 Task: Add a timeline in the project AgileGator for the epic 'IT Incident Management Process Improvement' from 2023/03/20 to 2025/08/26. Add a timeline in the project AgileGator for the epic 'IT Service Request Management Process Improvement' from 2024/01/14 to 2024/07/06. Add a timeline in the project AgileGator for the epic 'IT Service Catalog Management Process Improvement' from 2023/04/12 to 2024/07/05
Action: Mouse moved to (423, 171)
Screenshot: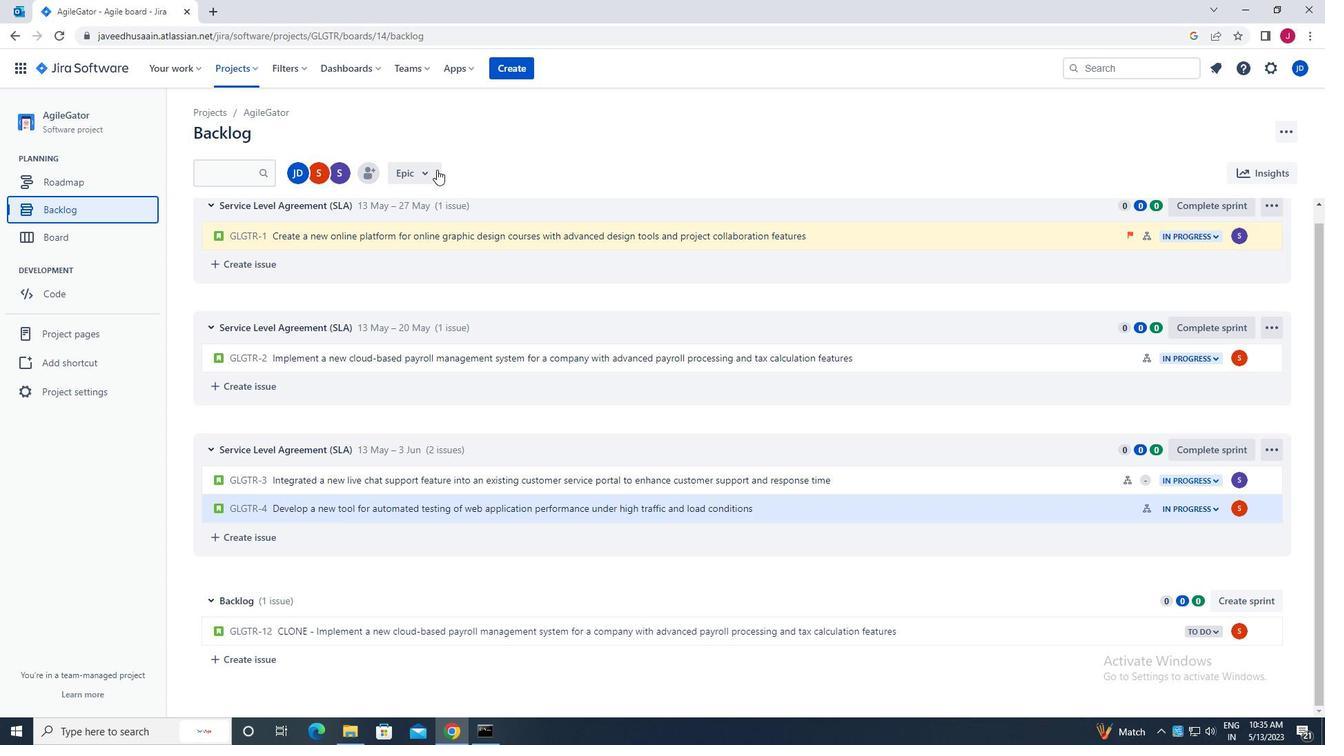 
Action: Mouse pressed left at (423, 171)
Screenshot: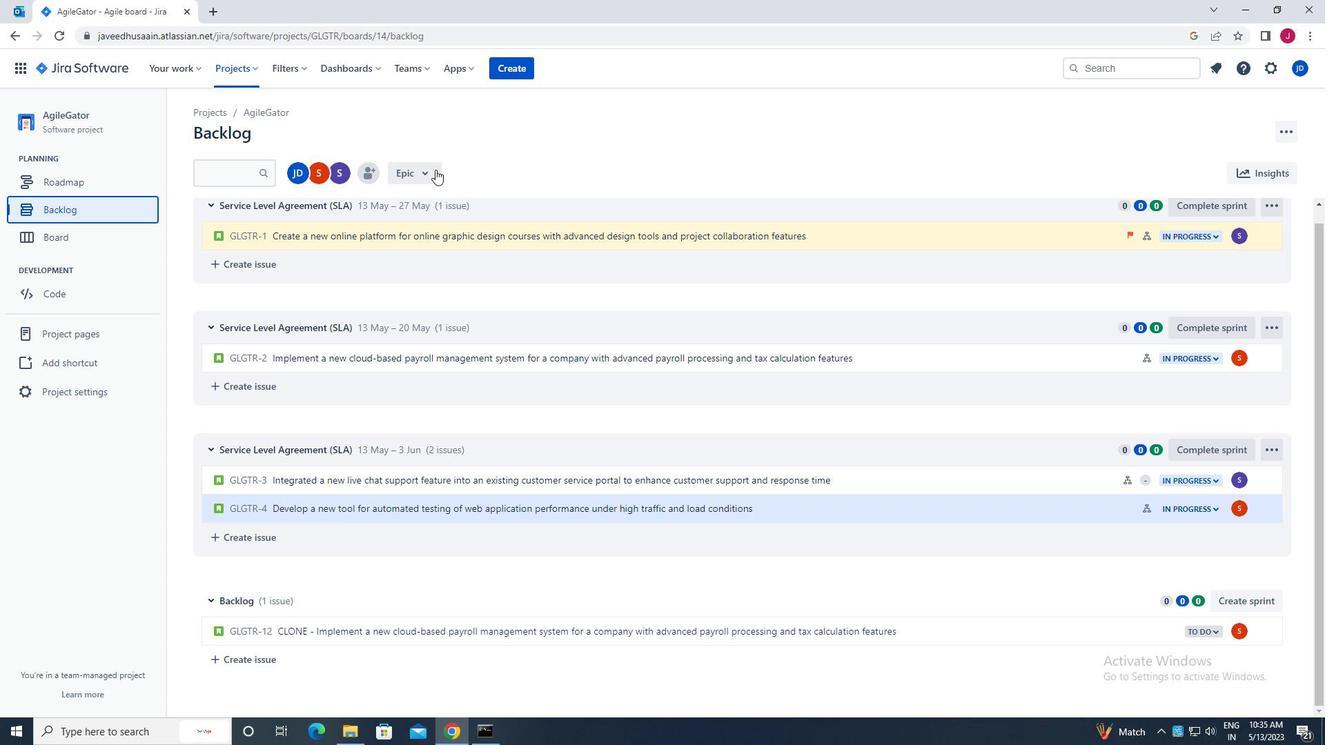 
Action: Mouse moved to (414, 322)
Screenshot: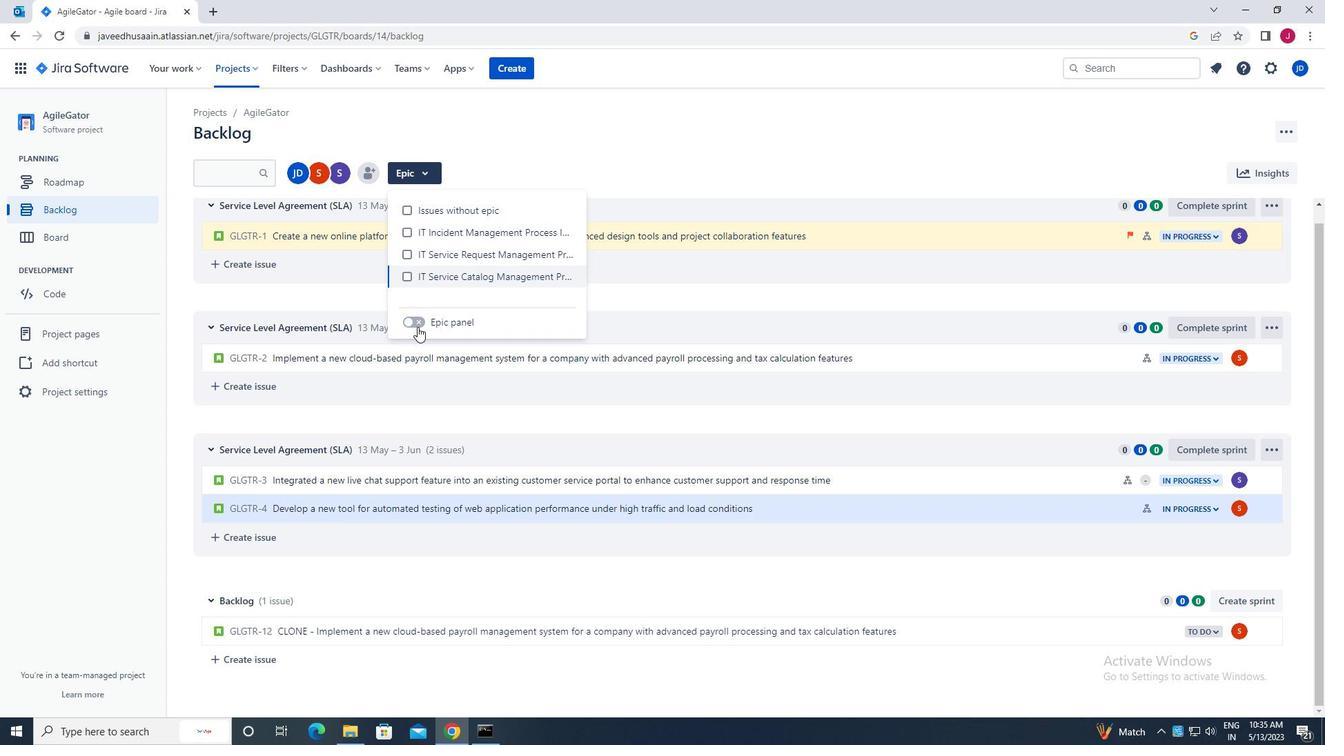 
Action: Mouse pressed left at (414, 322)
Screenshot: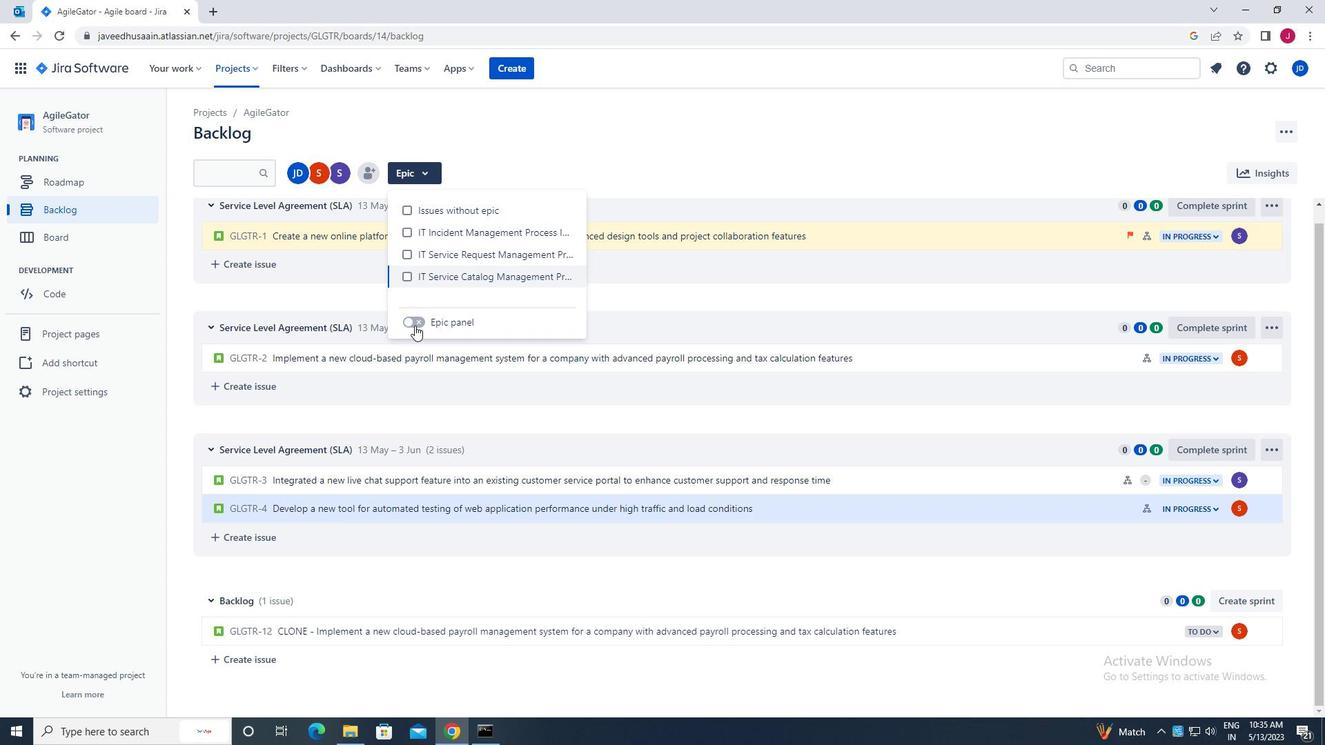 
Action: Mouse moved to (205, 280)
Screenshot: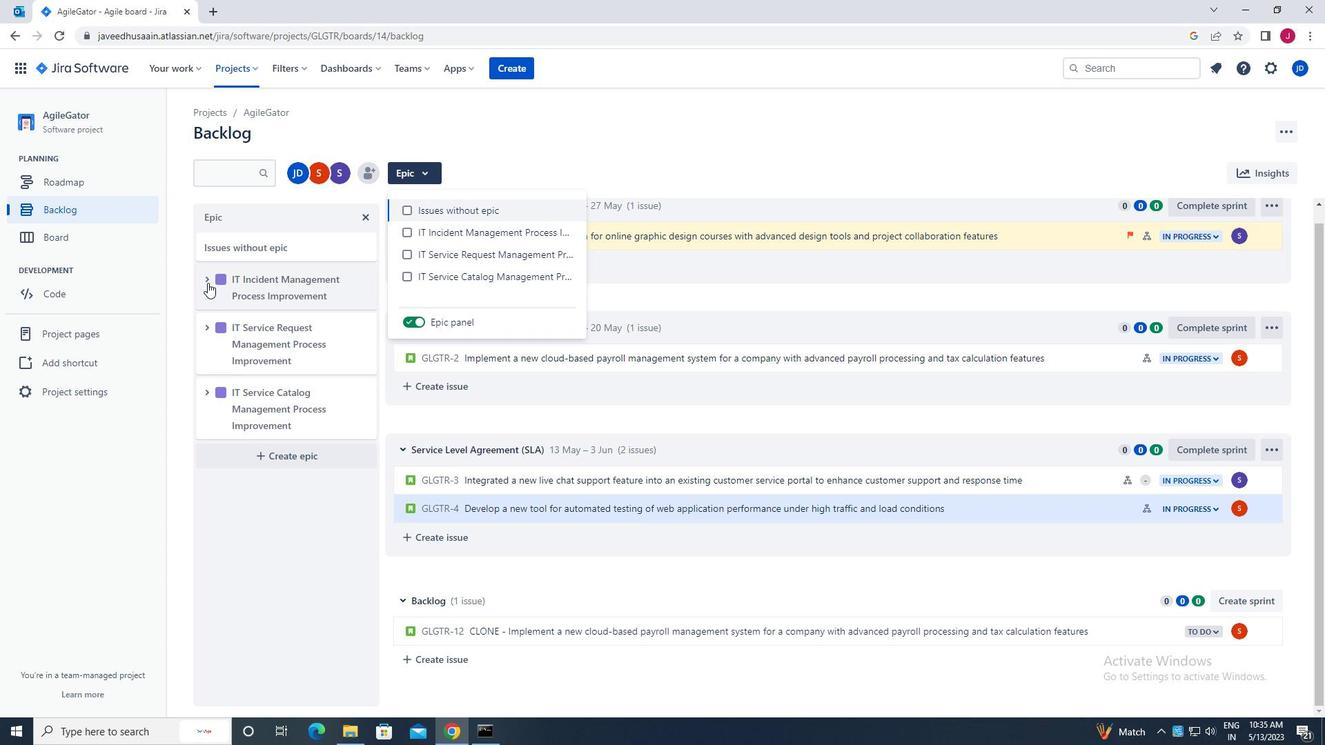 
Action: Mouse pressed left at (205, 280)
Screenshot: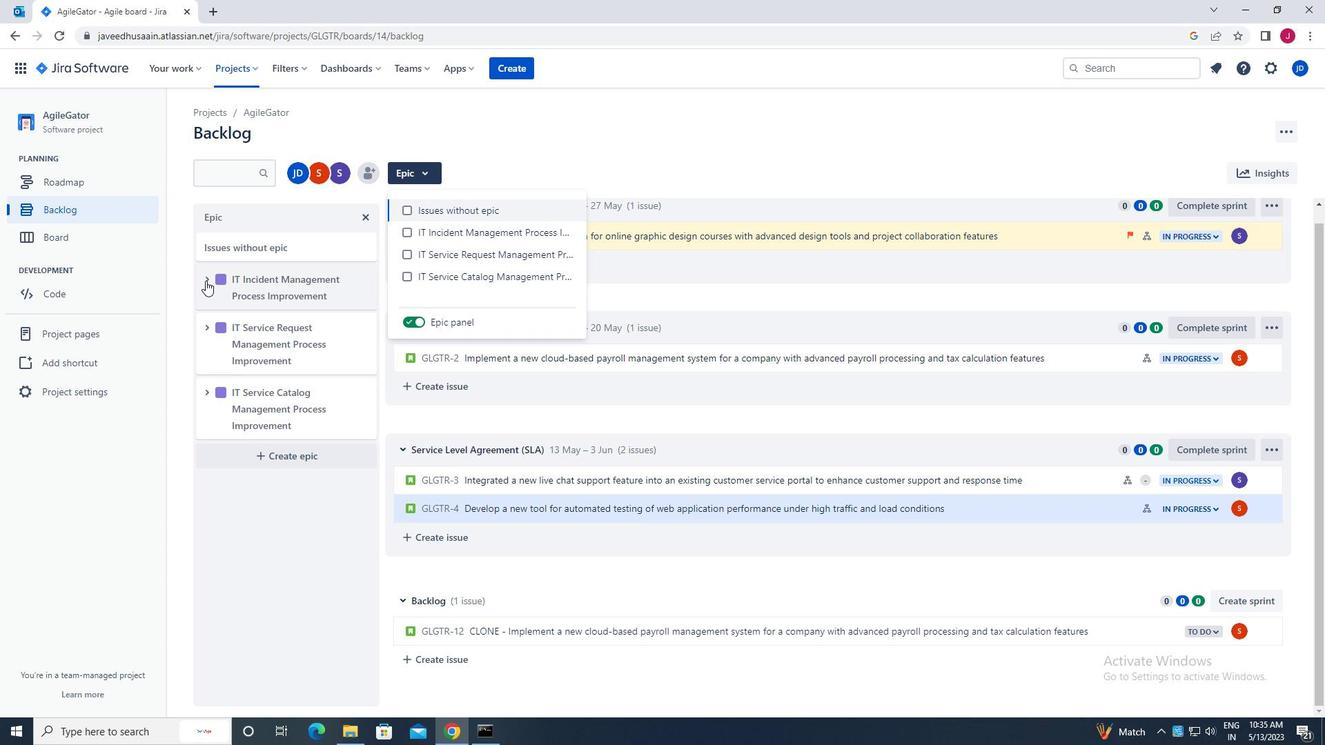 
Action: Mouse moved to (285, 410)
Screenshot: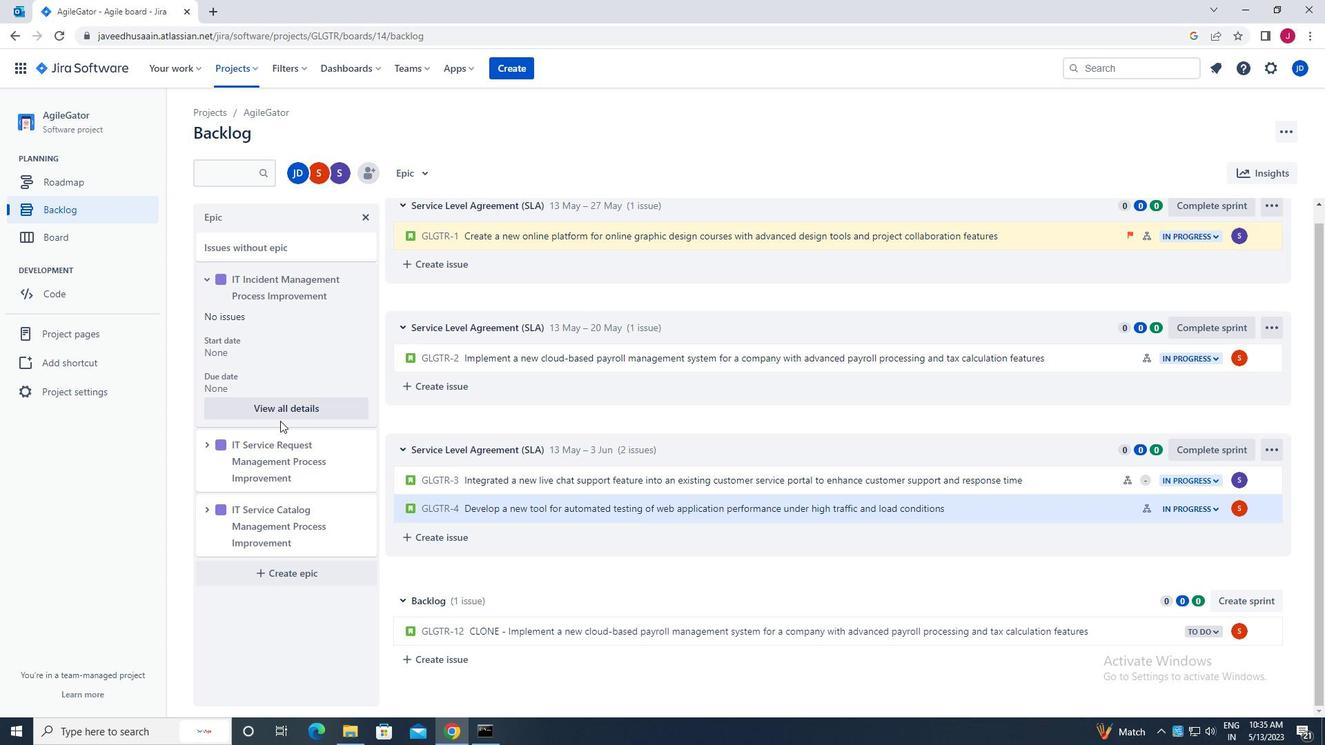
Action: Mouse pressed left at (285, 410)
Screenshot: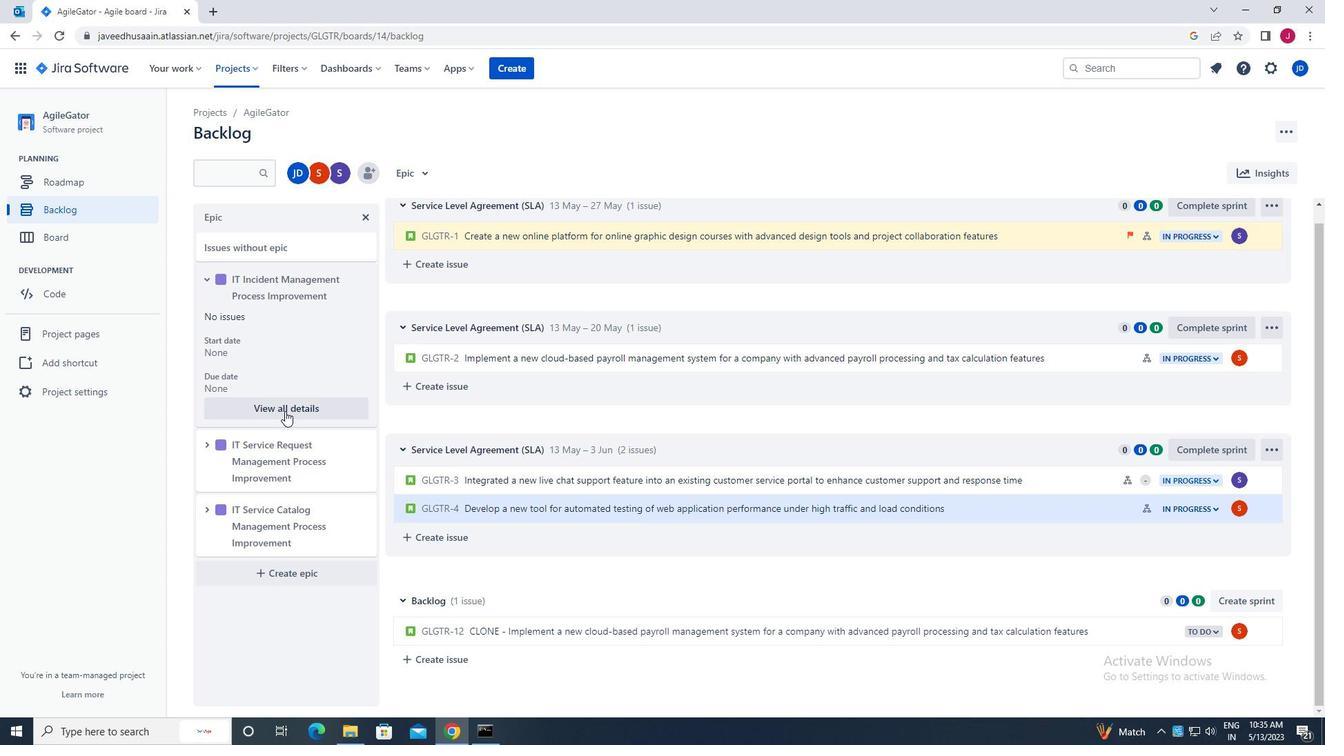 
Action: Mouse moved to (1162, 527)
Screenshot: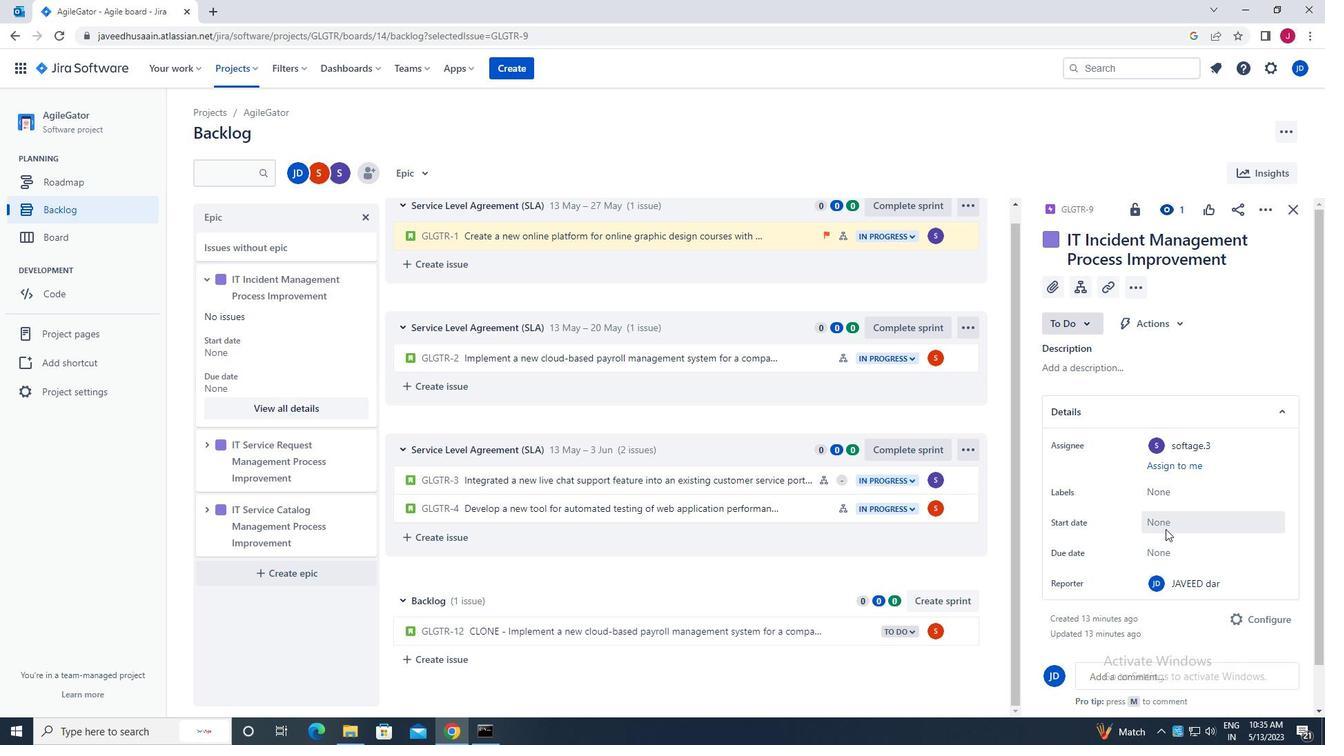 
Action: Mouse pressed left at (1162, 527)
Screenshot: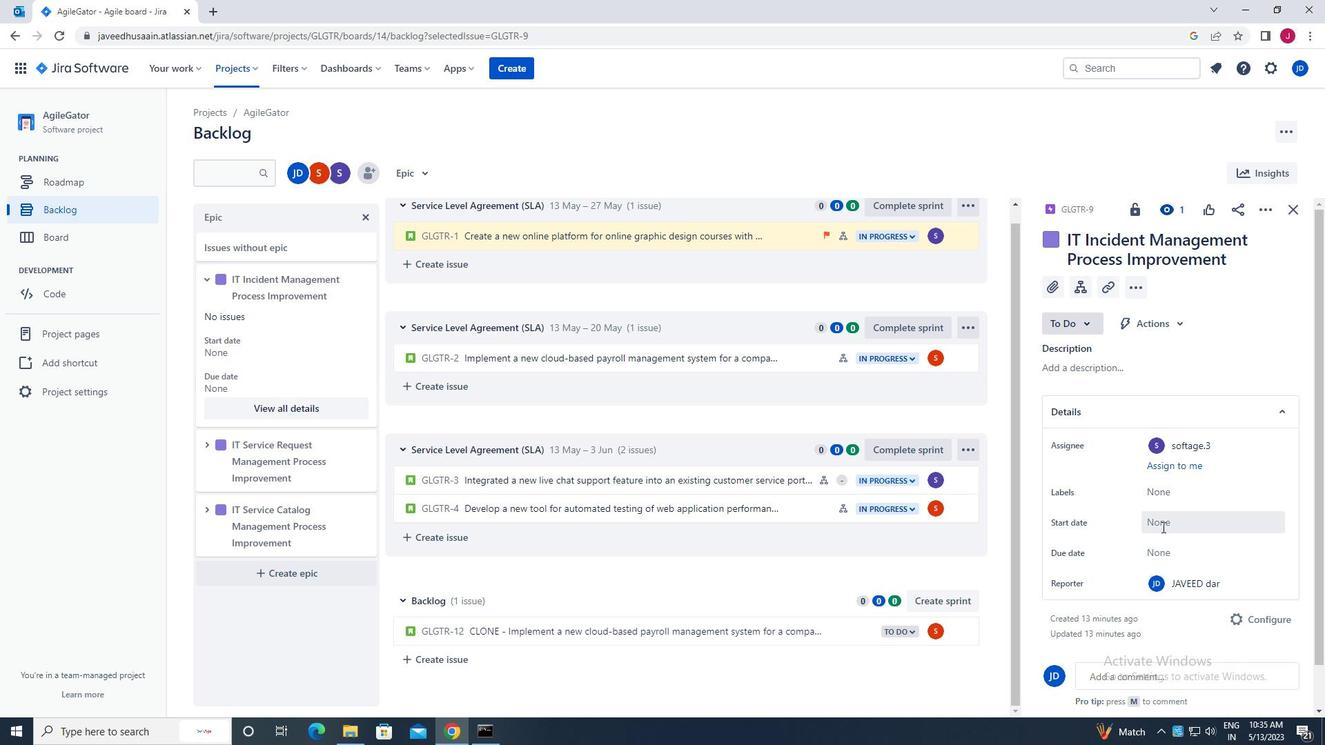 
Action: Mouse moved to (1119, 327)
Screenshot: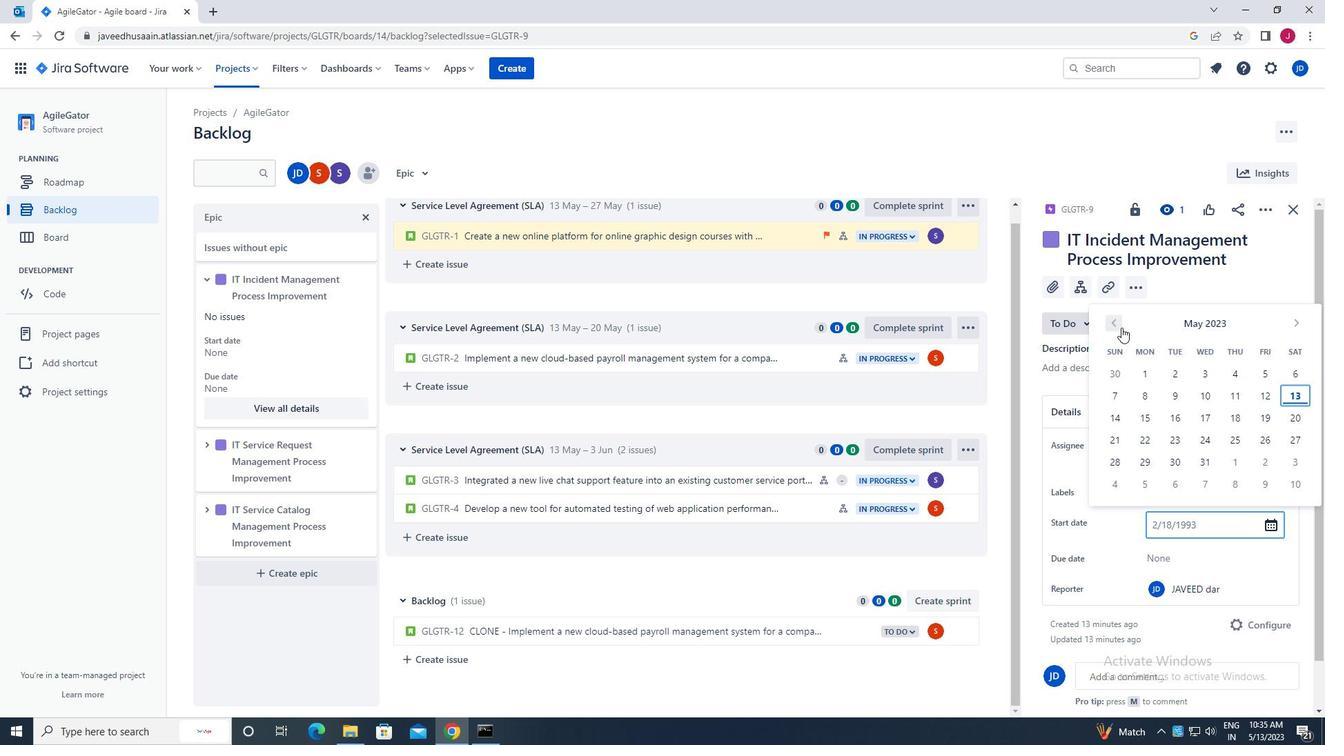 
Action: Mouse pressed left at (1119, 327)
Screenshot: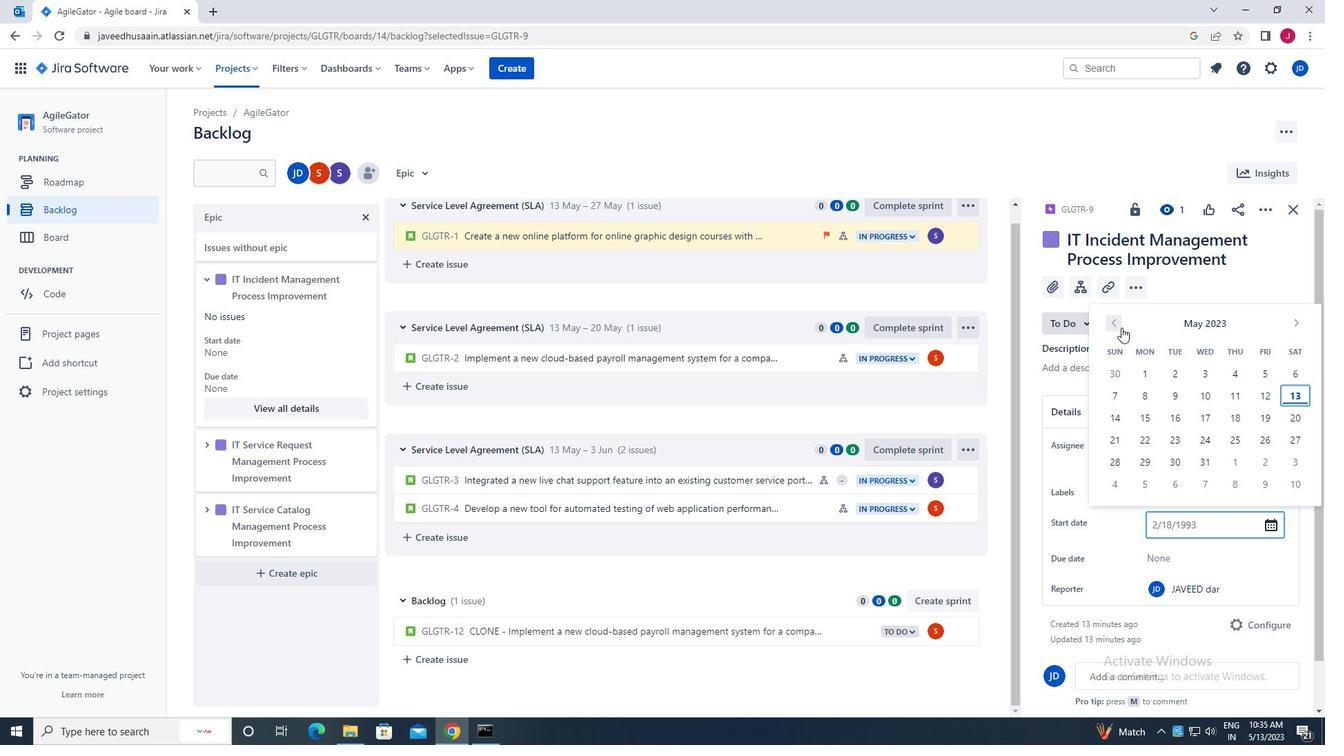 
Action: Mouse moved to (1119, 327)
Screenshot: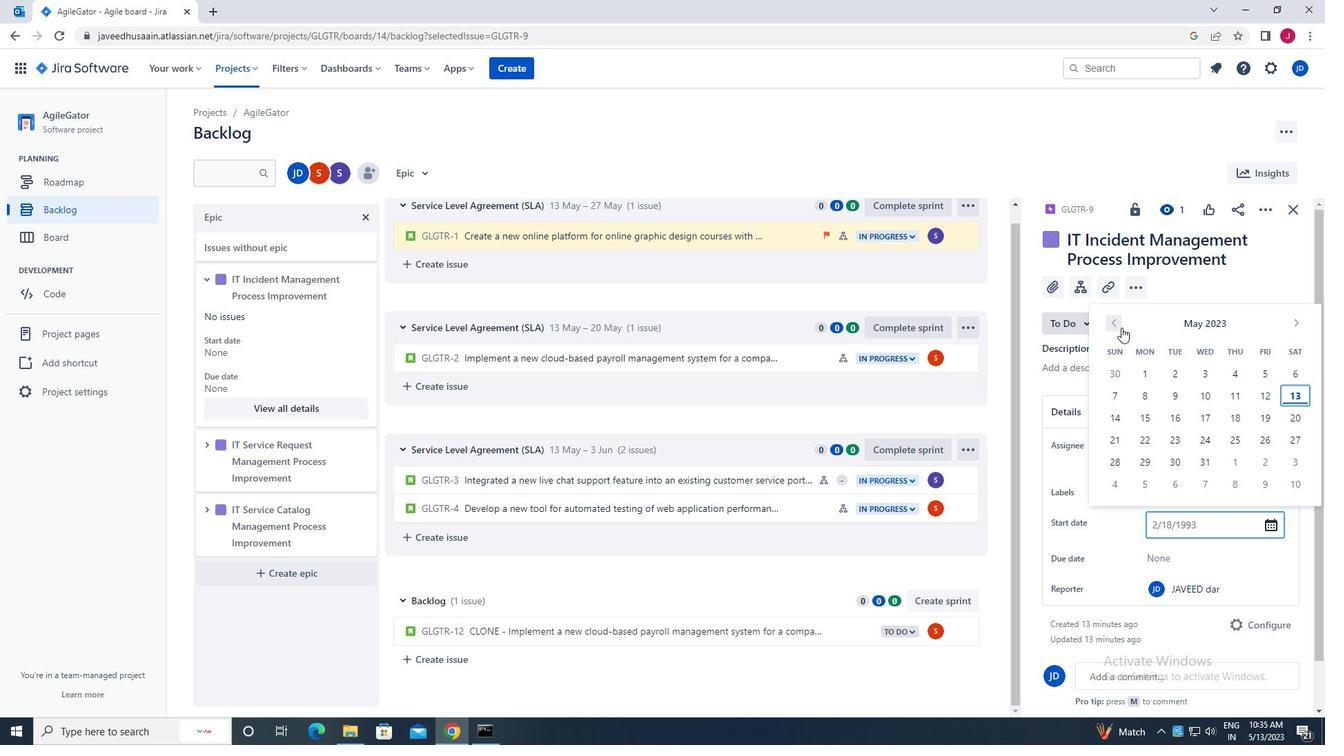 
Action: Mouse pressed left at (1119, 327)
Screenshot: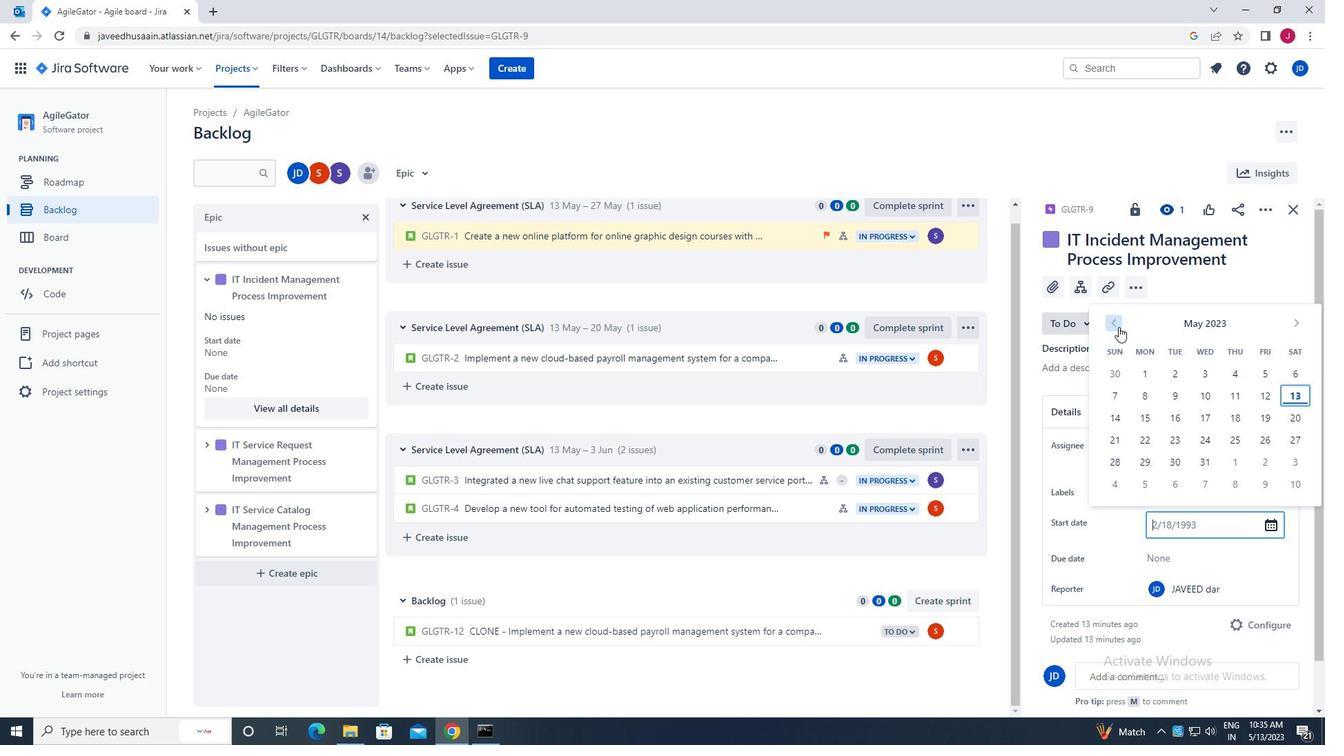 
Action: Mouse moved to (1147, 440)
Screenshot: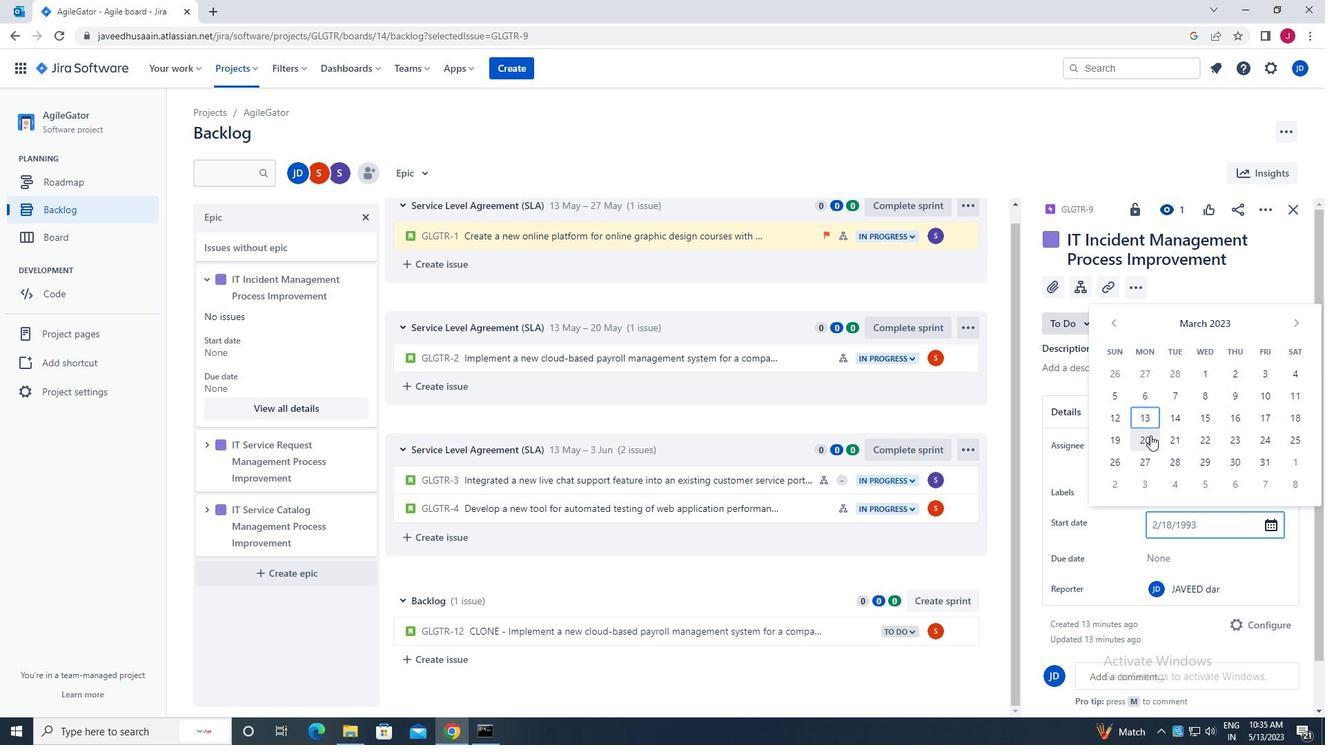 
Action: Mouse pressed left at (1147, 440)
Screenshot: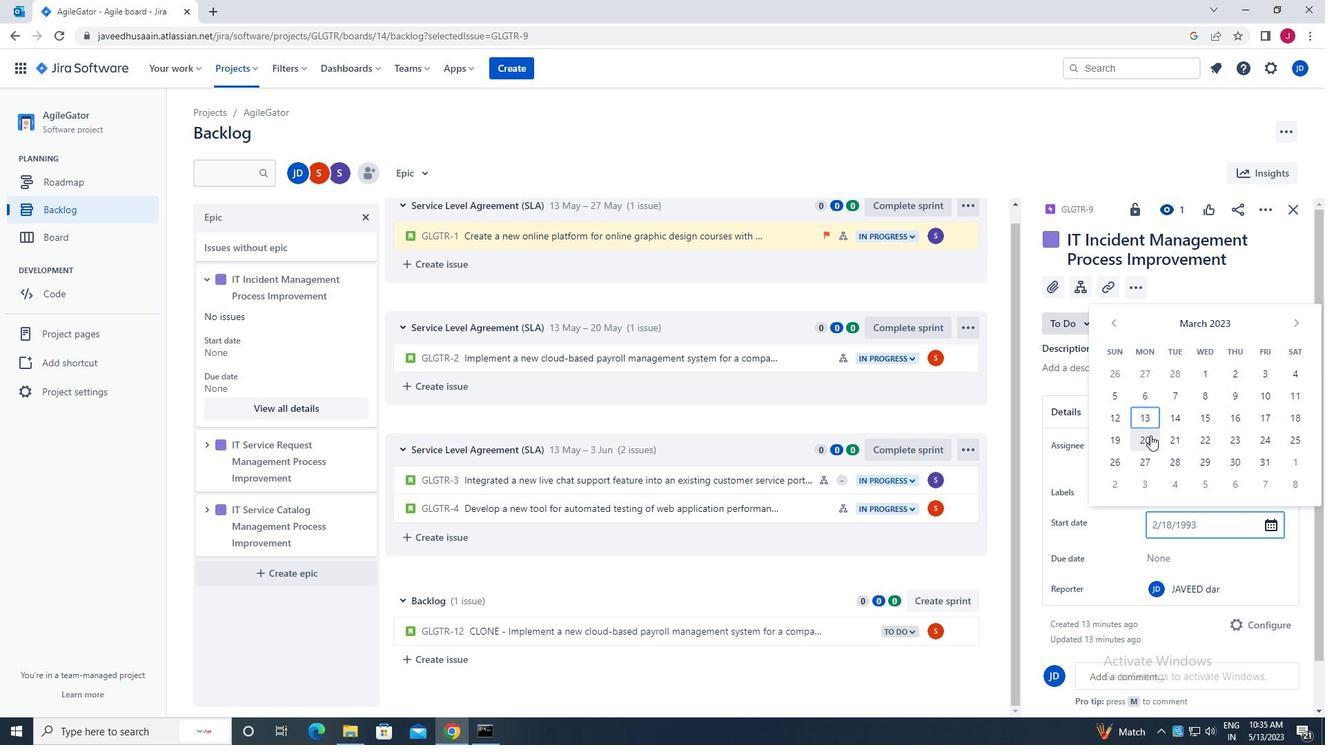
Action: Mouse moved to (1145, 440)
Screenshot: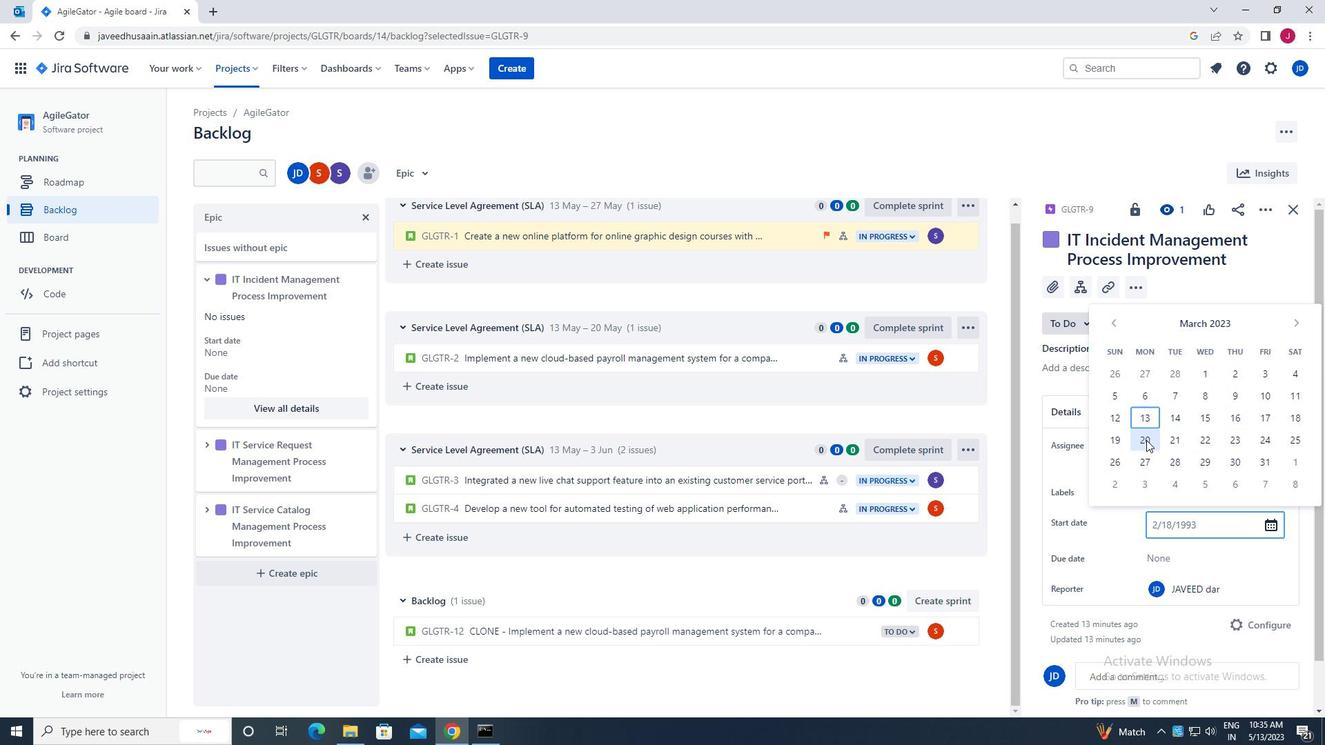 
Action: Key pressed <Key.enter>
Screenshot: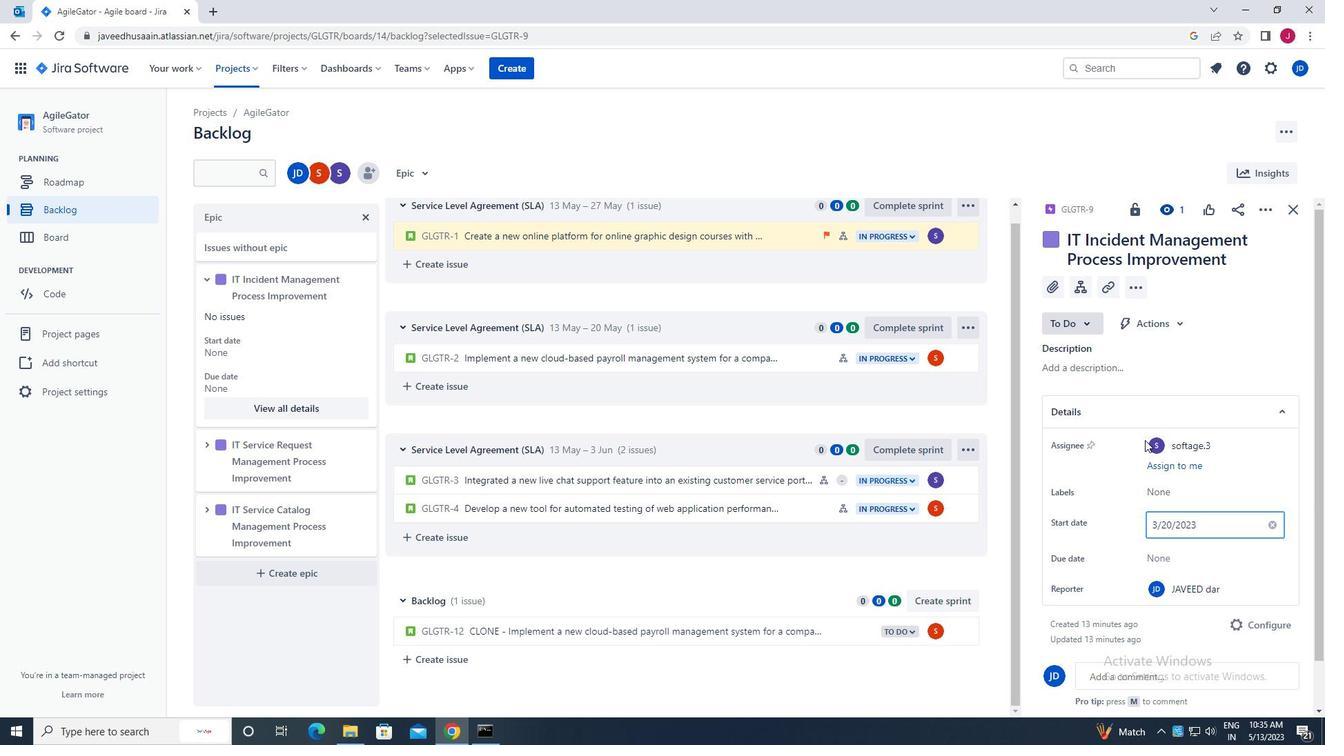 
Action: Mouse moved to (1163, 553)
Screenshot: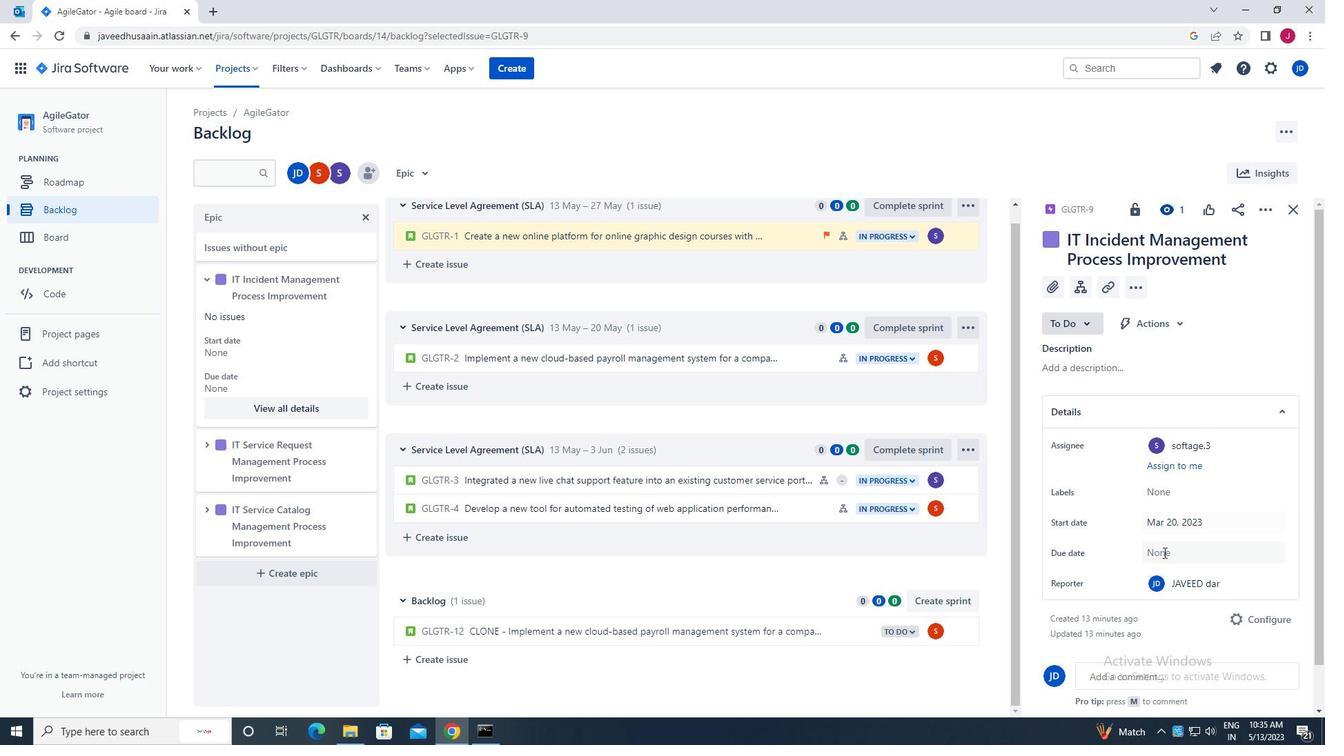 
Action: Mouse pressed left at (1163, 553)
Screenshot: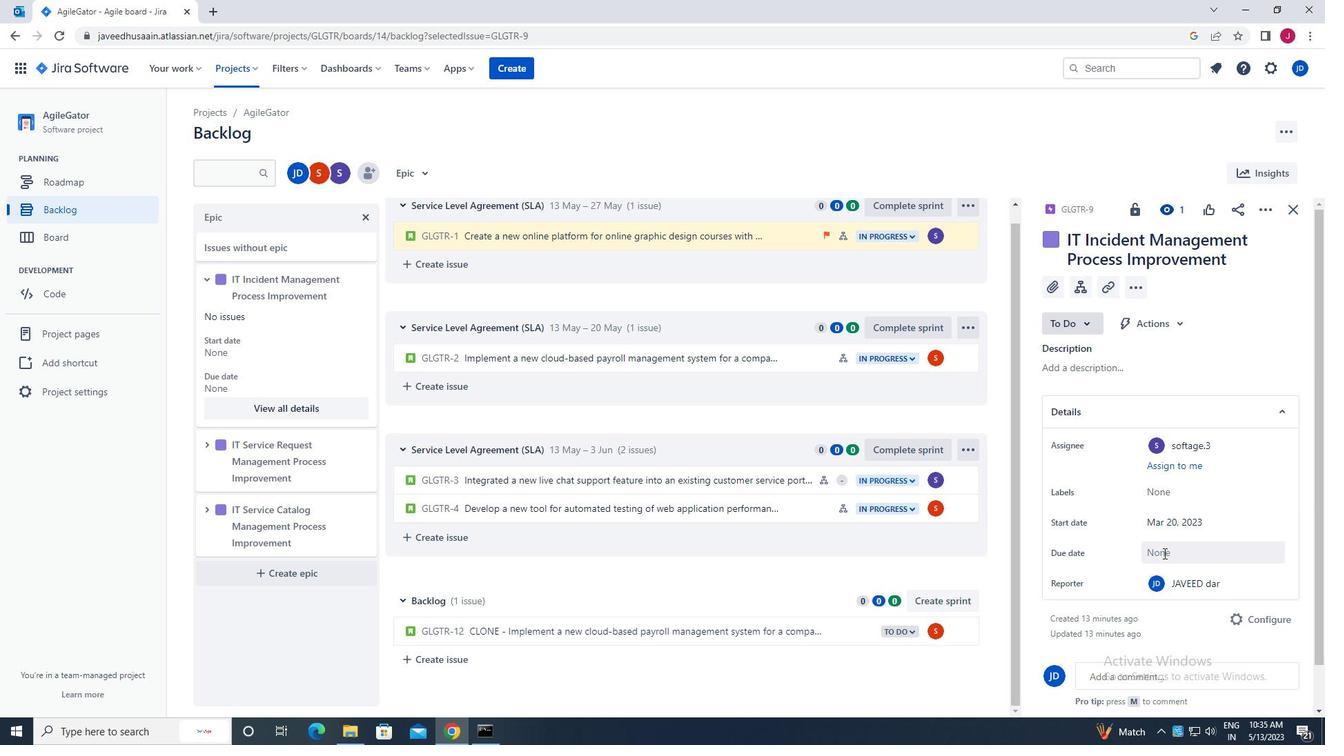 
Action: Mouse moved to (1294, 355)
Screenshot: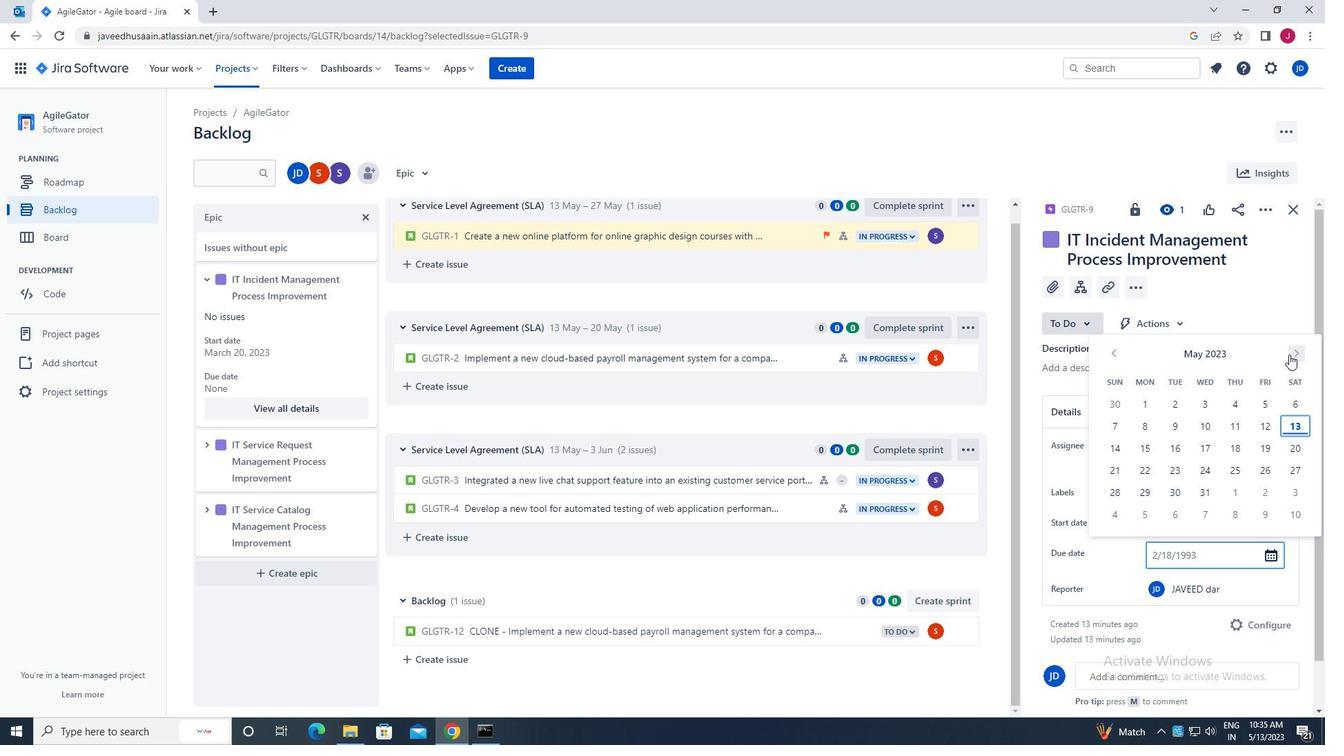 
Action: Mouse pressed left at (1294, 355)
Screenshot: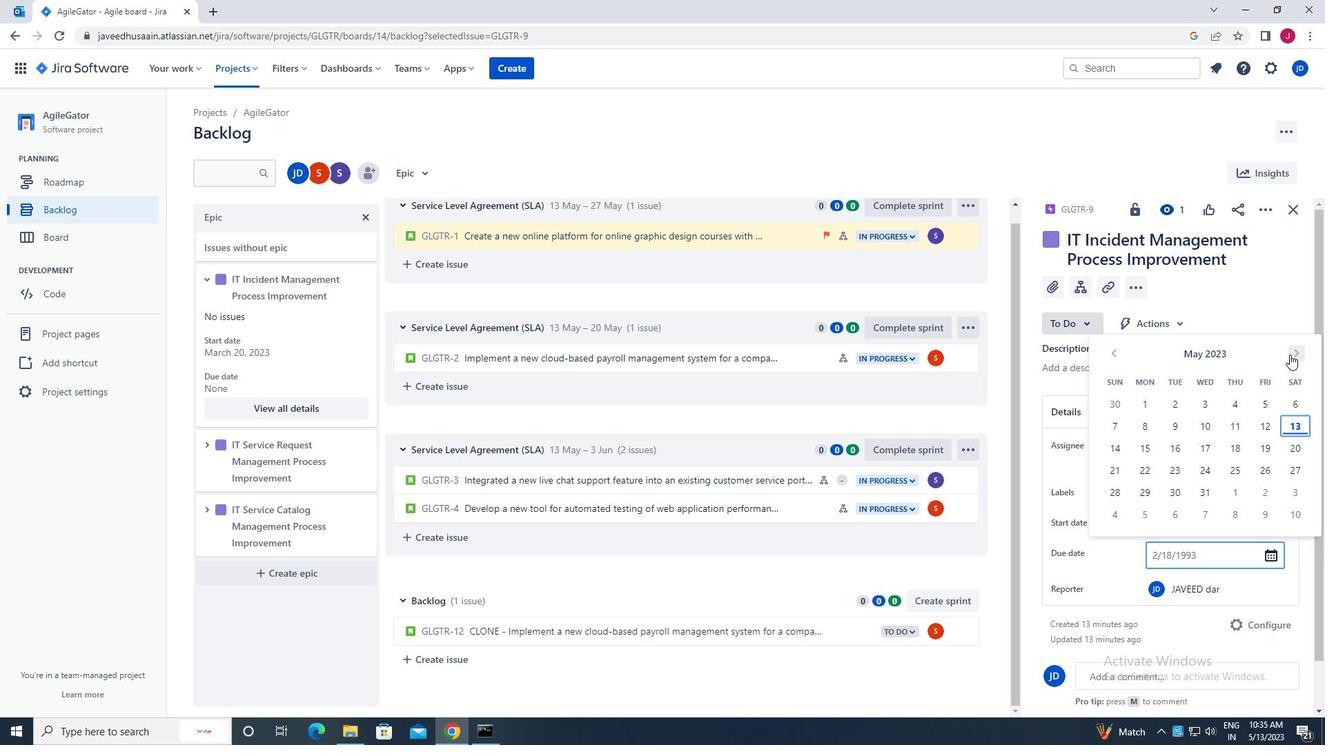 
Action: Mouse pressed left at (1294, 355)
Screenshot: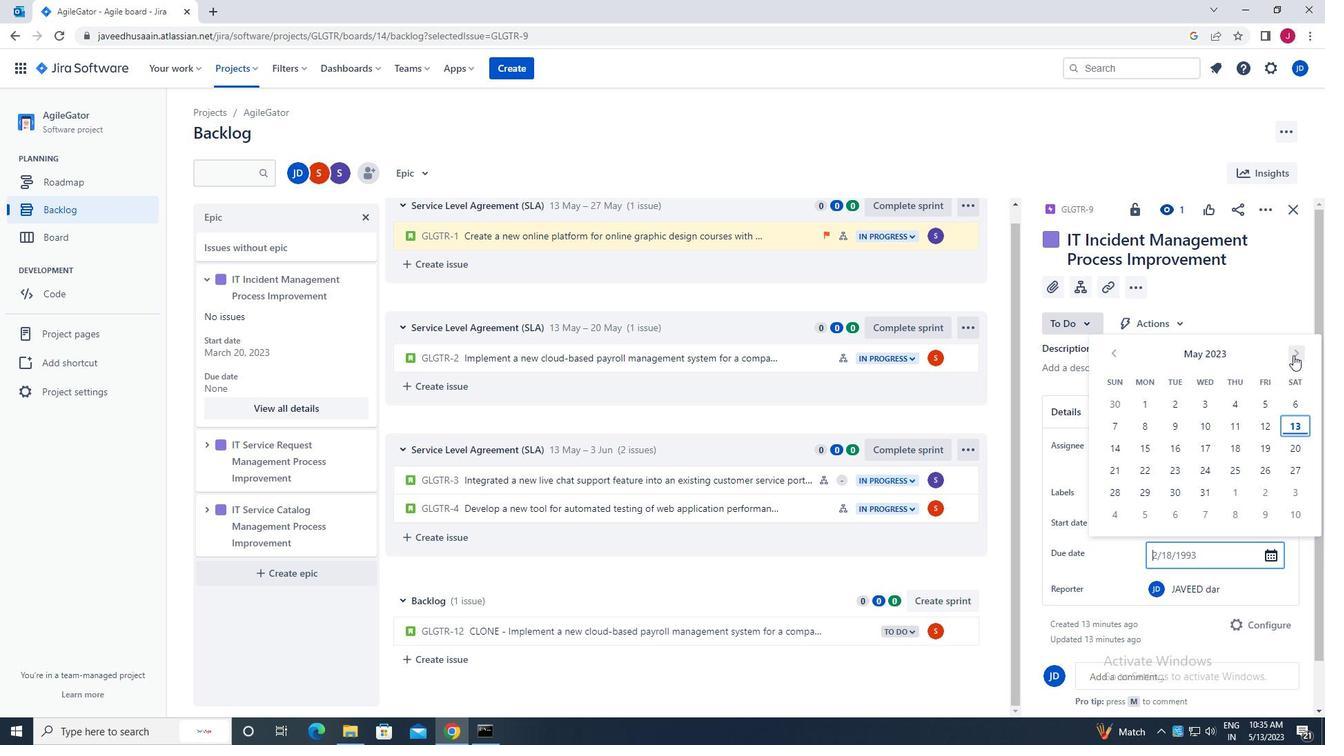 
Action: Mouse pressed left at (1294, 355)
Screenshot: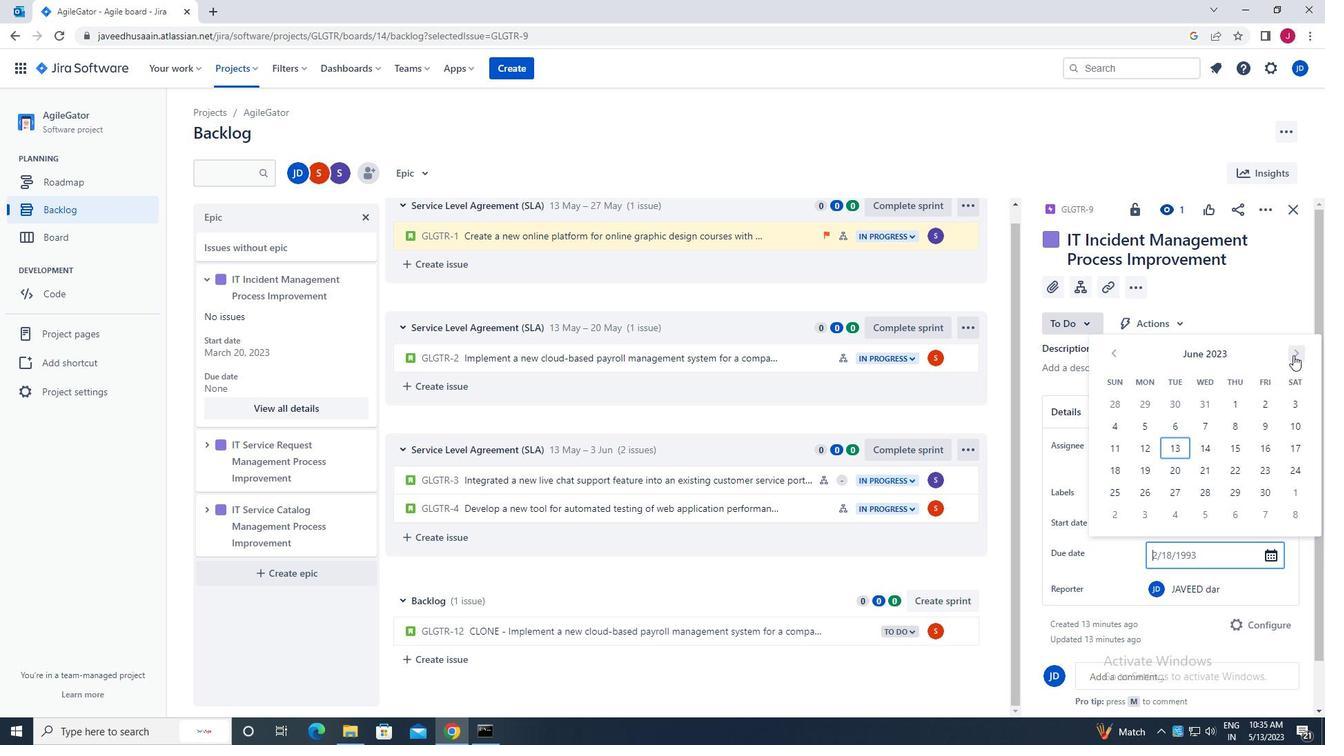 
Action: Mouse pressed left at (1294, 355)
Screenshot: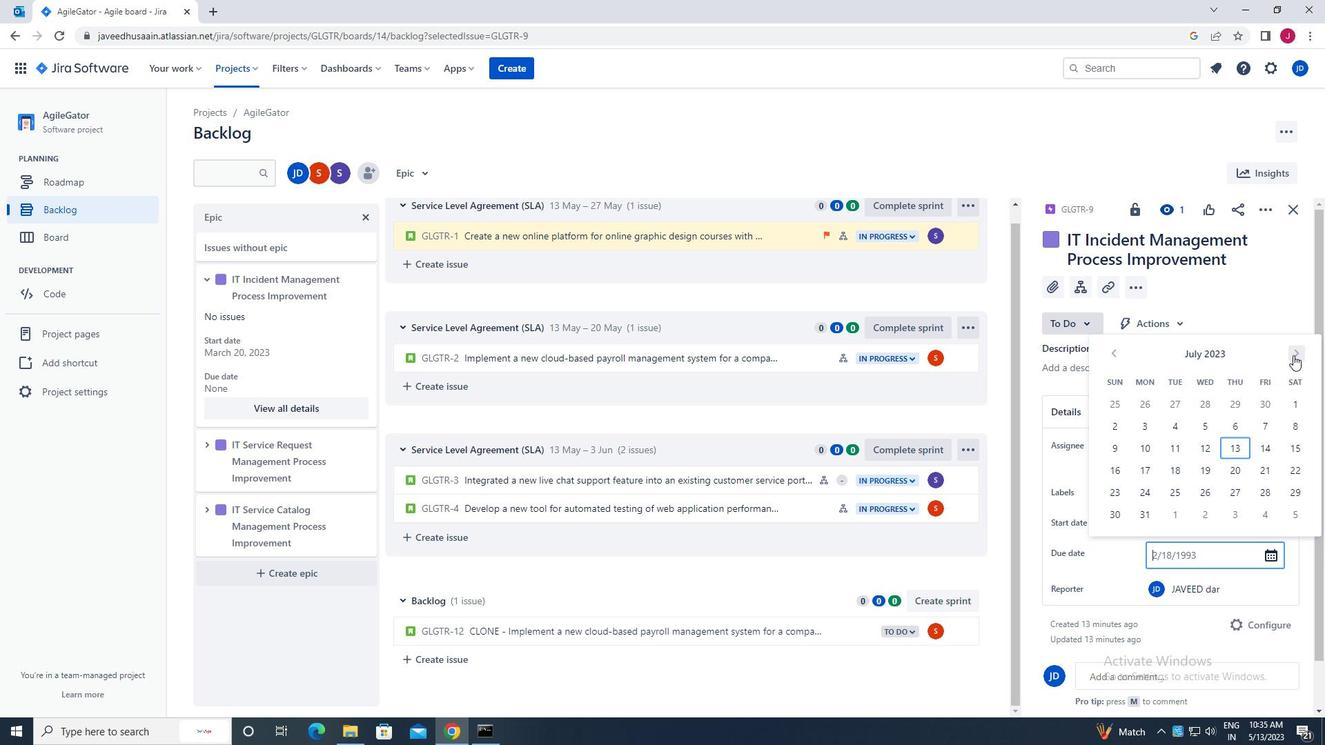 
Action: Mouse pressed left at (1294, 355)
Screenshot: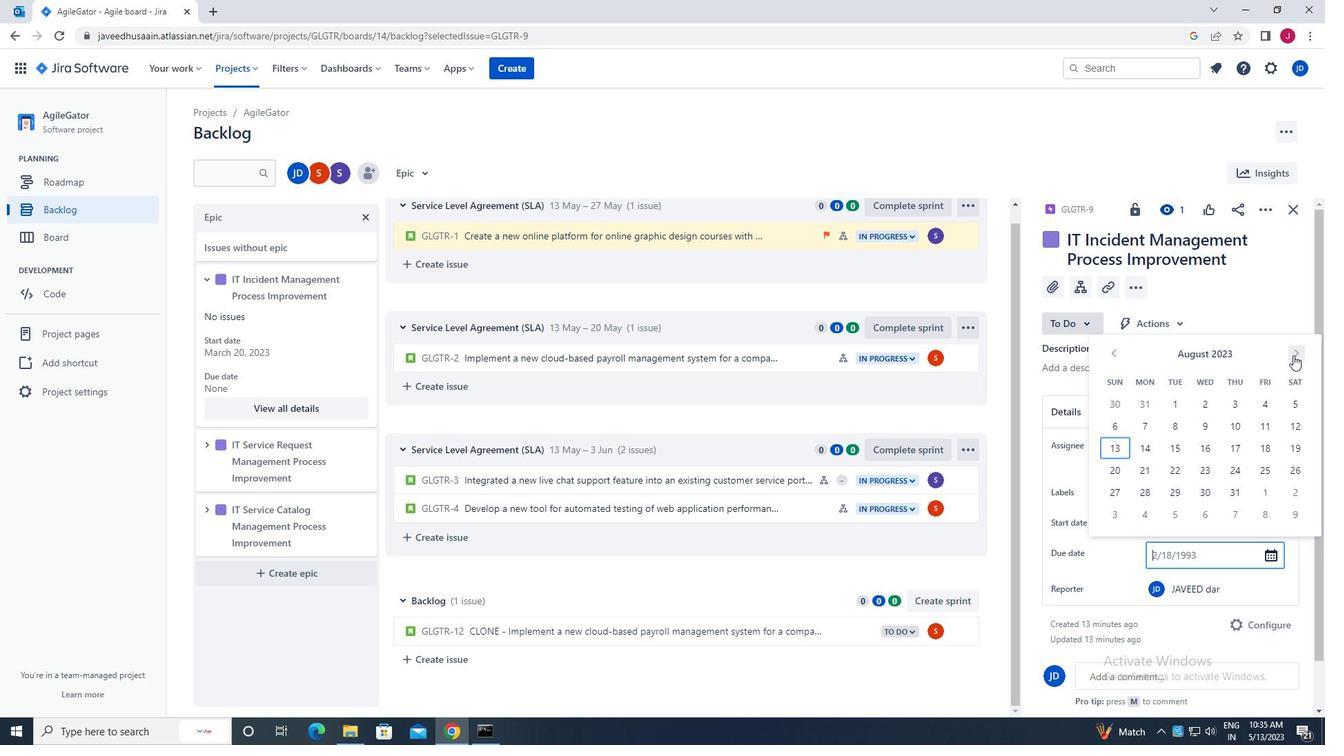 
Action: Mouse pressed left at (1294, 355)
Screenshot: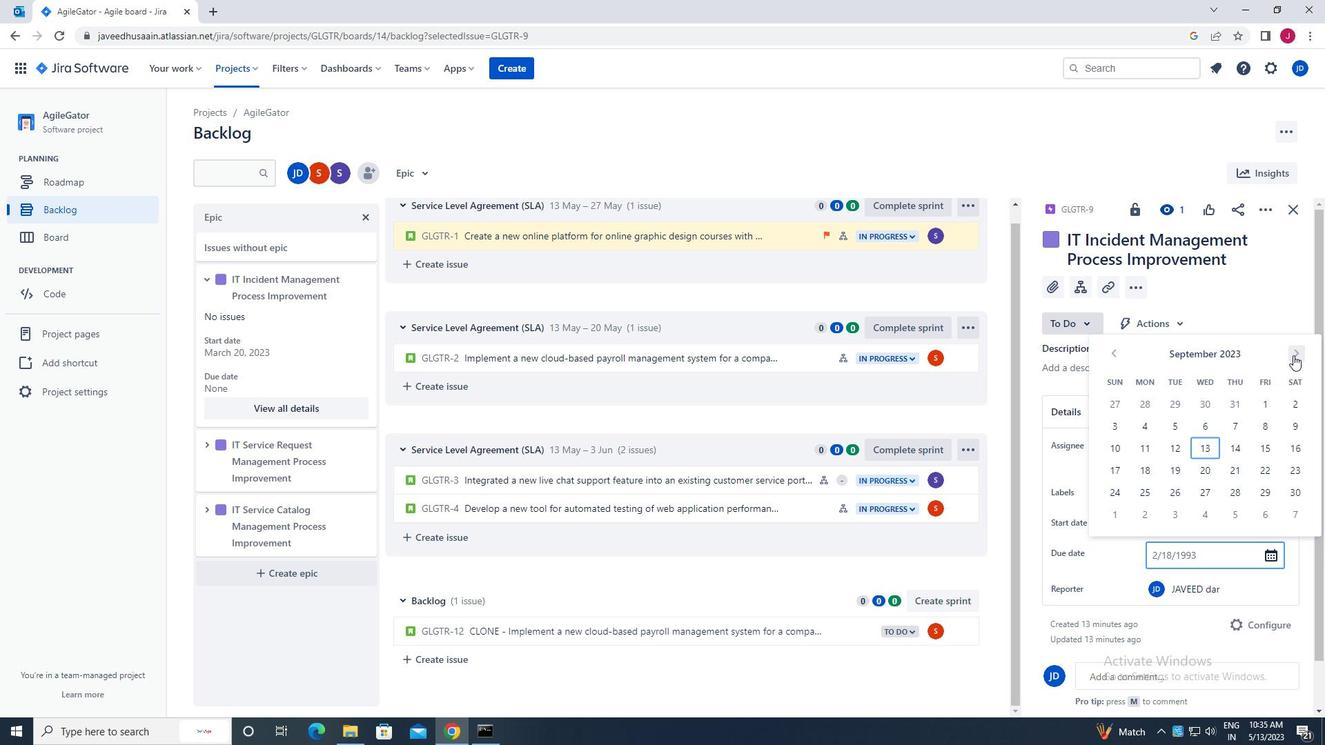 
Action: Mouse pressed left at (1294, 355)
Screenshot: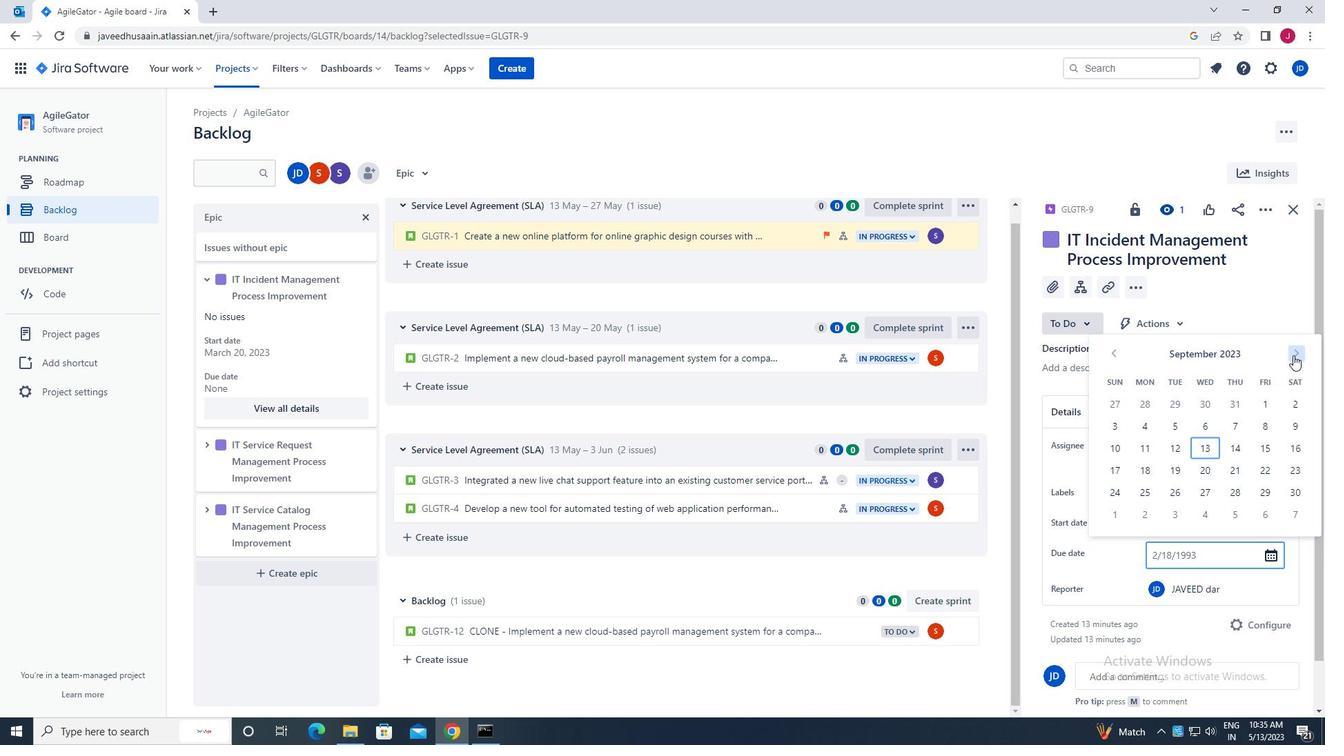 
Action: Mouse pressed left at (1294, 355)
Screenshot: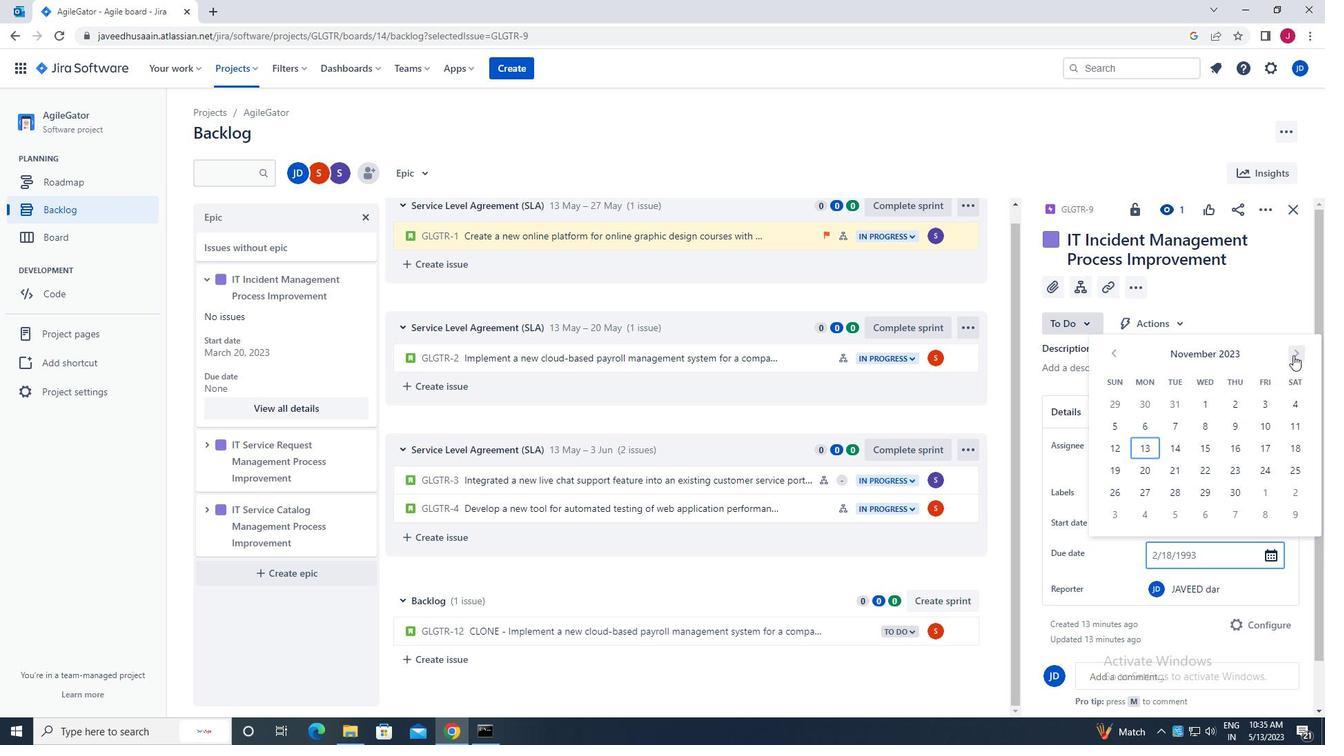
Action: Mouse pressed left at (1294, 355)
Screenshot: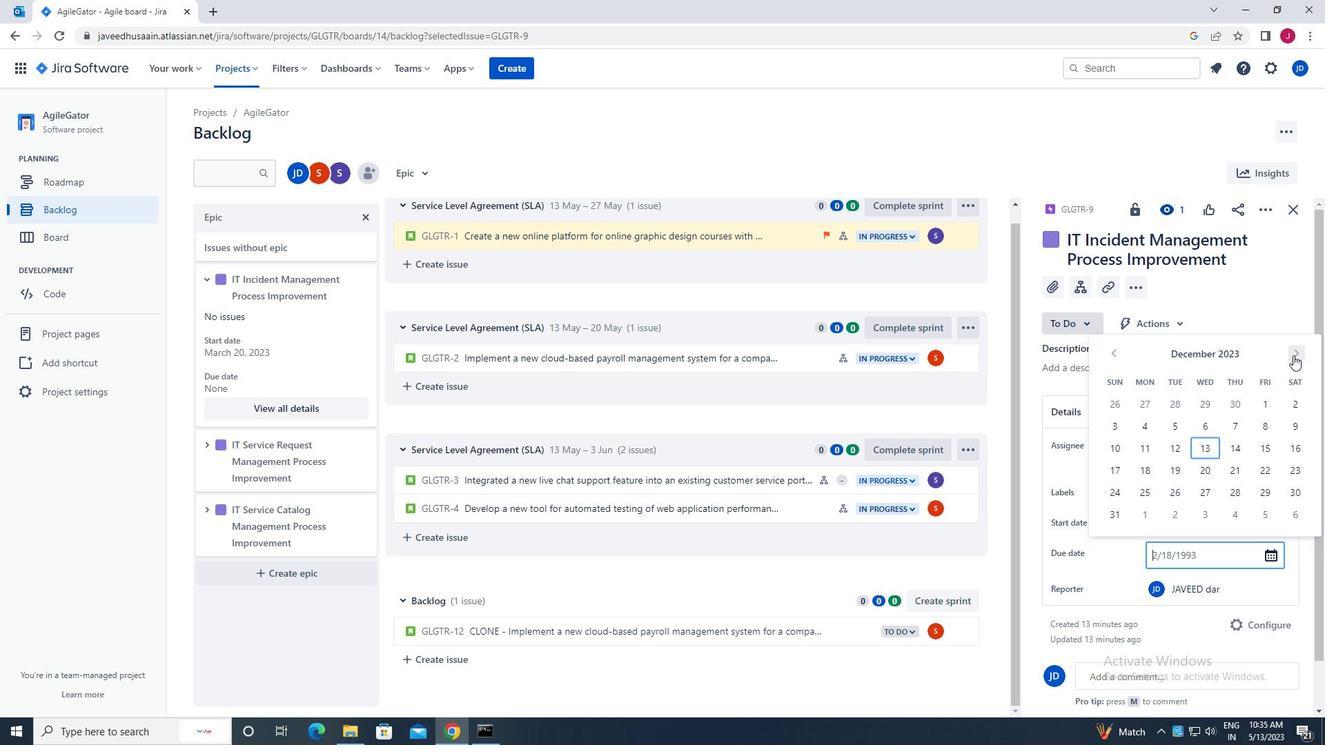
Action: Mouse pressed left at (1294, 355)
Screenshot: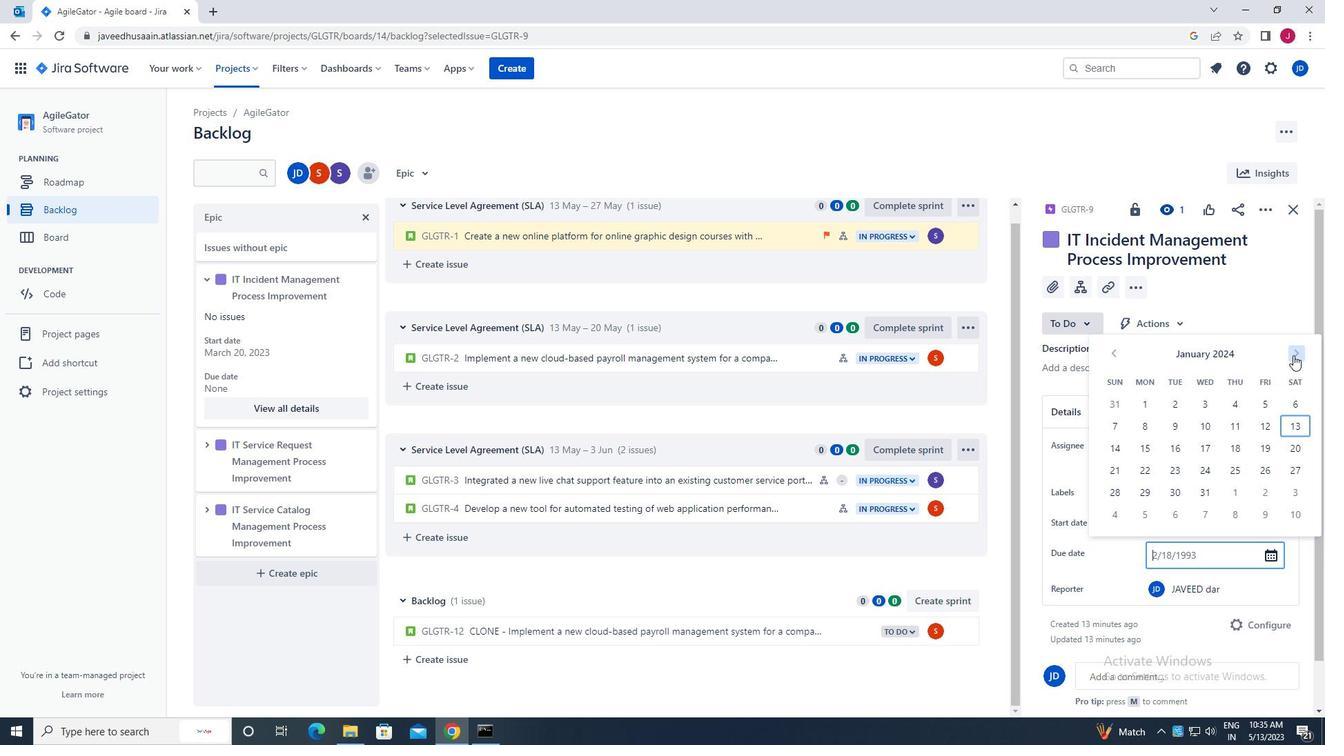 
Action: Mouse pressed left at (1294, 355)
Screenshot: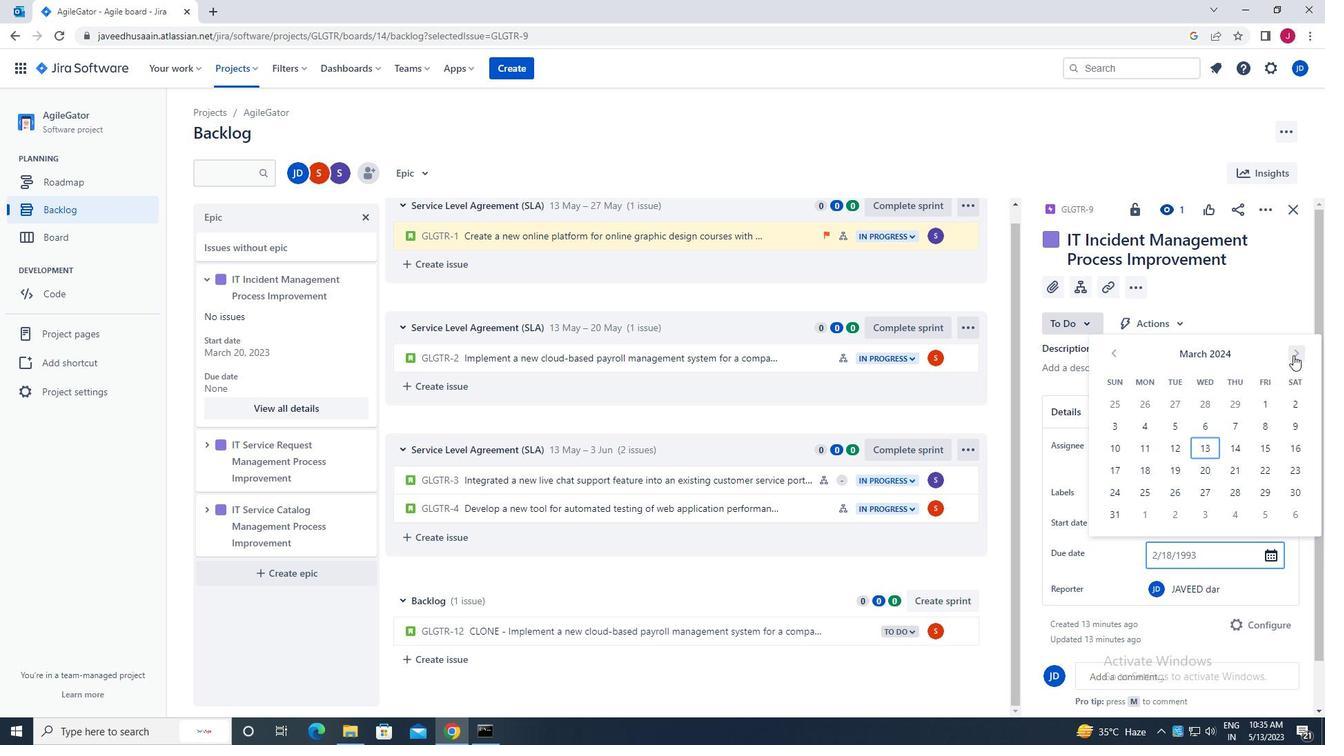 
Action: Mouse pressed left at (1294, 355)
Screenshot: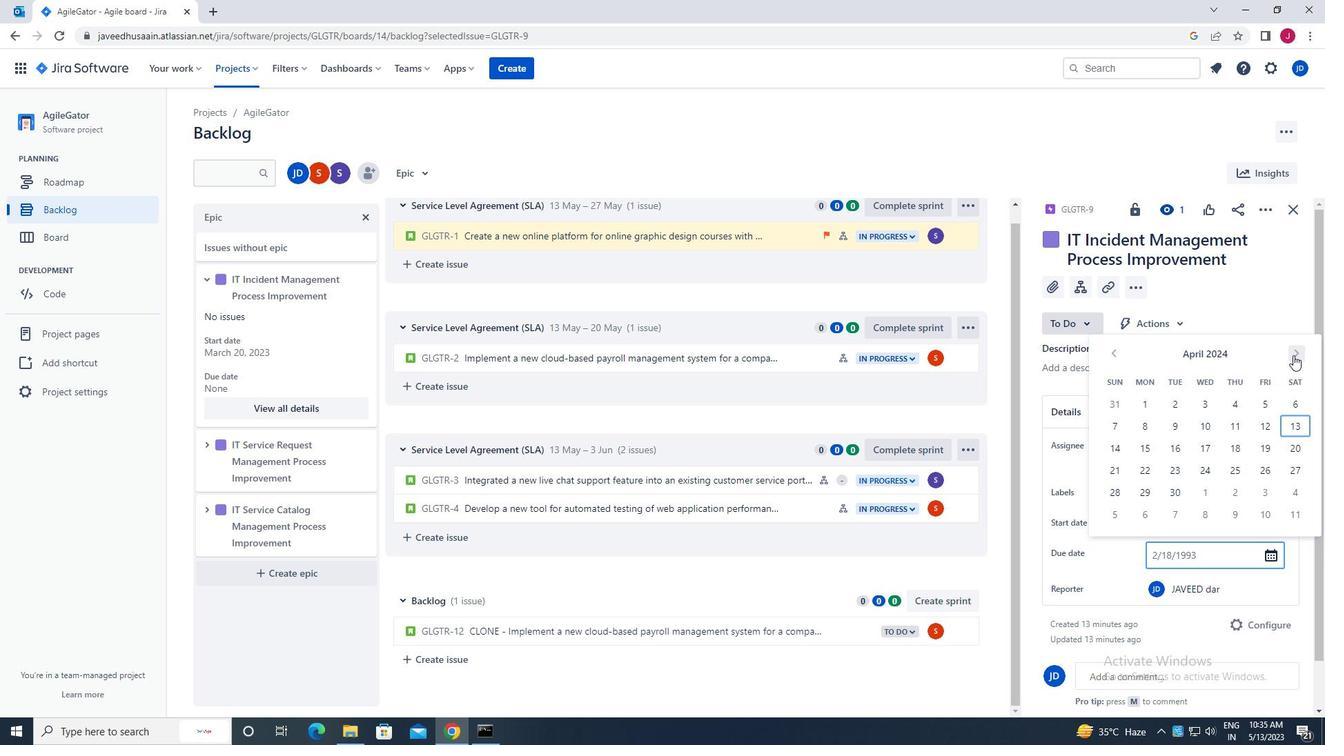 
Action: Mouse pressed left at (1294, 355)
Screenshot: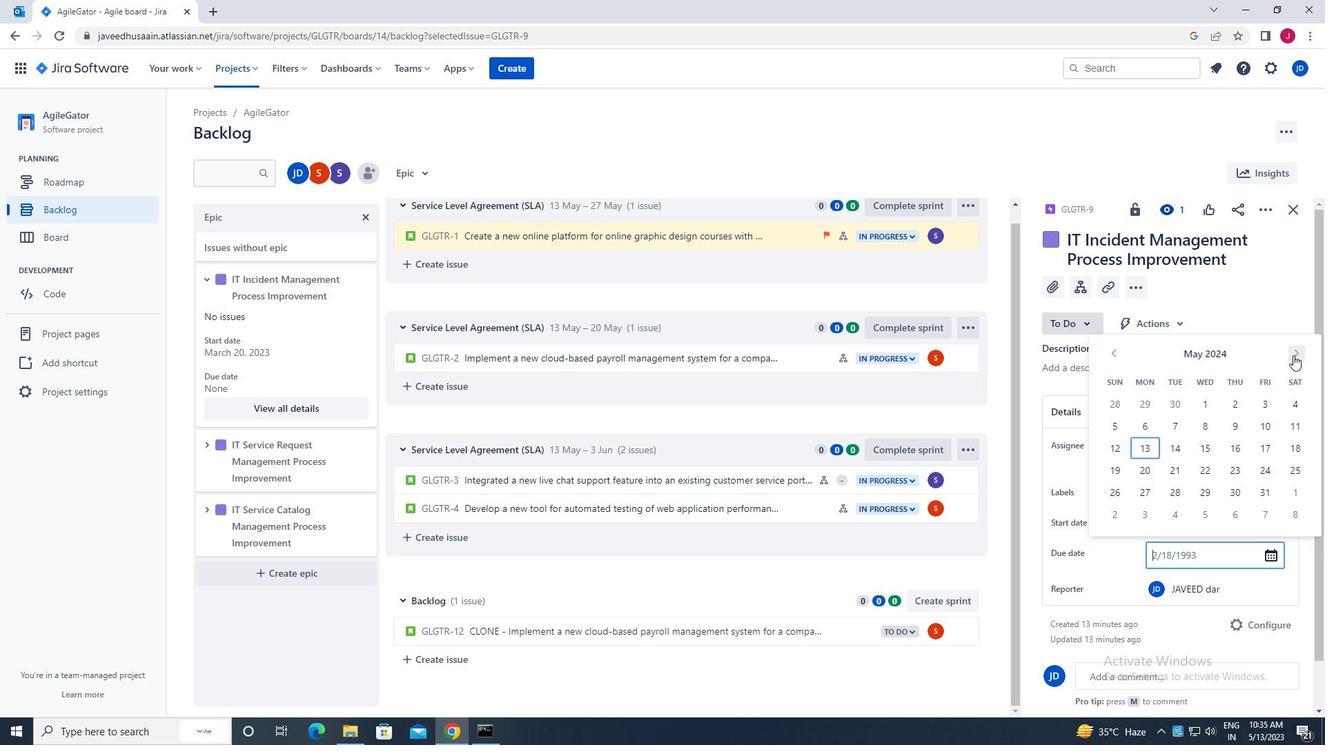 
Action: Mouse pressed left at (1294, 355)
Screenshot: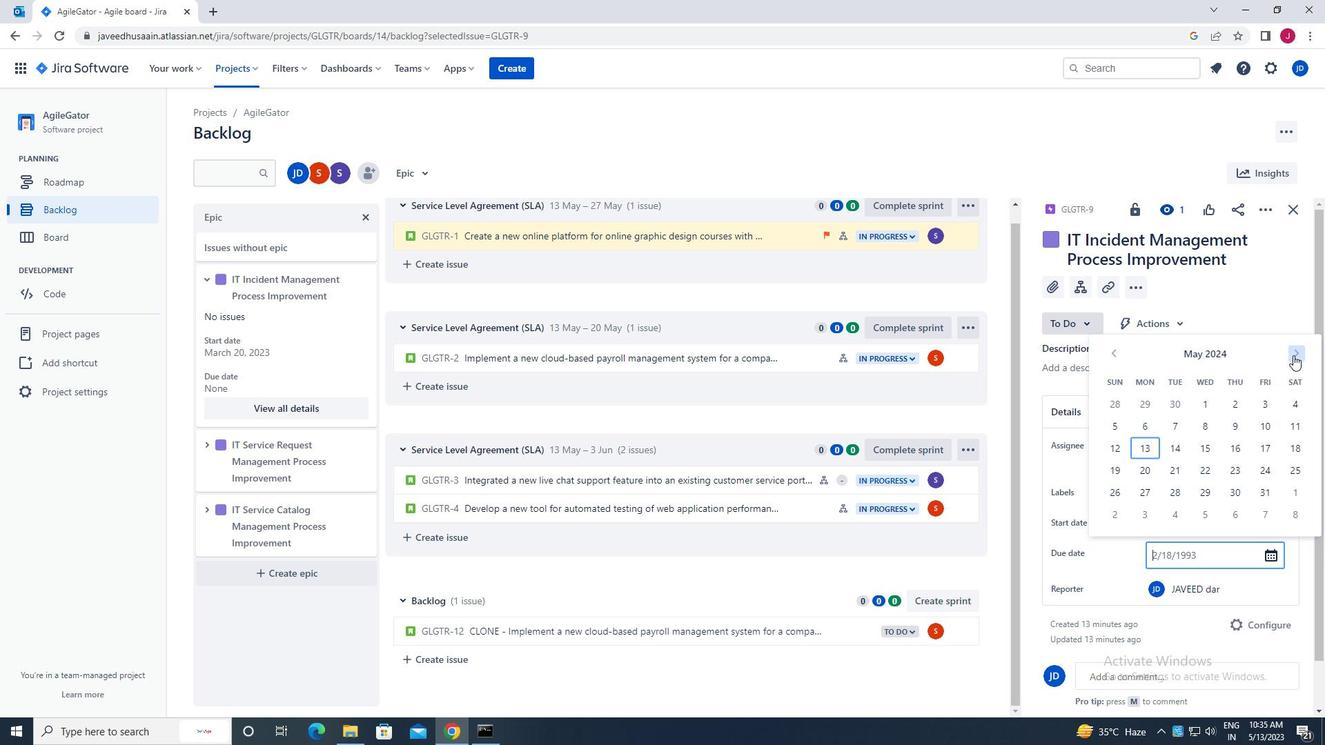 
Action: Mouse pressed left at (1294, 355)
Screenshot: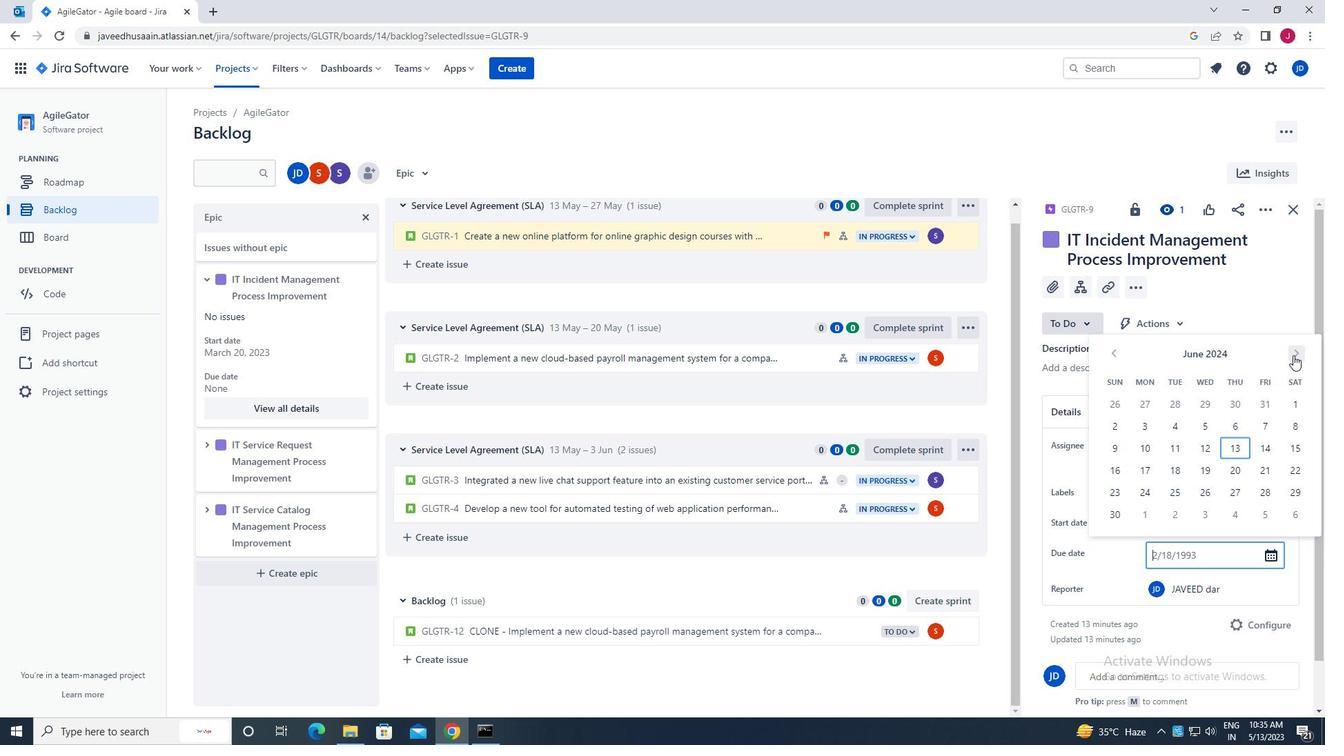 
Action: Mouse pressed left at (1294, 355)
Screenshot: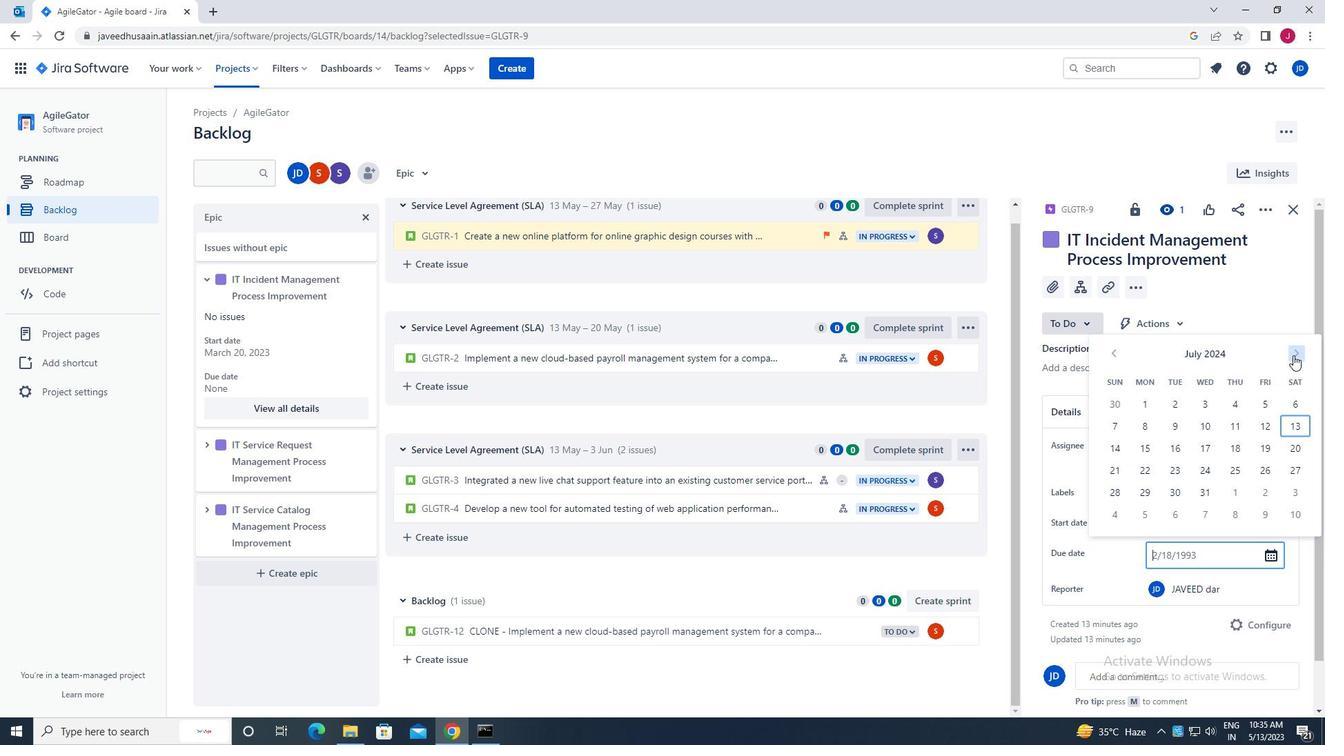 
Action: Mouse pressed left at (1294, 355)
Screenshot: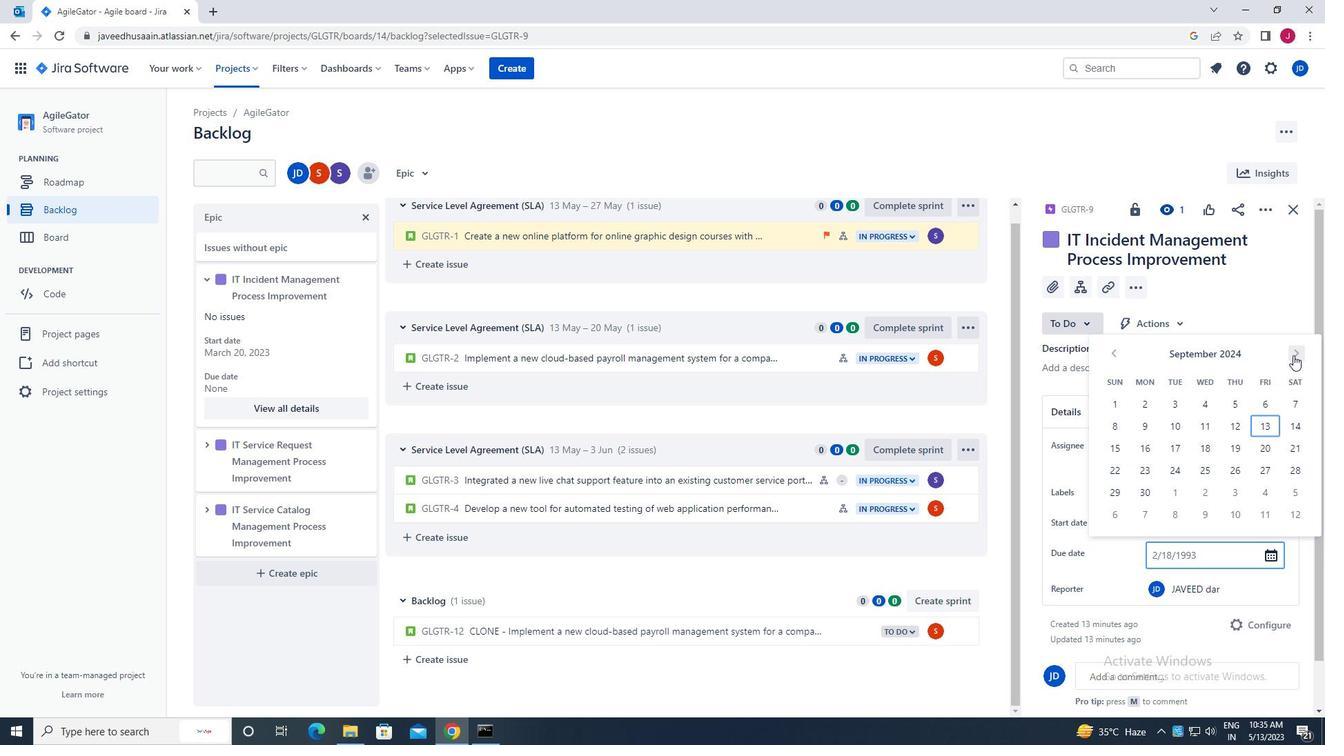 
Action: Mouse pressed left at (1294, 355)
Screenshot: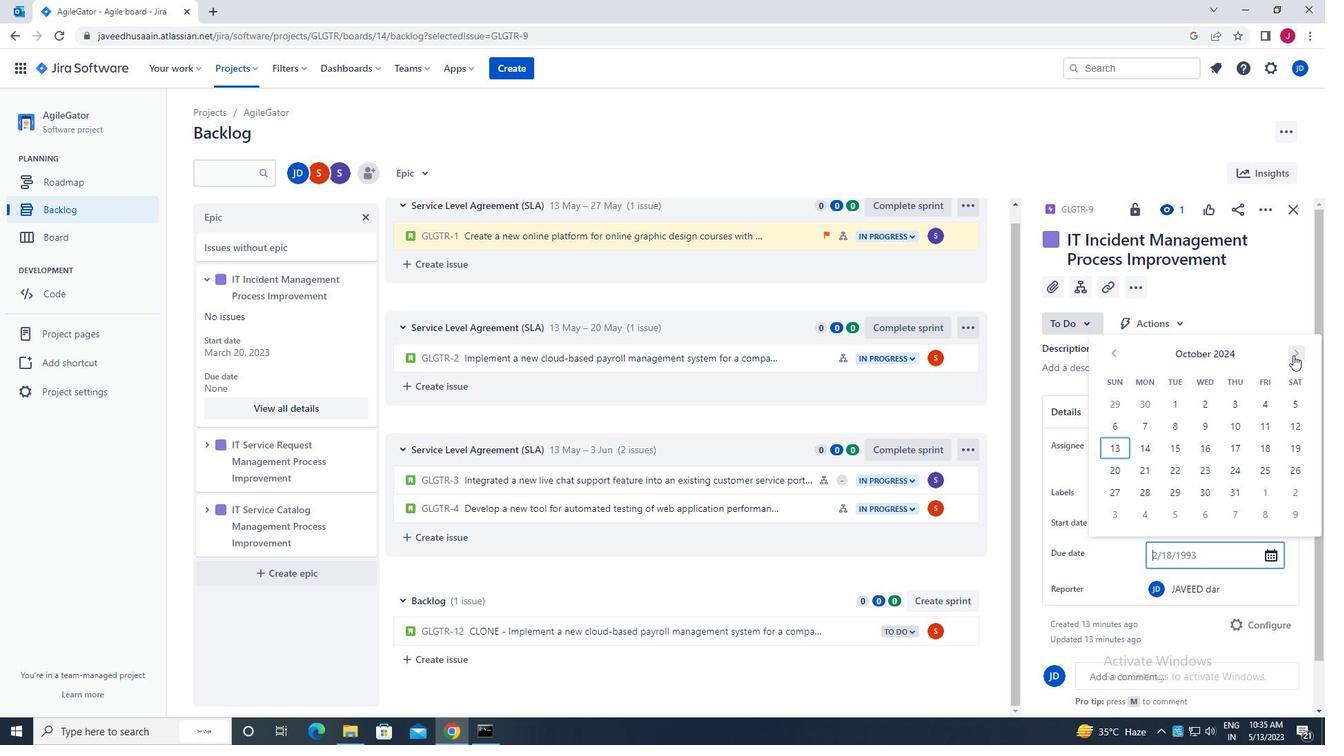 
Action: Mouse pressed left at (1294, 355)
Screenshot: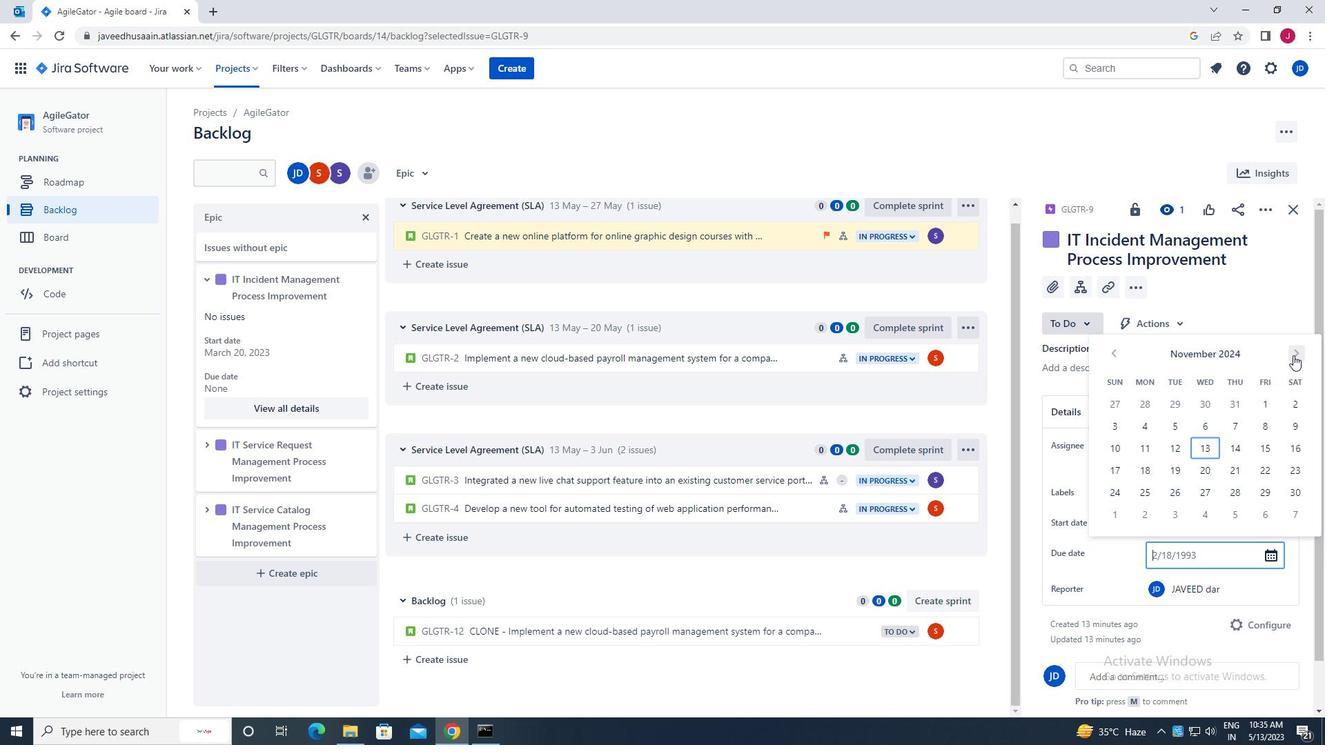 
Action: Mouse pressed left at (1294, 355)
Screenshot: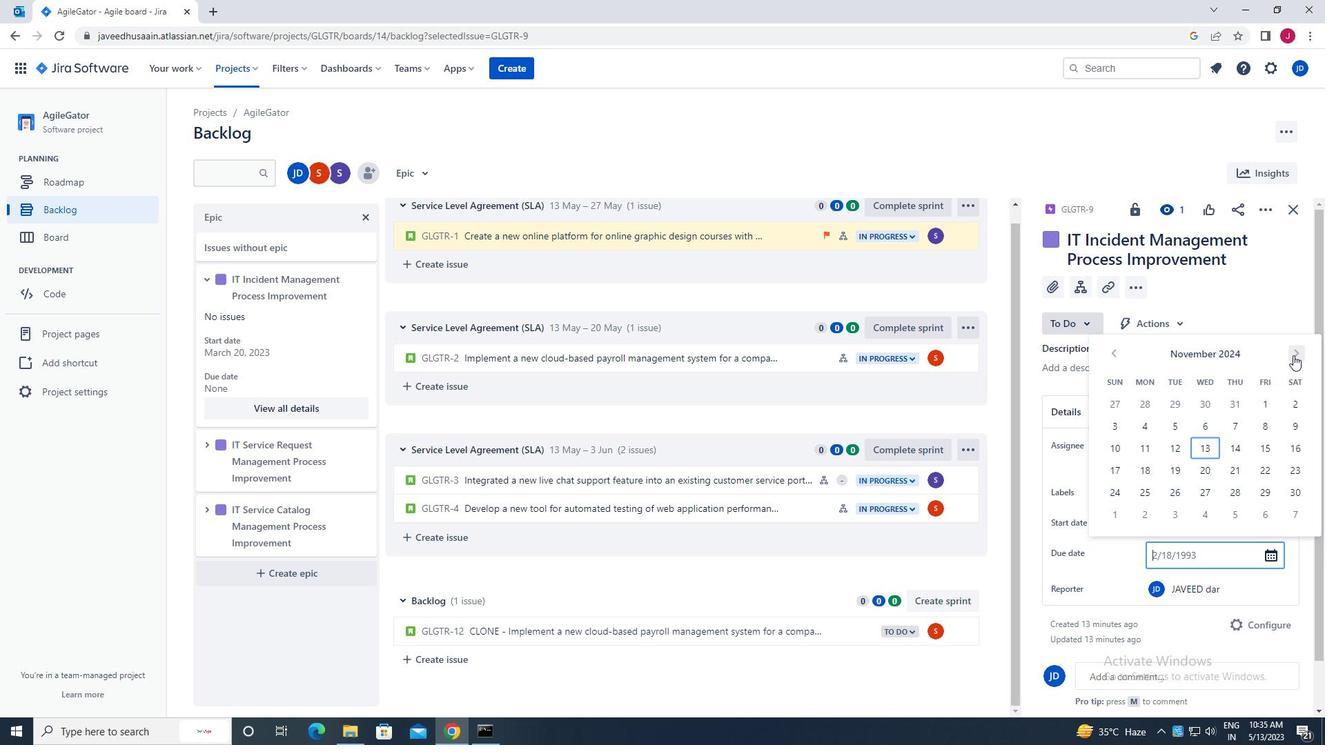 
Action: Mouse pressed left at (1294, 355)
Screenshot: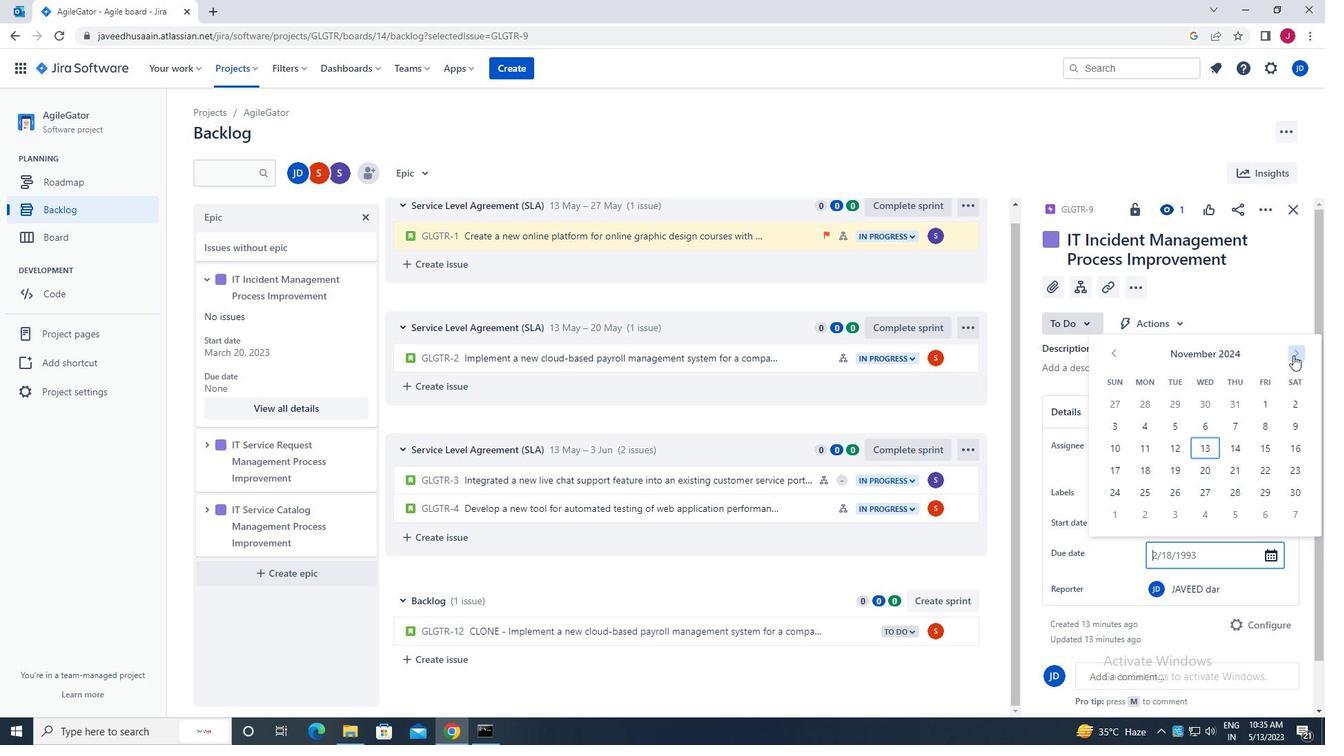 
Action: Mouse pressed left at (1294, 355)
Screenshot: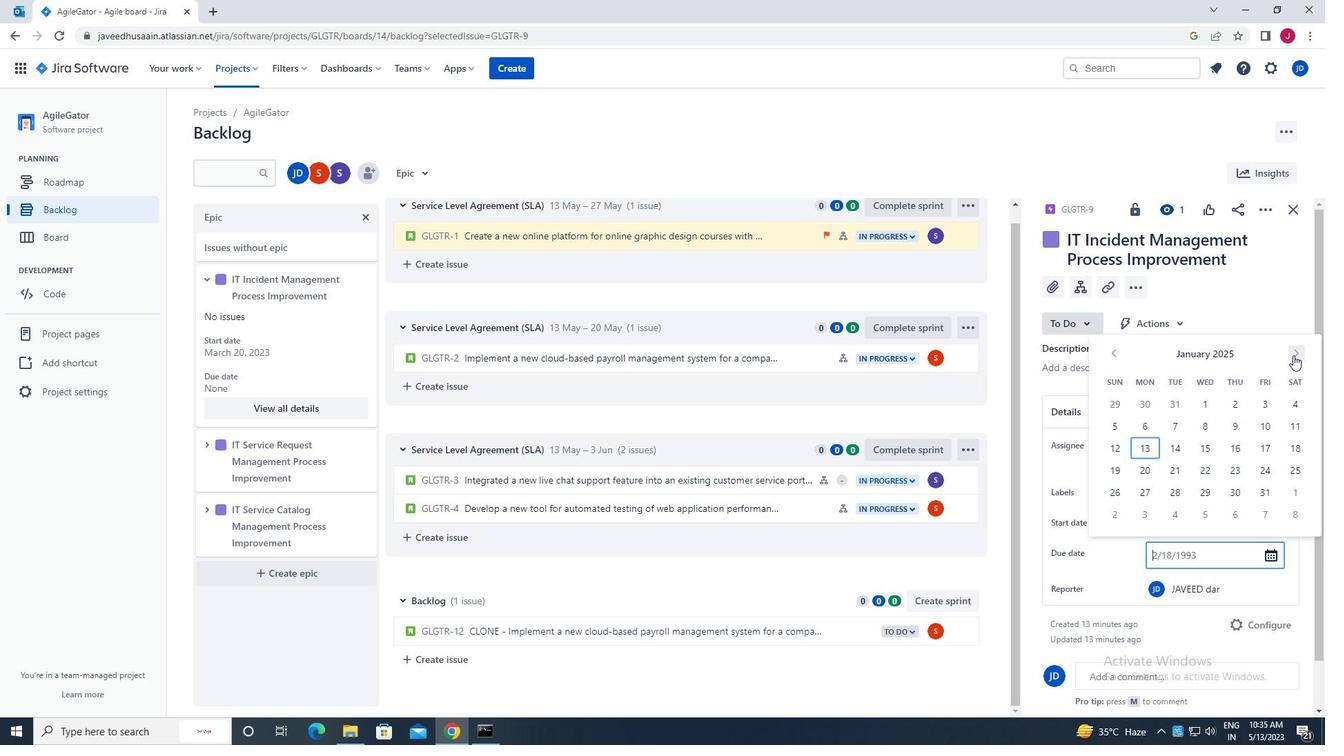 
Action: Mouse pressed left at (1294, 355)
Screenshot: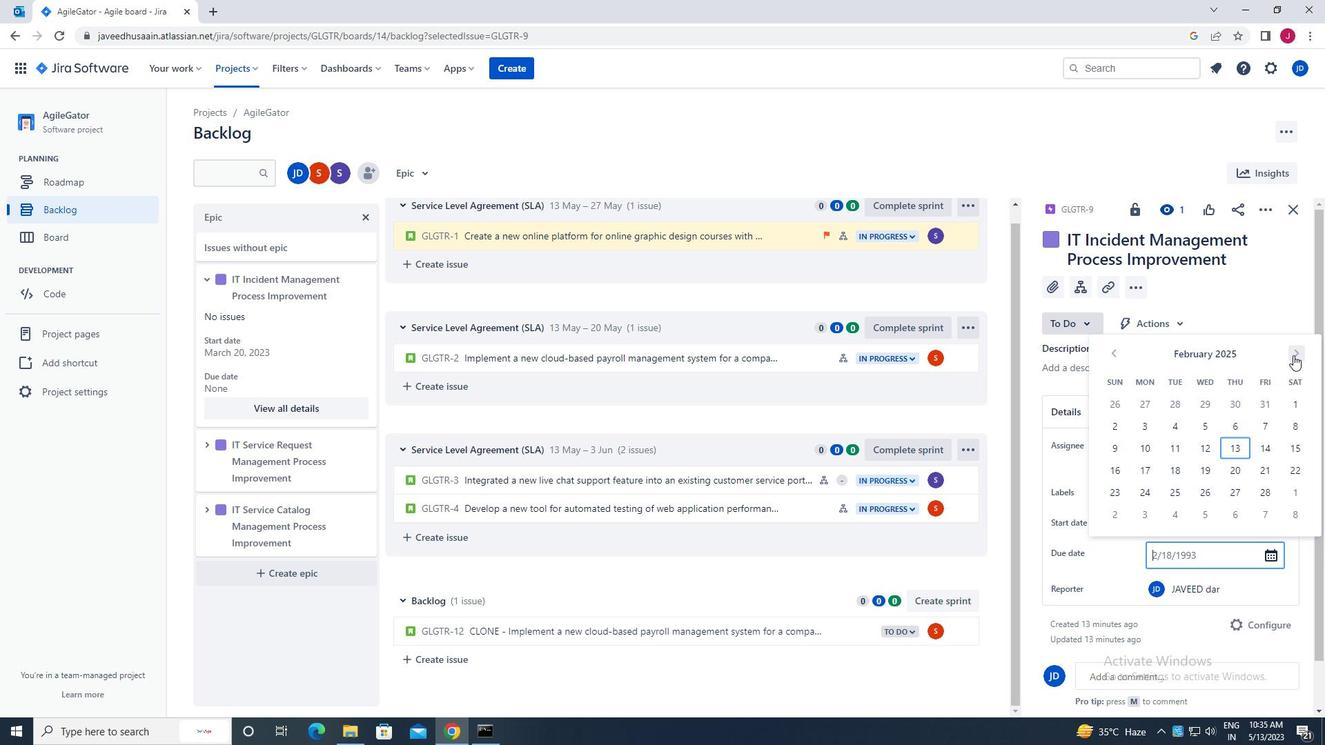 
Action: Mouse pressed left at (1294, 355)
Screenshot: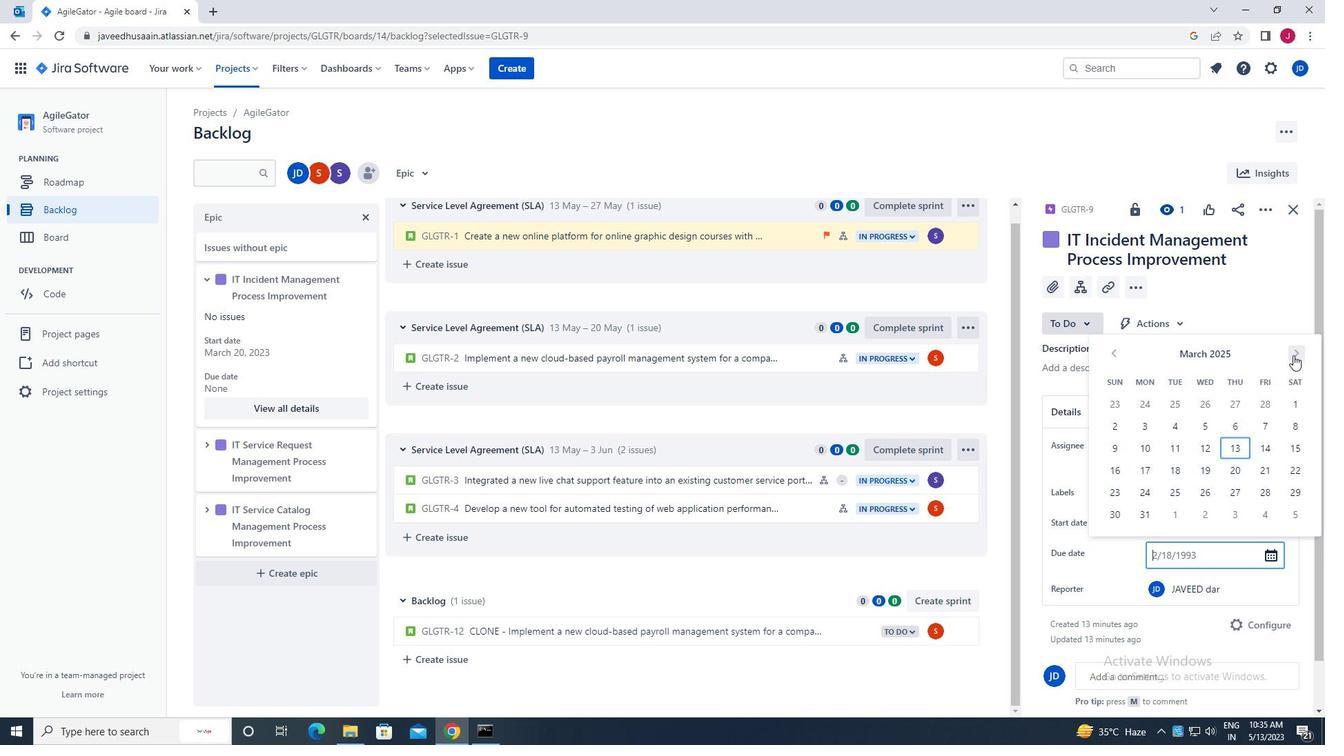 
Action: Mouse pressed left at (1294, 355)
Screenshot: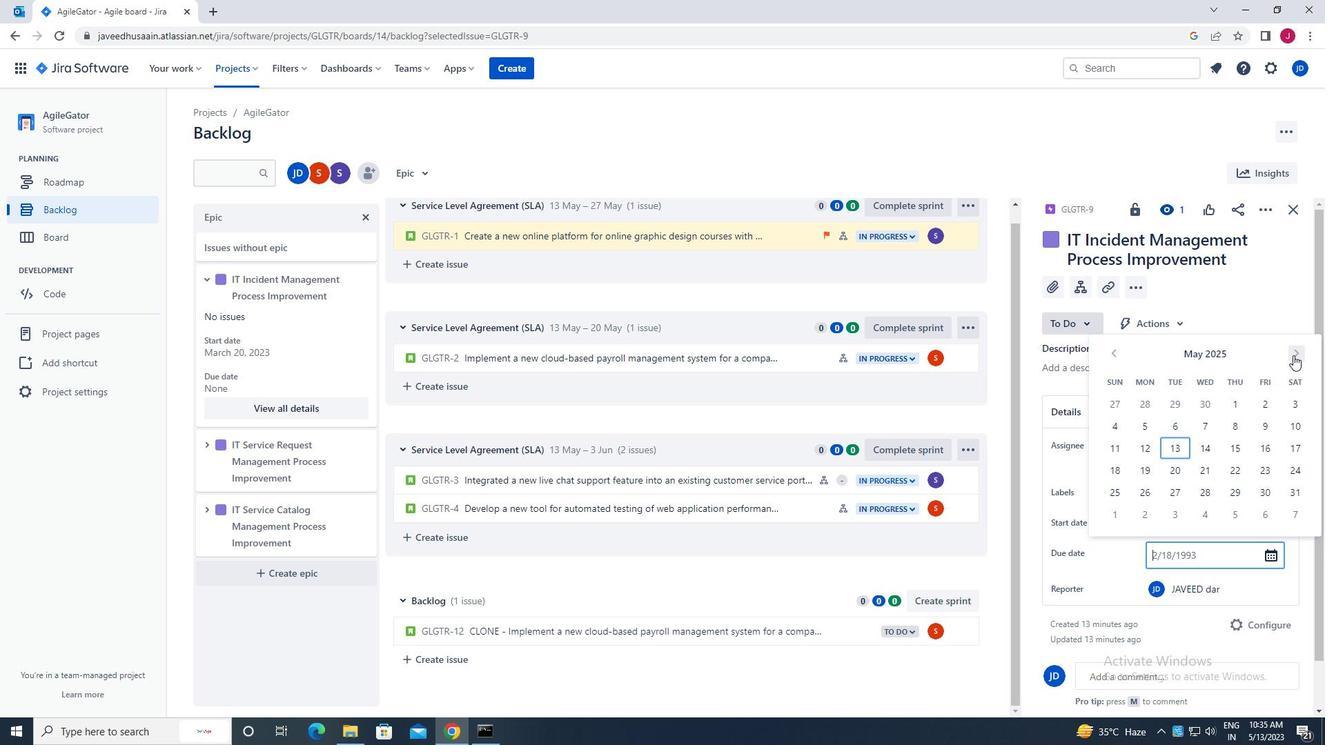 
Action: Mouse pressed left at (1294, 355)
Screenshot: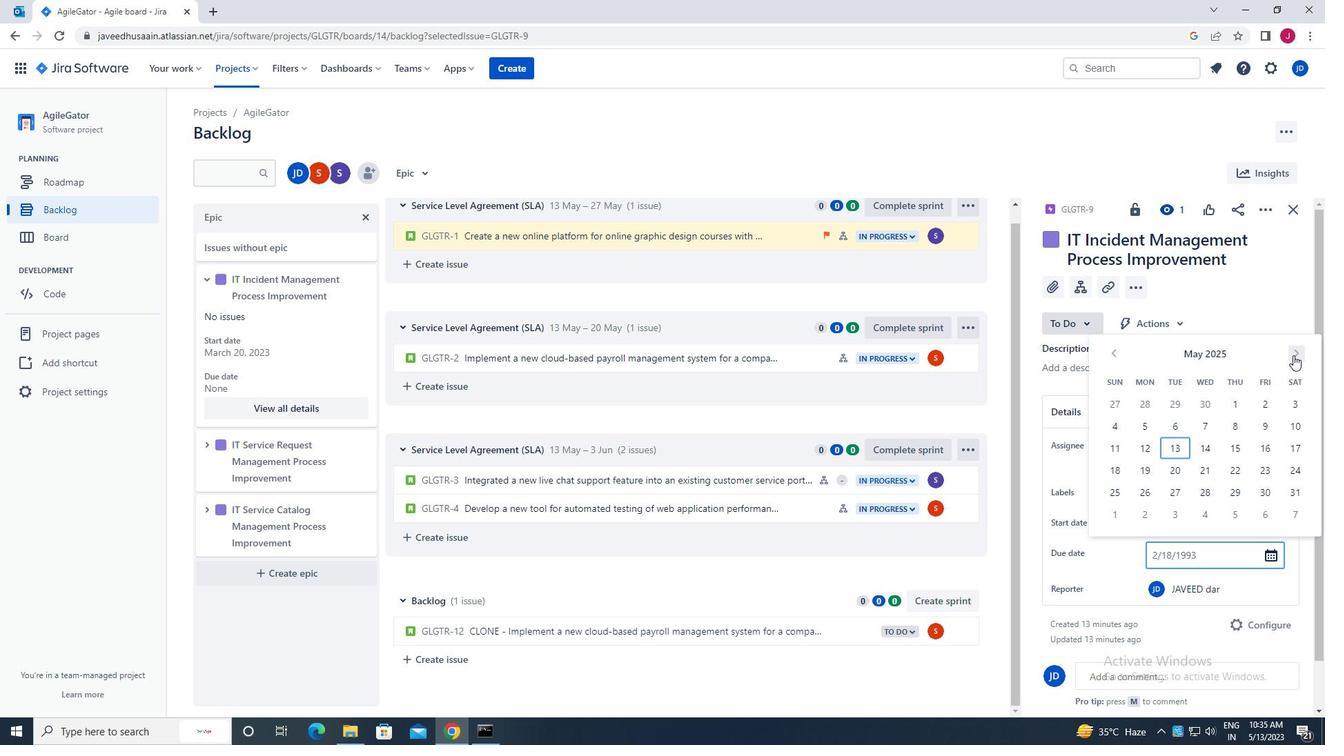 
Action: Mouse pressed left at (1294, 355)
Screenshot: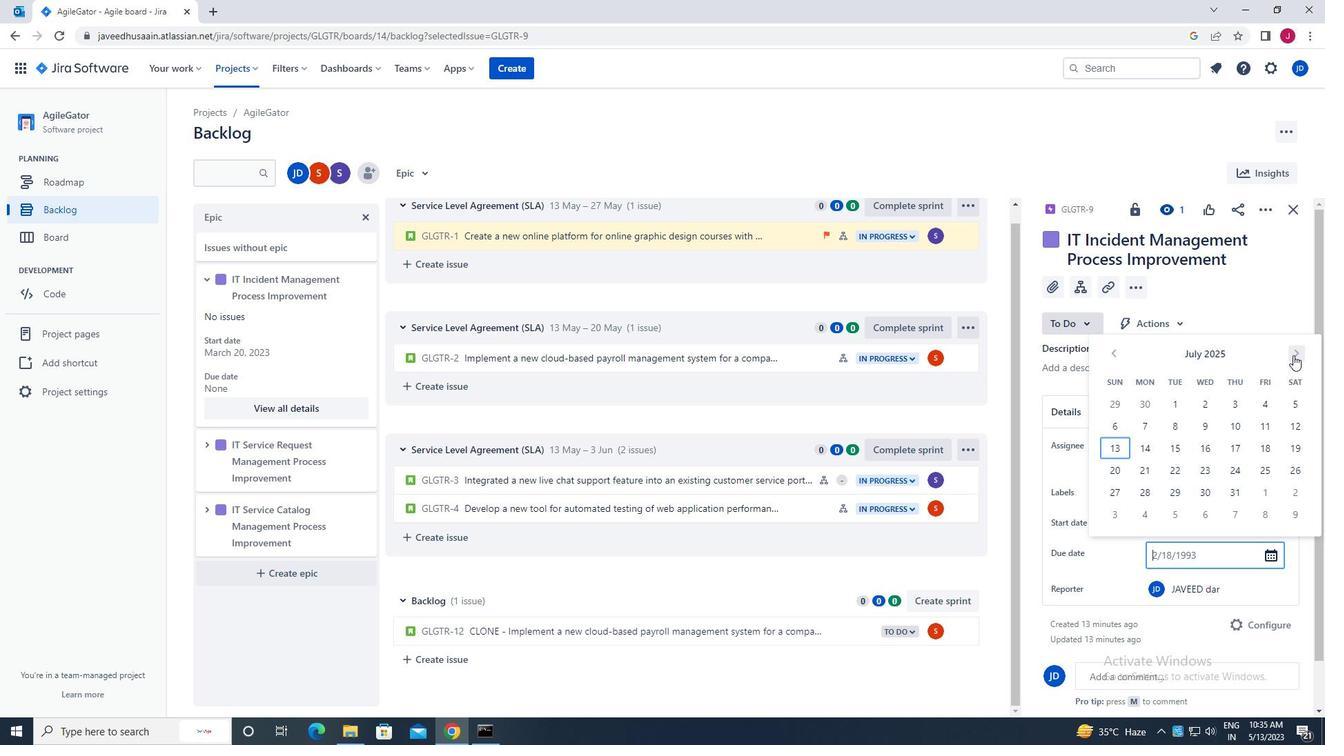 
Action: Mouse pressed left at (1294, 355)
Screenshot: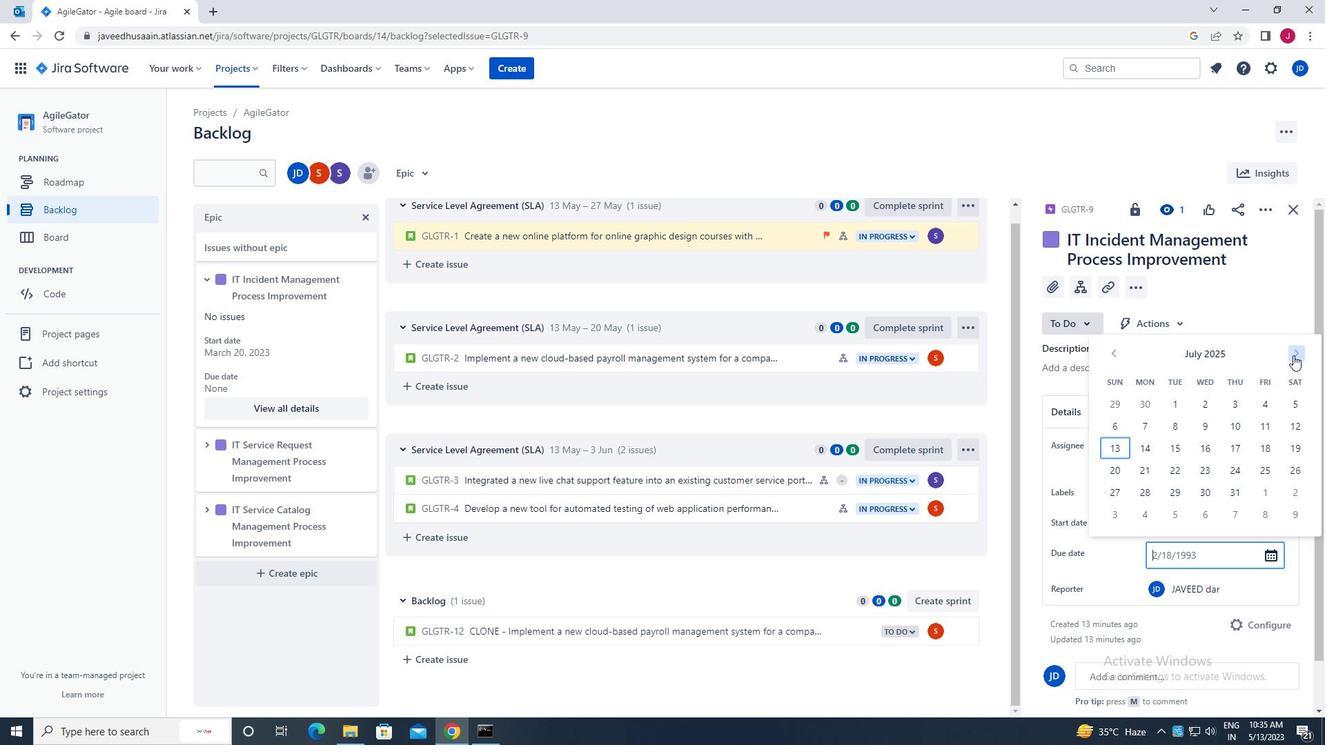 
Action: Mouse moved to (1113, 354)
Screenshot: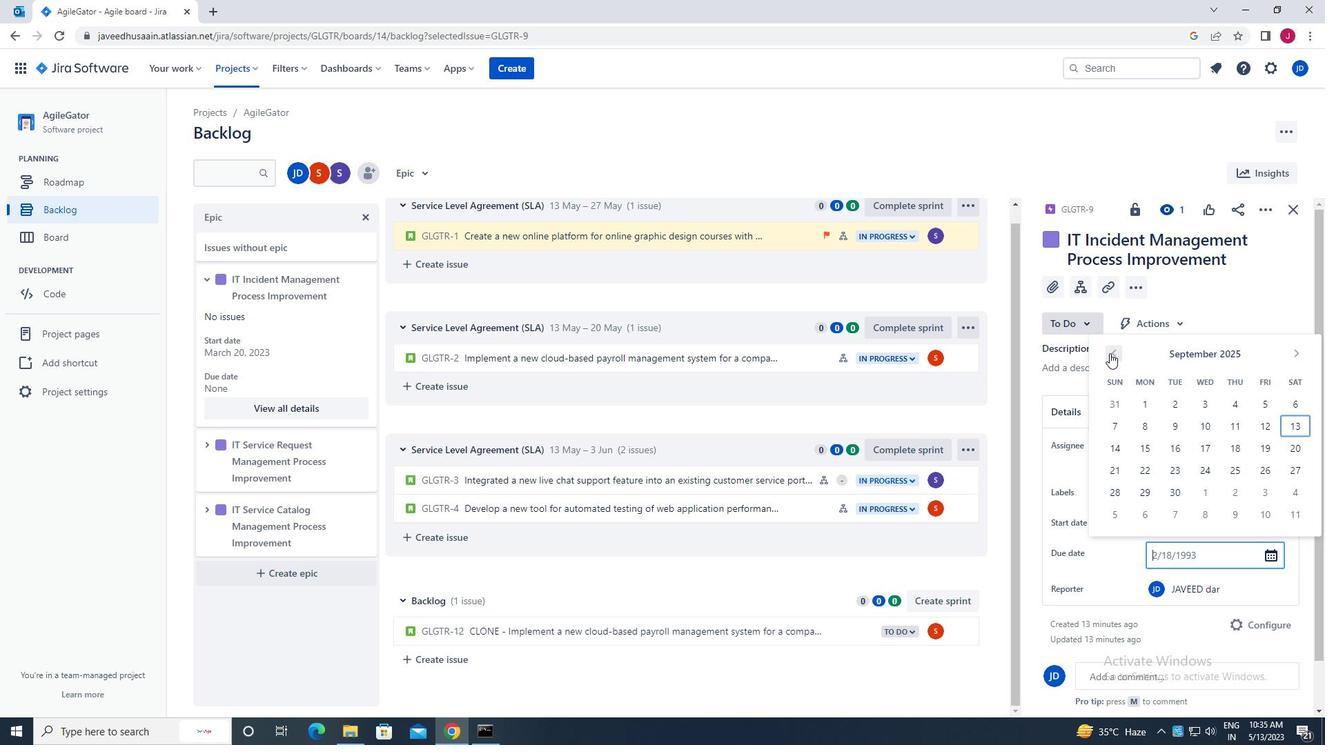 
Action: Mouse pressed left at (1113, 354)
Screenshot: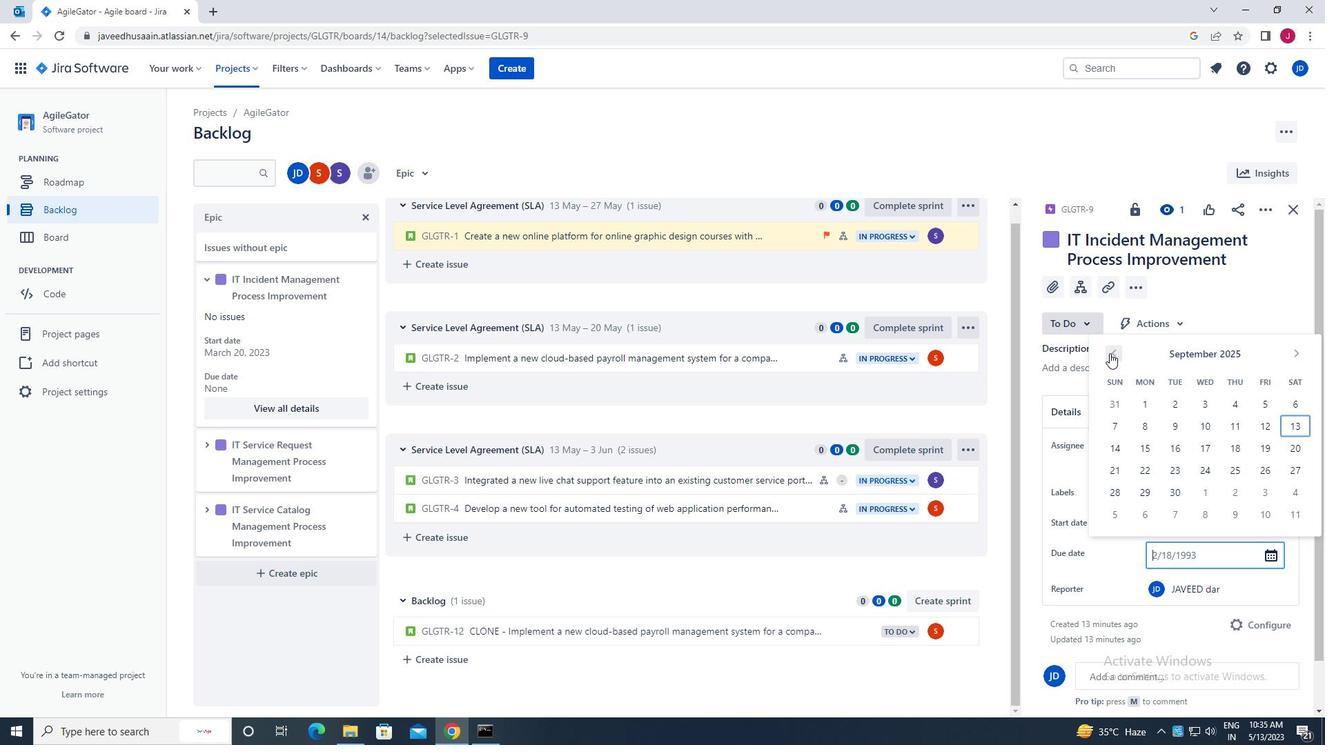 
Action: Mouse moved to (1176, 492)
Screenshot: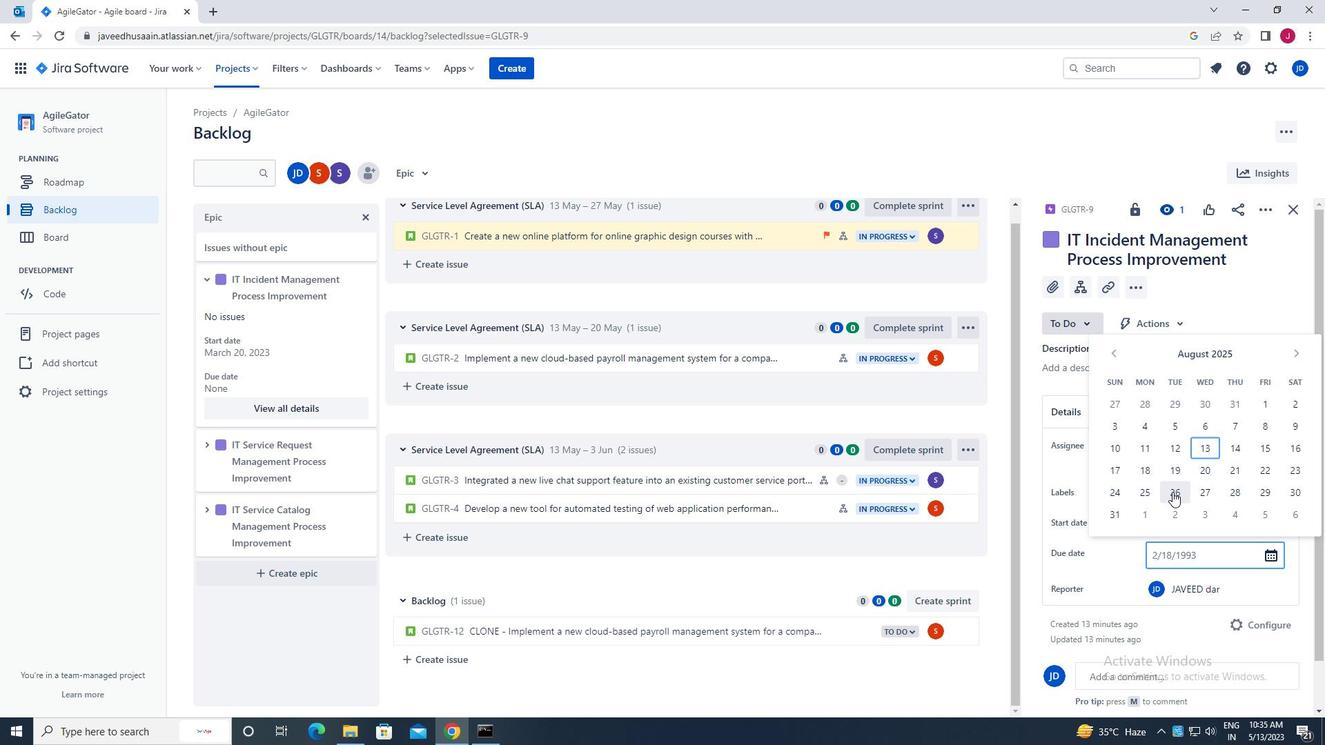 
Action: Mouse pressed left at (1176, 492)
Screenshot: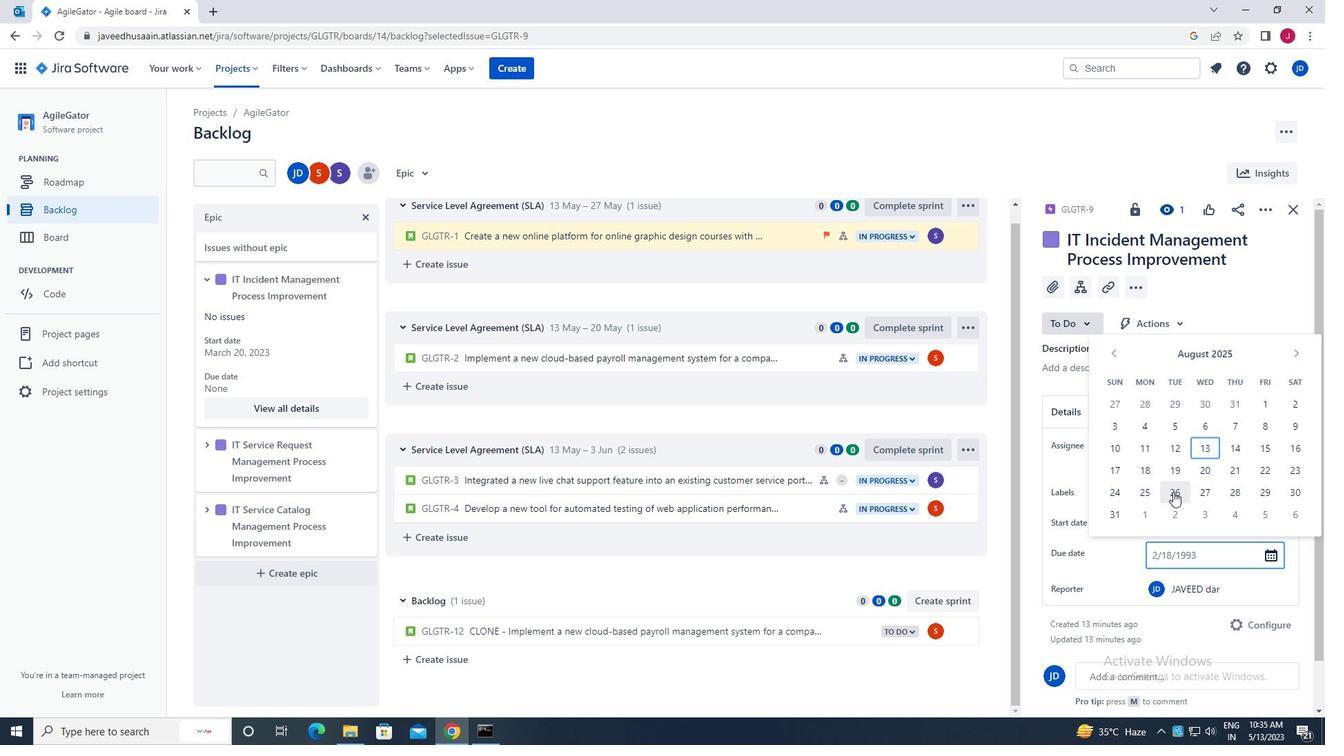 
Action: Mouse moved to (1169, 488)
Screenshot: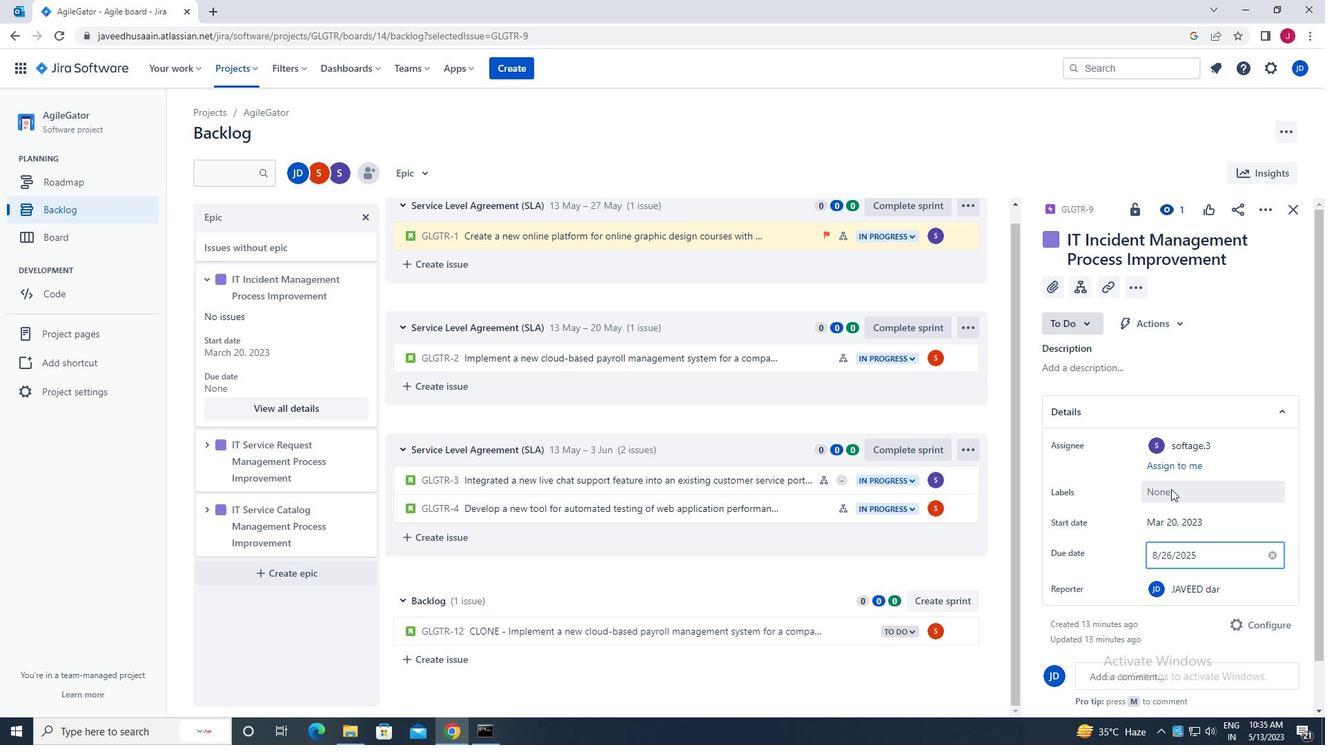 
Action: Key pressed <Key.enter>
Screenshot: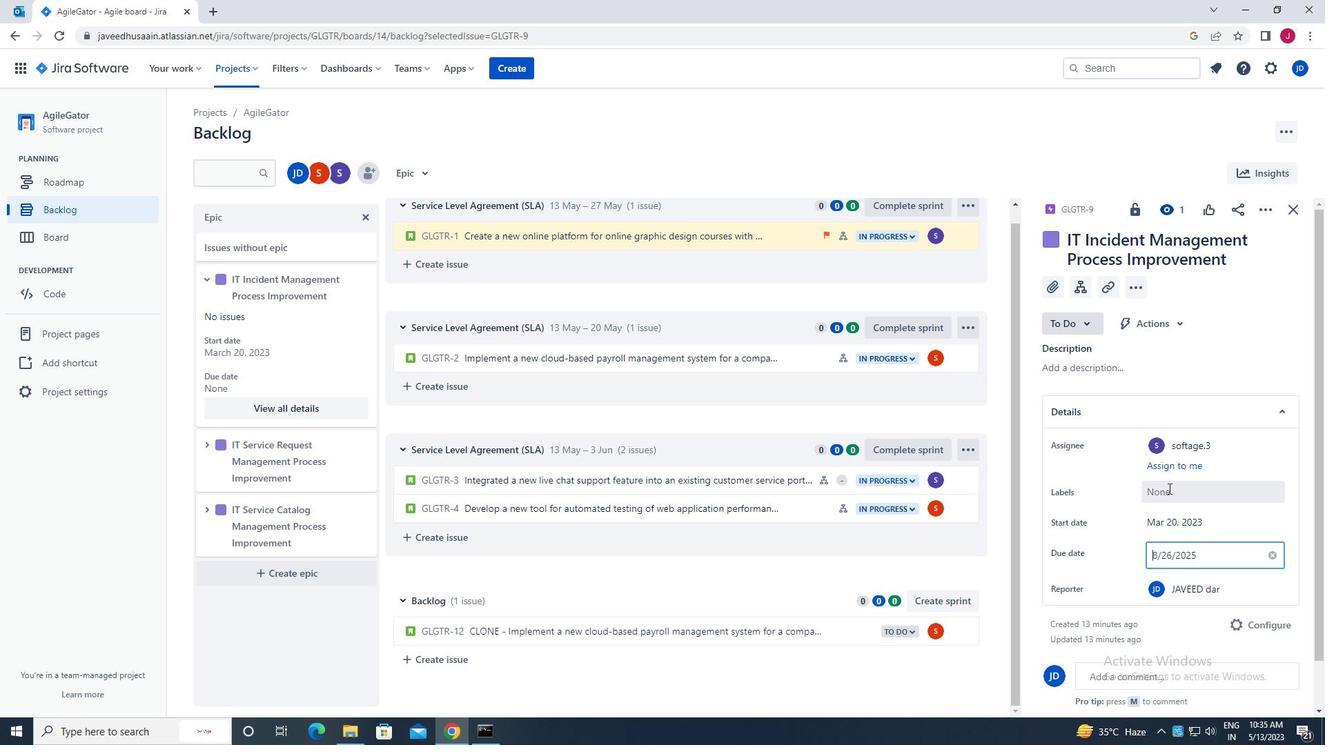 
Action: Mouse moved to (1290, 212)
Screenshot: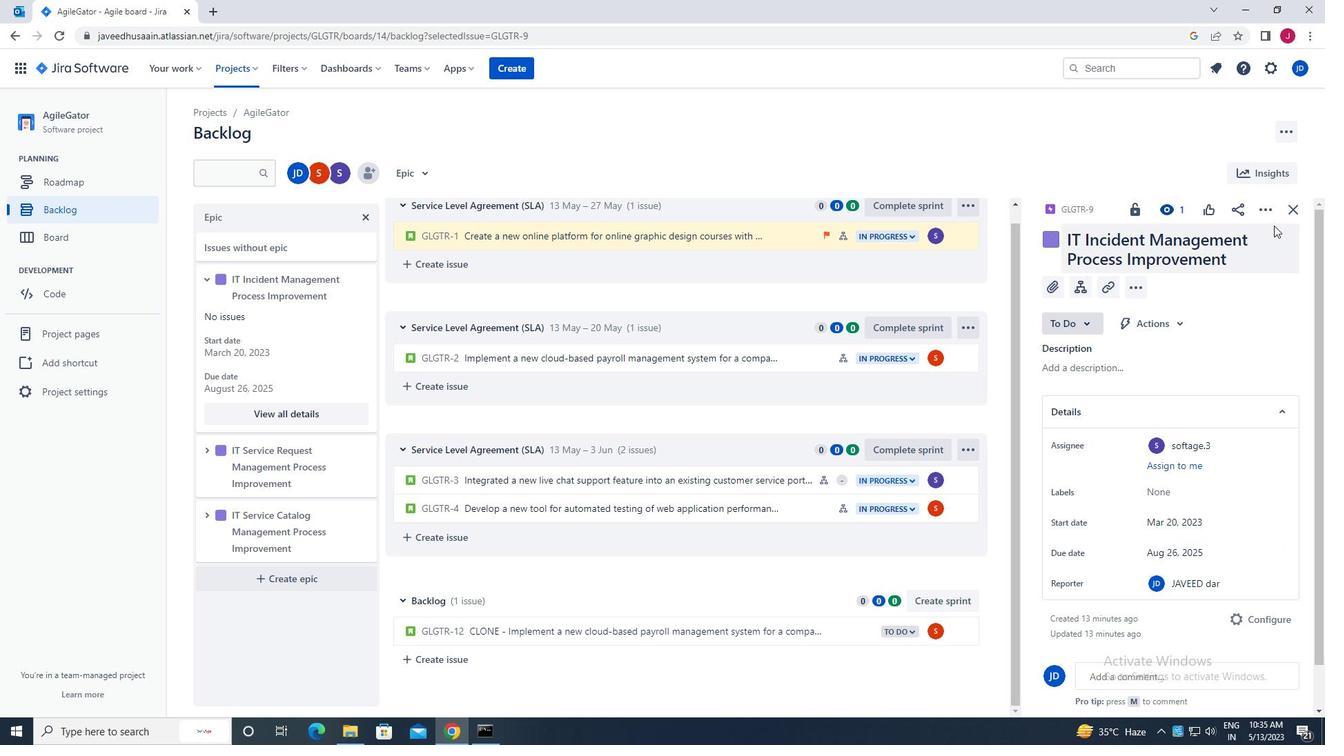 
Action: Mouse pressed left at (1290, 212)
Screenshot: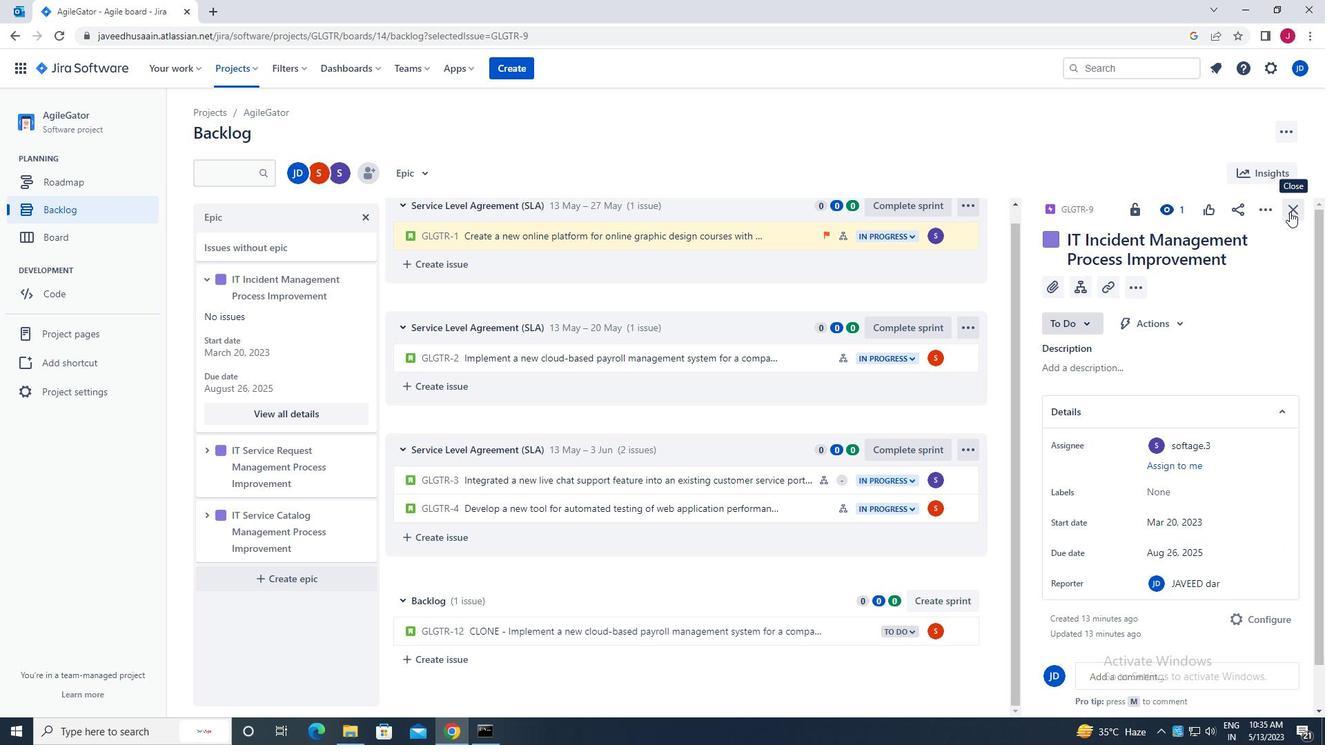 
Action: Mouse moved to (207, 446)
Screenshot: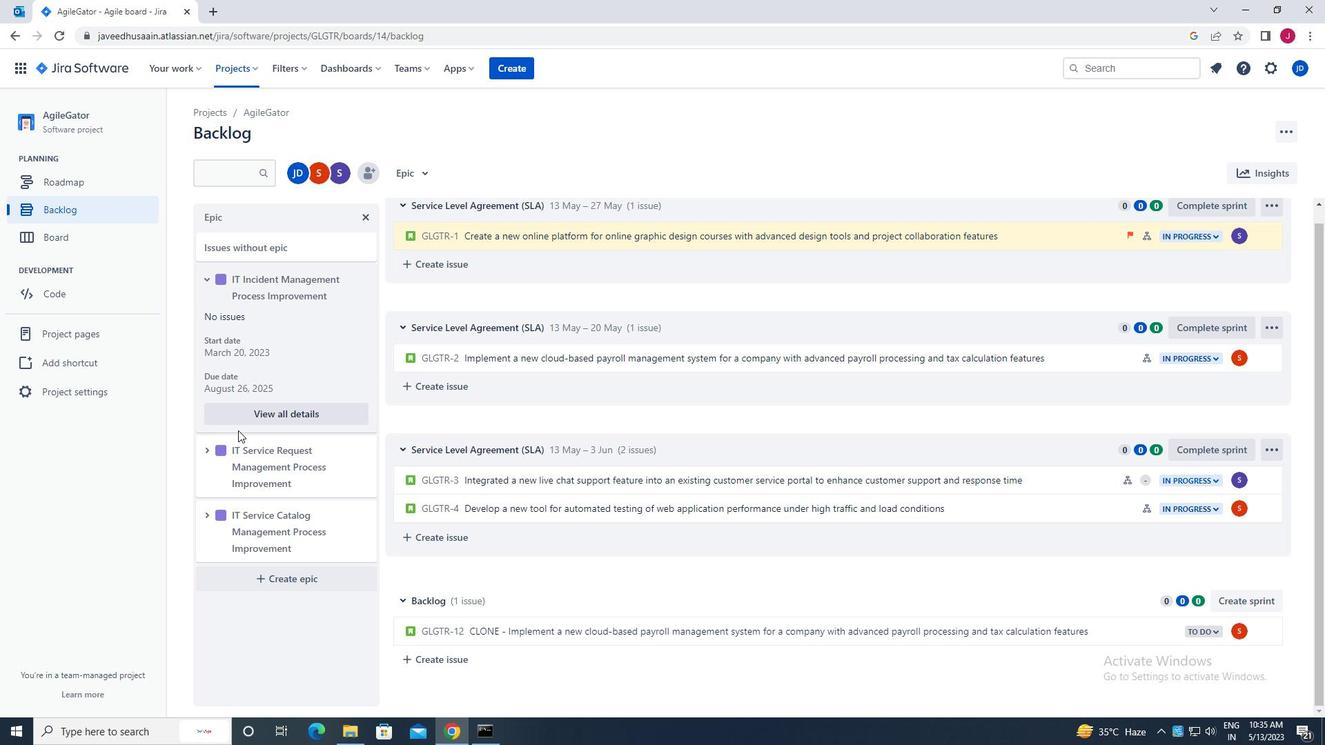 
Action: Mouse pressed left at (207, 446)
Screenshot: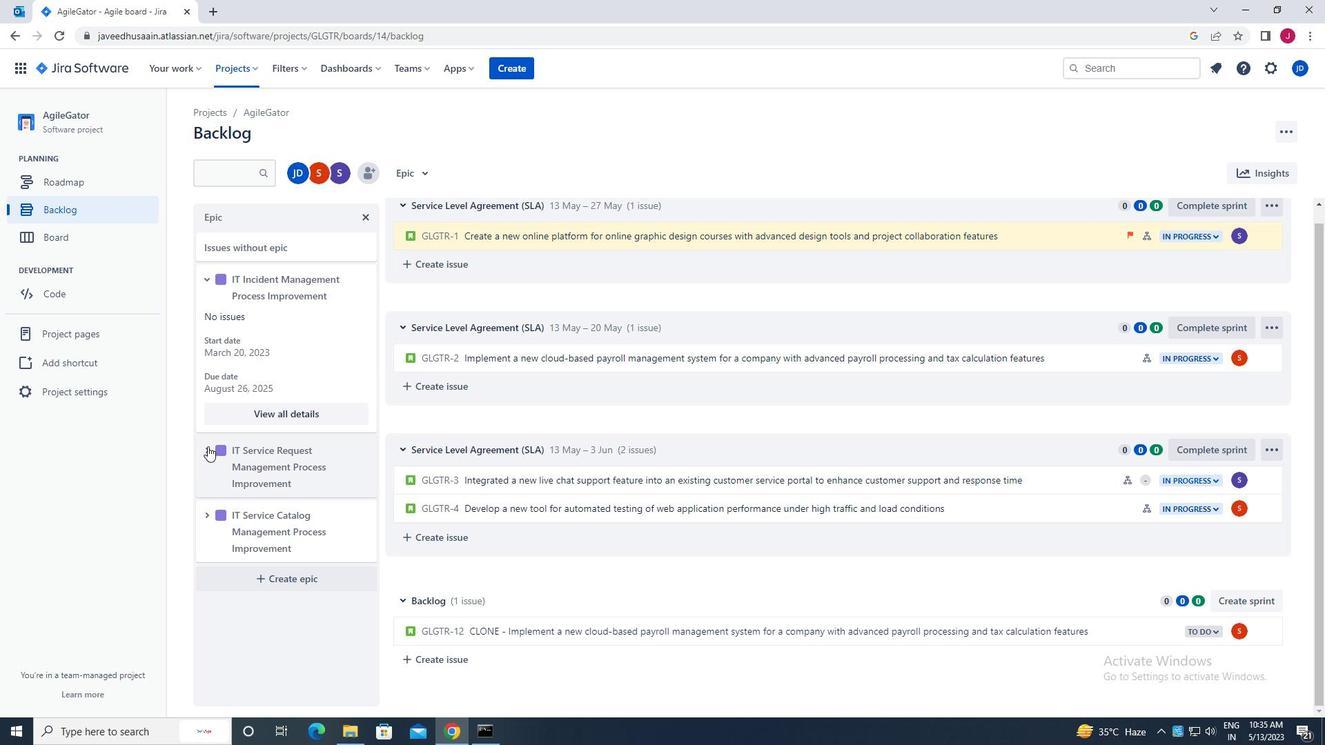 
Action: Mouse moved to (287, 598)
Screenshot: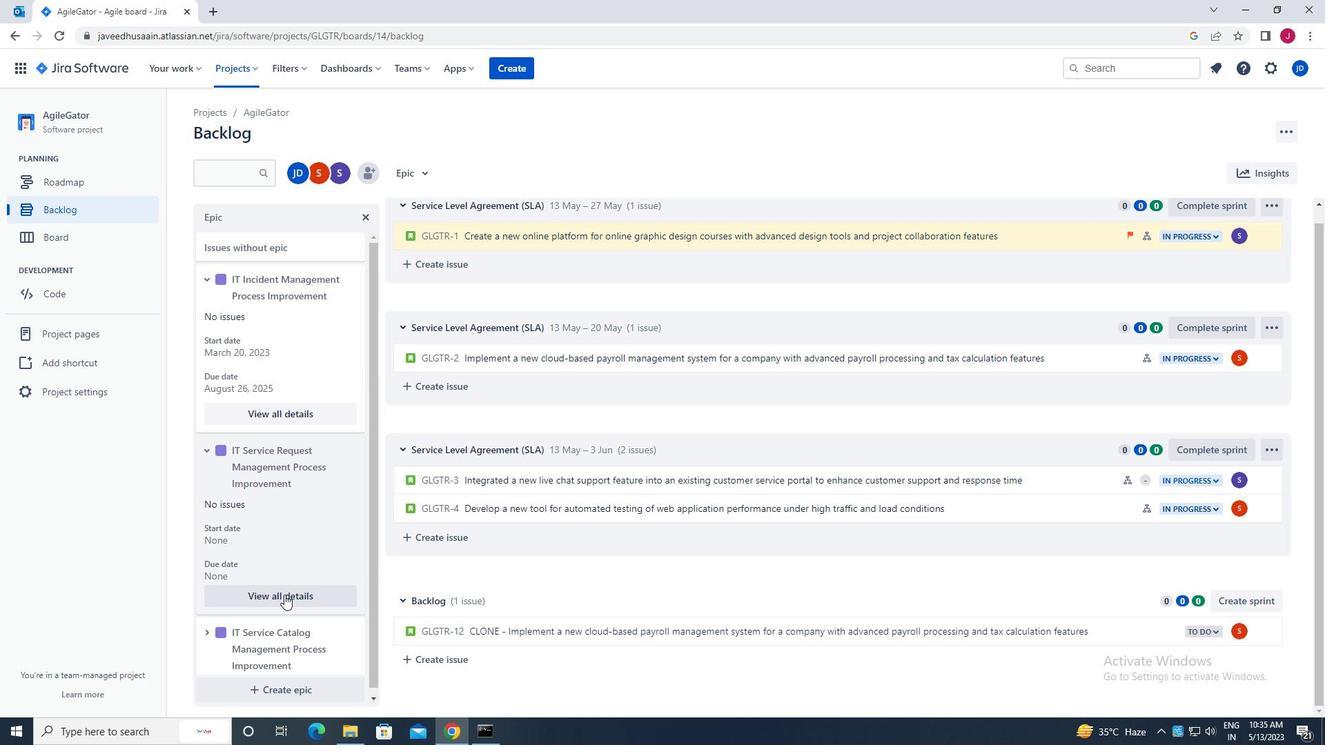 
Action: Mouse pressed left at (287, 598)
Screenshot: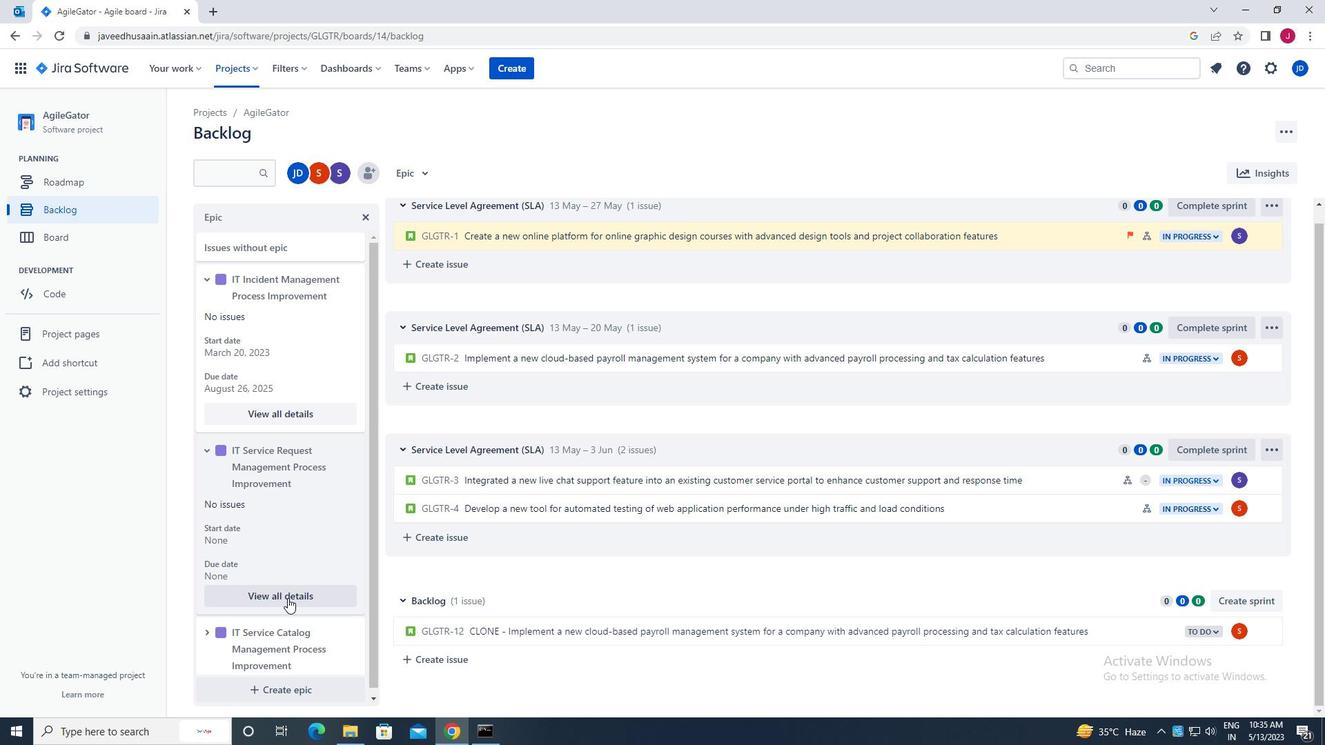 
Action: Mouse moved to (1162, 537)
Screenshot: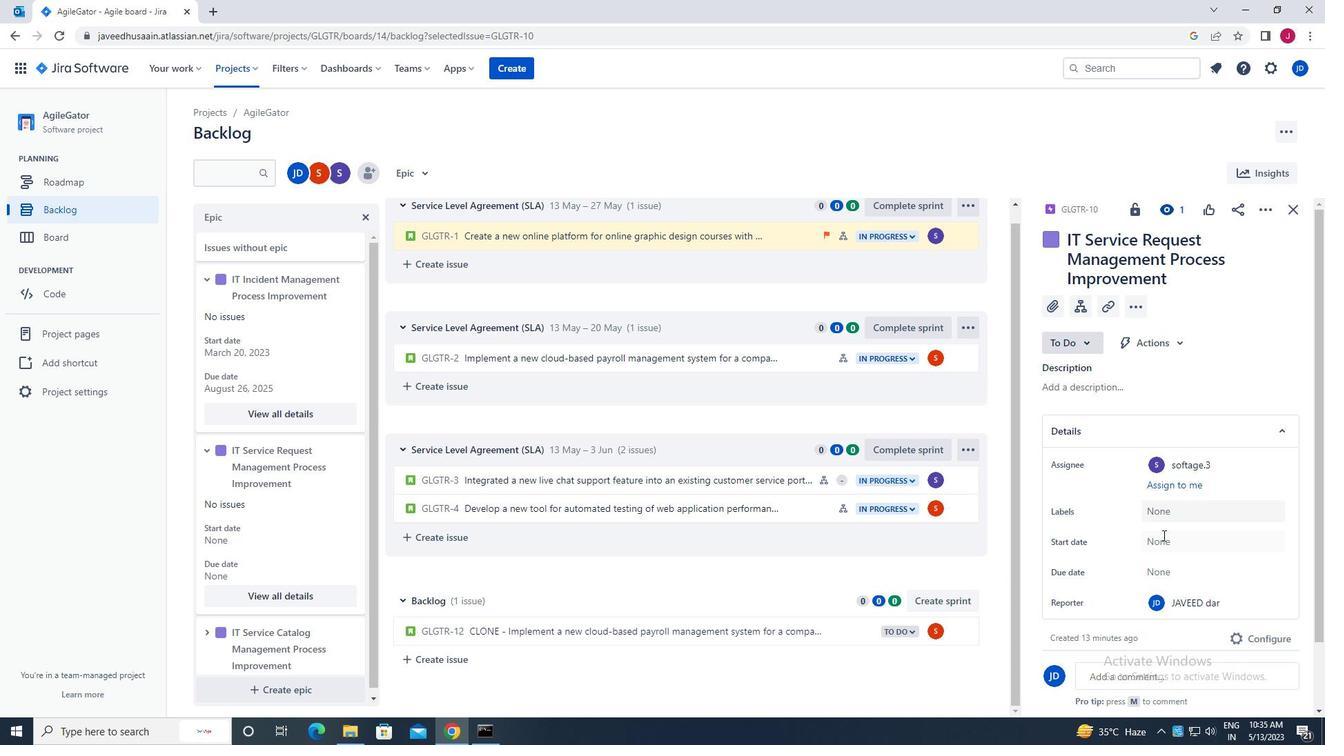 
Action: Mouse pressed left at (1162, 537)
Screenshot: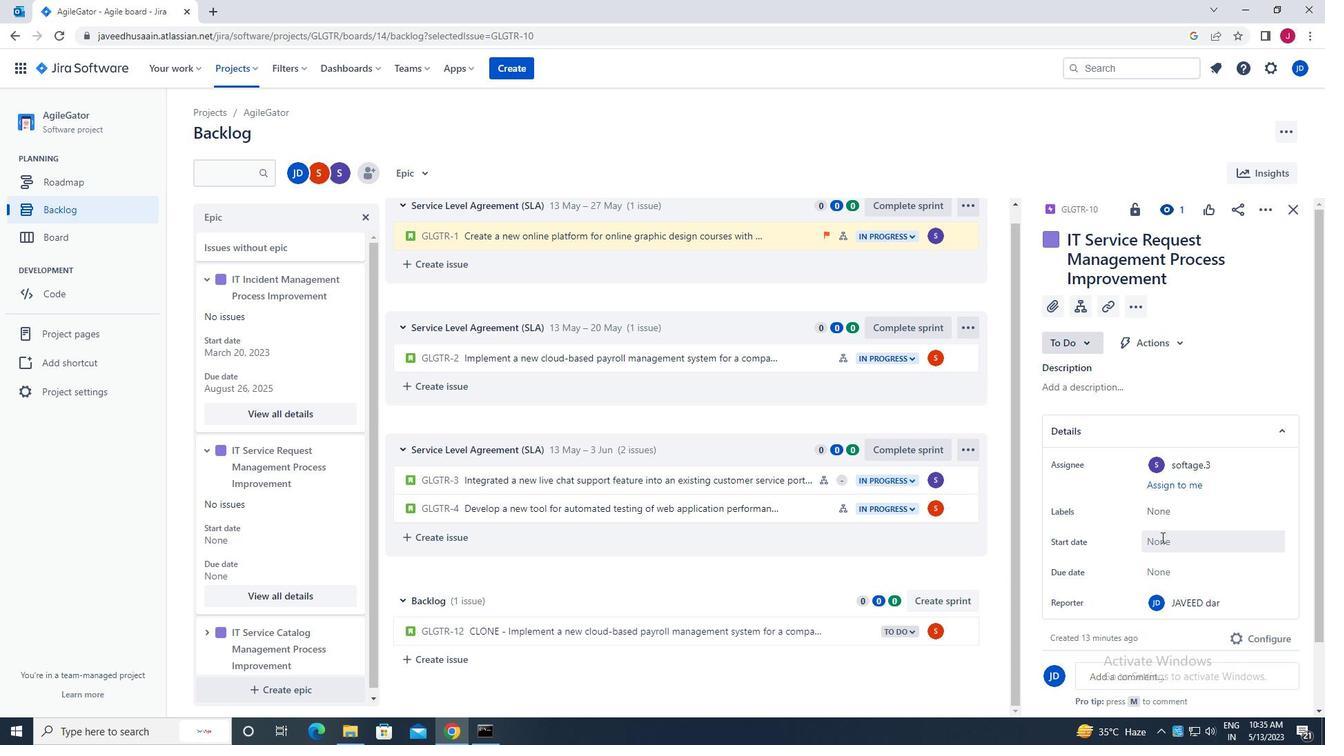 
Action: Mouse moved to (1299, 343)
Screenshot: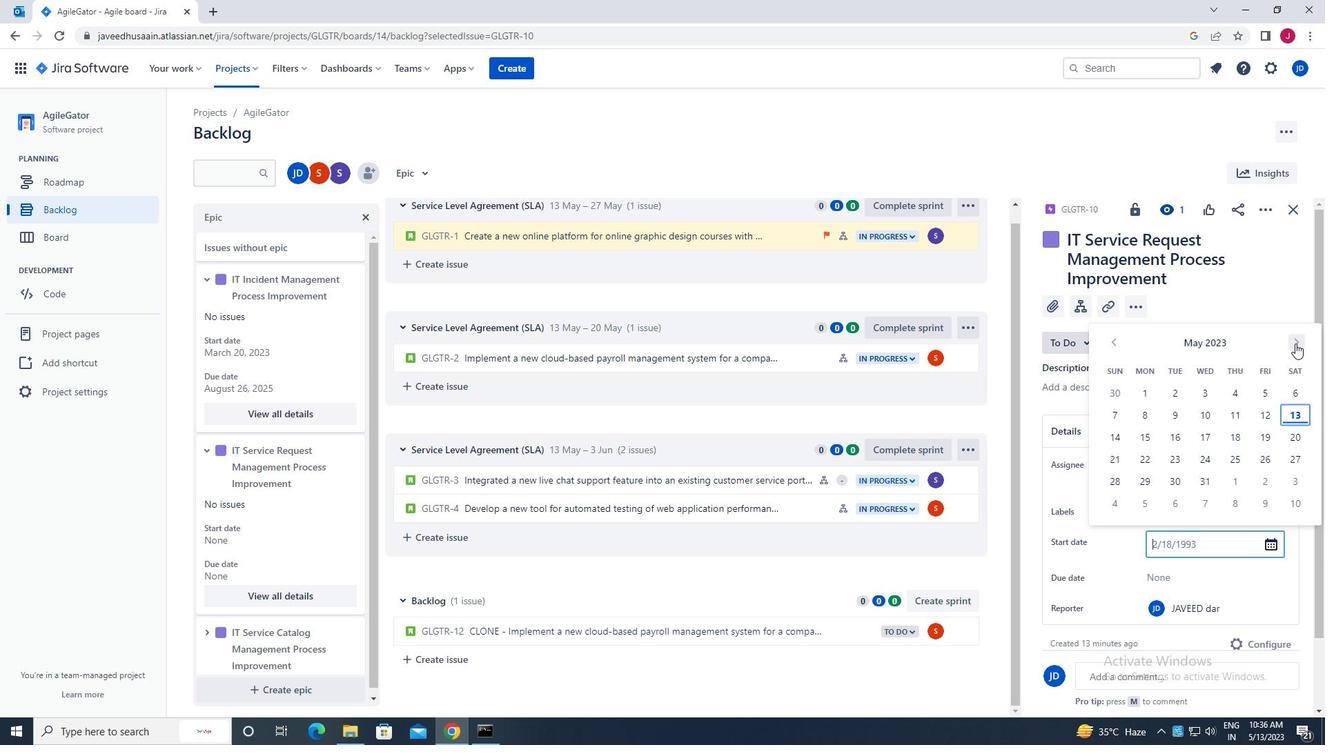 
Action: Mouse pressed left at (1299, 343)
Screenshot: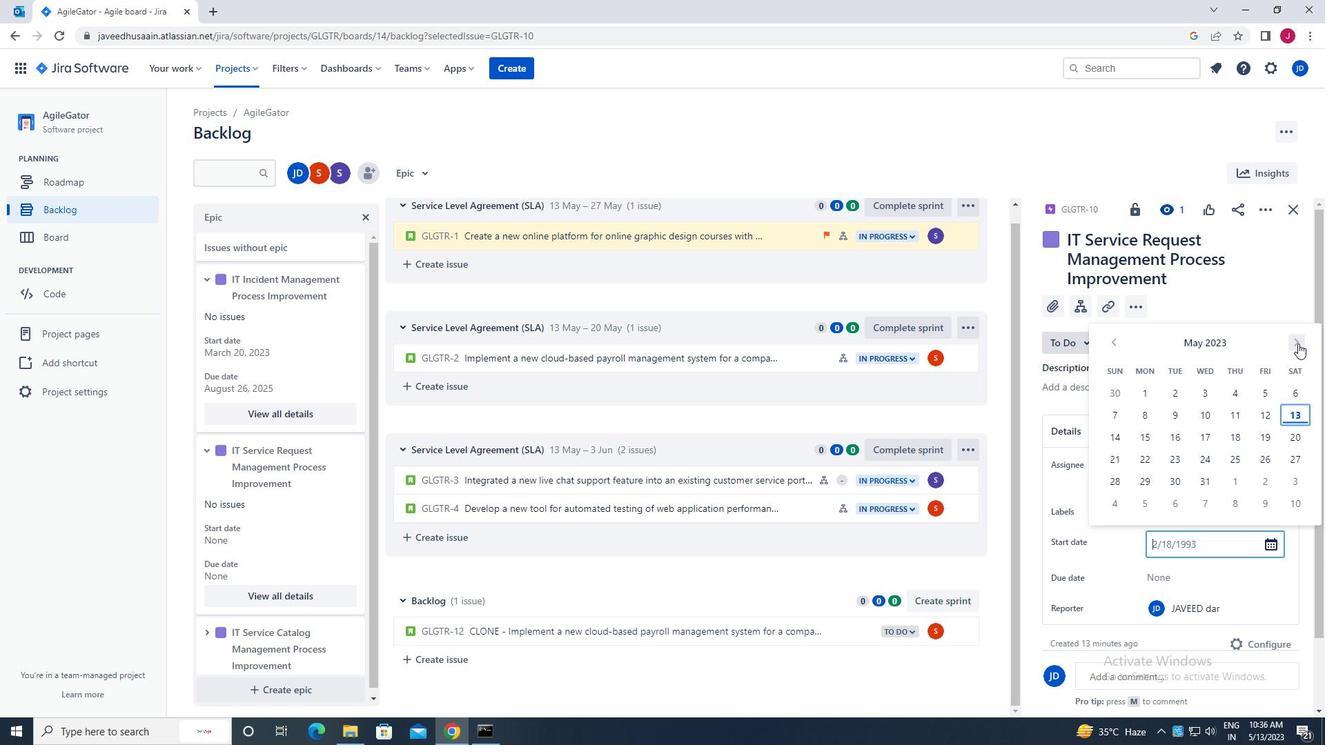
Action: Mouse pressed left at (1299, 343)
Screenshot: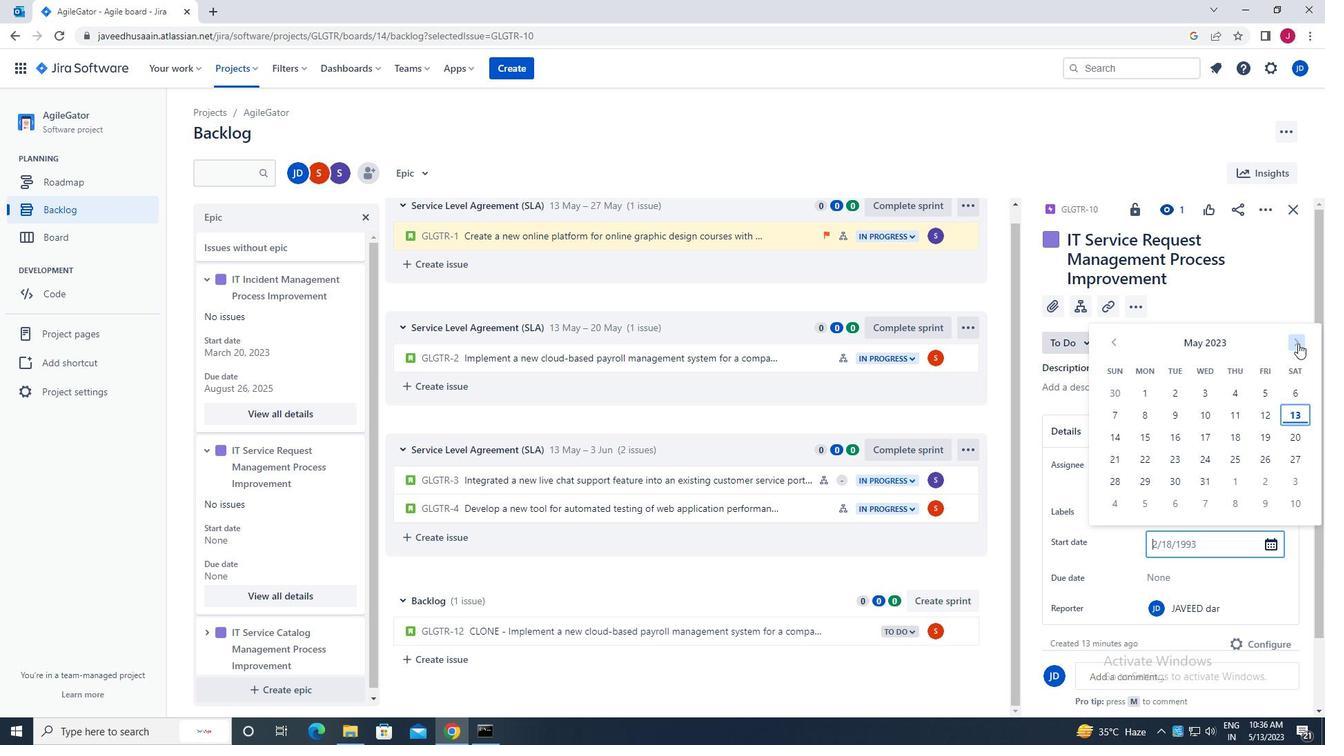 
Action: Mouse pressed left at (1299, 343)
Screenshot: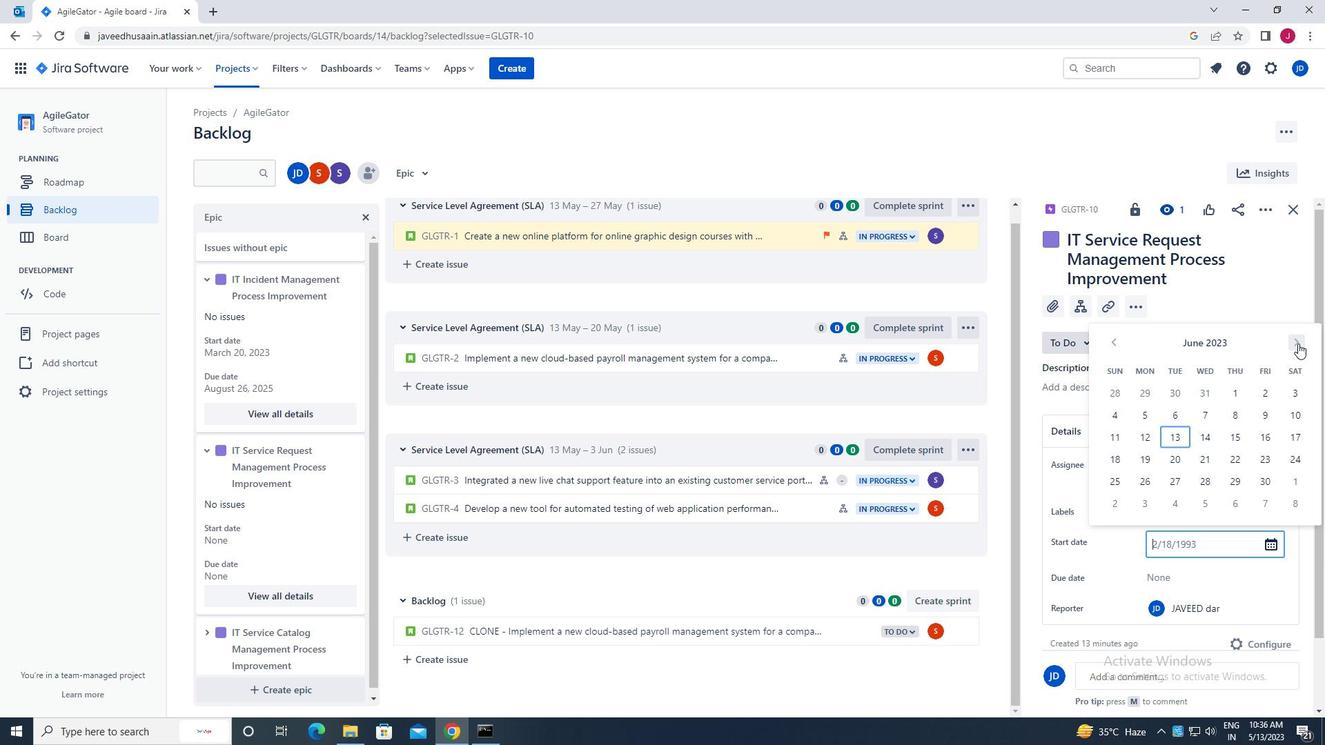 
Action: Mouse pressed left at (1299, 343)
Screenshot: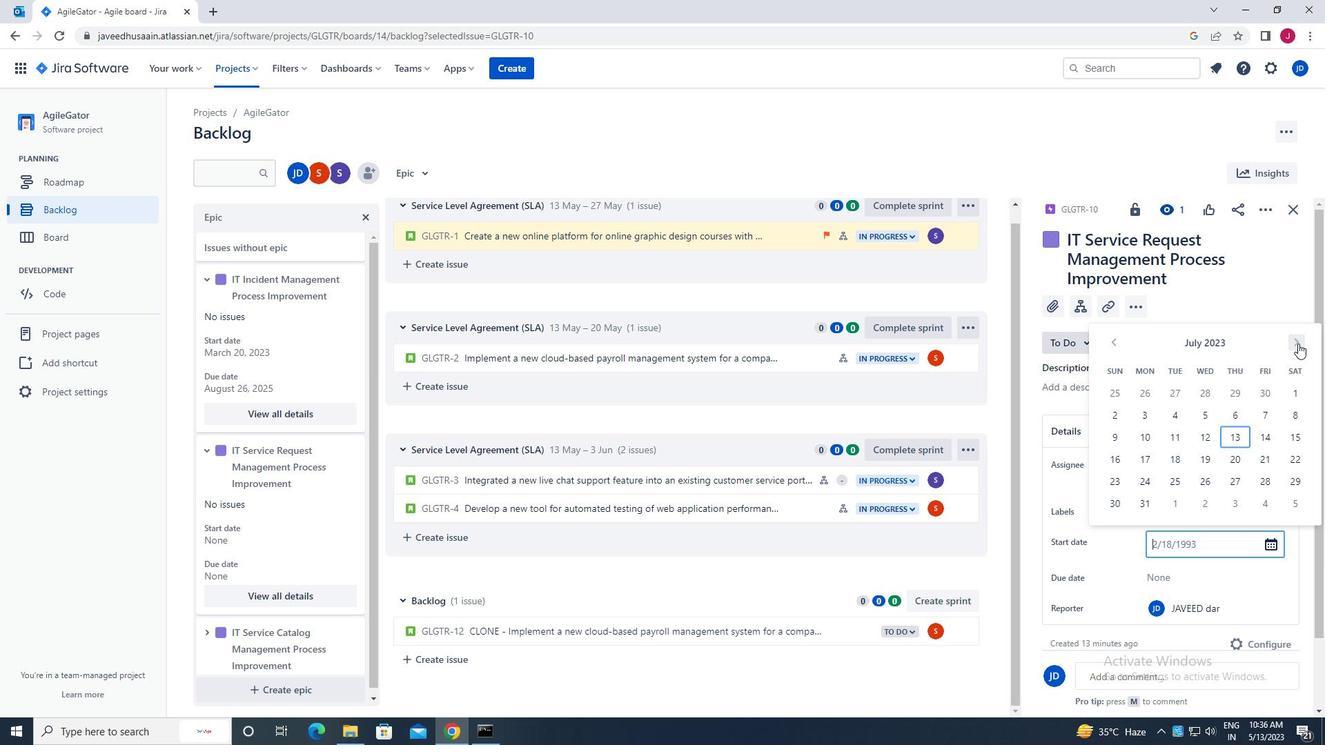 
Action: Mouse pressed left at (1299, 343)
Screenshot: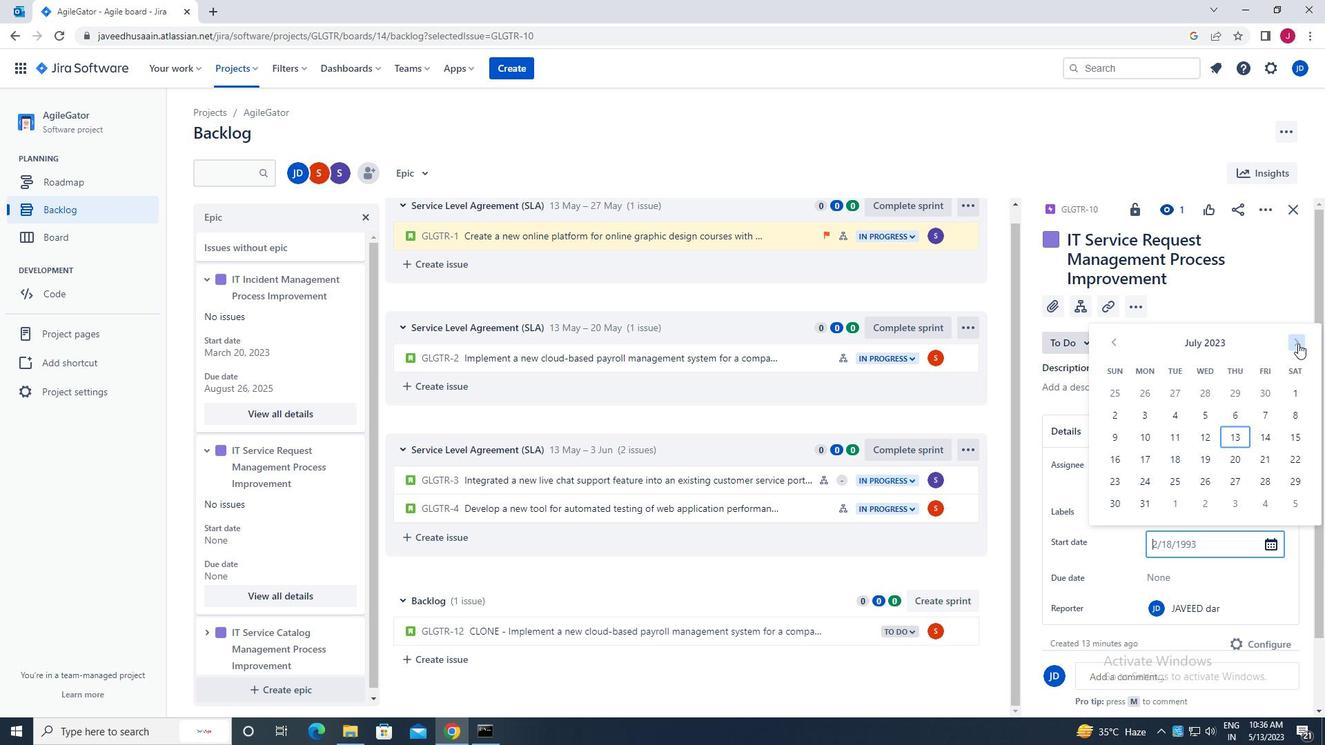 
Action: Mouse pressed left at (1299, 343)
Screenshot: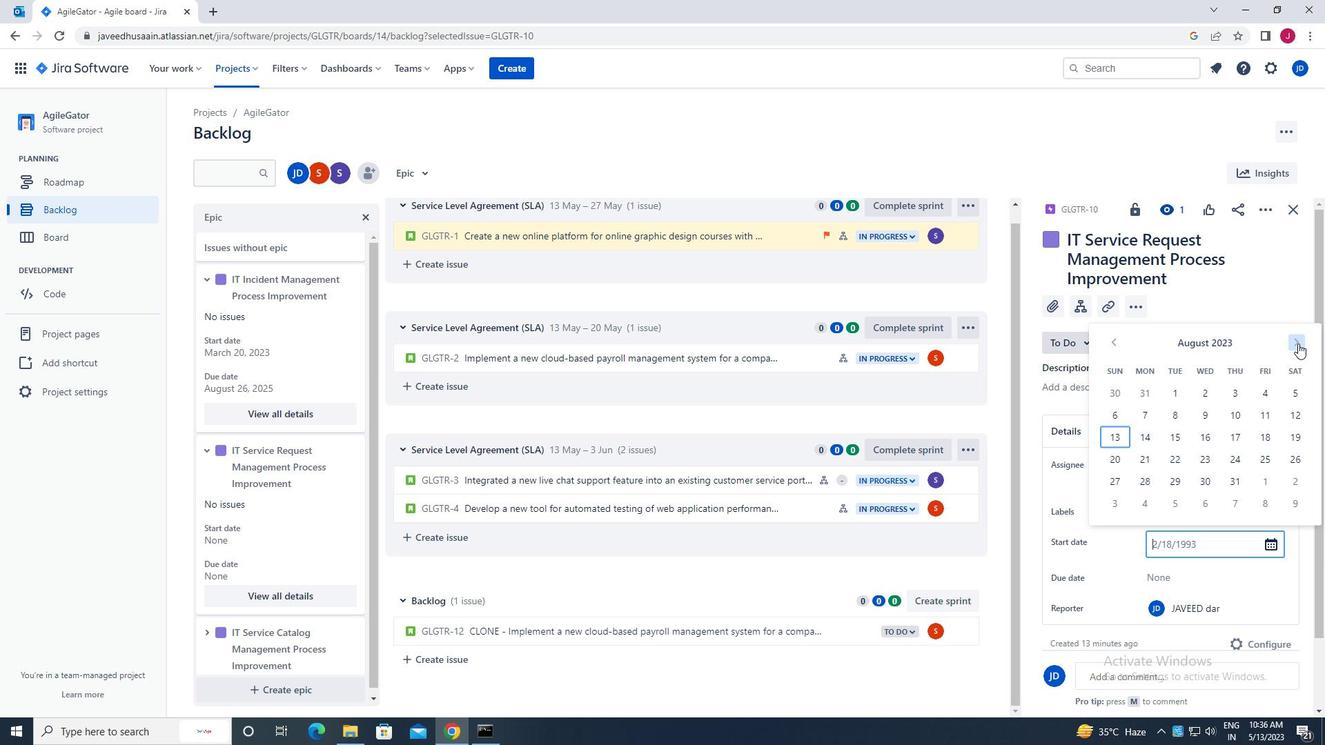
Action: Mouse pressed left at (1299, 343)
Screenshot: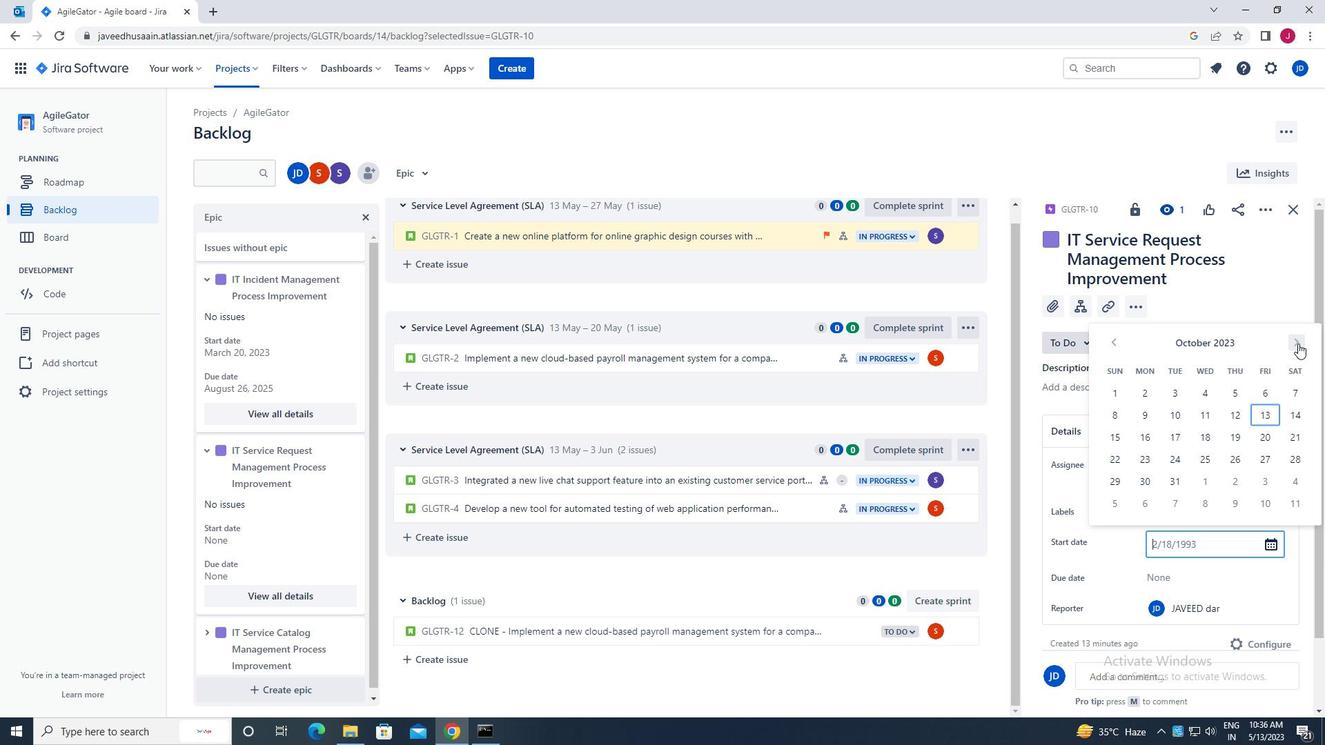 
Action: Mouse pressed left at (1299, 343)
Screenshot: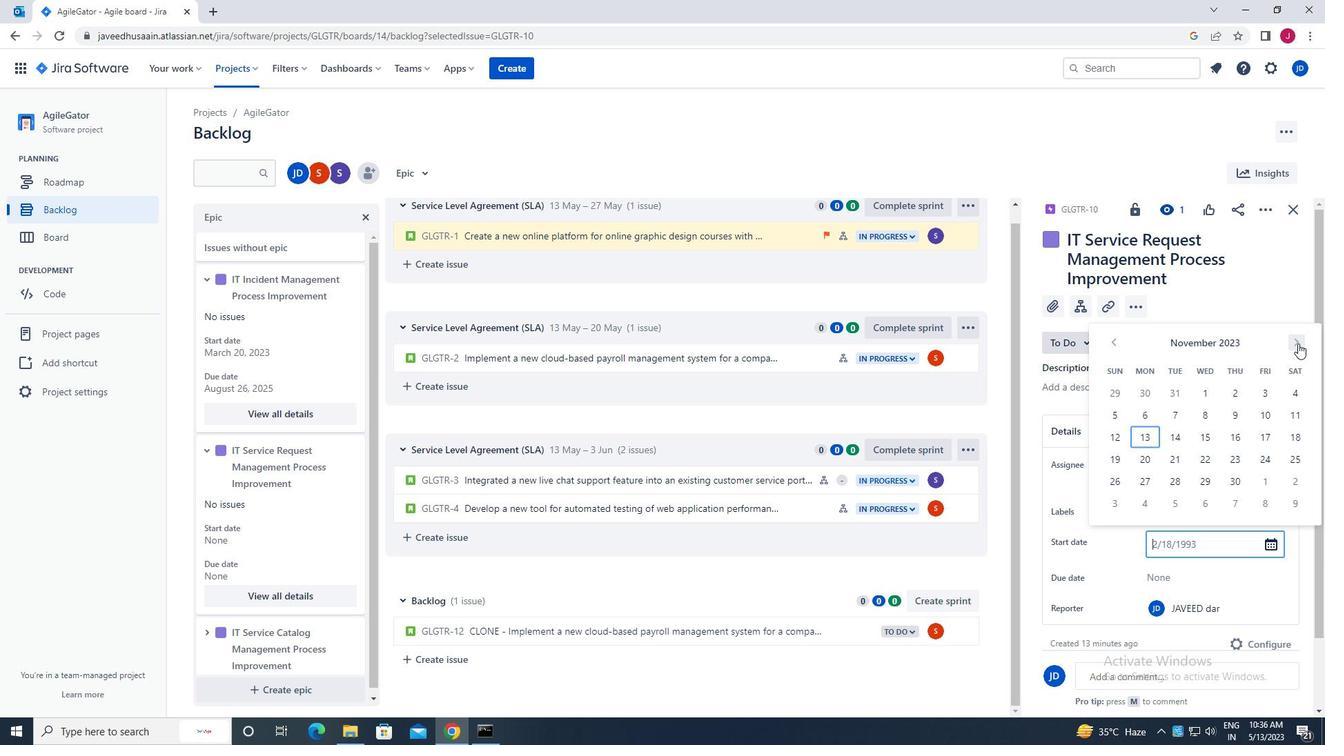 
Action: Mouse pressed left at (1299, 343)
Screenshot: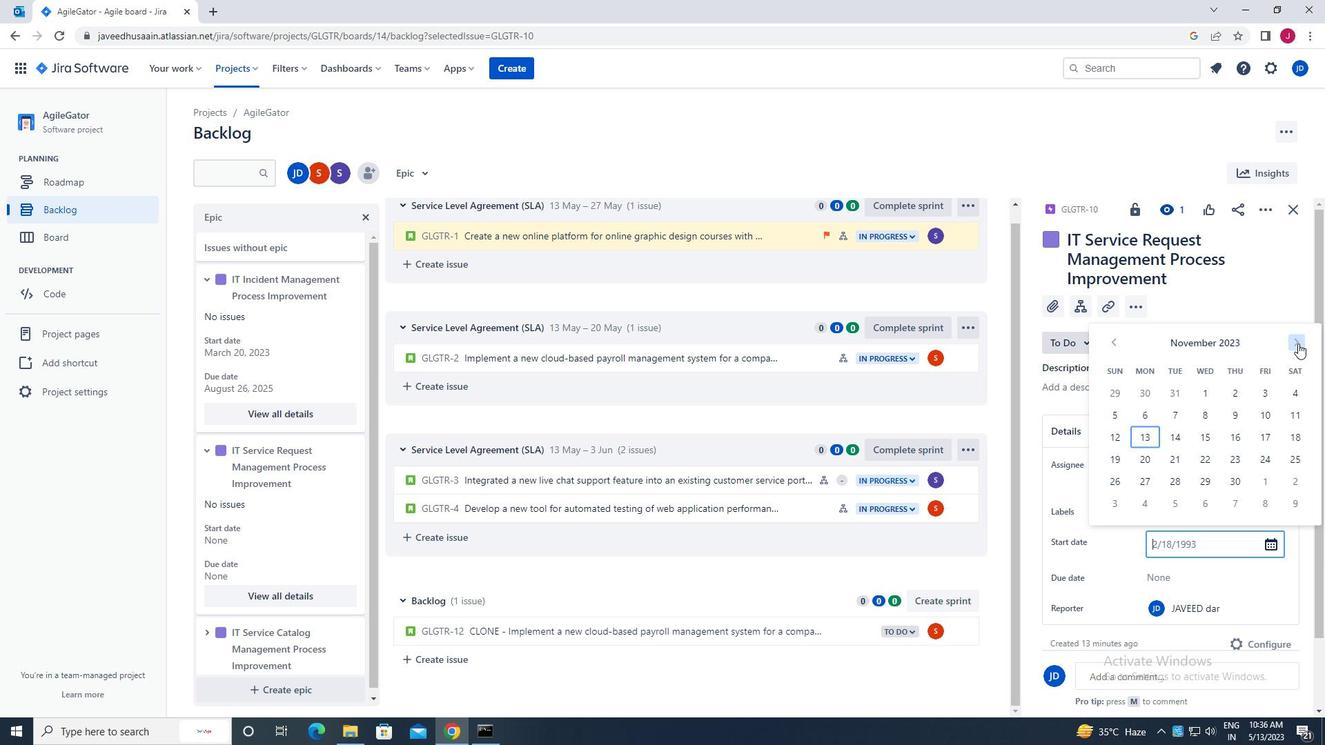 
Action: Mouse pressed left at (1299, 343)
Screenshot: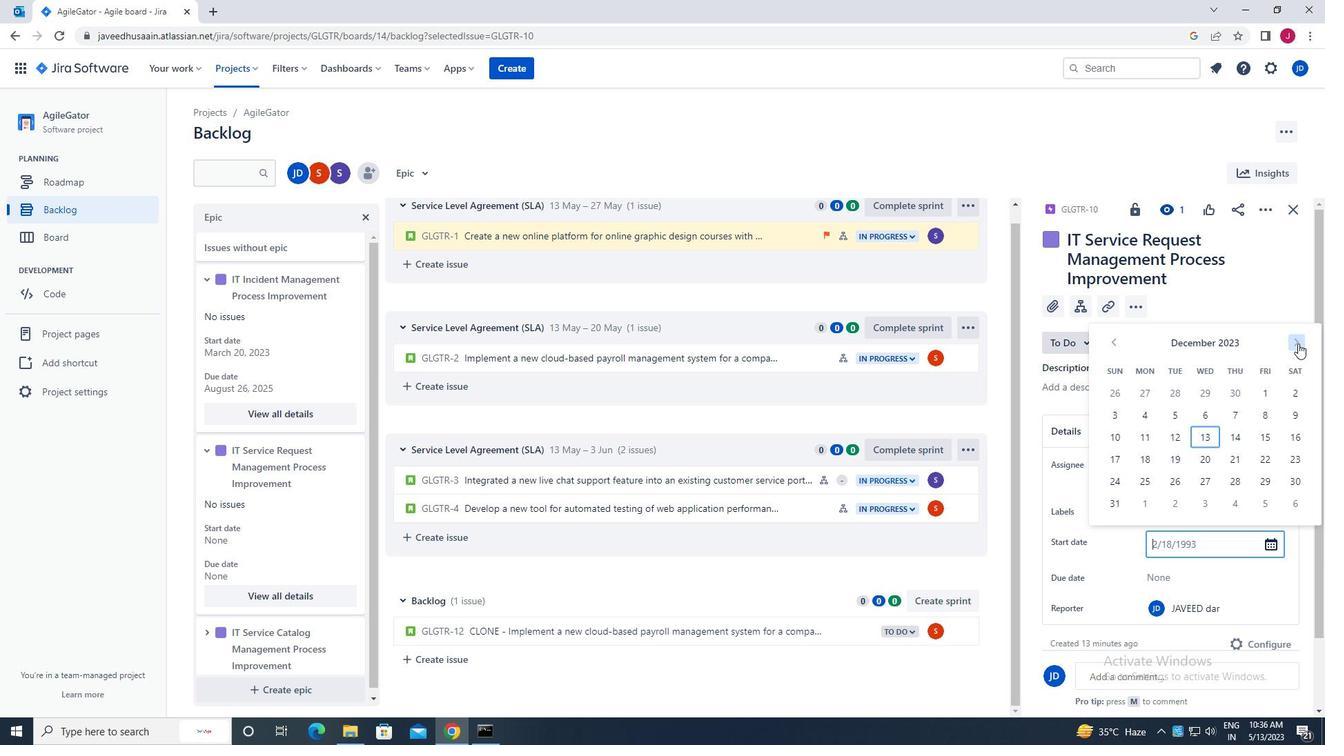 
Action: Mouse moved to (1113, 343)
Screenshot: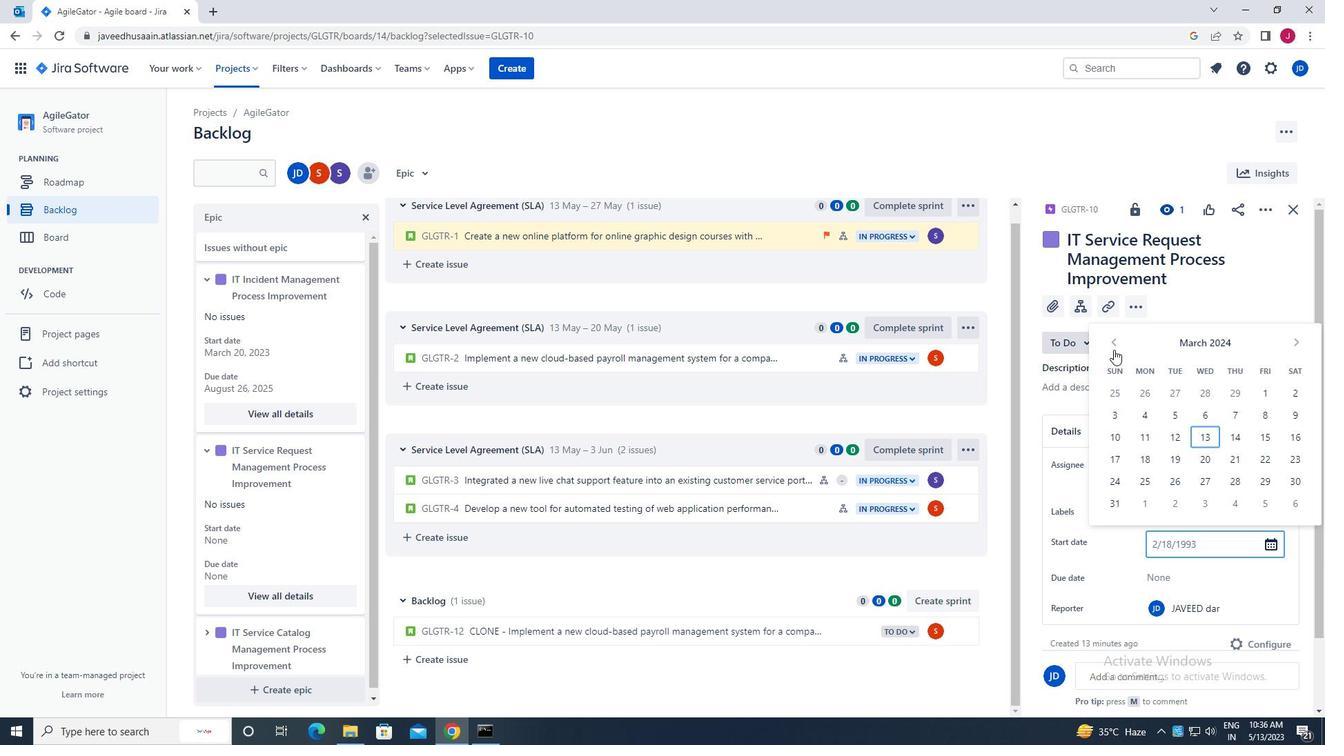 
Action: Mouse pressed left at (1113, 343)
Screenshot: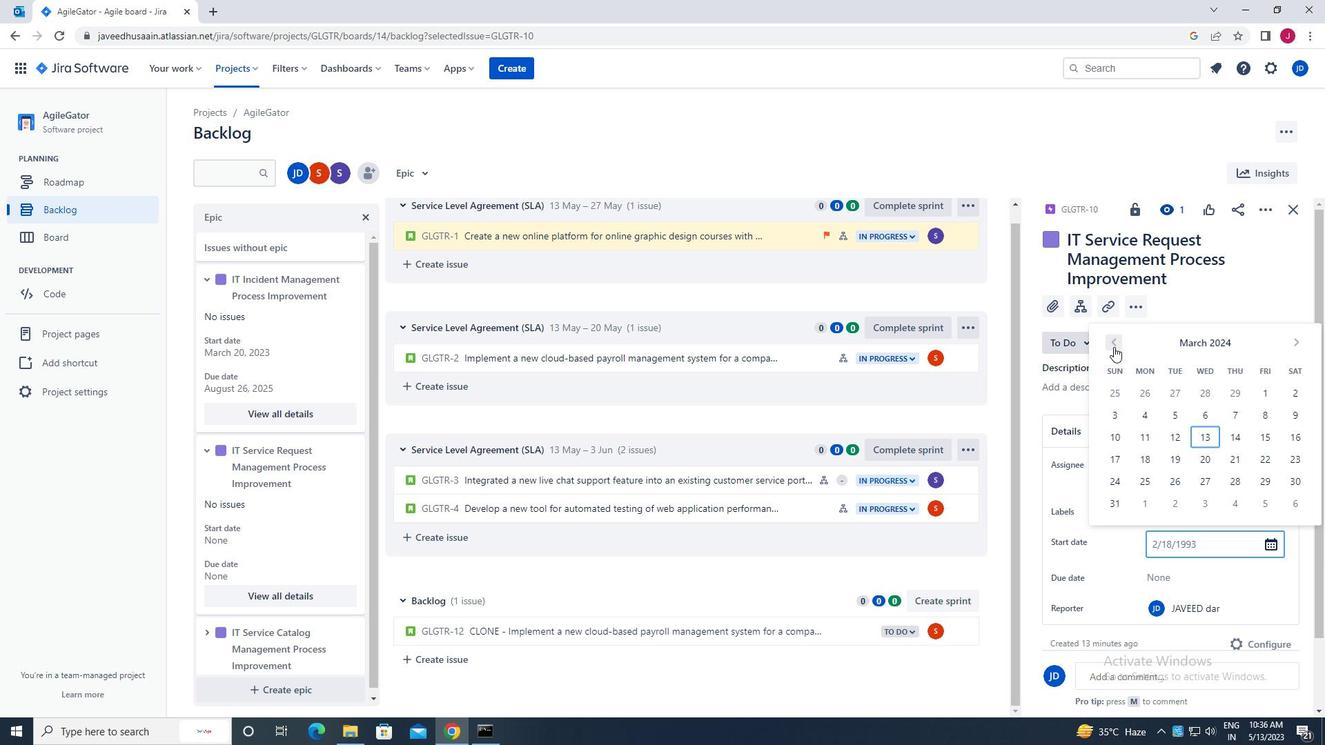 
Action: Mouse moved to (1209, 437)
Screenshot: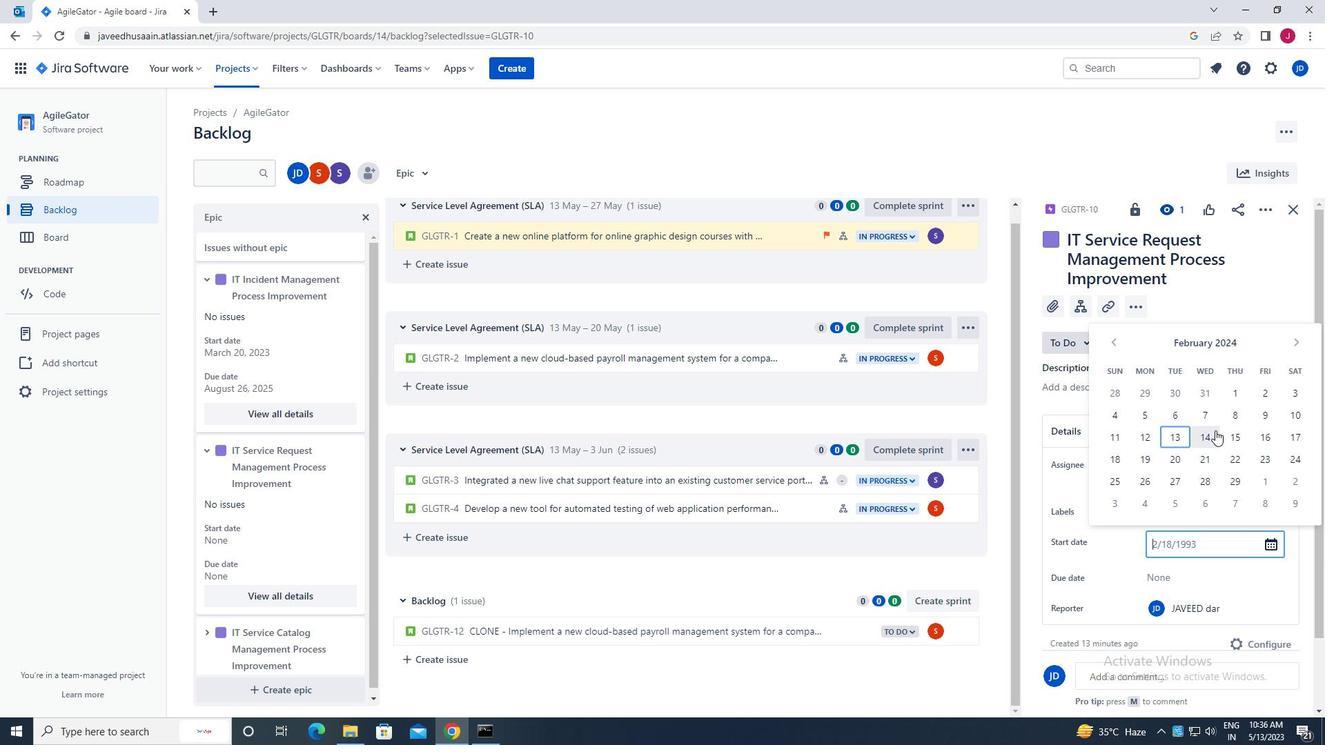 
Action: Mouse pressed left at (1209, 437)
Screenshot: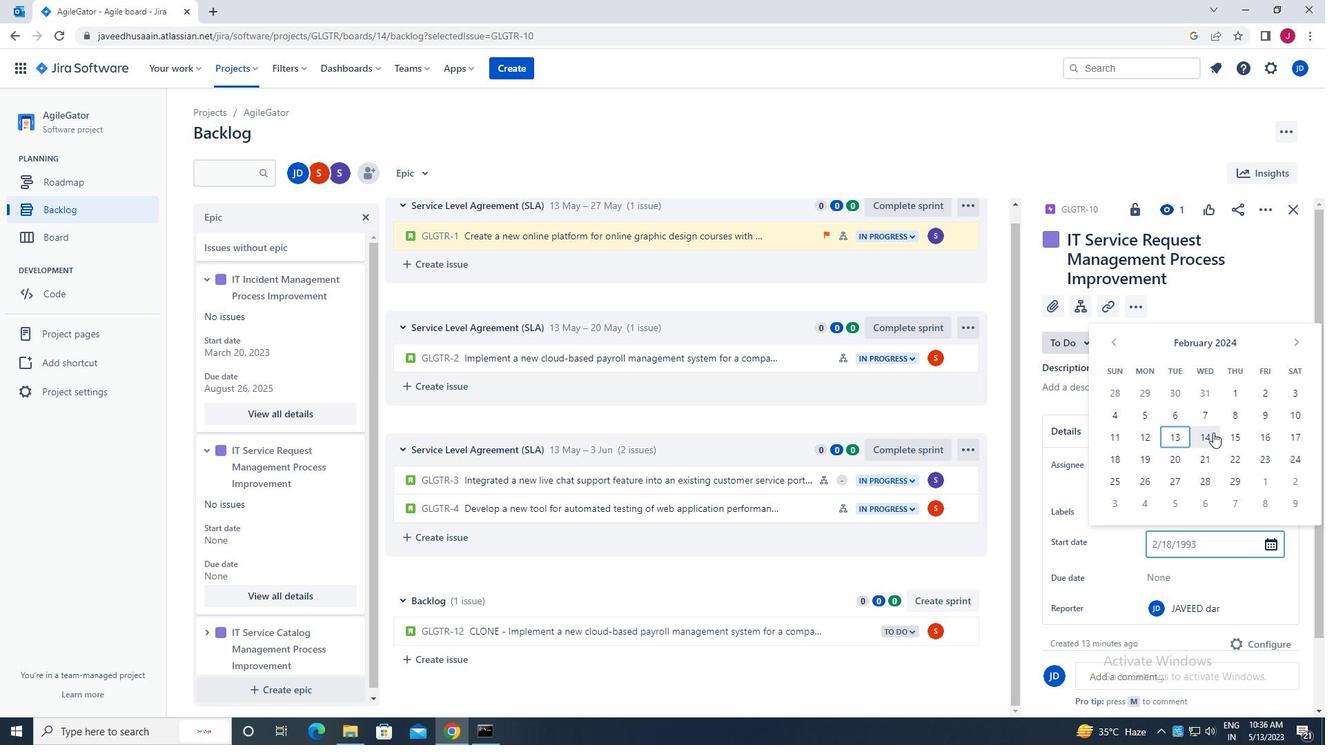 
Action: Mouse moved to (1206, 437)
Screenshot: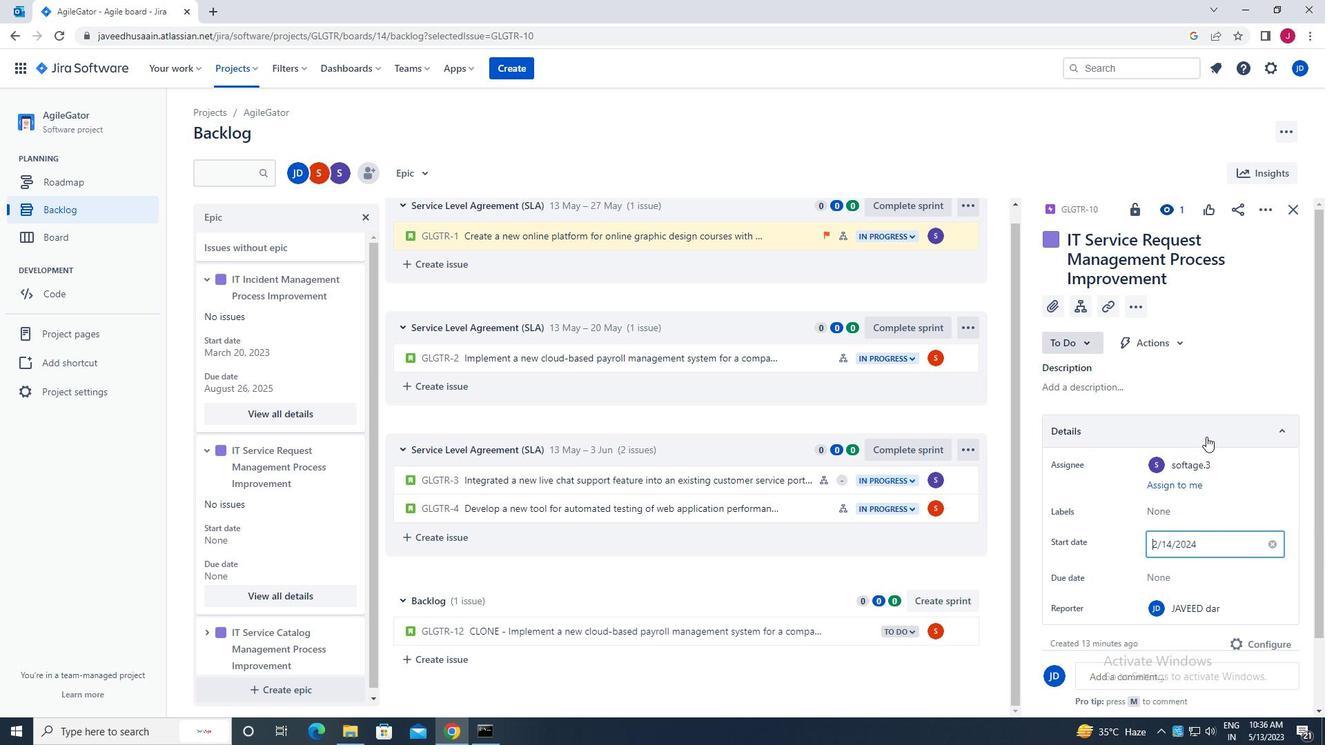
Action: Key pressed <Key.enter>
Screenshot: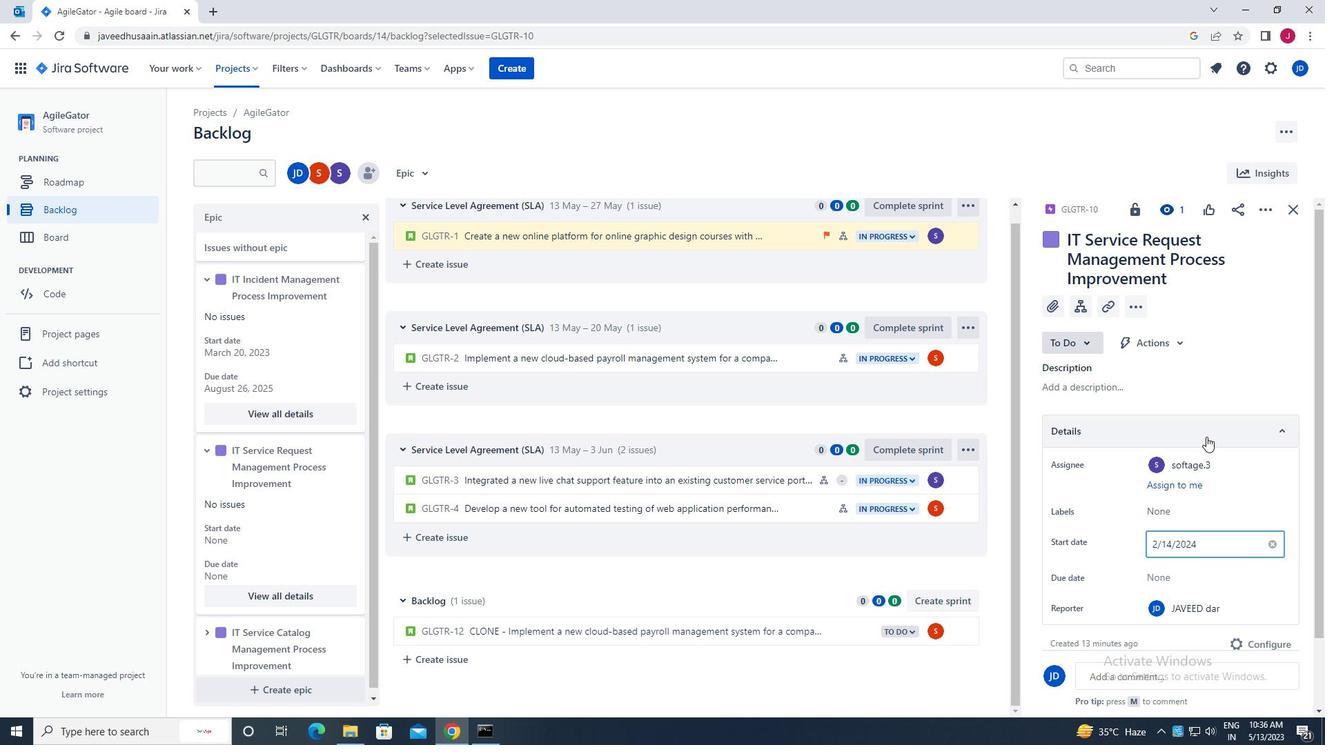 
Action: Mouse moved to (1159, 573)
Screenshot: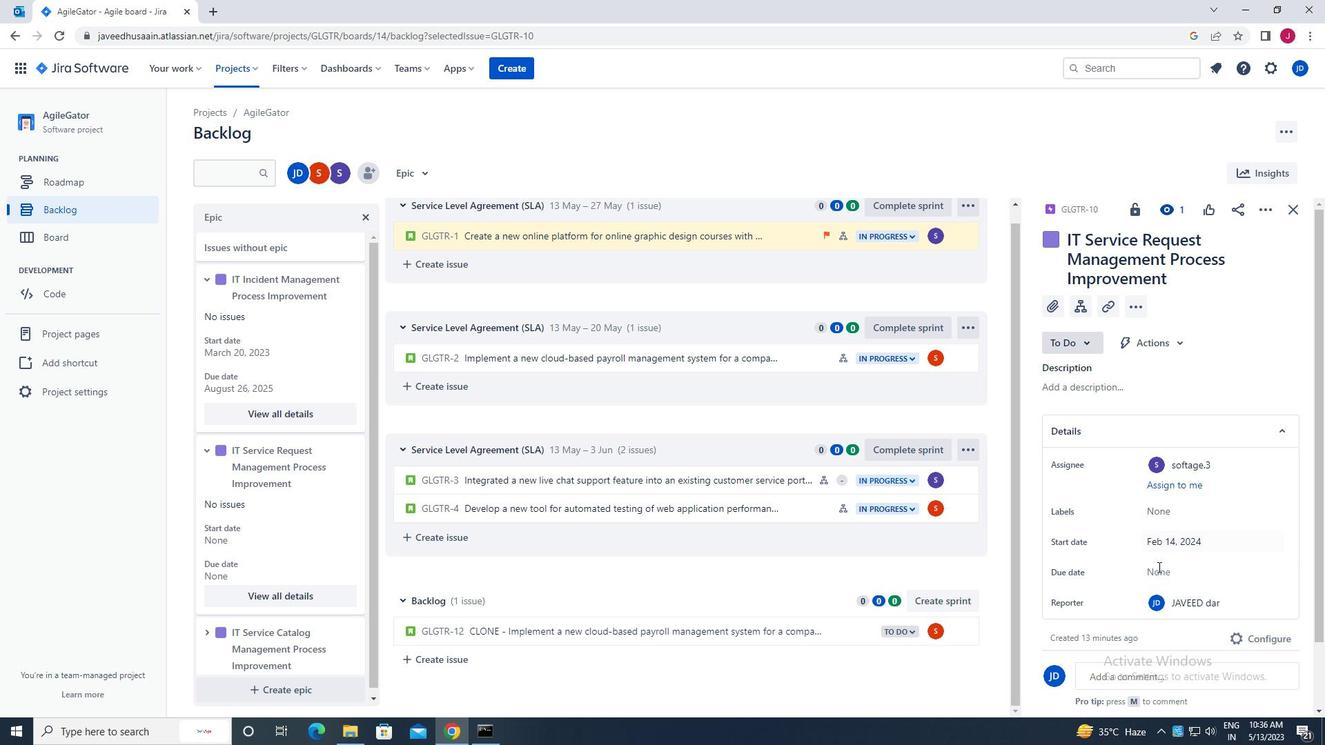 
Action: Mouse pressed left at (1159, 573)
Screenshot: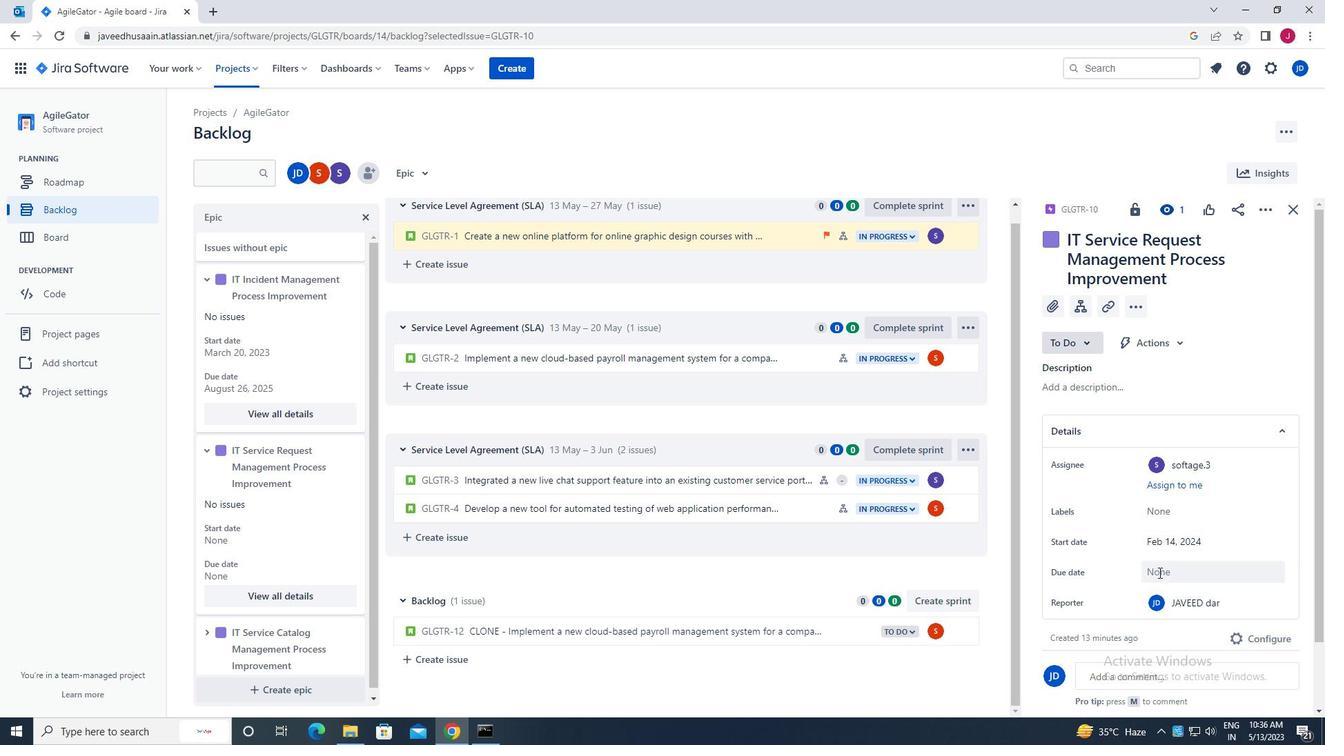 
Action: Mouse moved to (1298, 372)
Screenshot: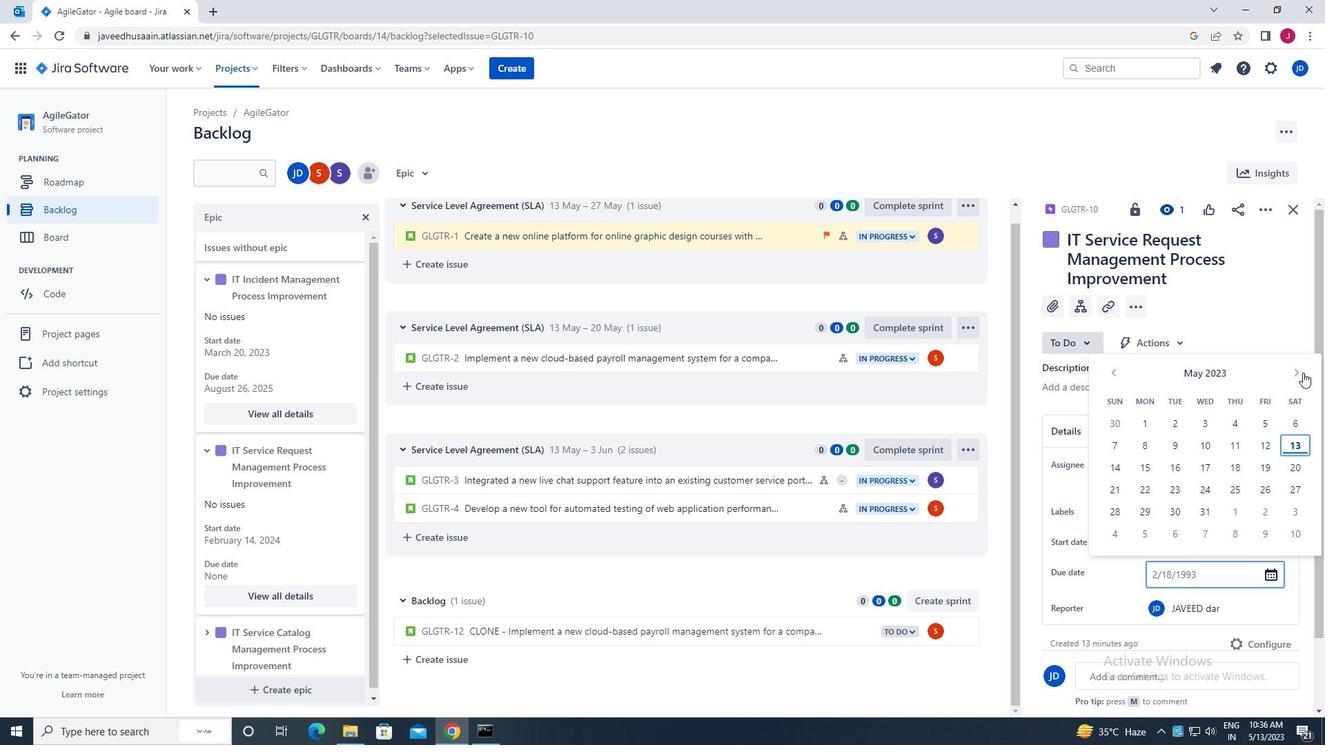
Action: Mouse pressed left at (1298, 372)
Screenshot: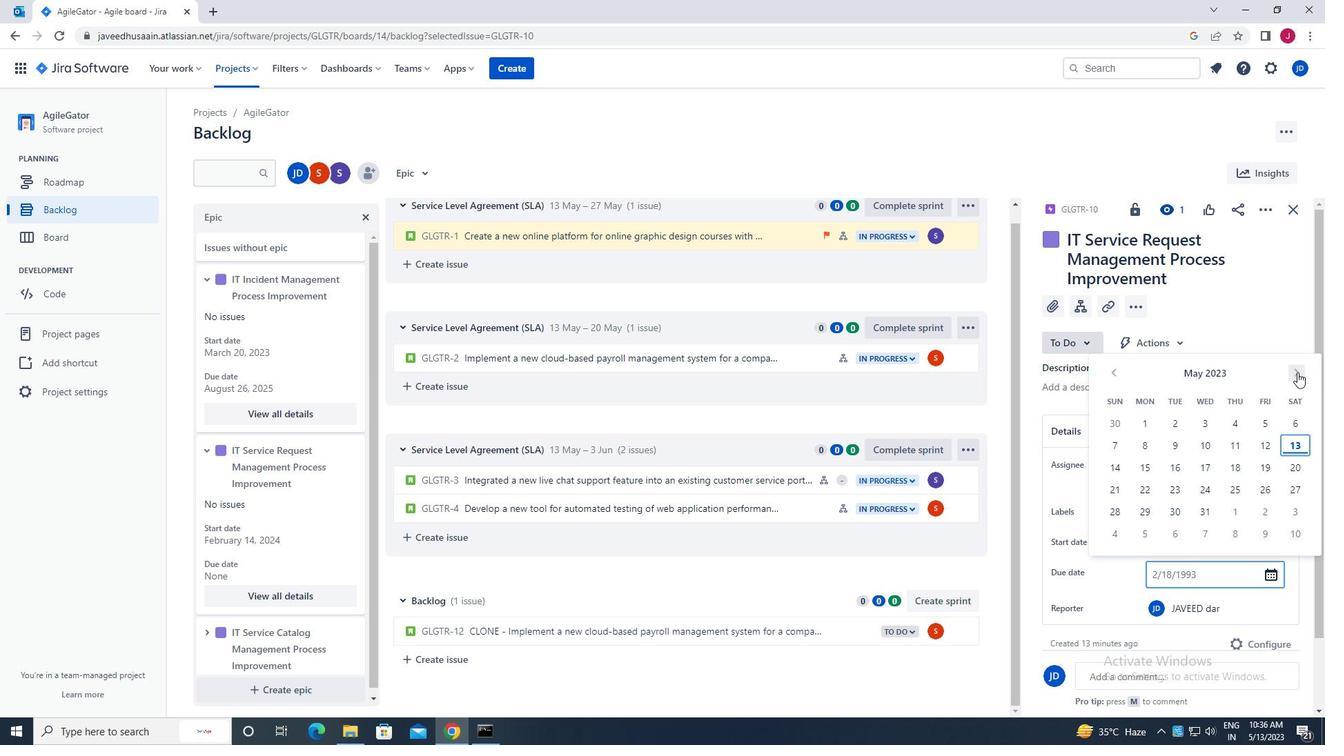 
Action: Mouse pressed left at (1298, 372)
Screenshot: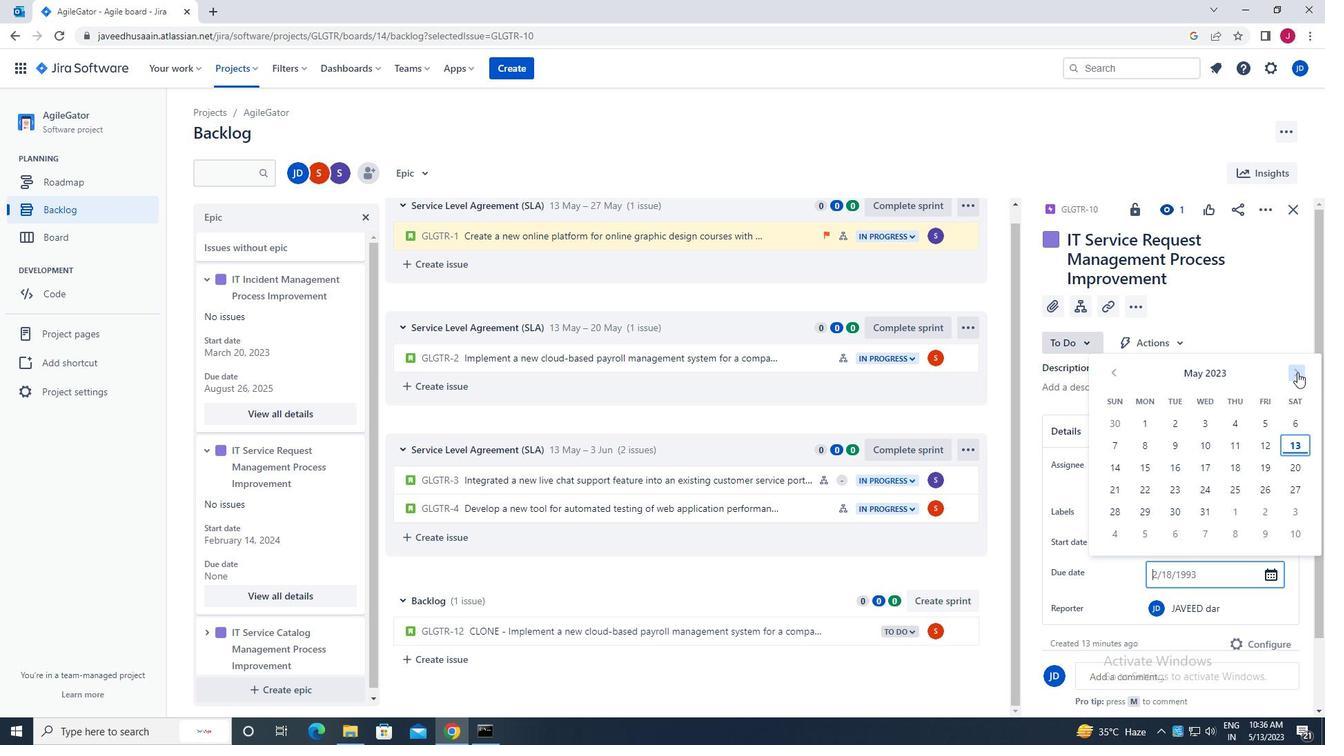 
Action: Mouse pressed left at (1298, 372)
Screenshot: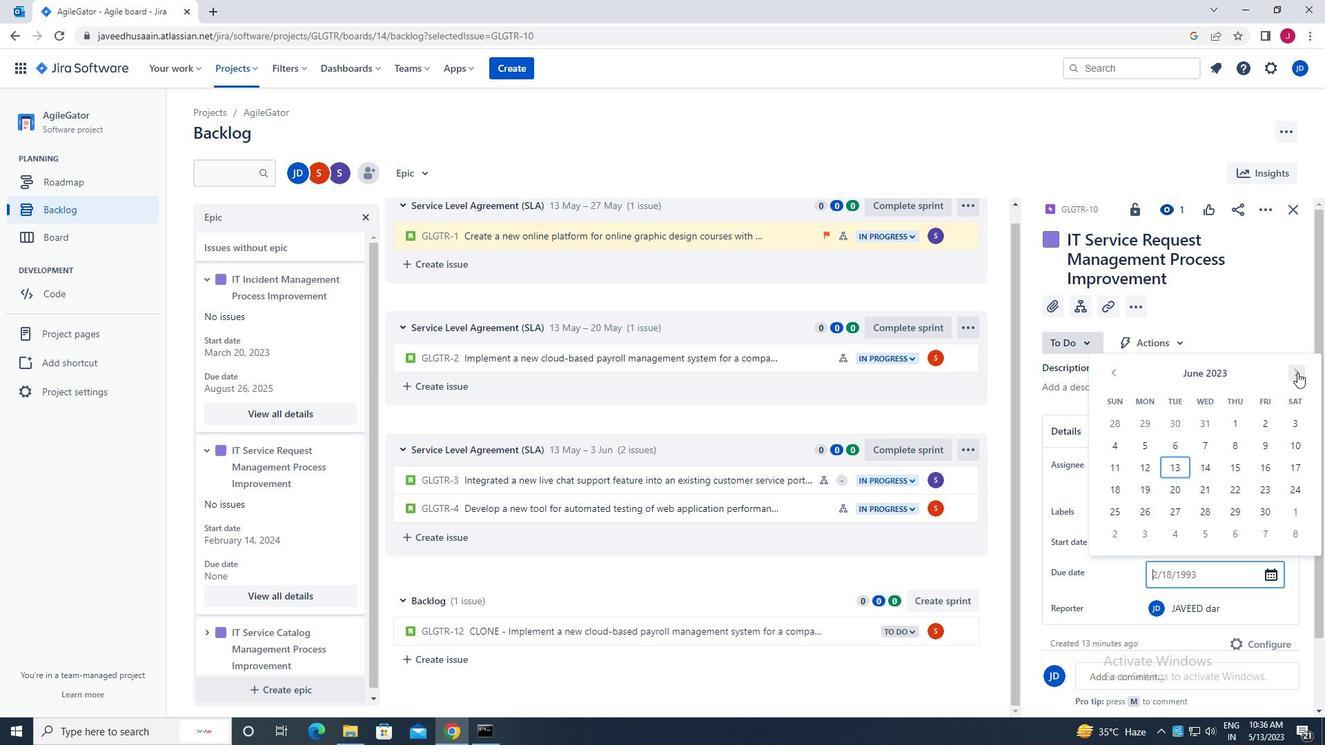 
Action: Mouse pressed left at (1298, 372)
Screenshot: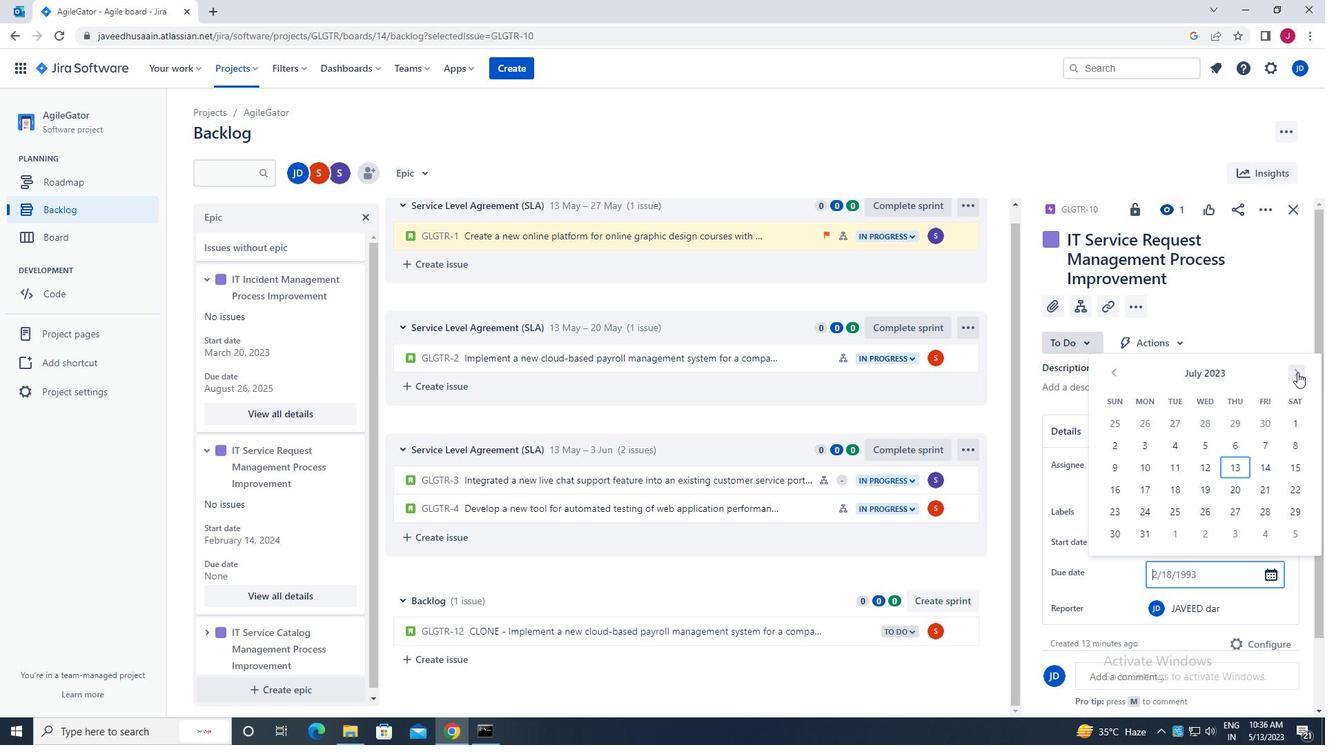 
Action: Mouse pressed left at (1298, 372)
Screenshot: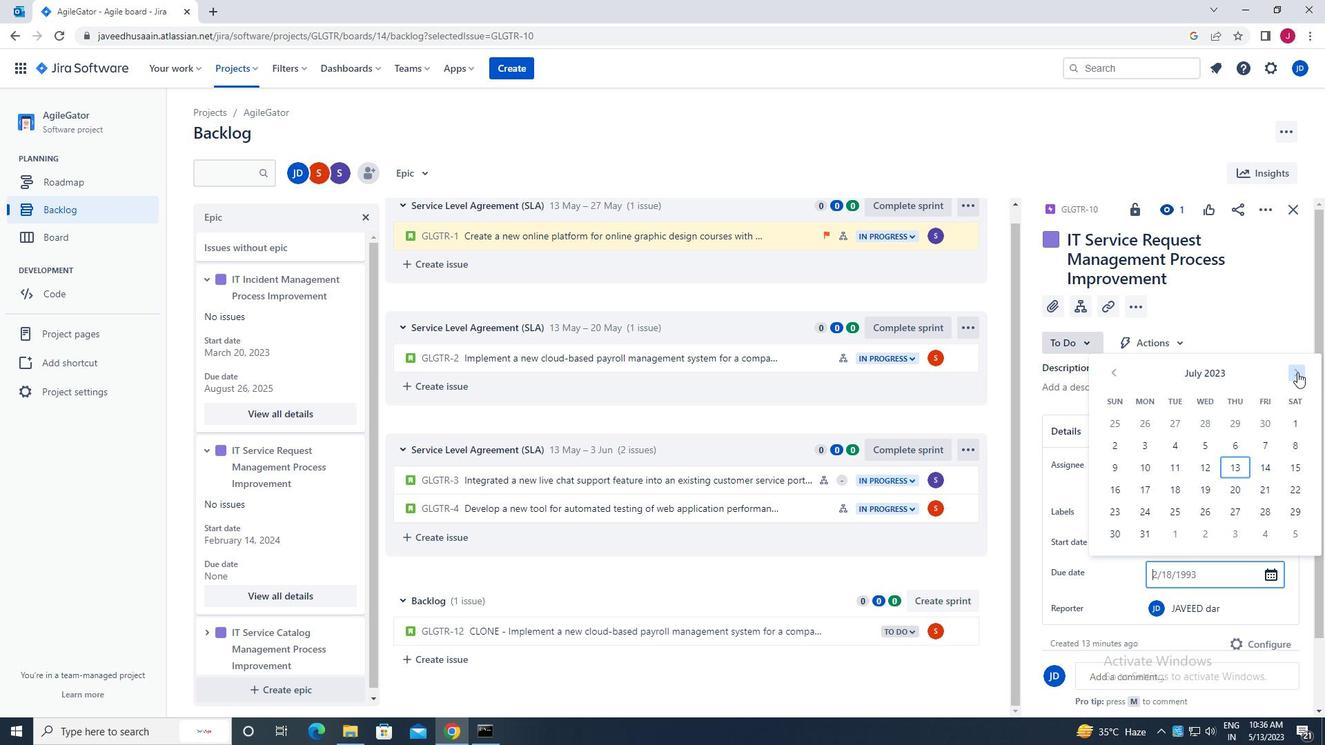 
Action: Mouse pressed left at (1298, 372)
Screenshot: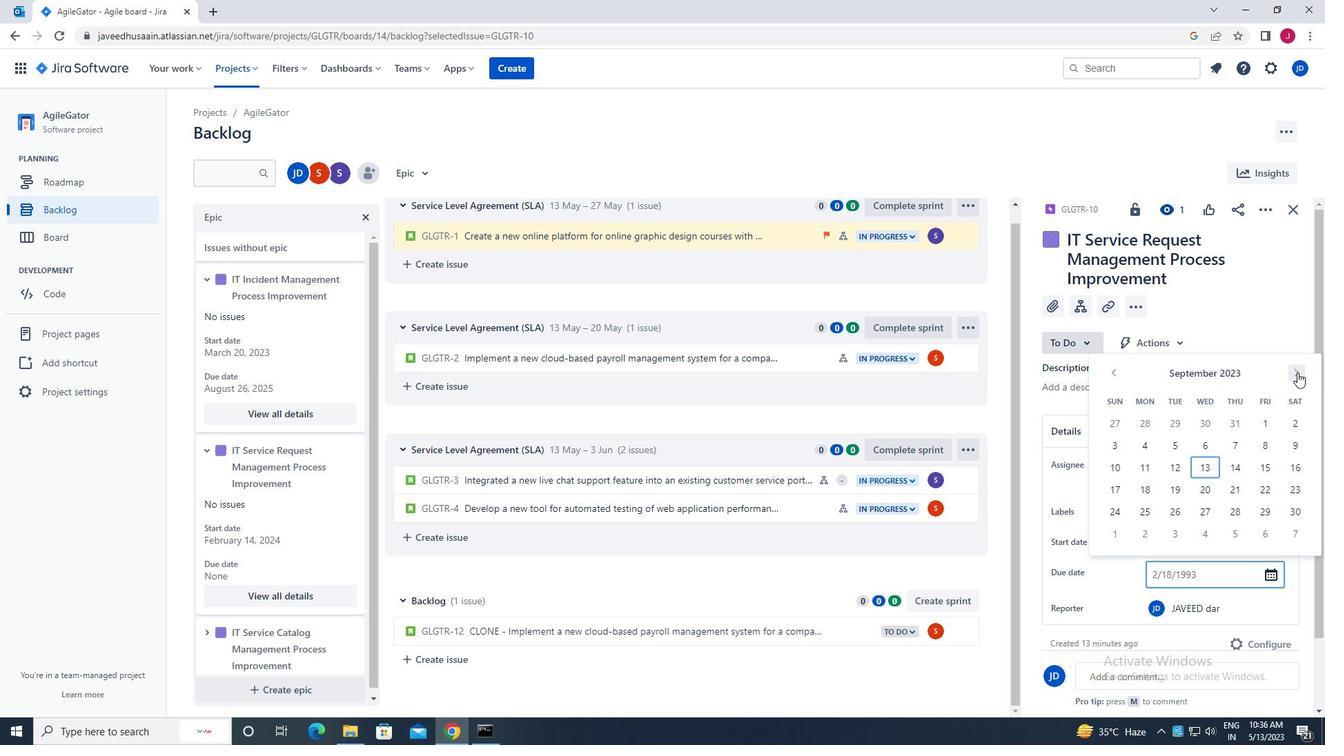 
Action: Mouse pressed left at (1298, 372)
Screenshot: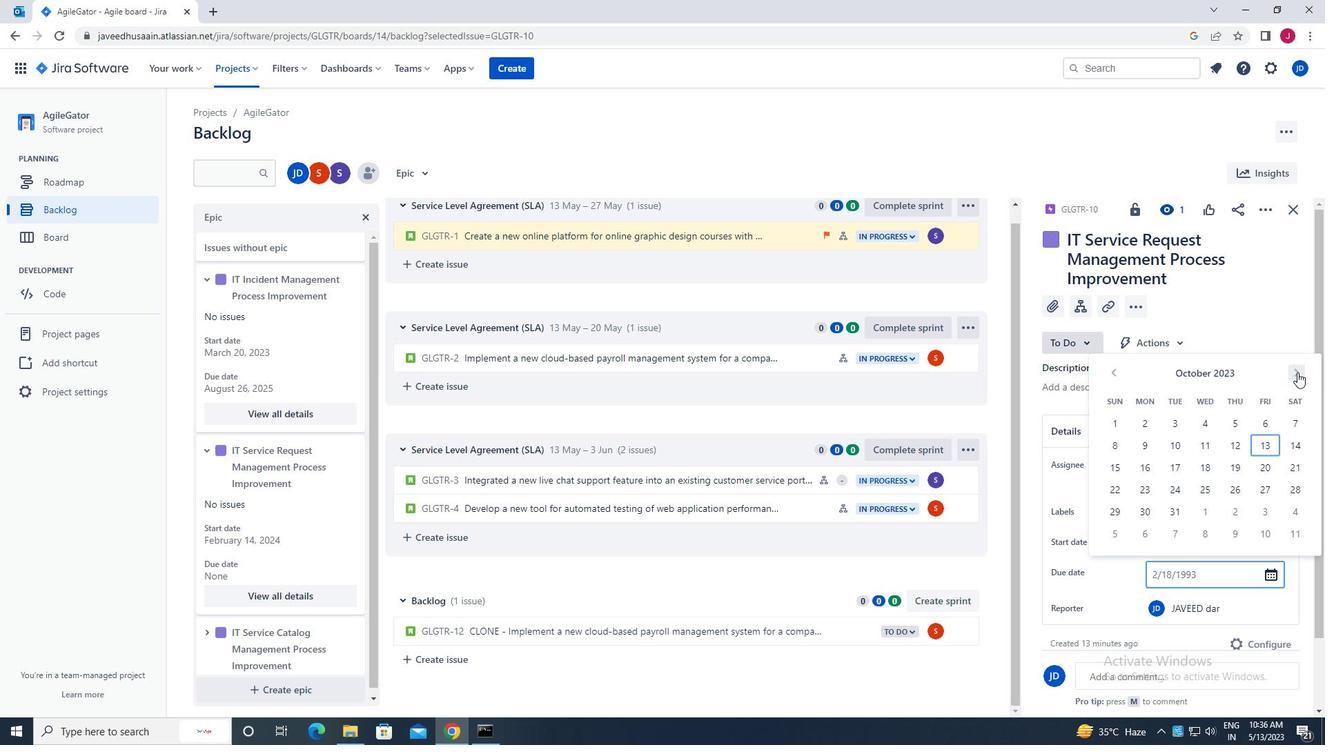 
Action: Mouse pressed left at (1298, 372)
Screenshot: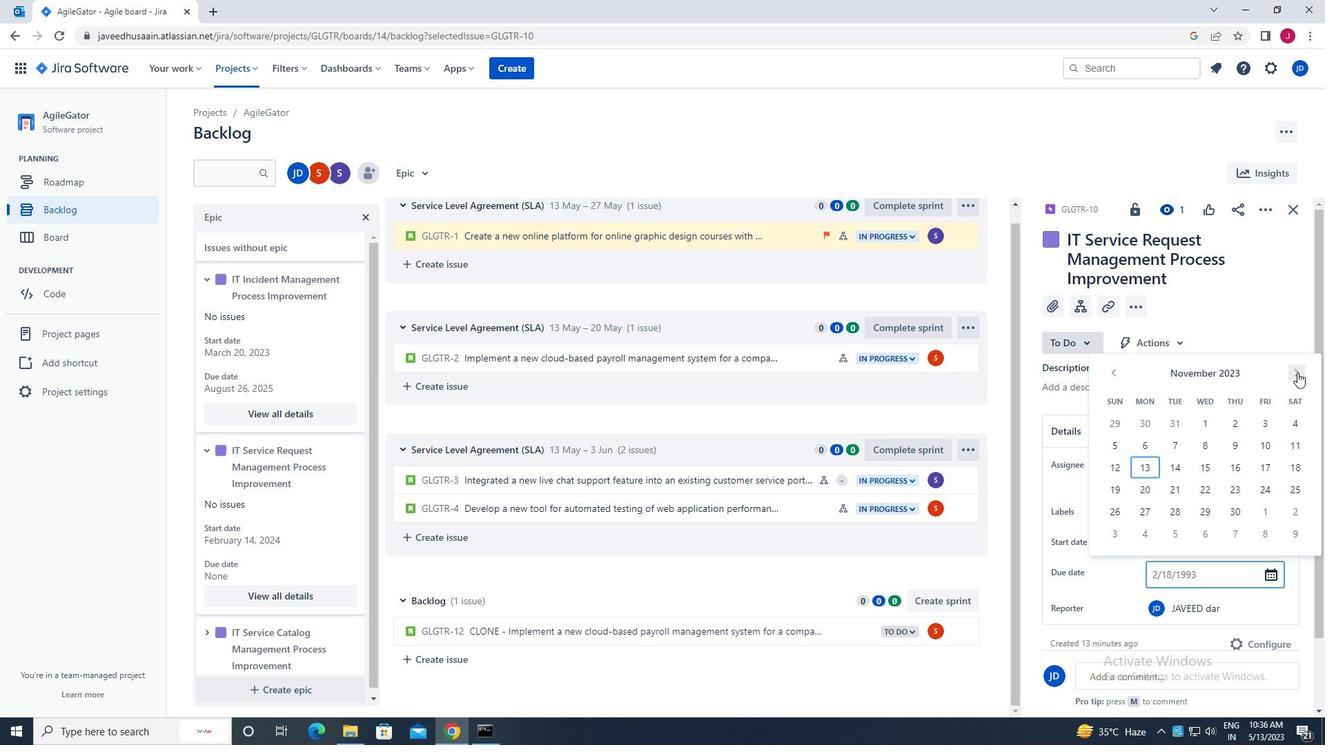 
Action: Mouse pressed left at (1298, 372)
Screenshot: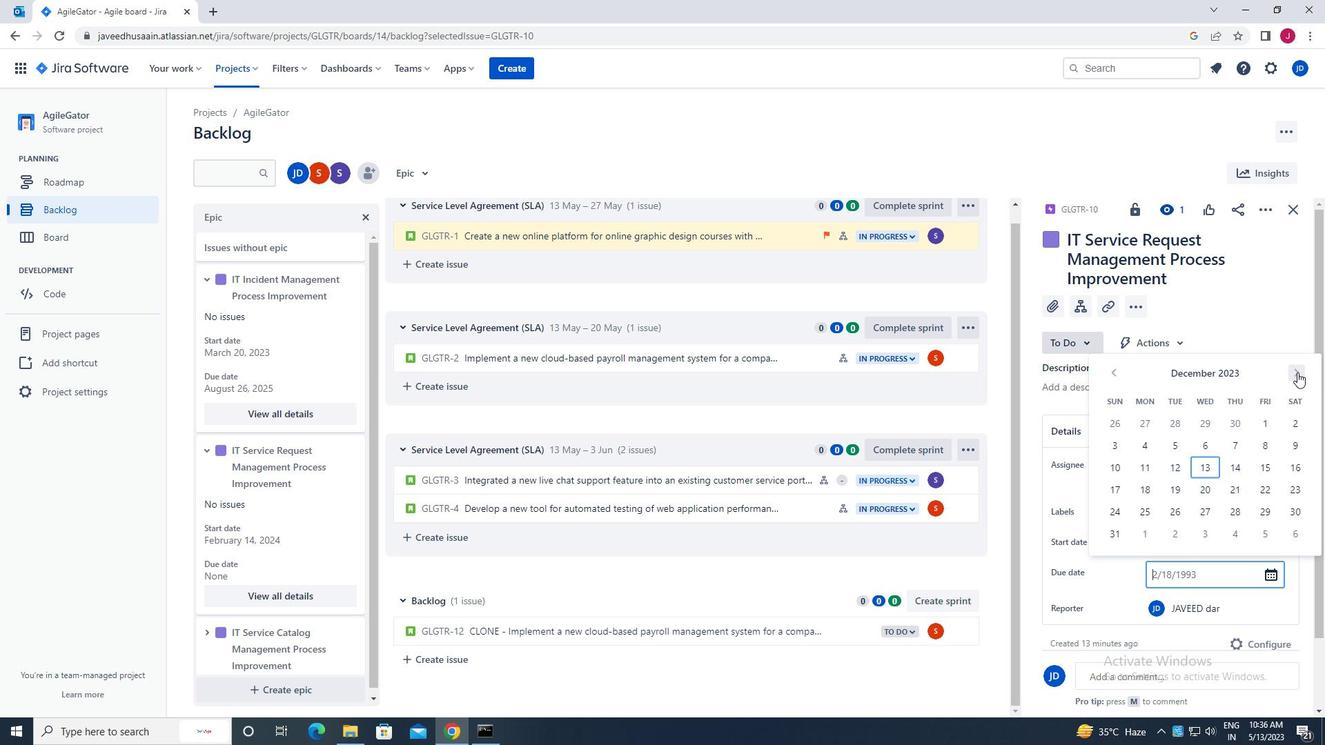 
Action: Mouse pressed left at (1298, 372)
Screenshot: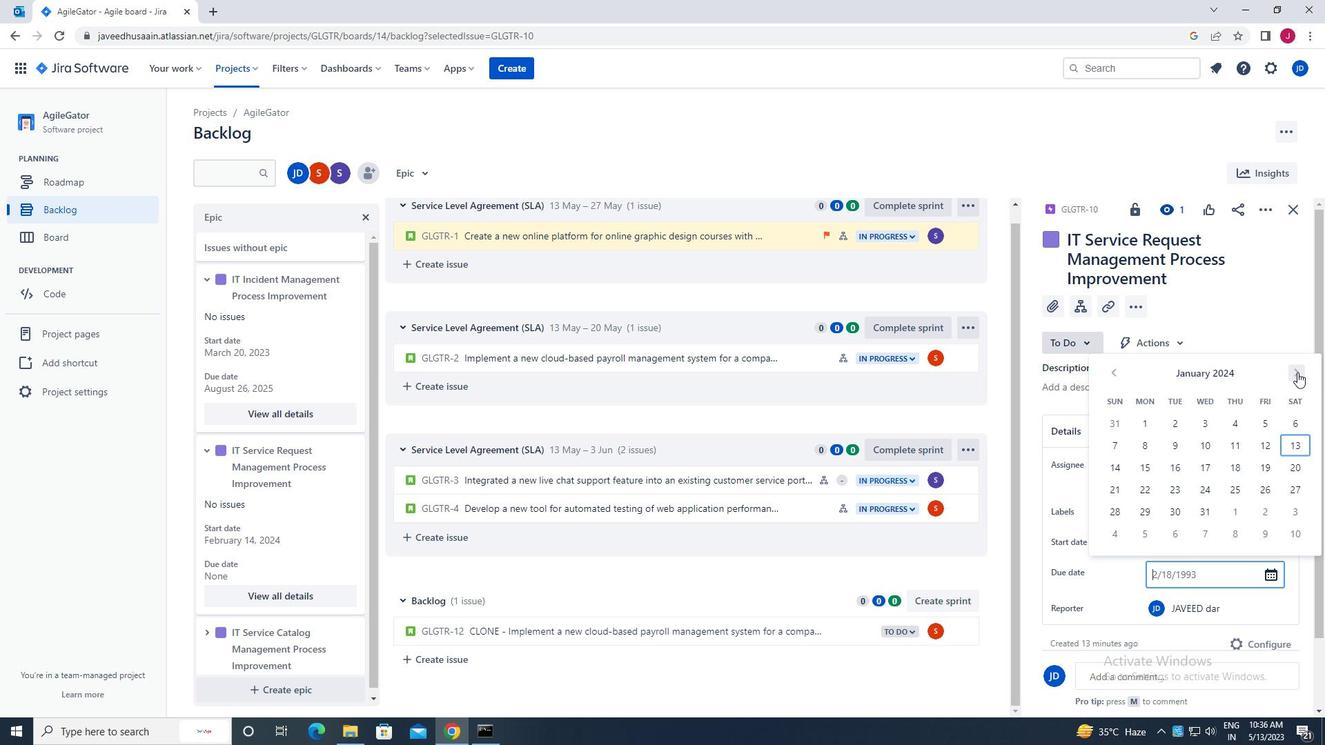 
Action: Mouse pressed left at (1298, 372)
Screenshot: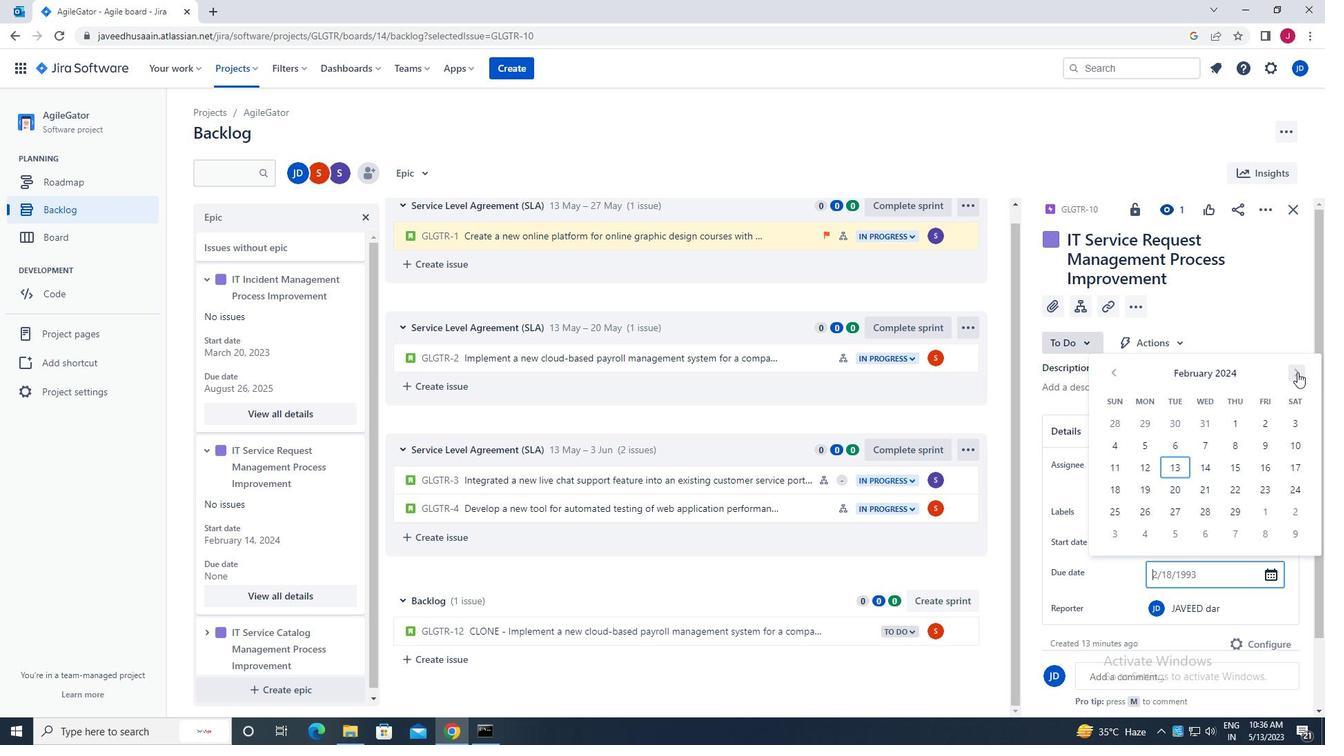 
Action: Mouse pressed left at (1298, 372)
Screenshot: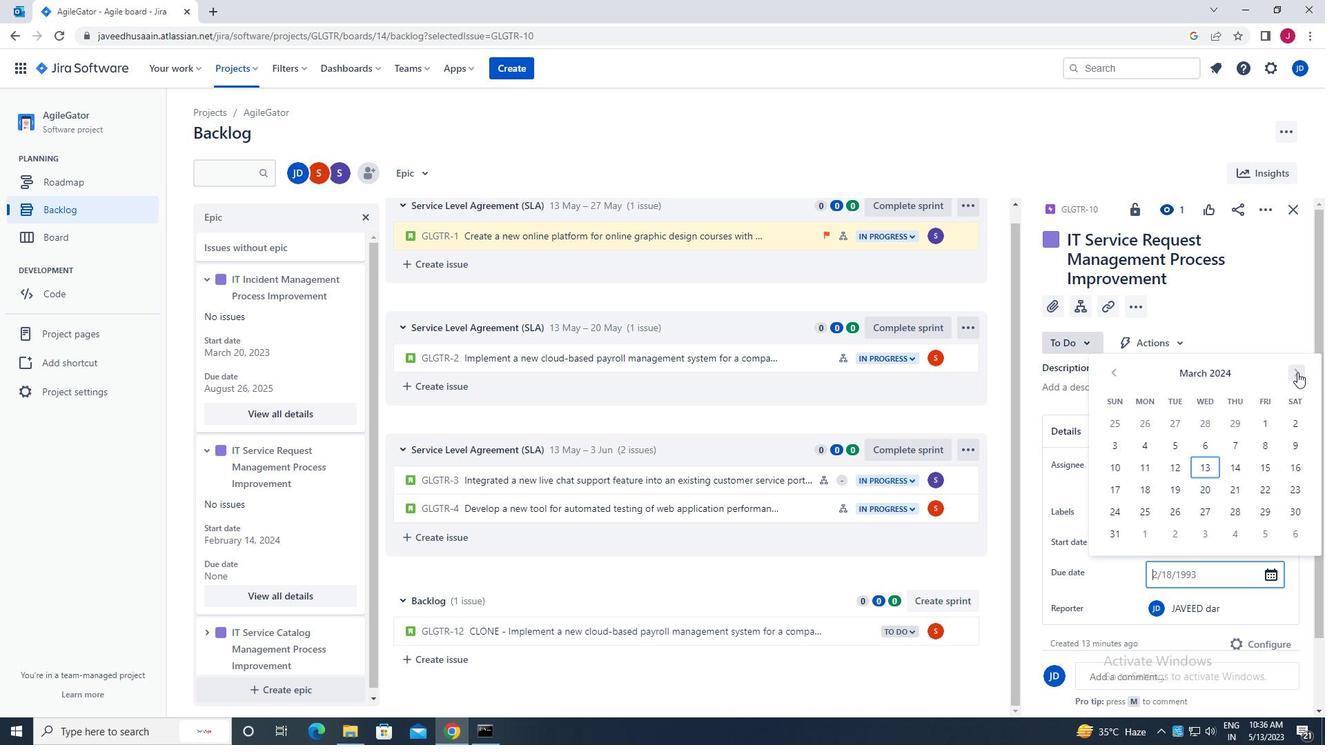 
Action: Mouse moved to (1296, 374)
Screenshot: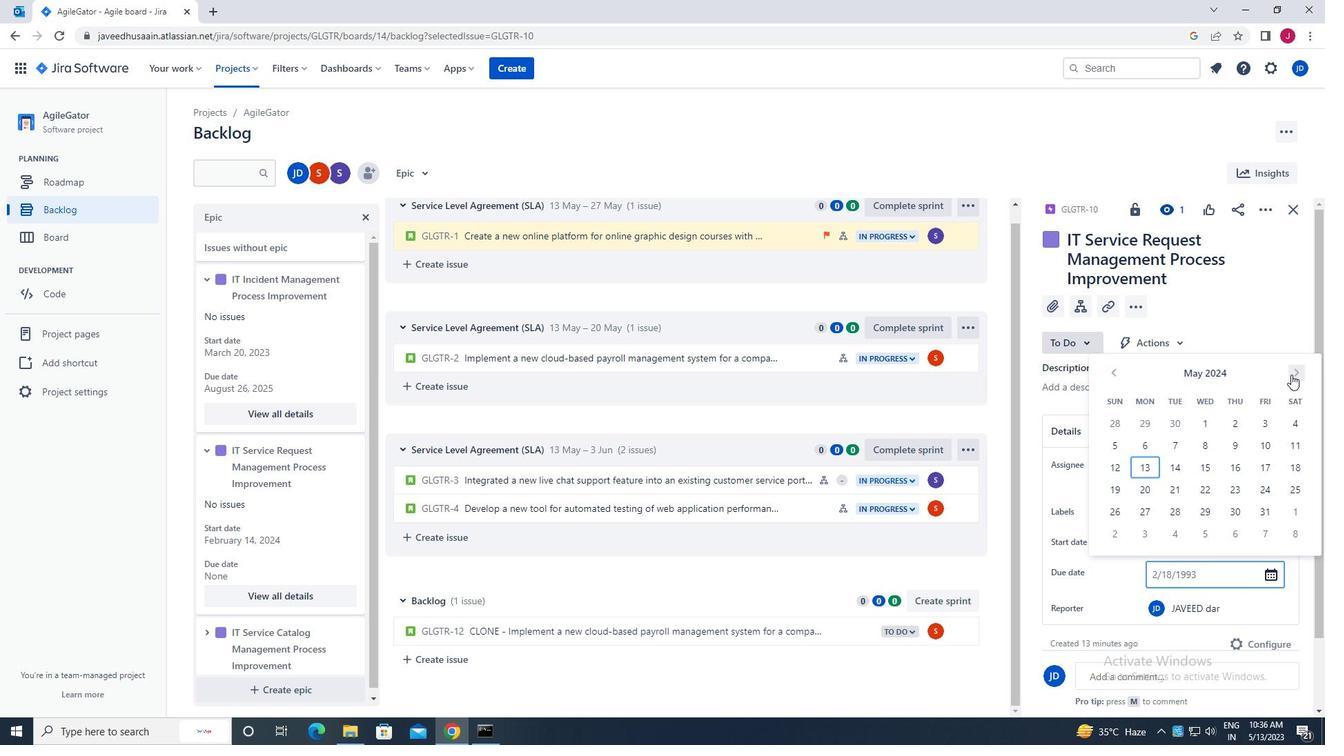 
Action: Mouse pressed left at (1296, 374)
Screenshot: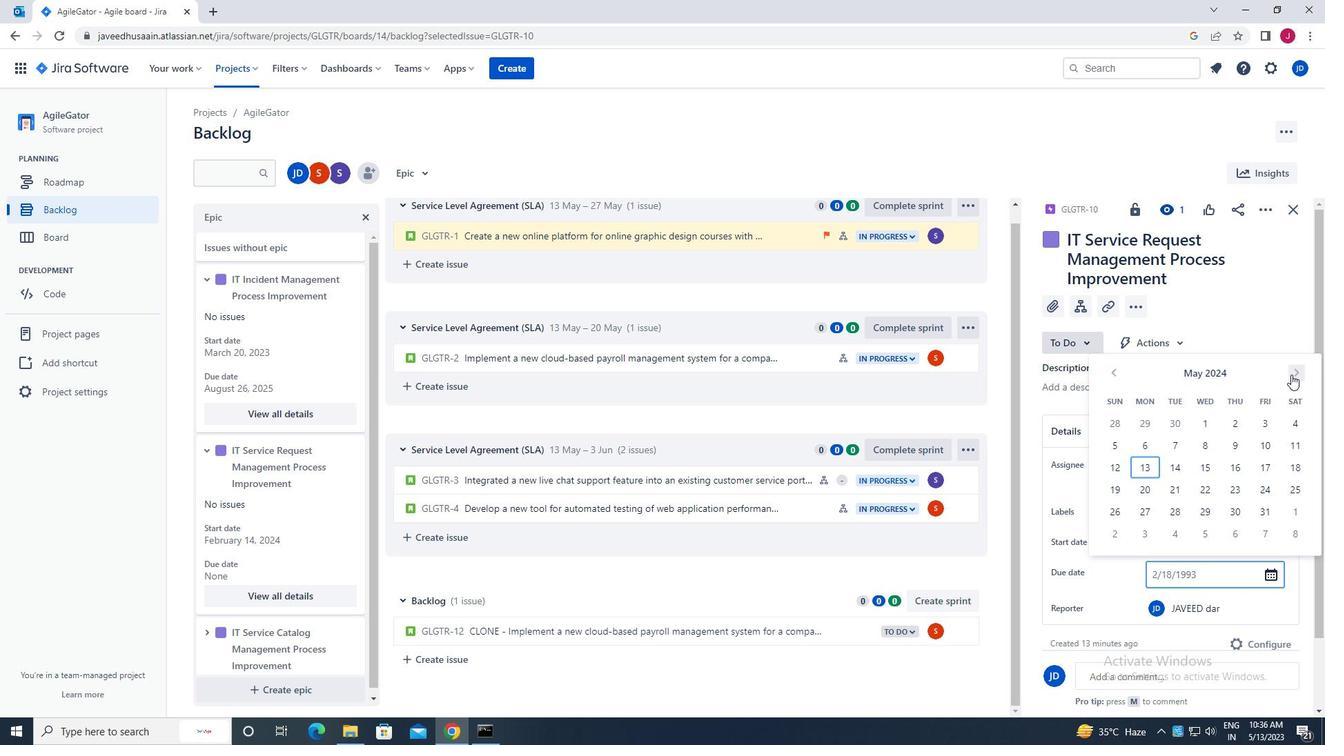 
Action: Mouse moved to (1296, 374)
Screenshot: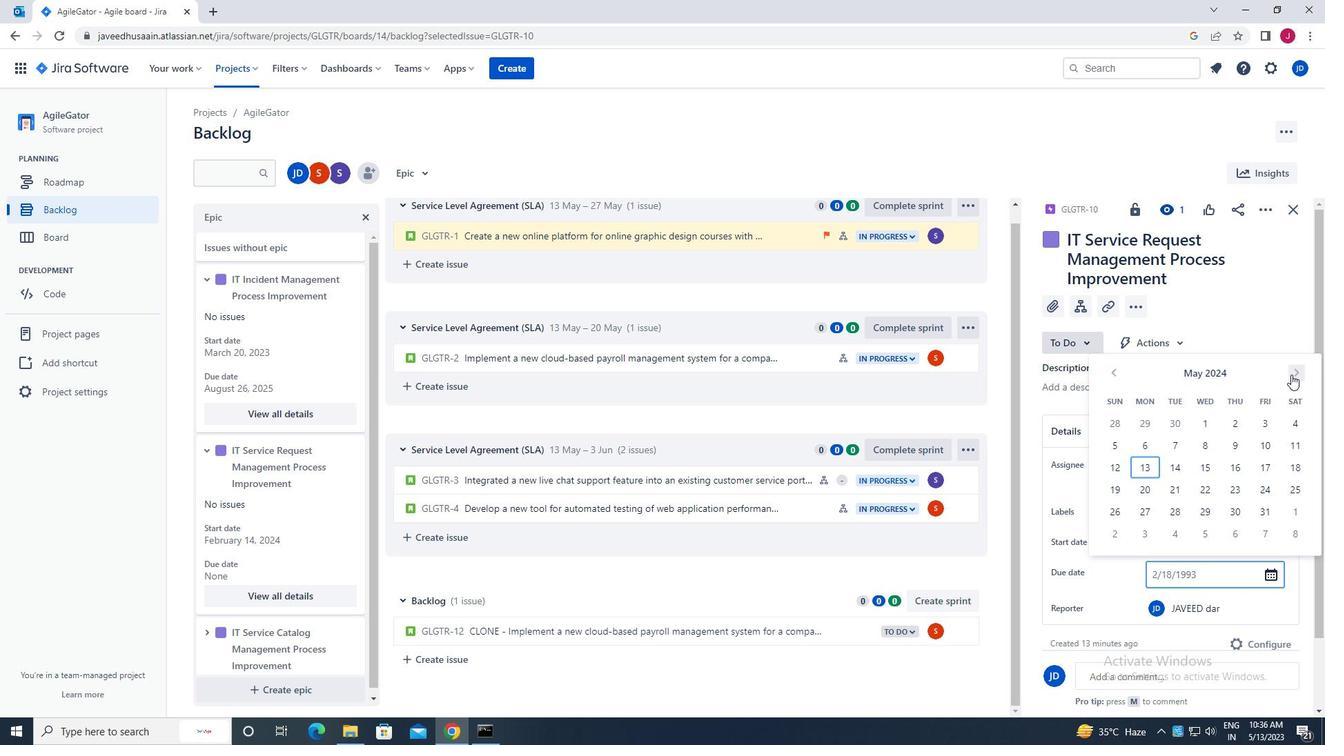 
Action: Mouse pressed left at (1296, 374)
Screenshot: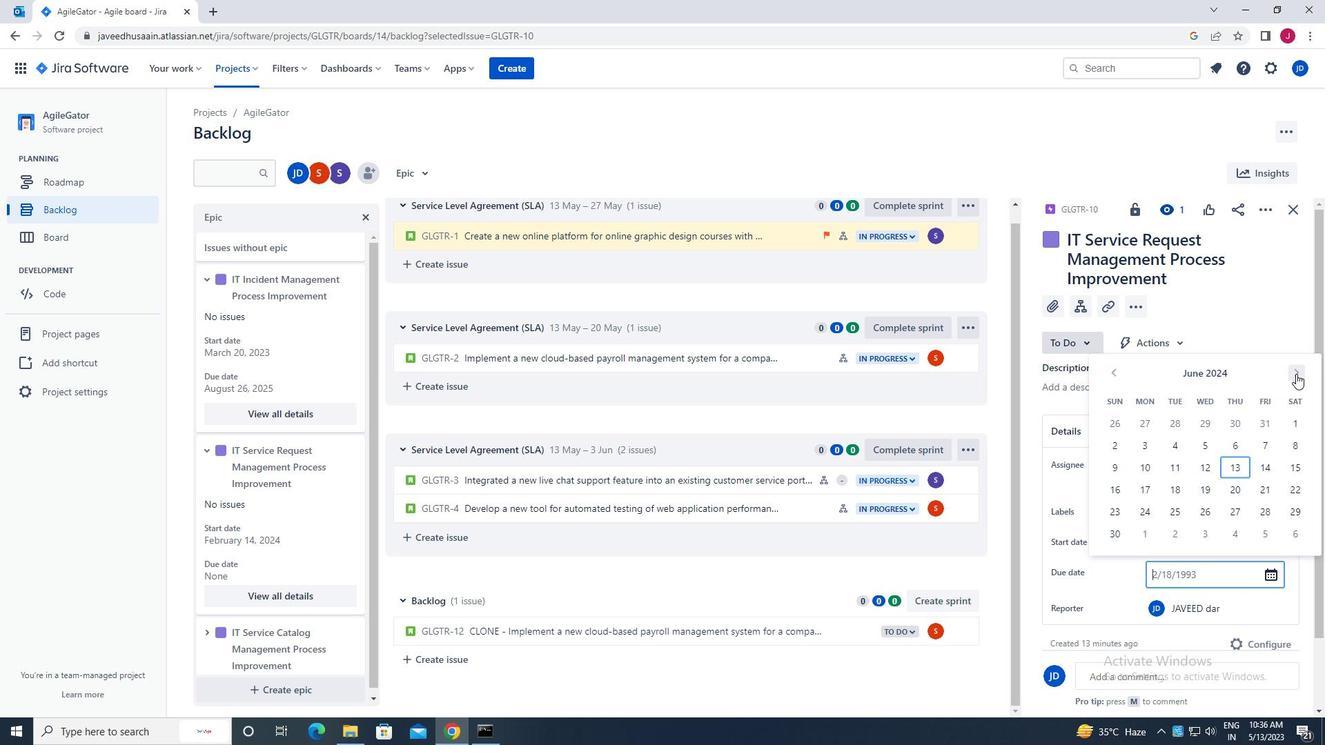 
Action: Mouse moved to (1298, 422)
Screenshot: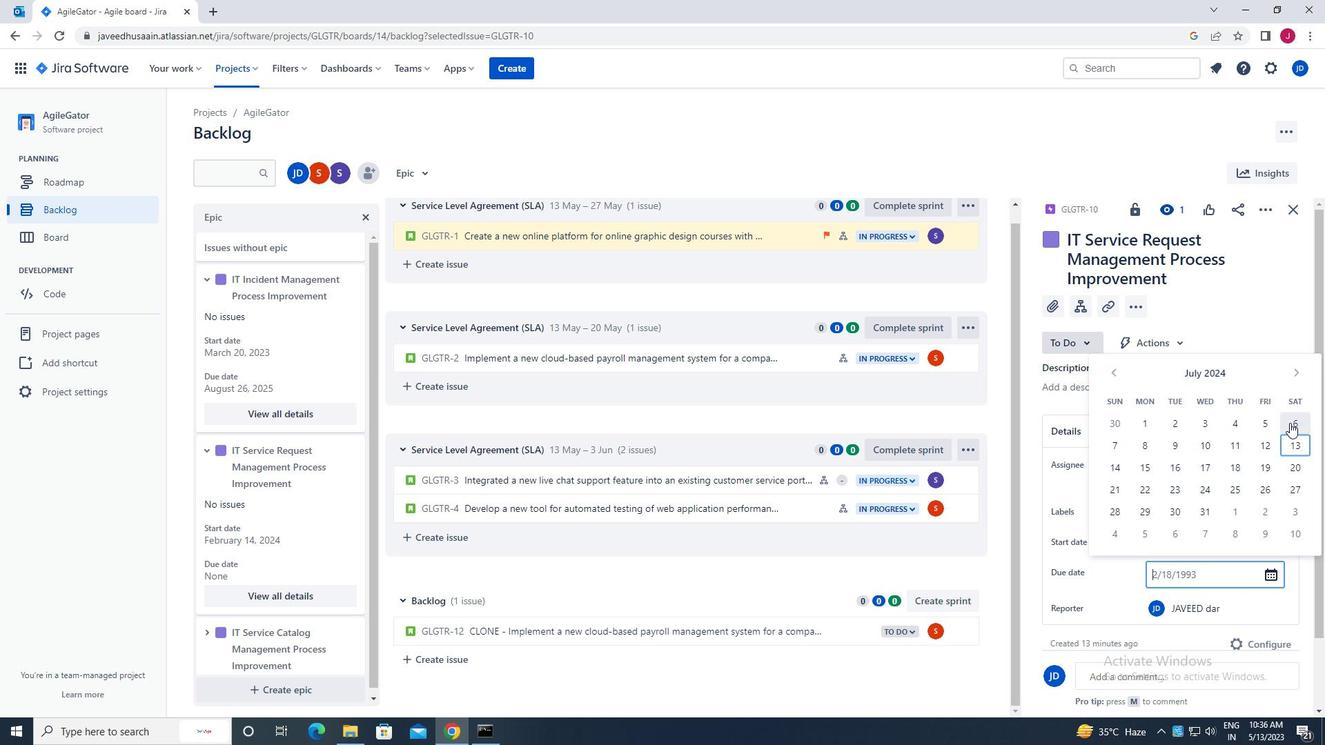 
Action: Mouse pressed left at (1298, 422)
Screenshot: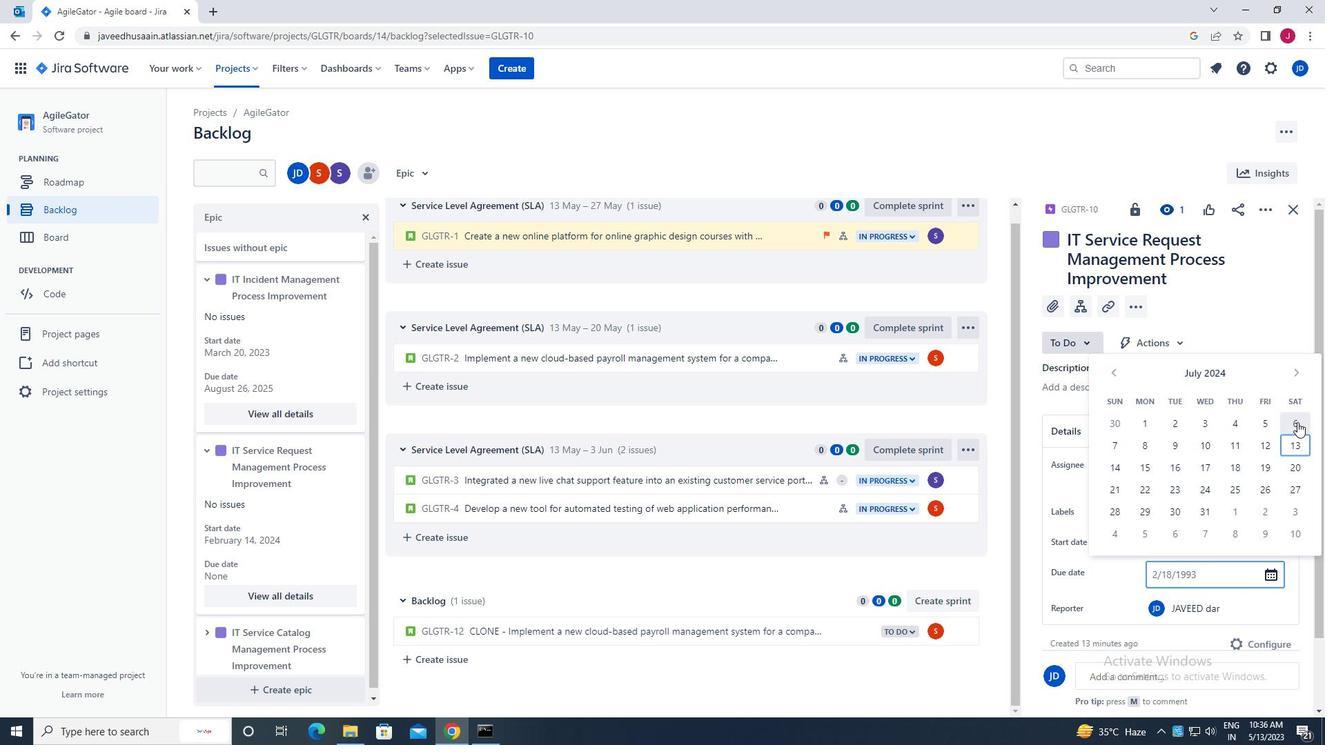 
Action: Mouse moved to (1291, 421)
Screenshot: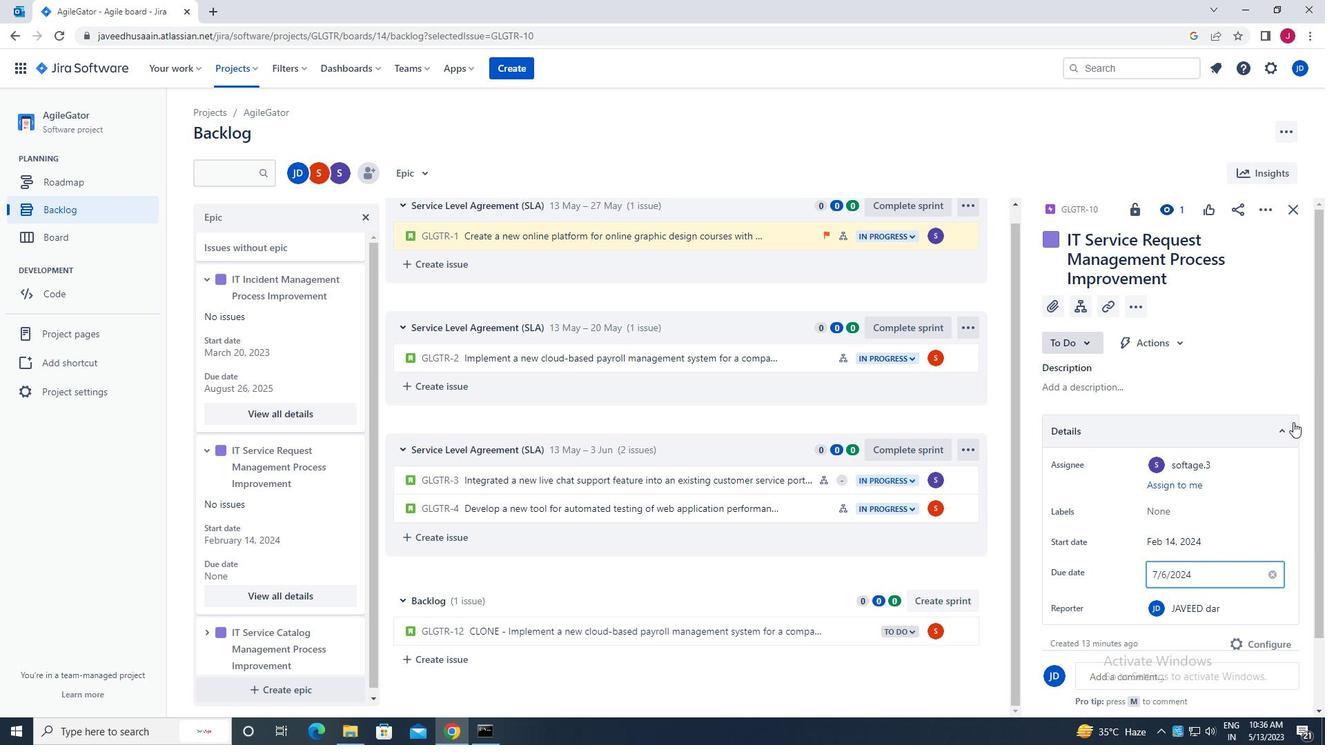 
Action: Key pressed <Key.enter>
Screenshot: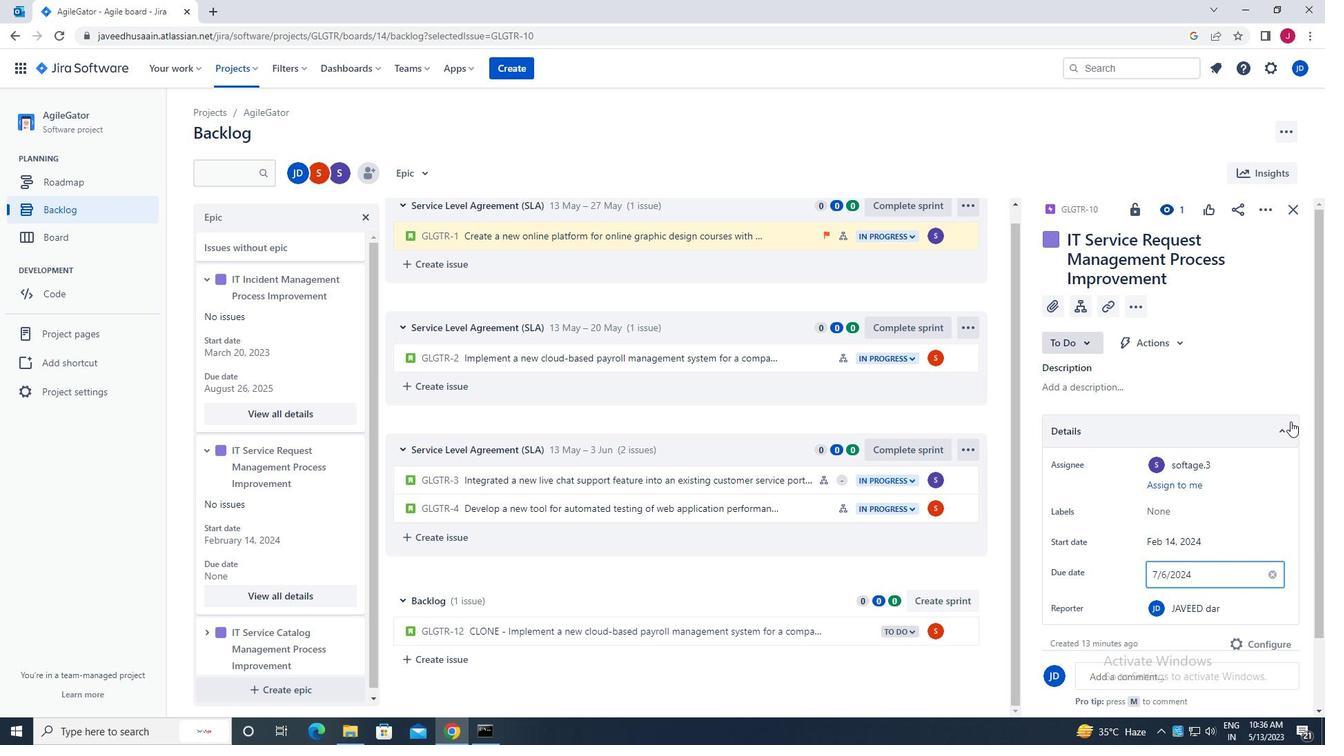 
Action: Mouse moved to (207, 639)
Screenshot: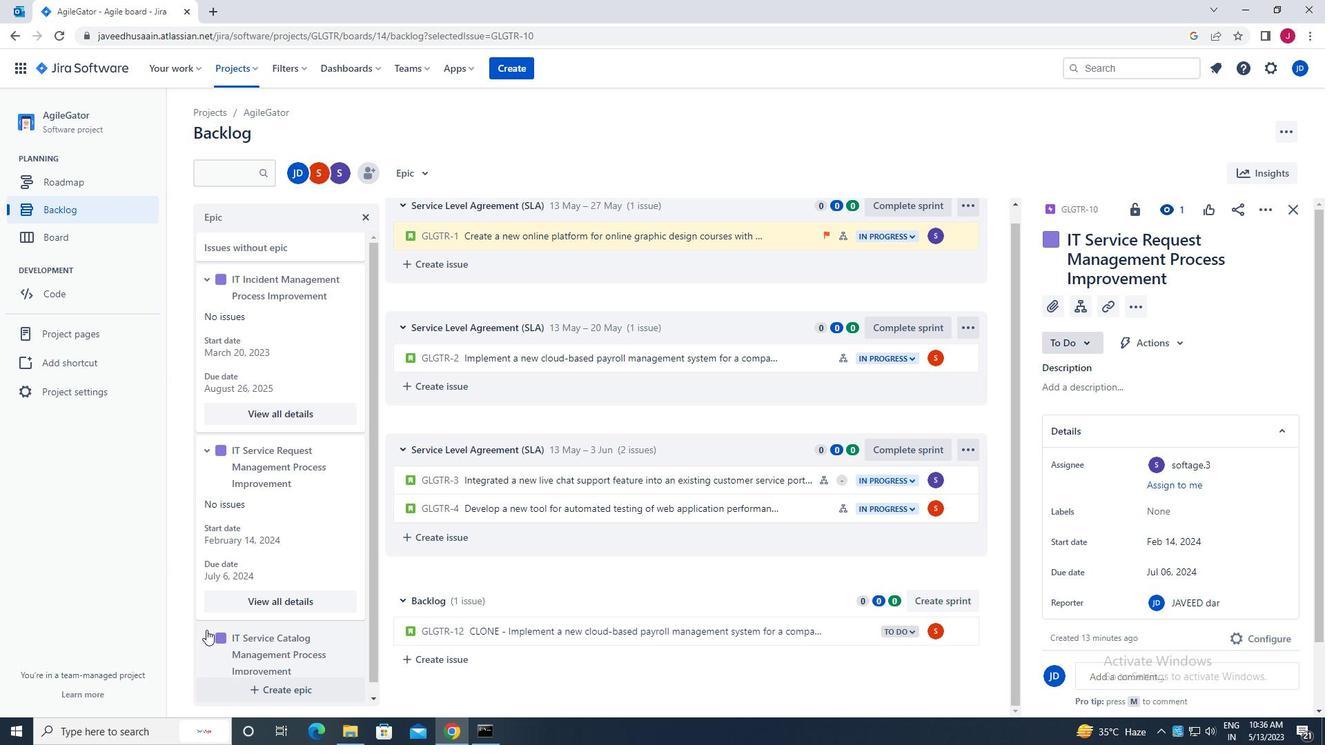 
Action: Mouse pressed left at (207, 639)
Screenshot: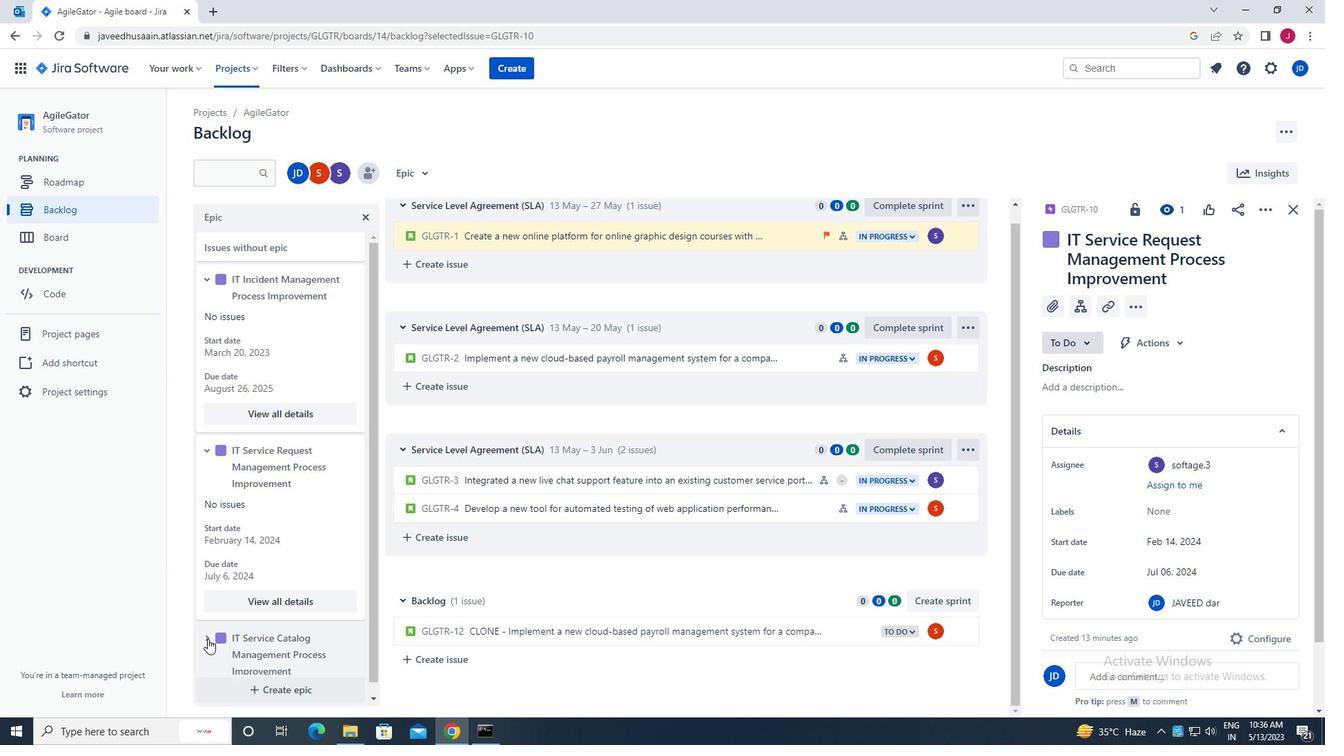 
Action: Mouse moved to (313, 614)
Screenshot: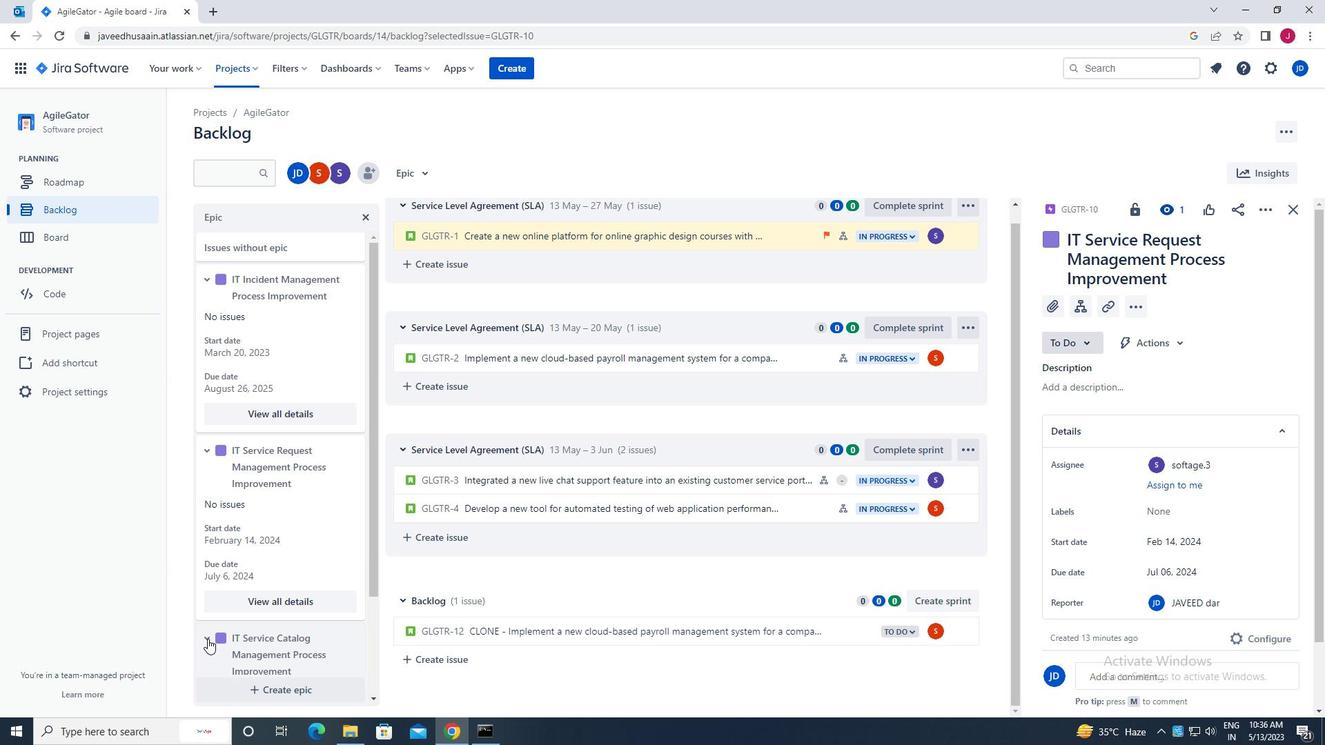 
Action: Mouse scrolled (313, 613) with delta (0, 0)
Screenshot: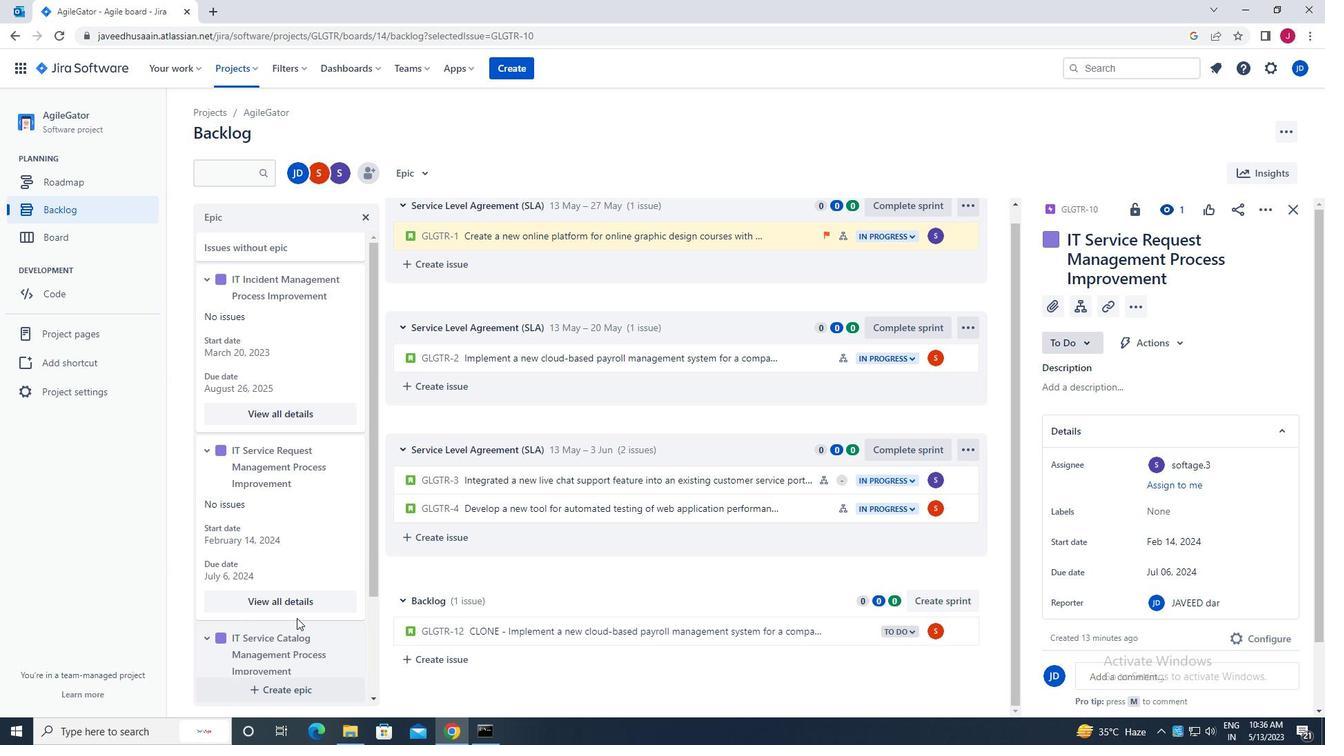 
Action: Mouse scrolled (313, 613) with delta (0, 0)
Screenshot: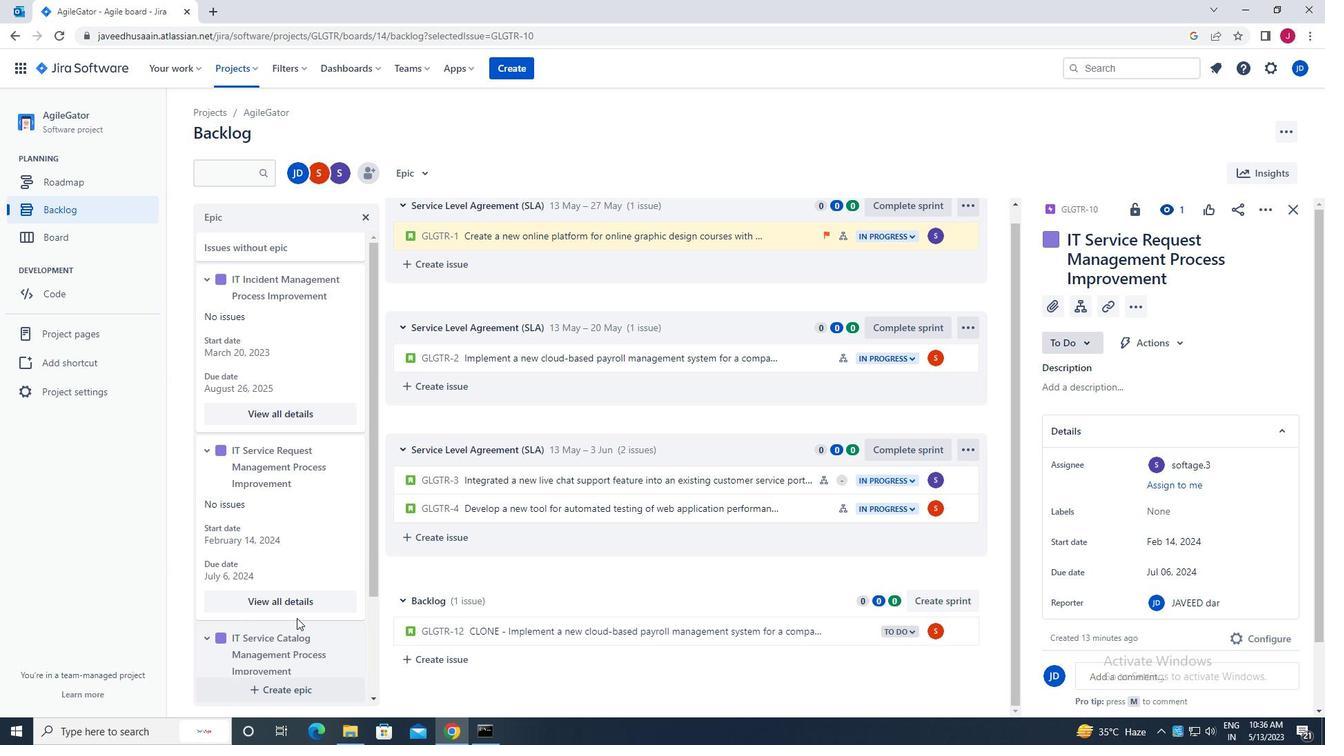 
Action: Mouse scrolled (313, 613) with delta (0, 0)
Screenshot: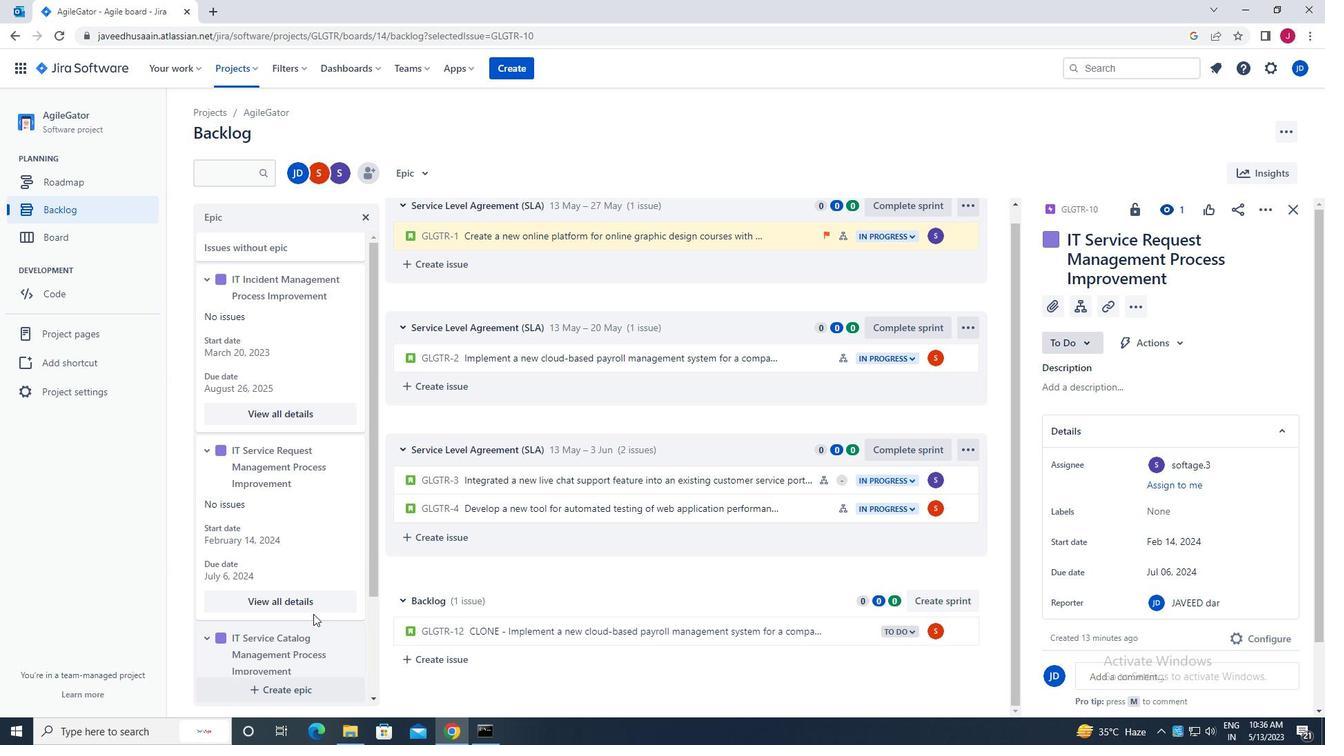 
Action: Mouse scrolled (313, 613) with delta (0, 0)
Screenshot: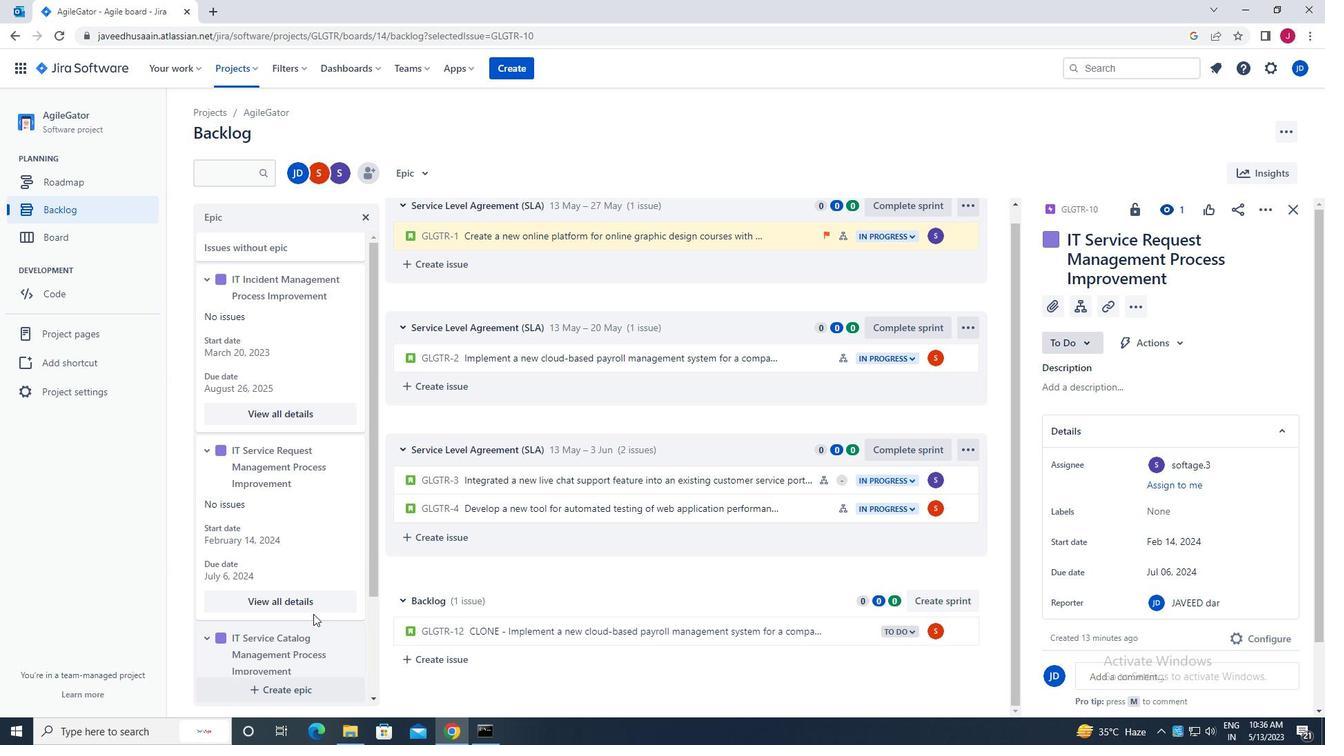 
Action: Mouse moved to (281, 655)
Screenshot: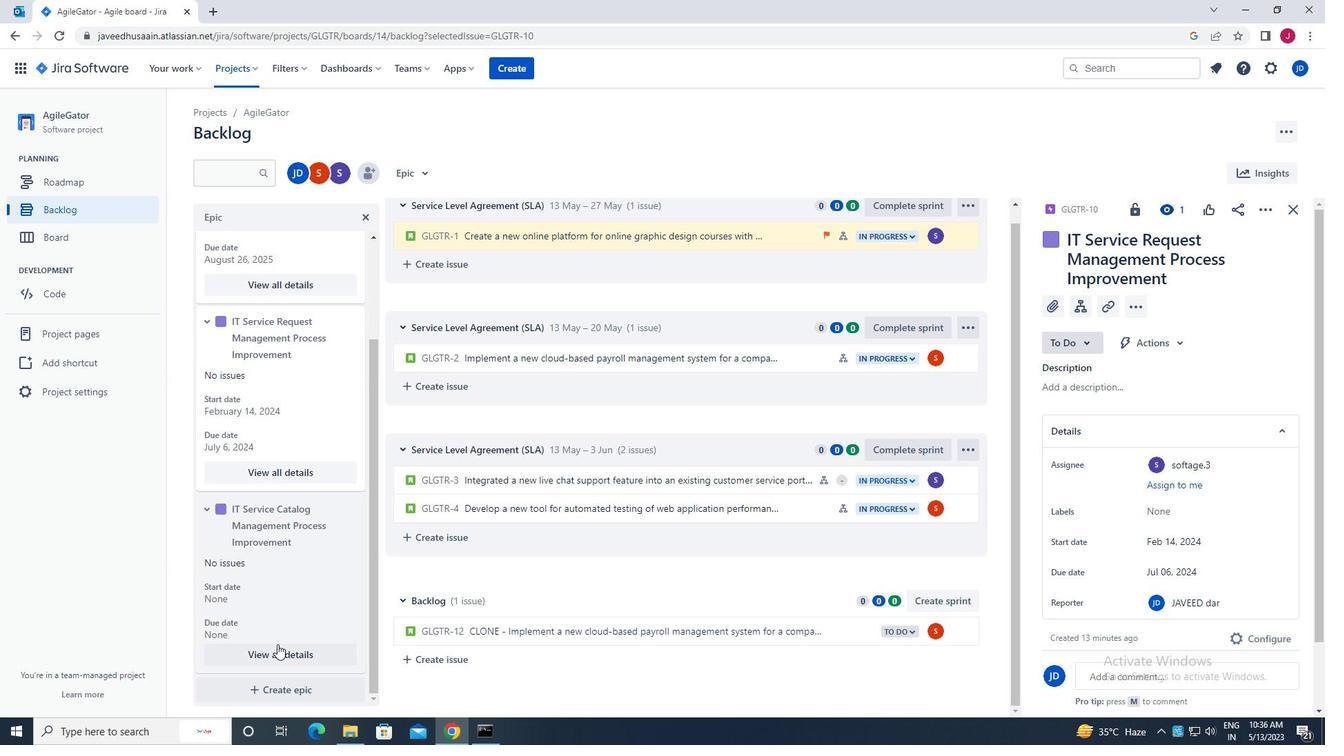 
Action: Mouse pressed left at (281, 655)
Screenshot: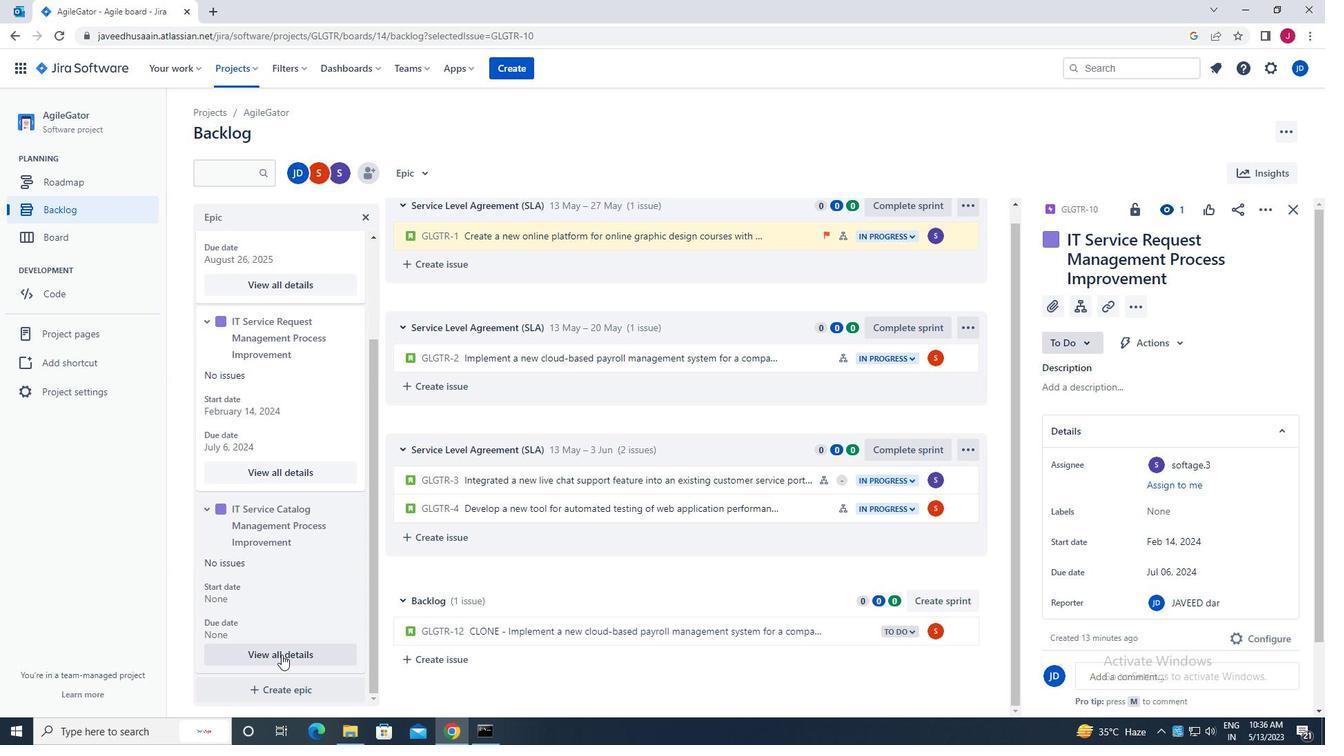 
Action: Mouse moved to (1167, 526)
Screenshot: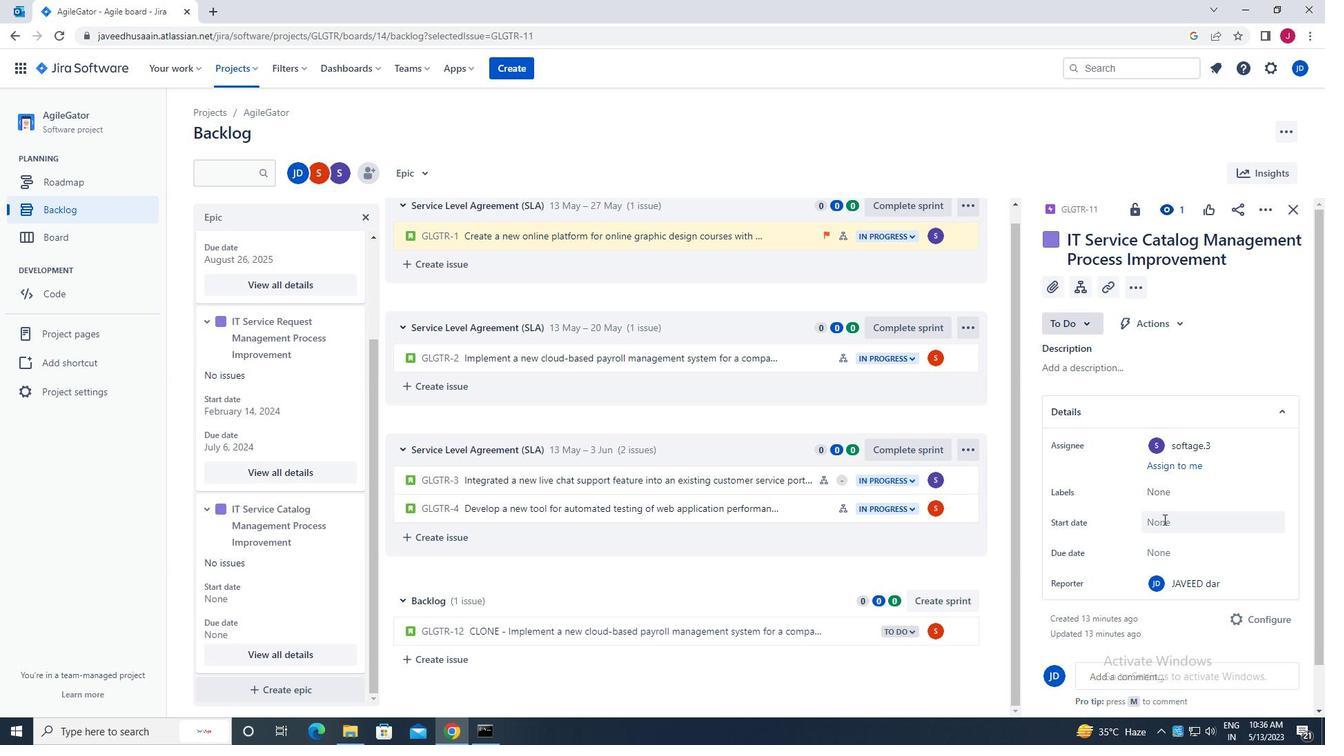 
Action: Mouse pressed left at (1167, 526)
Screenshot: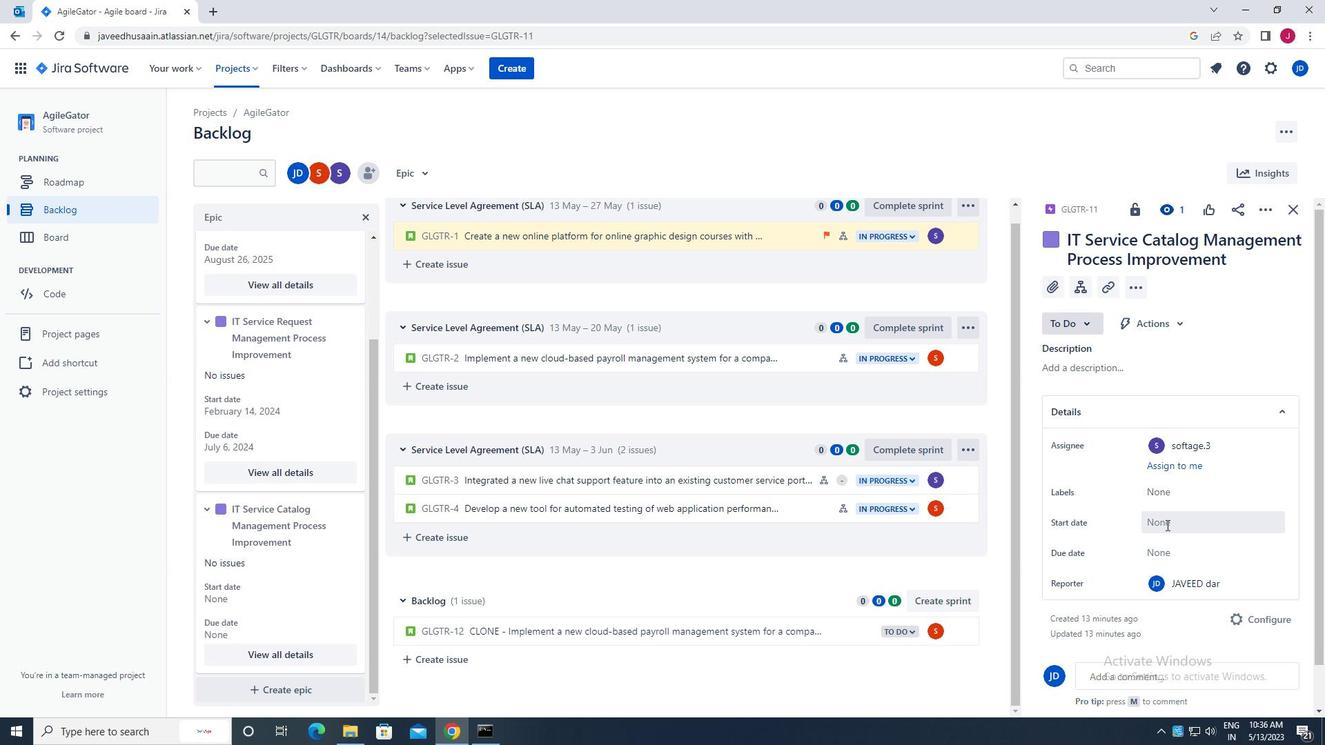 
Action: Mouse moved to (1111, 326)
Screenshot: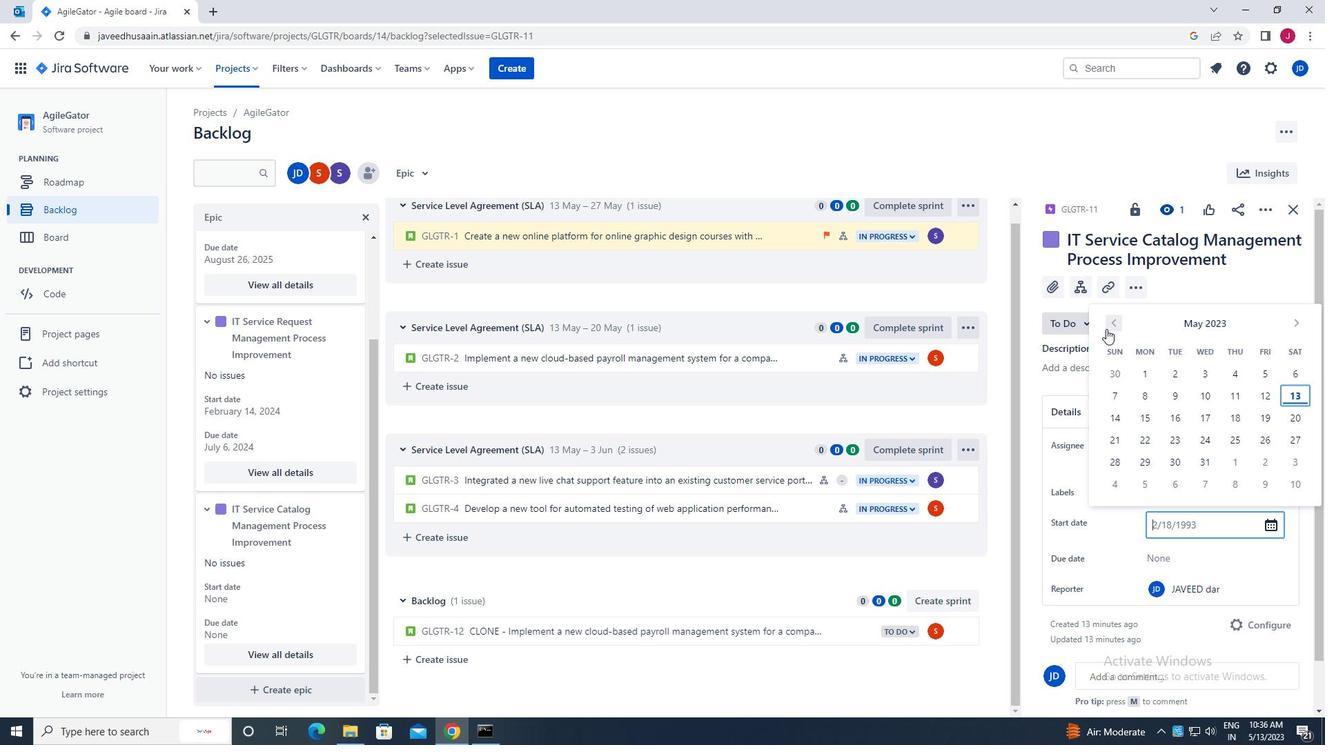 
Action: Mouse pressed left at (1111, 326)
Screenshot: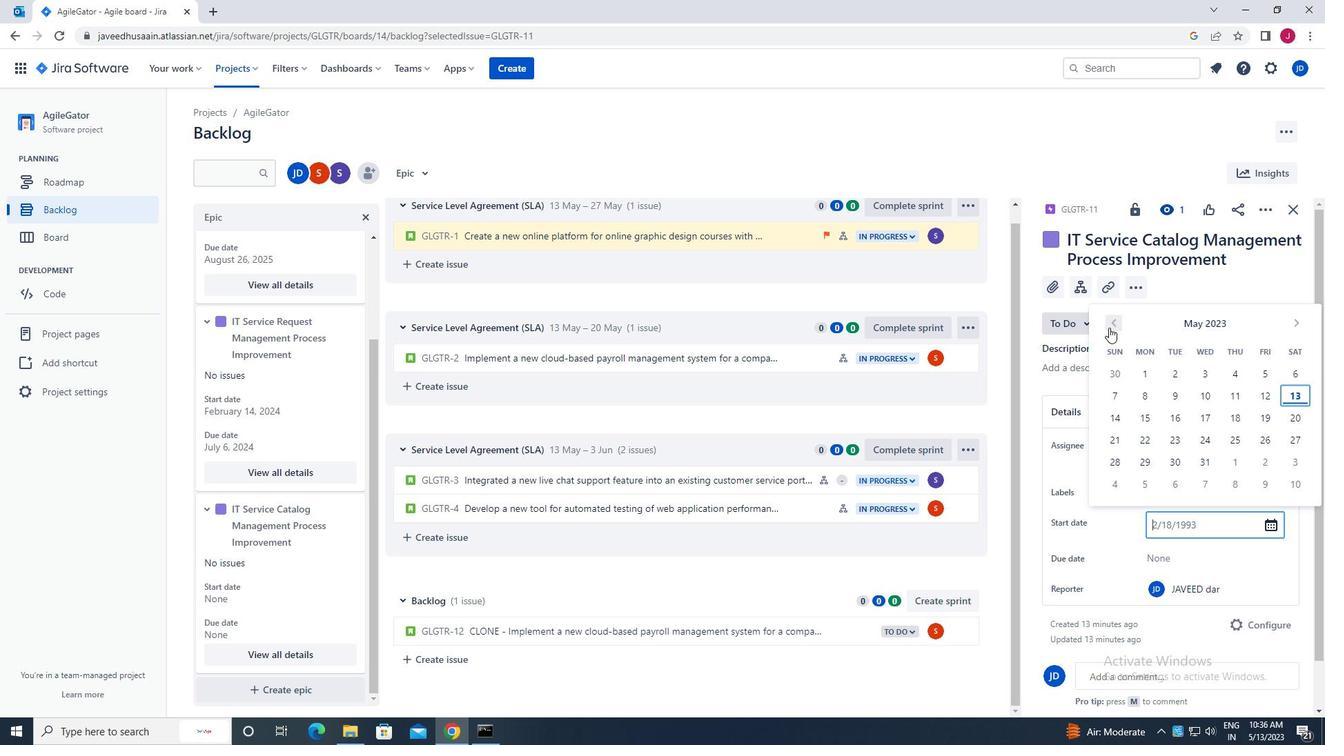 
Action: Mouse moved to (1214, 420)
Screenshot: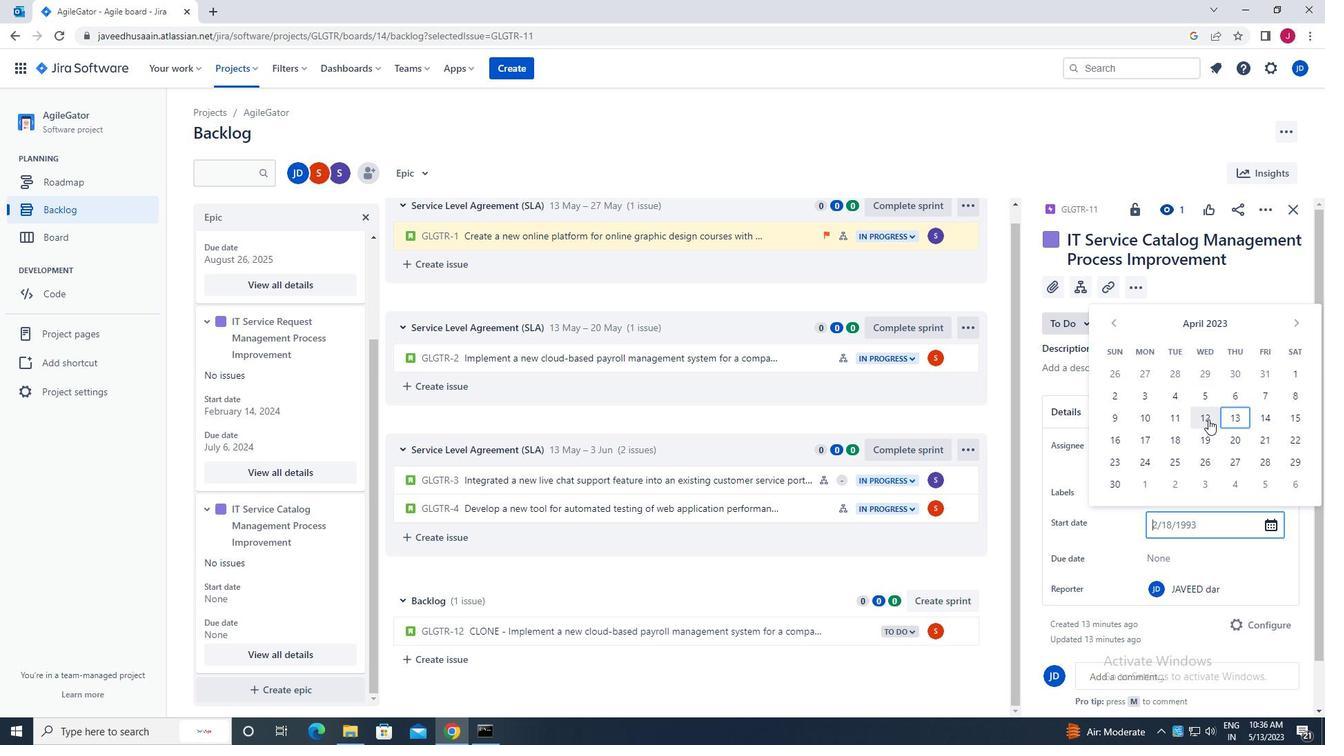 
Action: Mouse pressed left at (1214, 420)
Screenshot: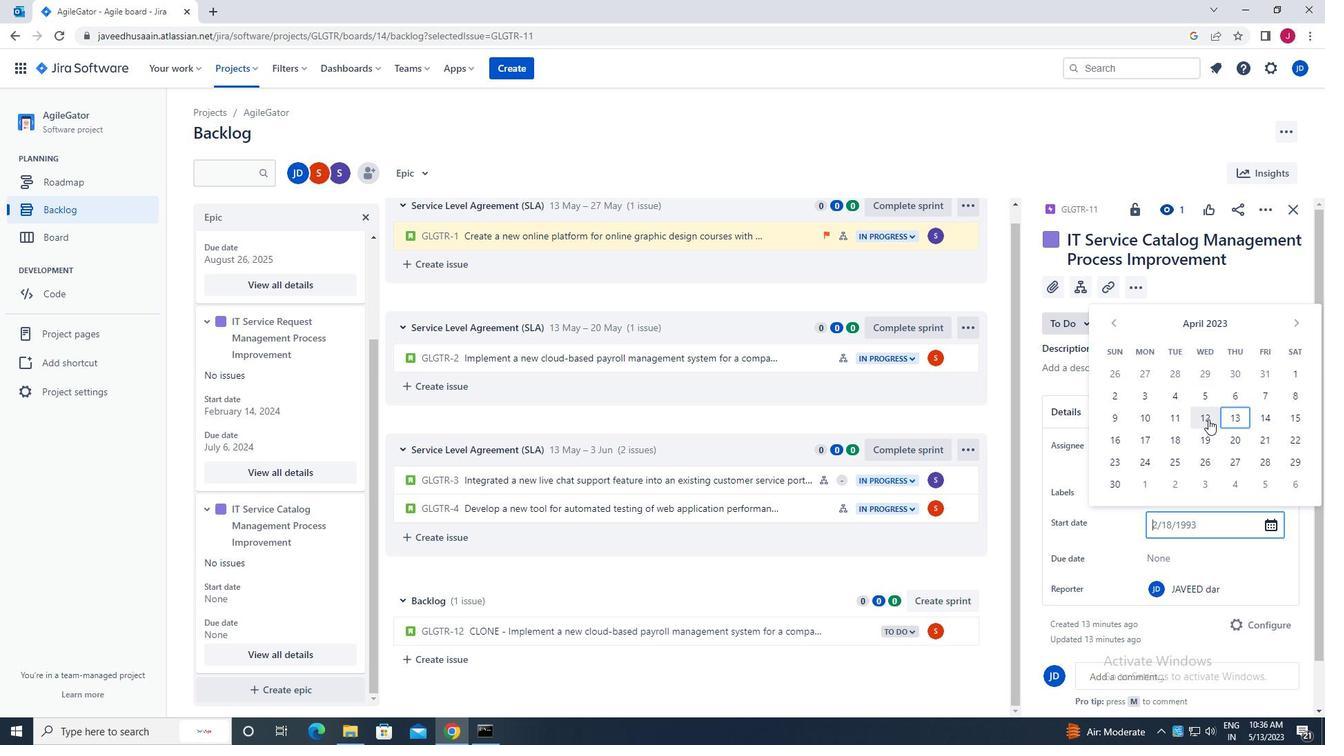 
Action: Mouse moved to (1195, 436)
Screenshot: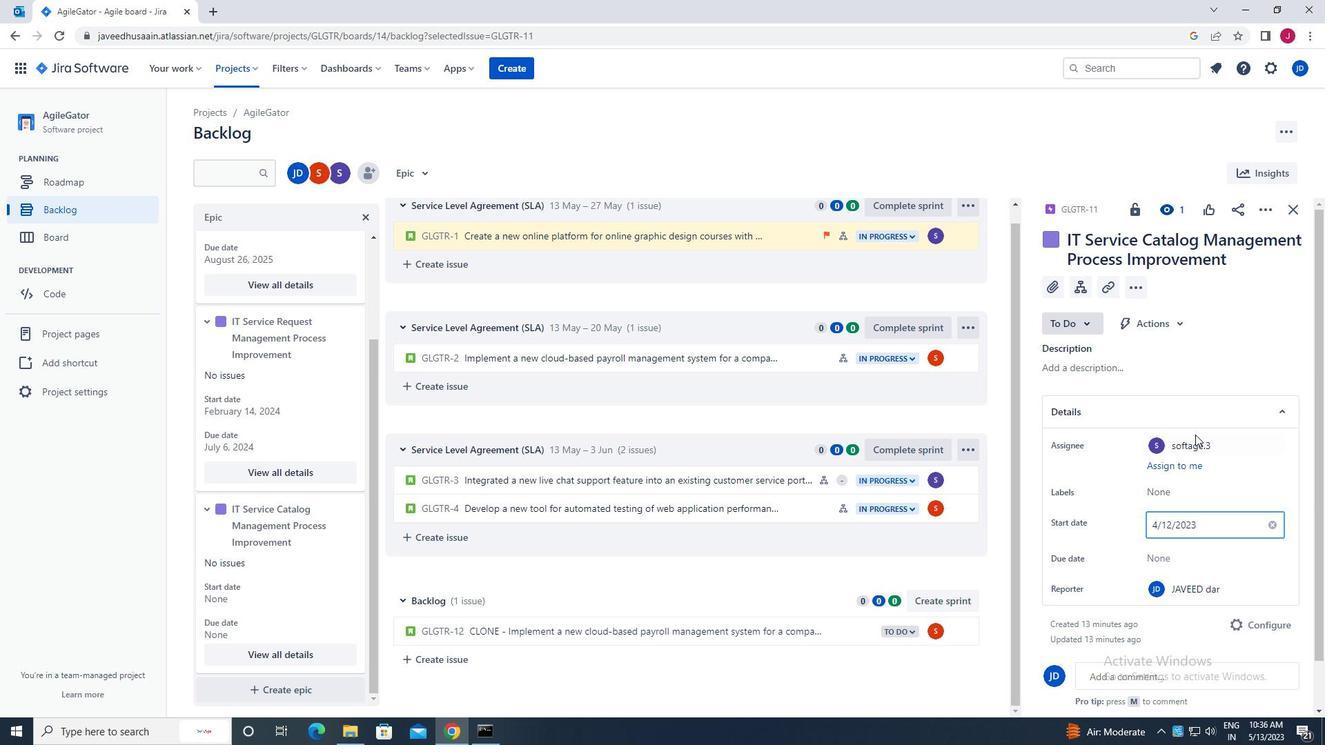 
Action: Key pressed <Key.enter>
Screenshot: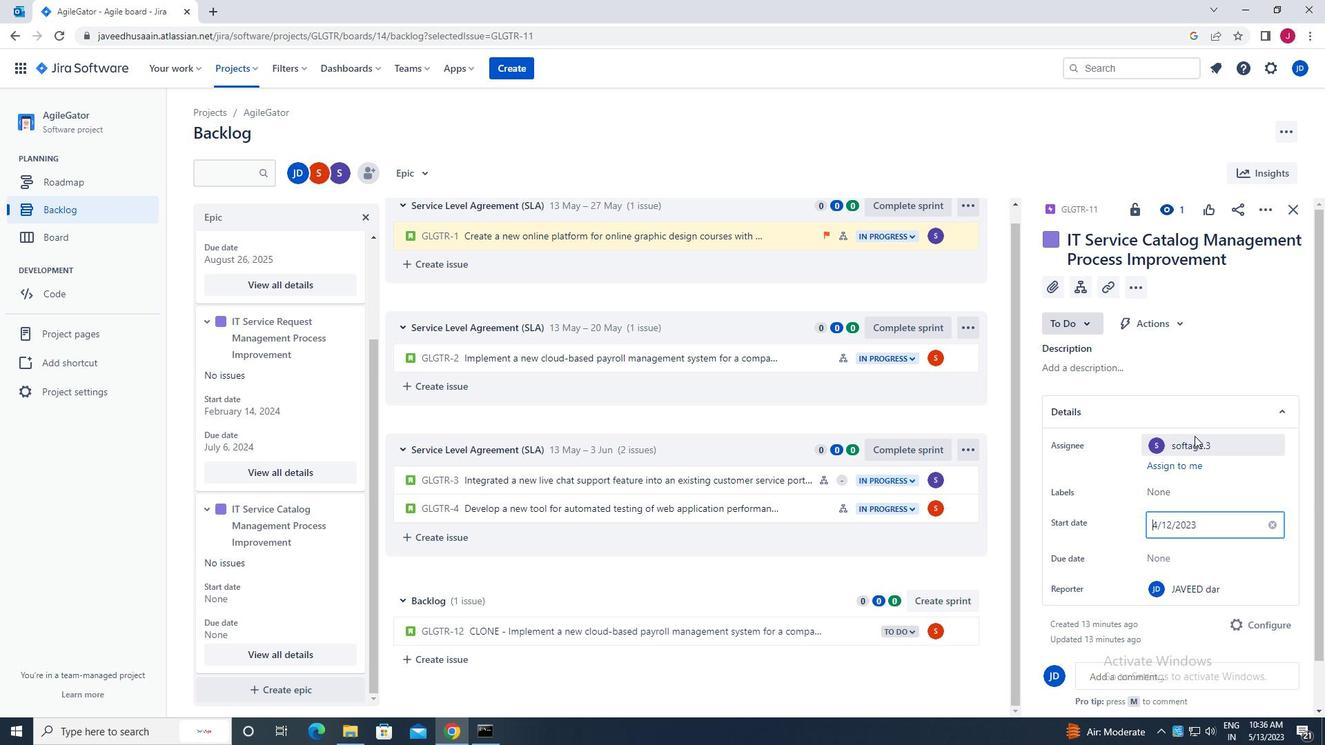 
Action: Mouse moved to (1168, 551)
Screenshot: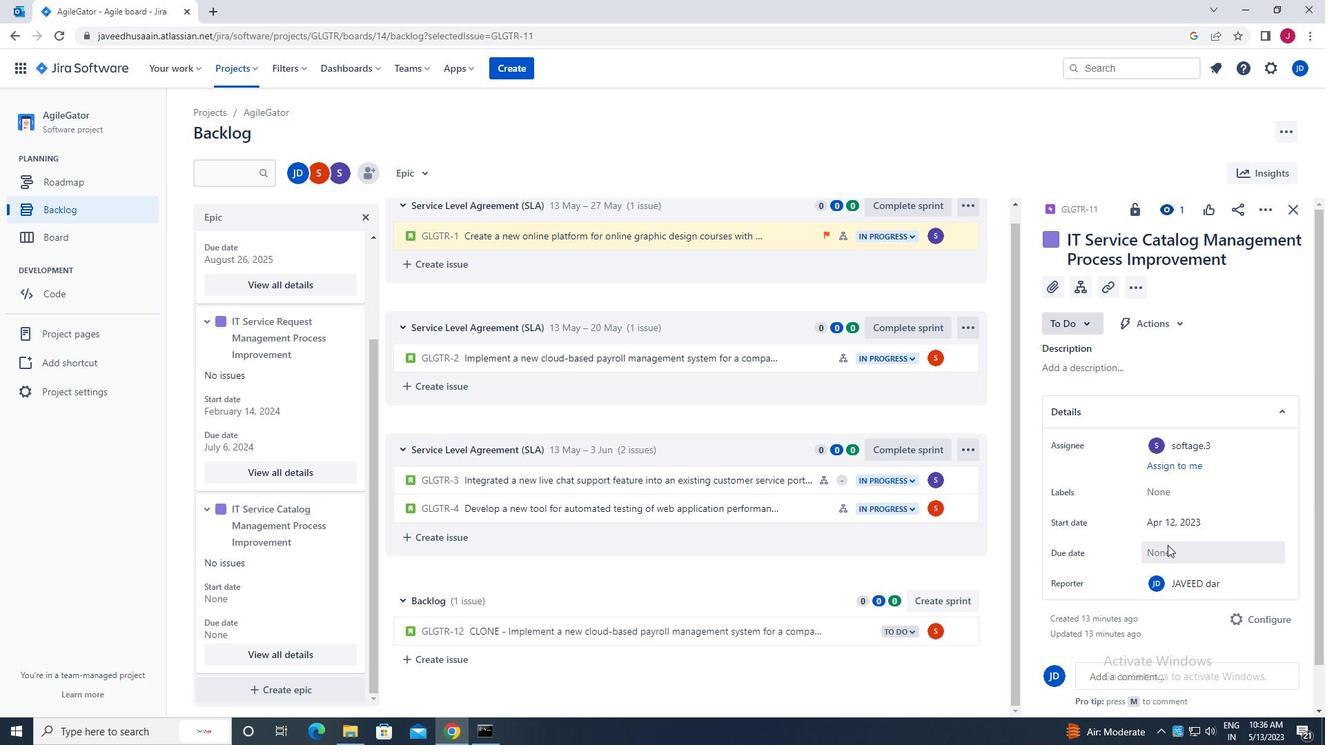 
Action: Mouse pressed left at (1168, 551)
Screenshot: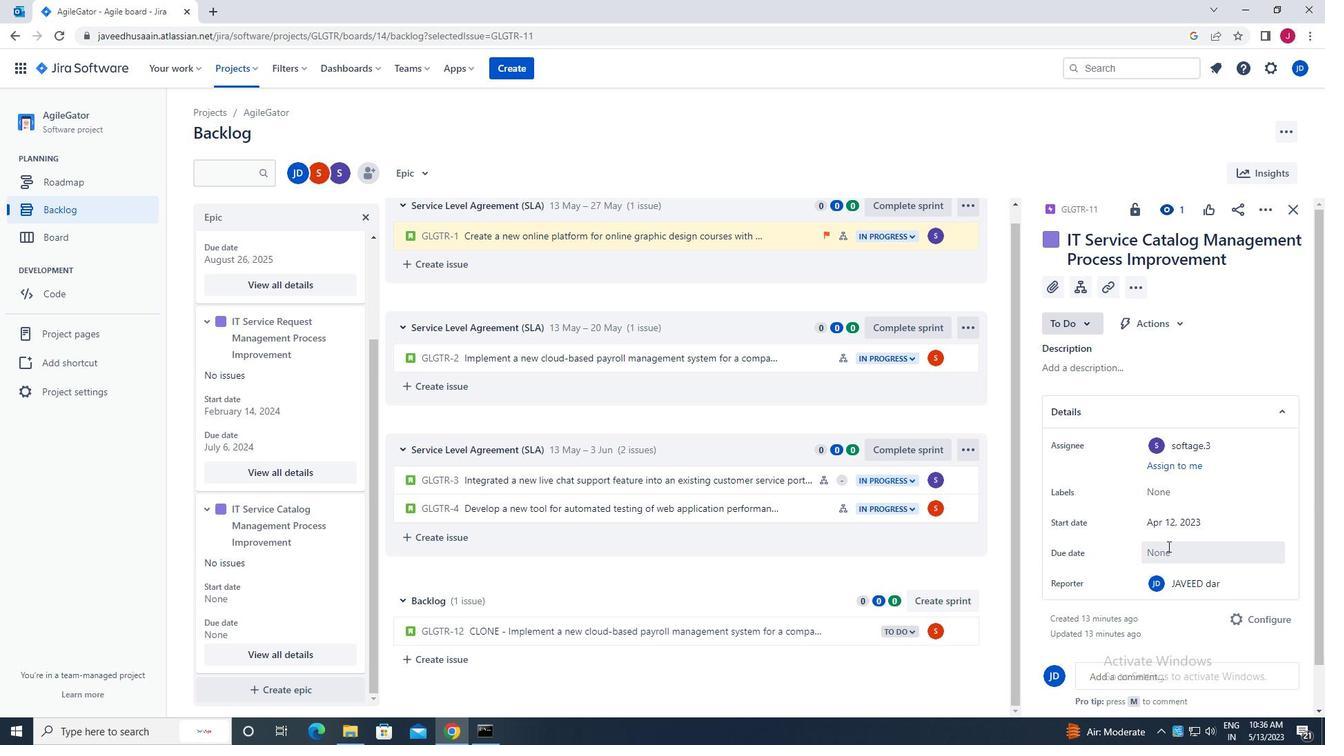 
Action: Mouse moved to (1295, 354)
Screenshot: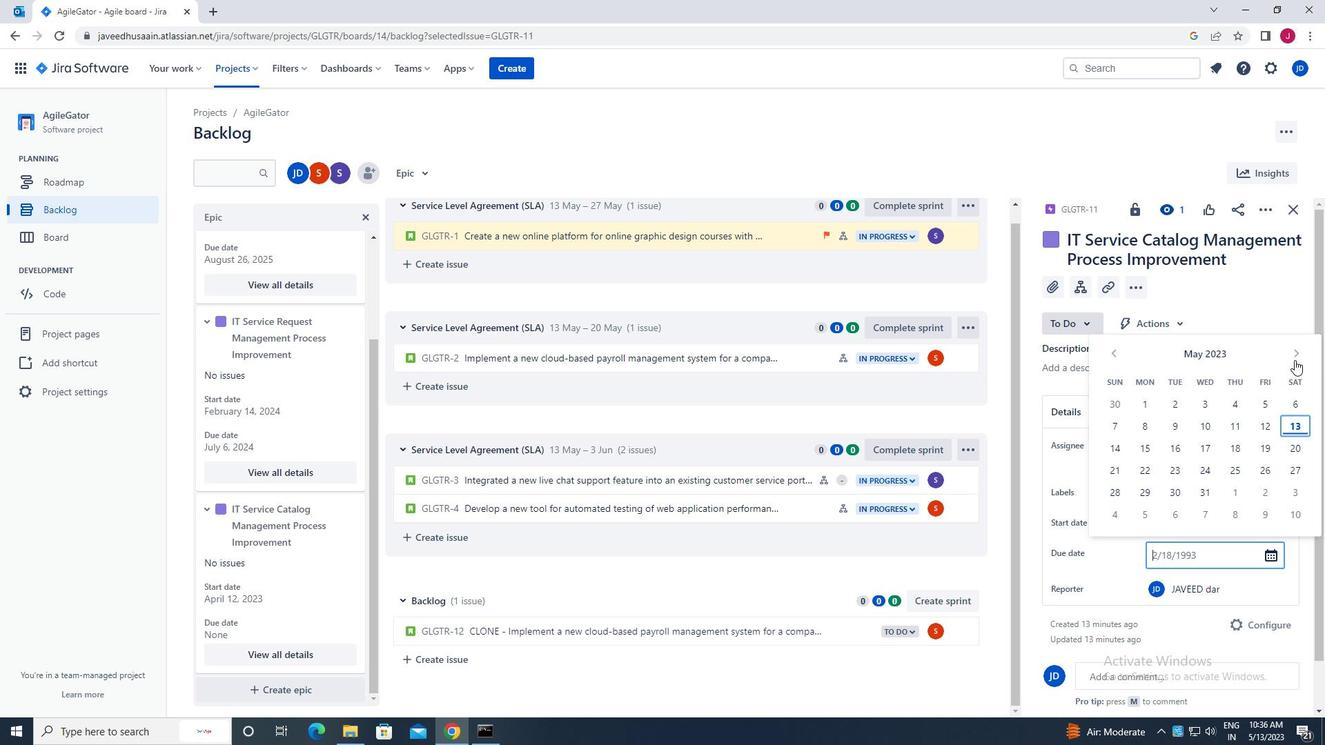 
Action: Mouse pressed left at (1295, 354)
Screenshot: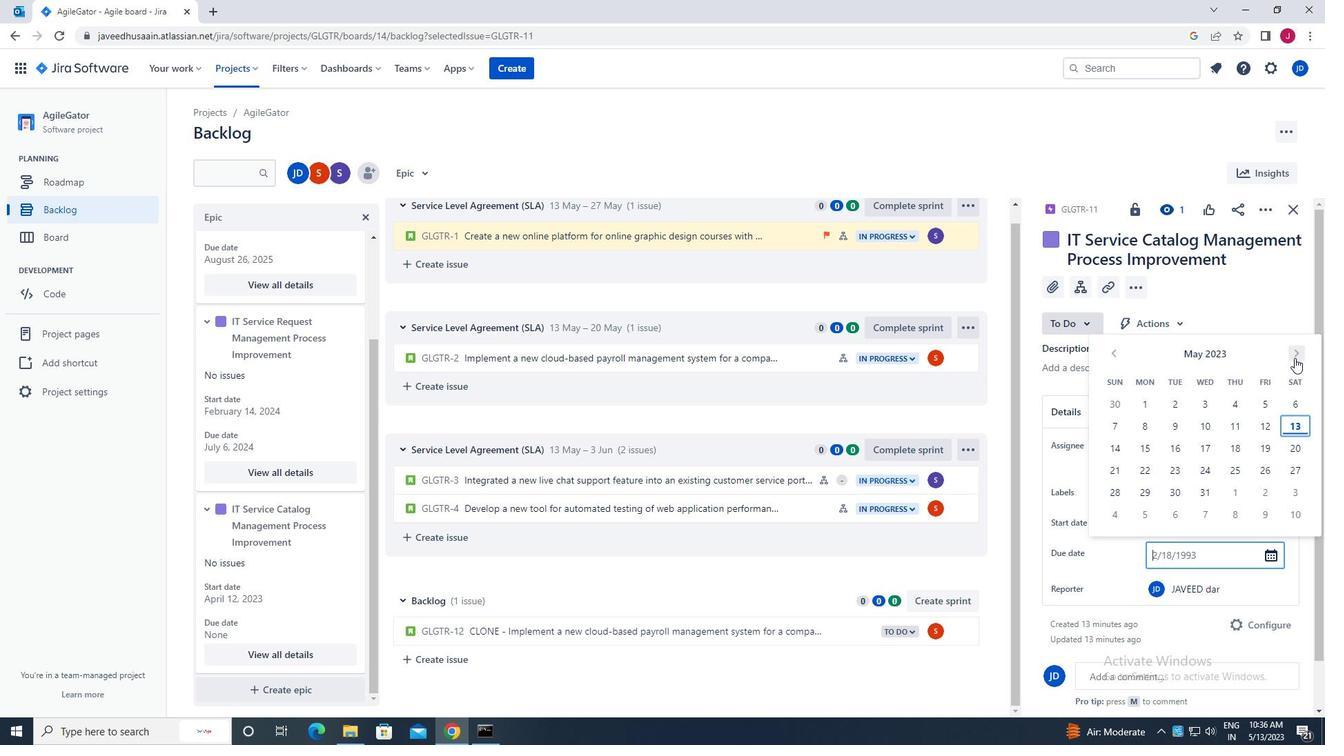 
Action: Mouse pressed left at (1295, 354)
Screenshot: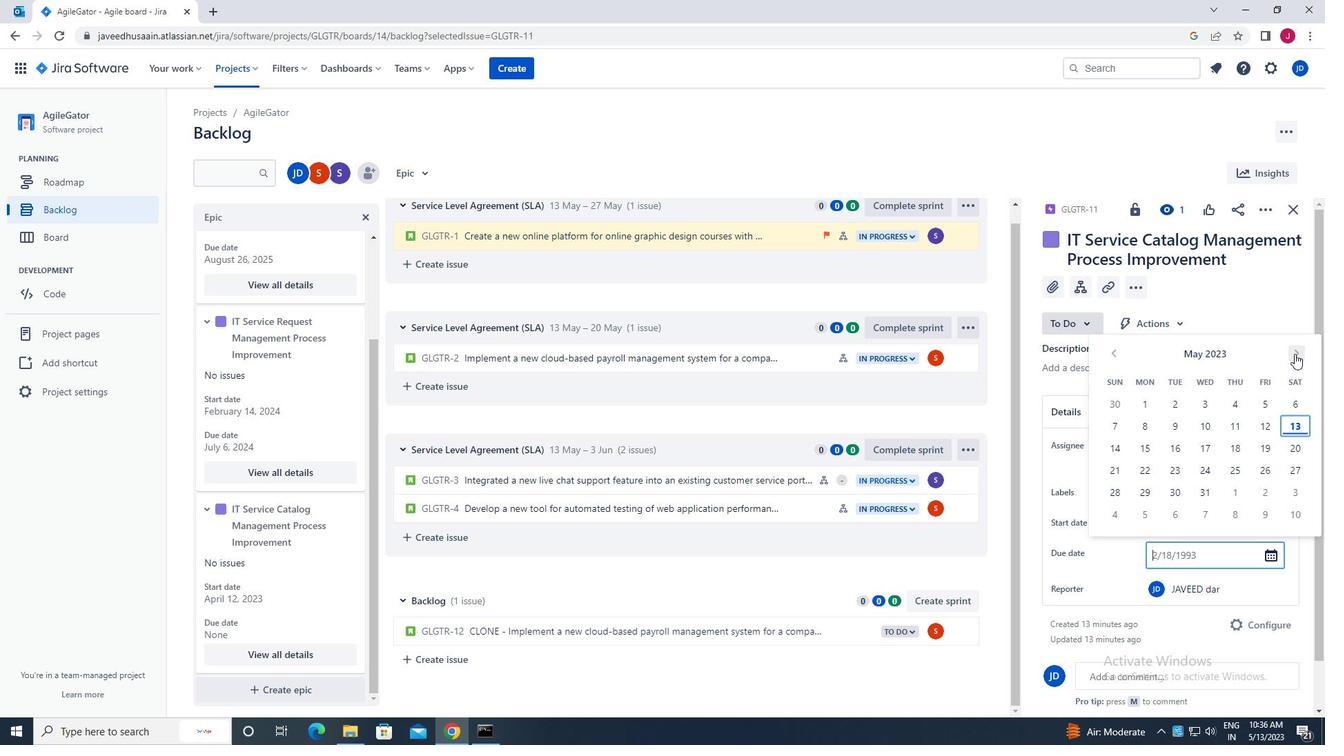 
Action: Mouse pressed left at (1295, 354)
Screenshot: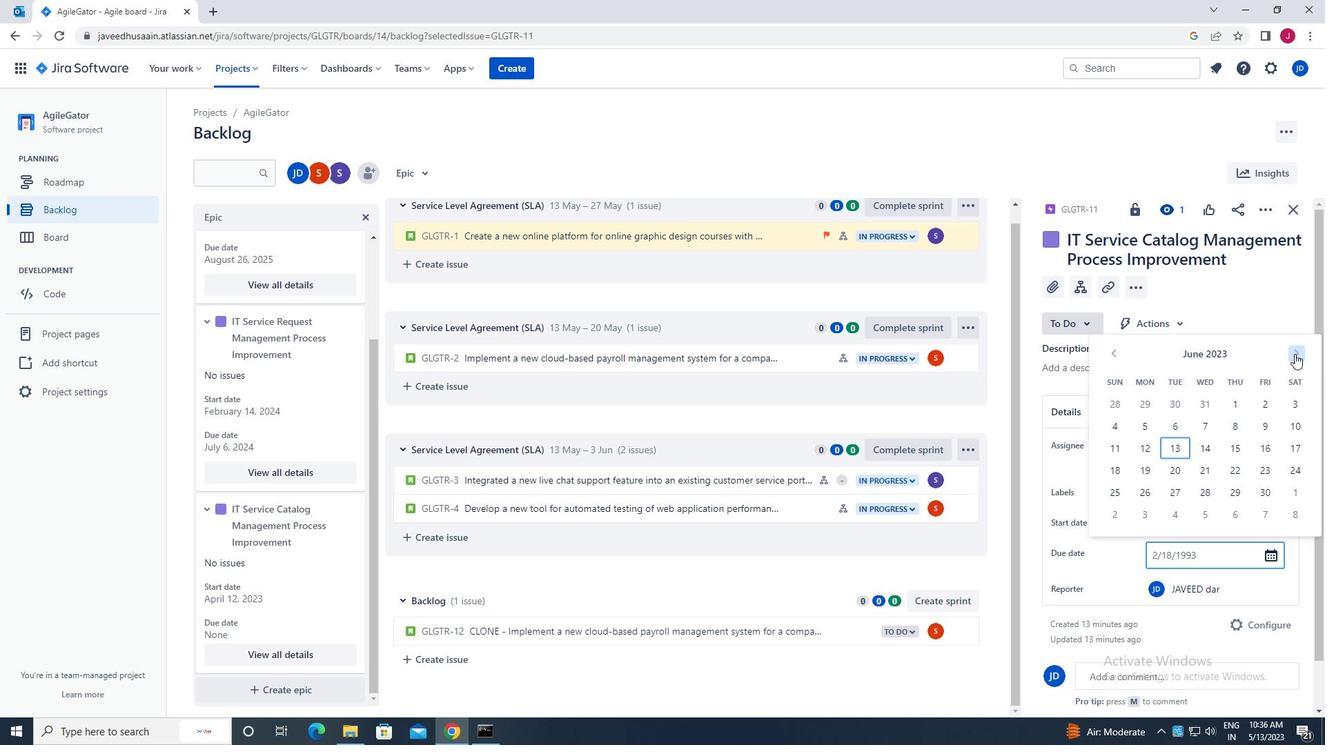 
Action: Mouse pressed left at (1295, 354)
Screenshot: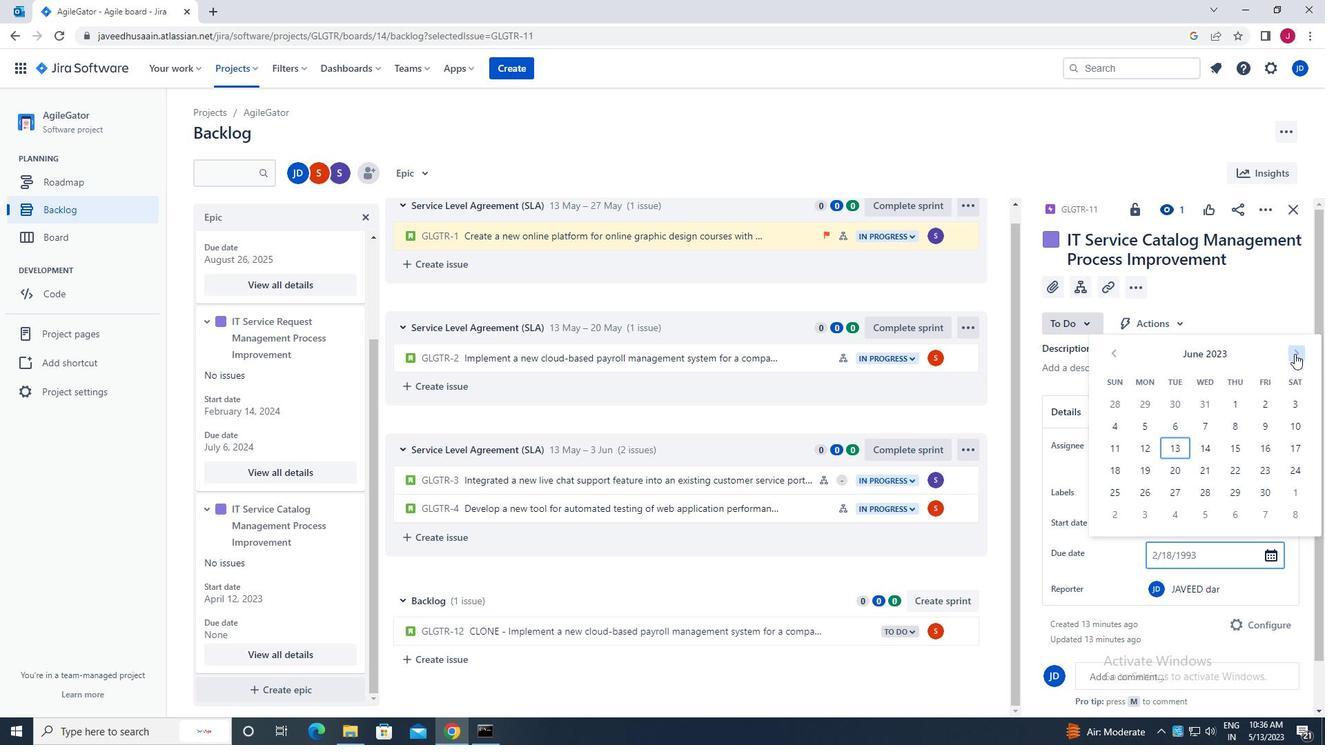 
Action: Mouse pressed left at (1295, 354)
Screenshot: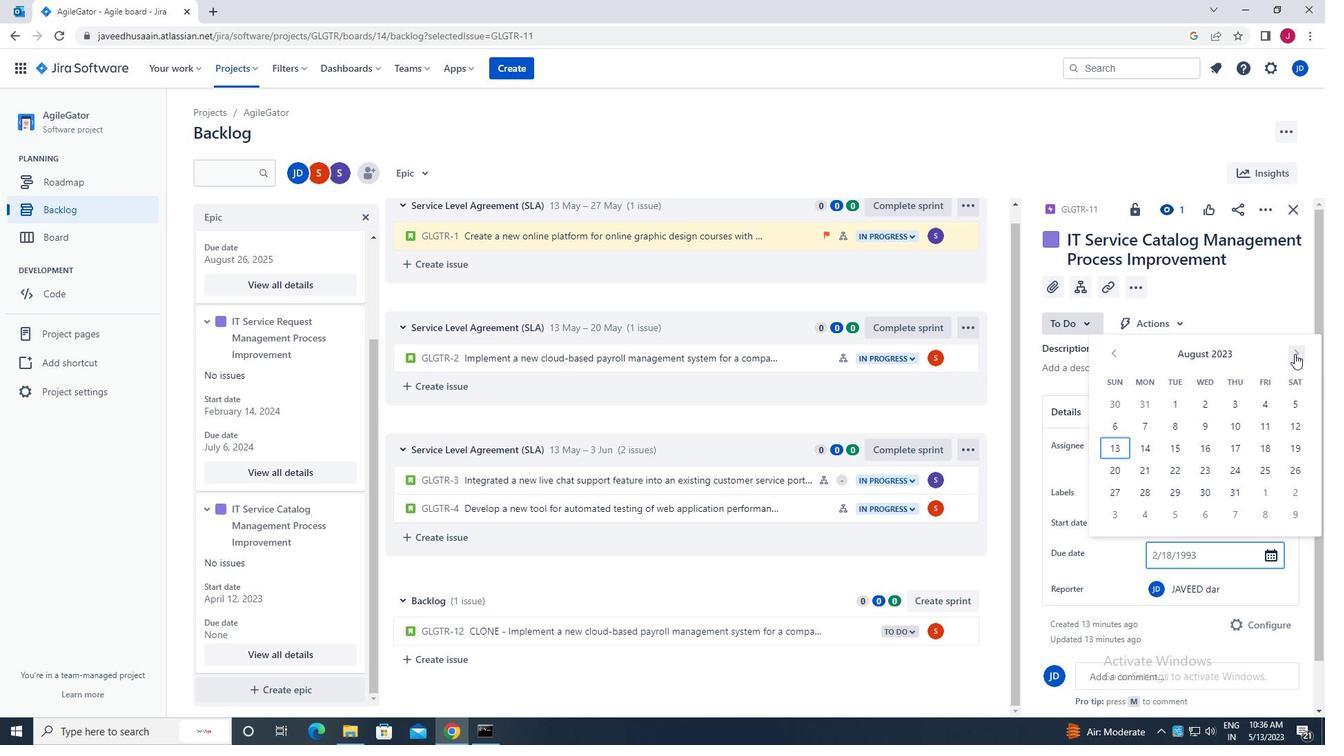 
Action: Mouse pressed left at (1295, 354)
Screenshot: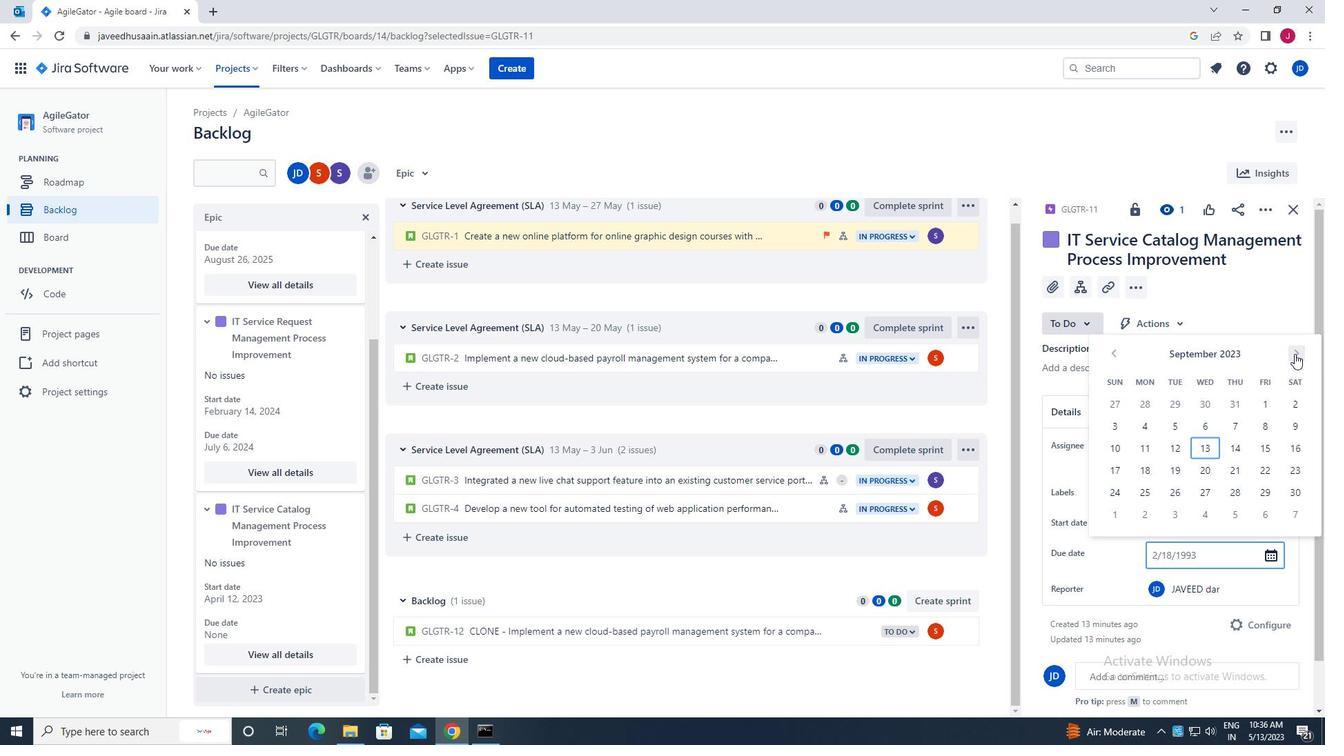 
Action: Mouse pressed left at (1295, 354)
Screenshot: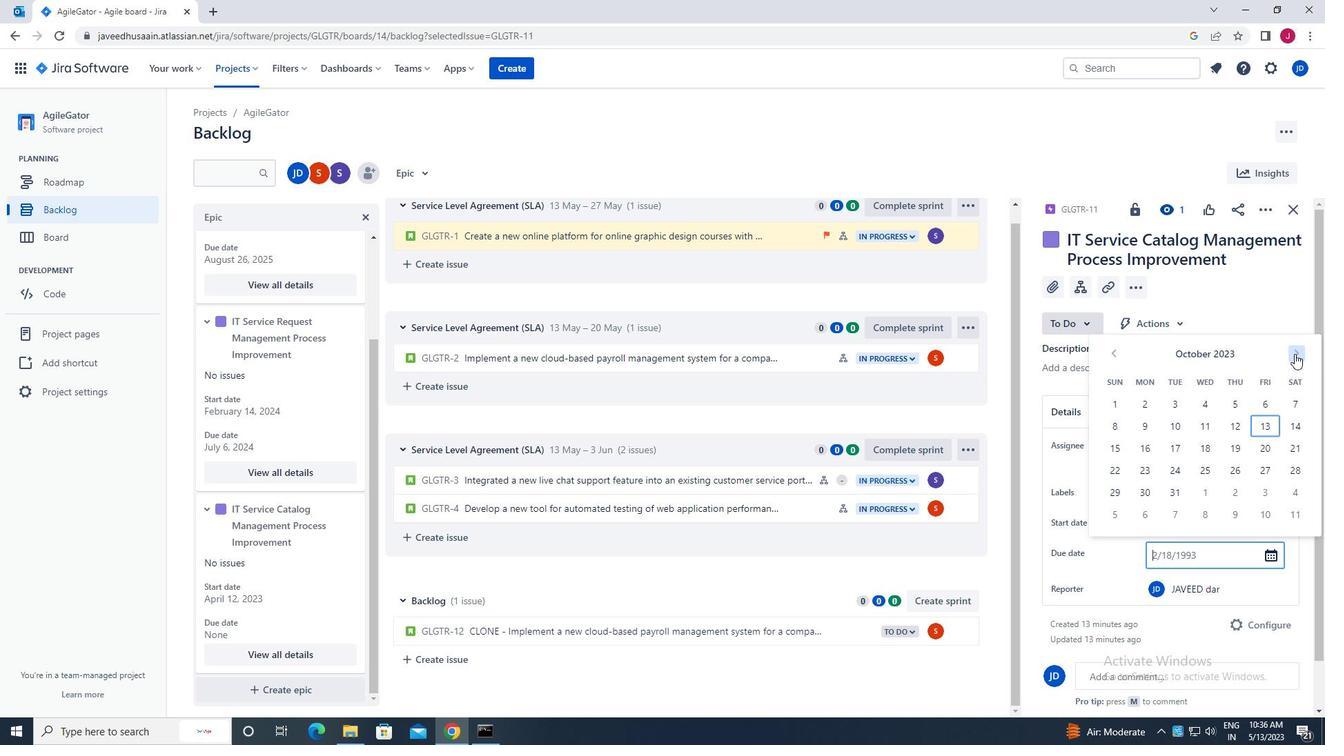 
Action: Mouse pressed left at (1295, 354)
Screenshot: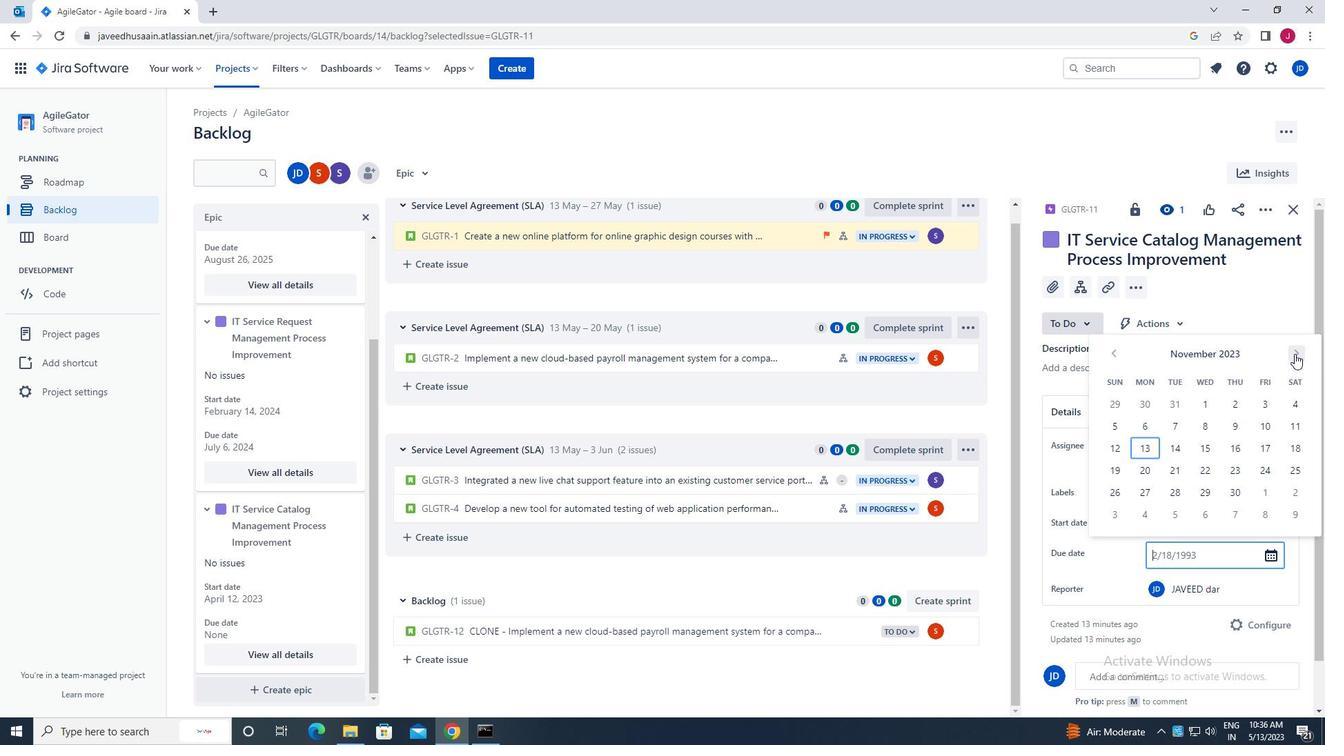 
Action: Mouse pressed left at (1295, 354)
Screenshot: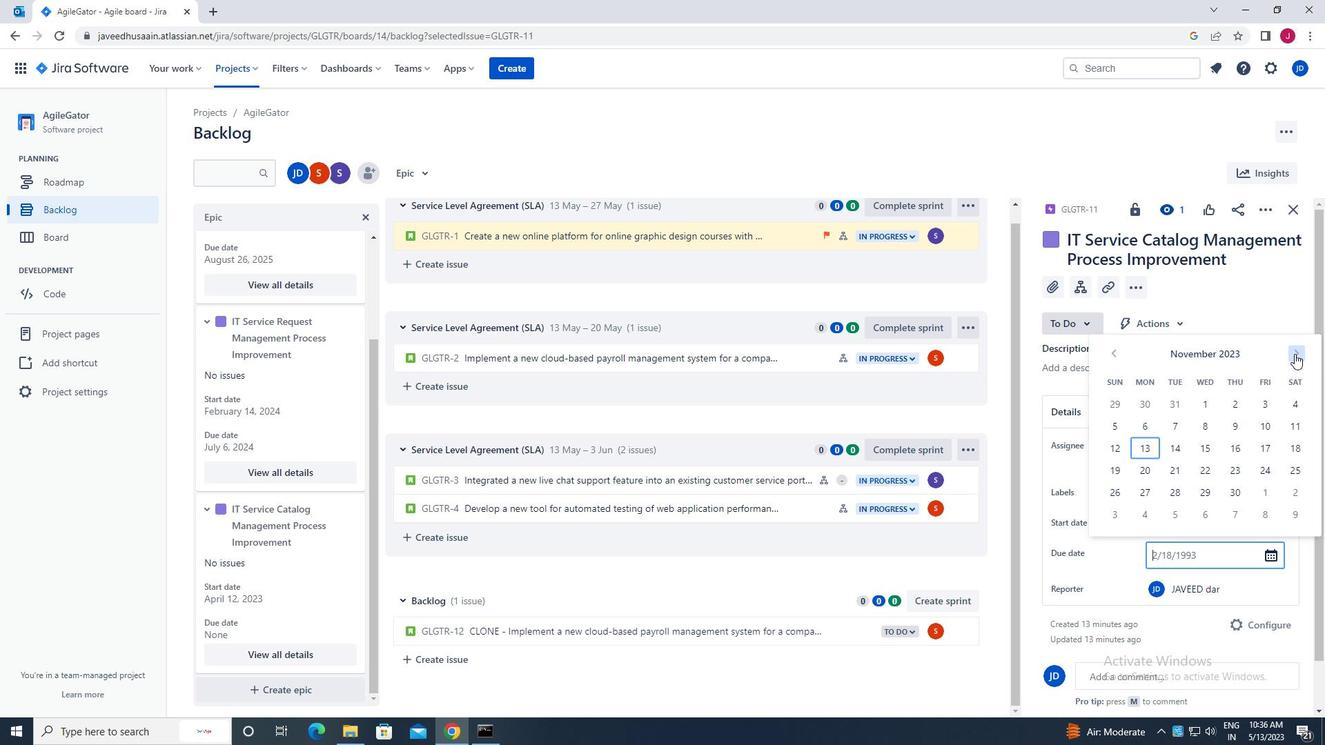 
Action: Mouse pressed left at (1295, 354)
Screenshot: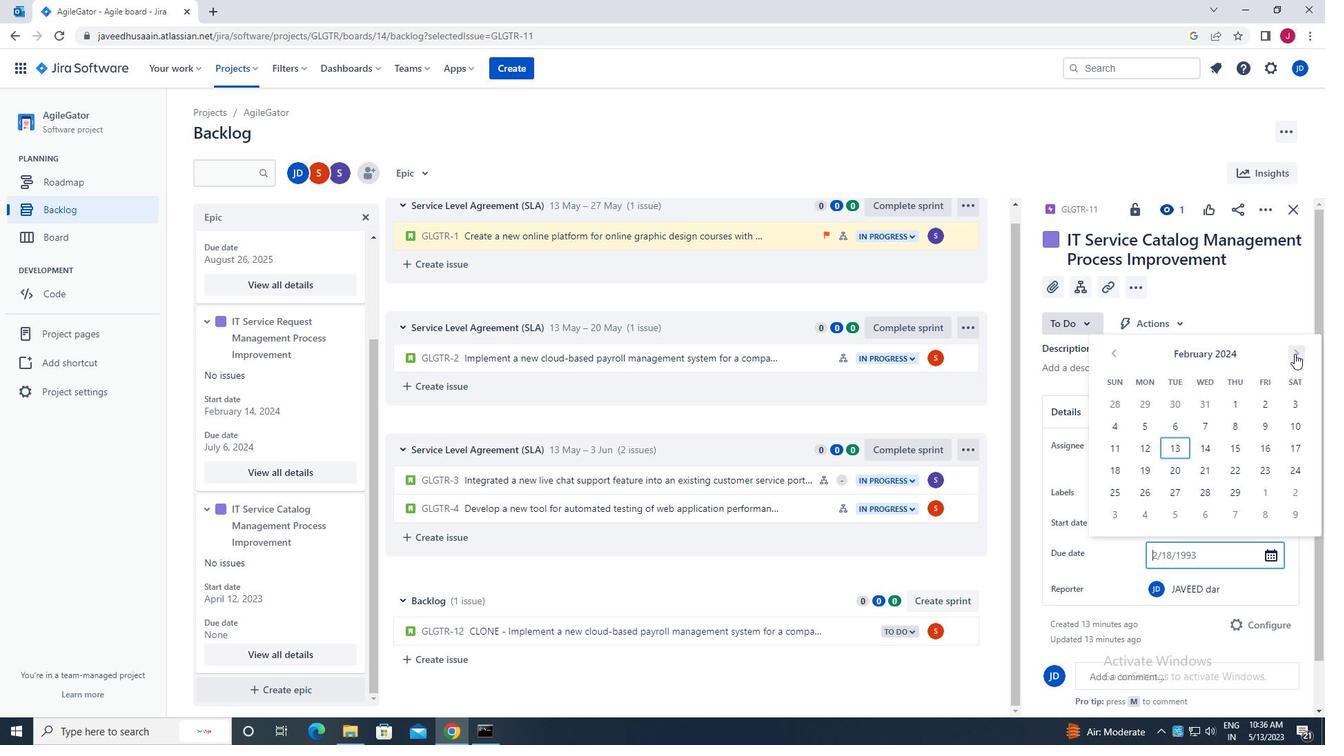 
Action: Mouse pressed left at (1295, 354)
Screenshot: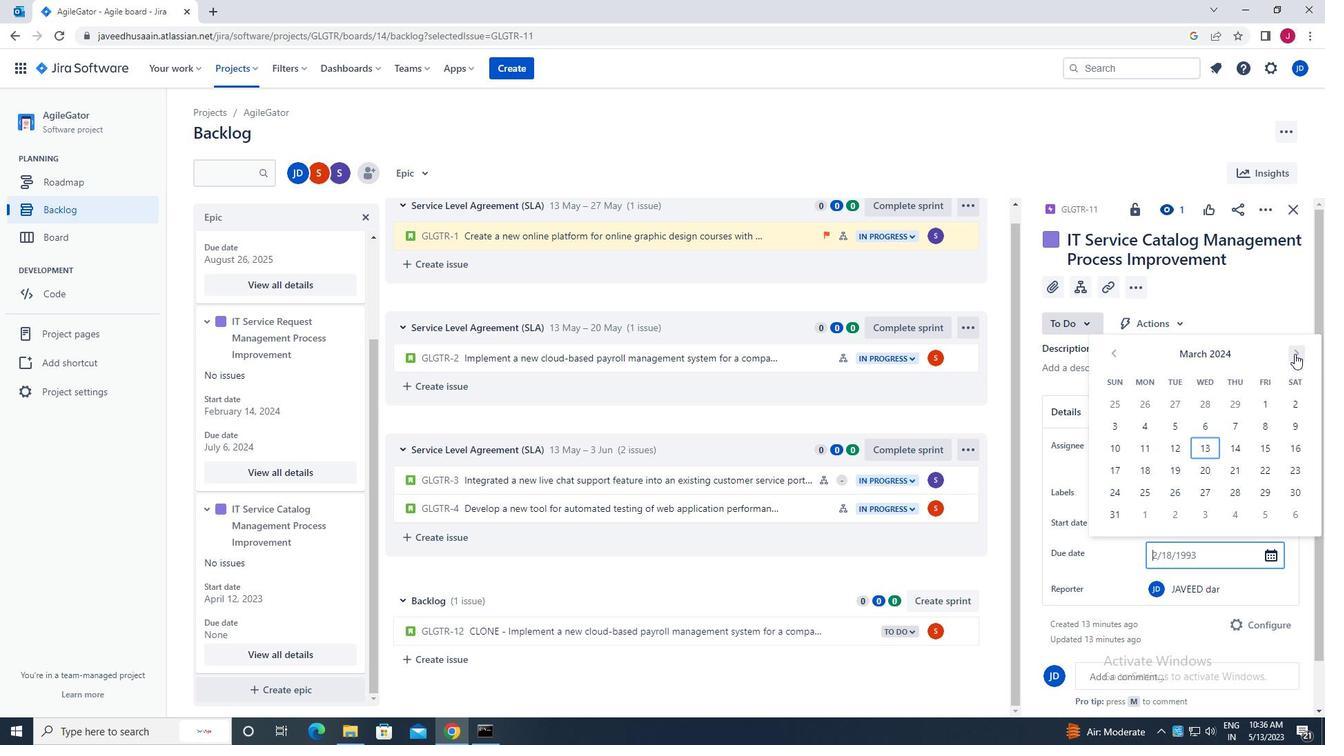 
Action: Mouse pressed left at (1295, 354)
Screenshot: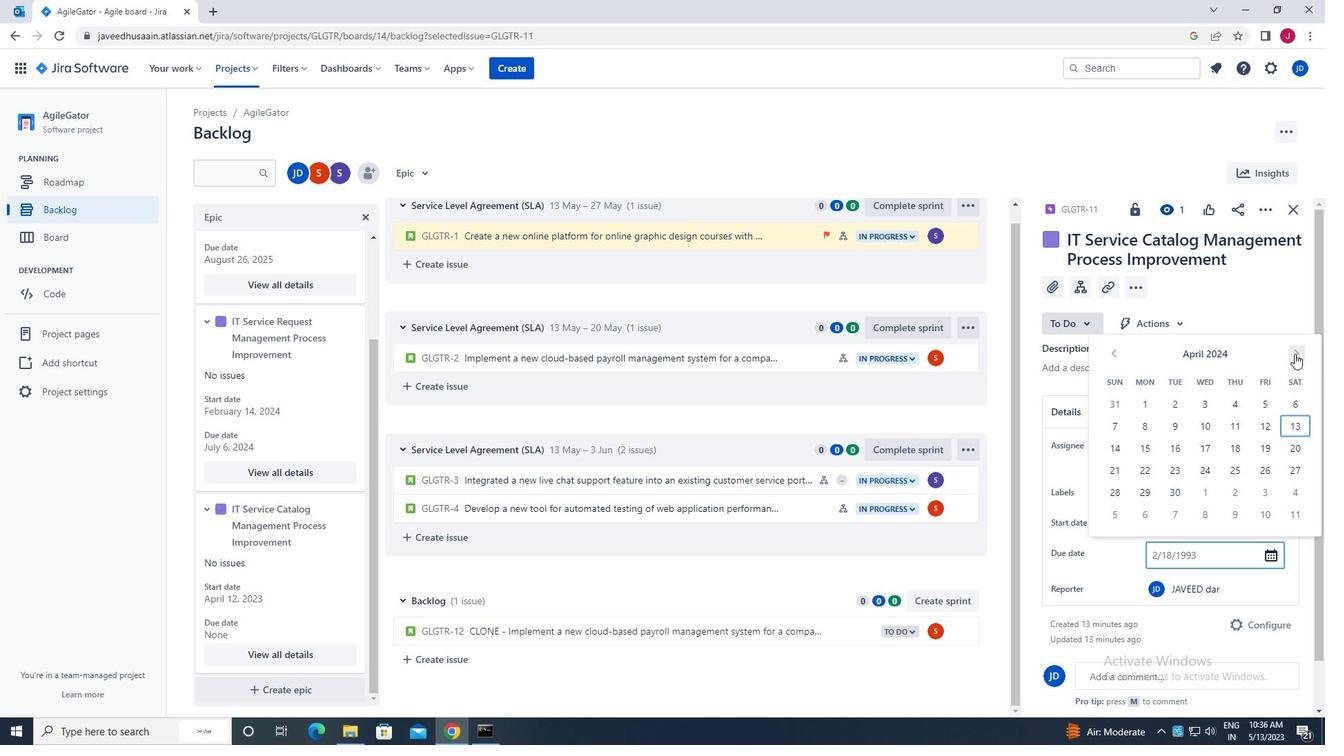 
Action: Mouse pressed left at (1295, 354)
Screenshot: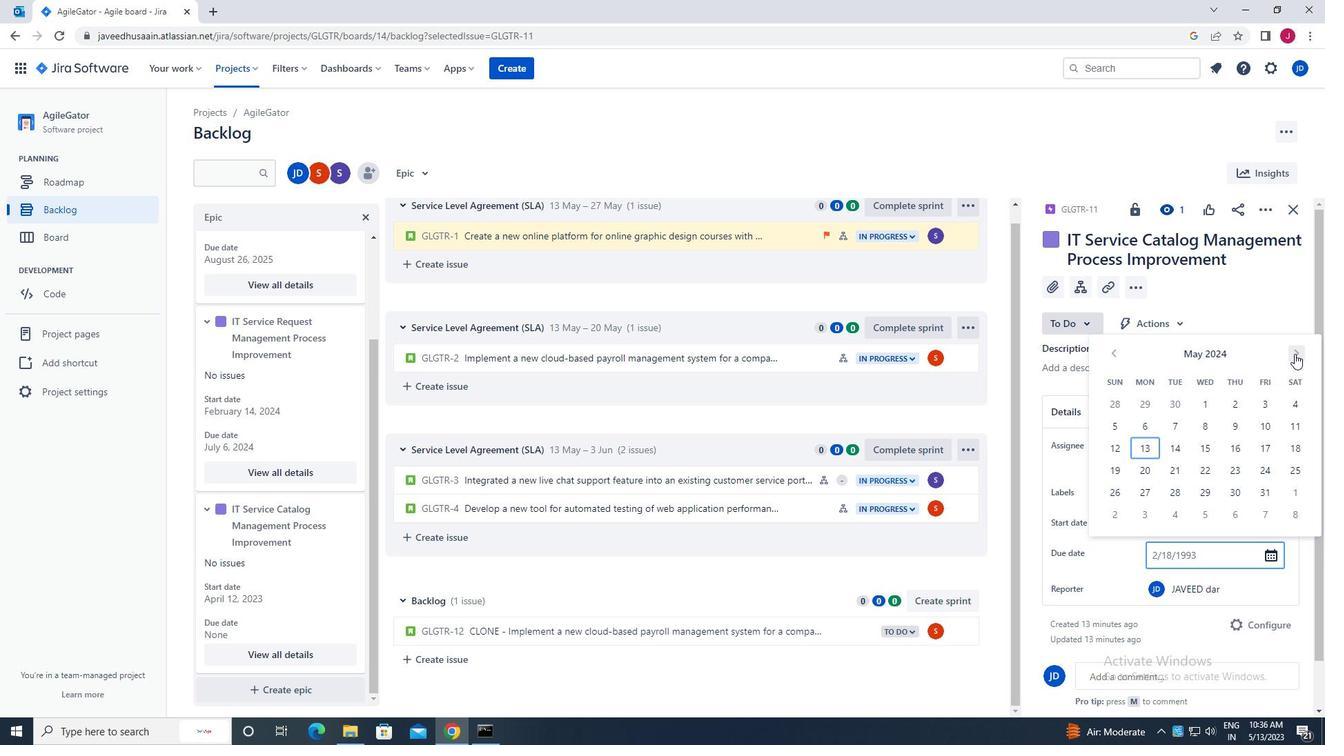 
Action: Mouse pressed left at (1295, 354)
Screenshot: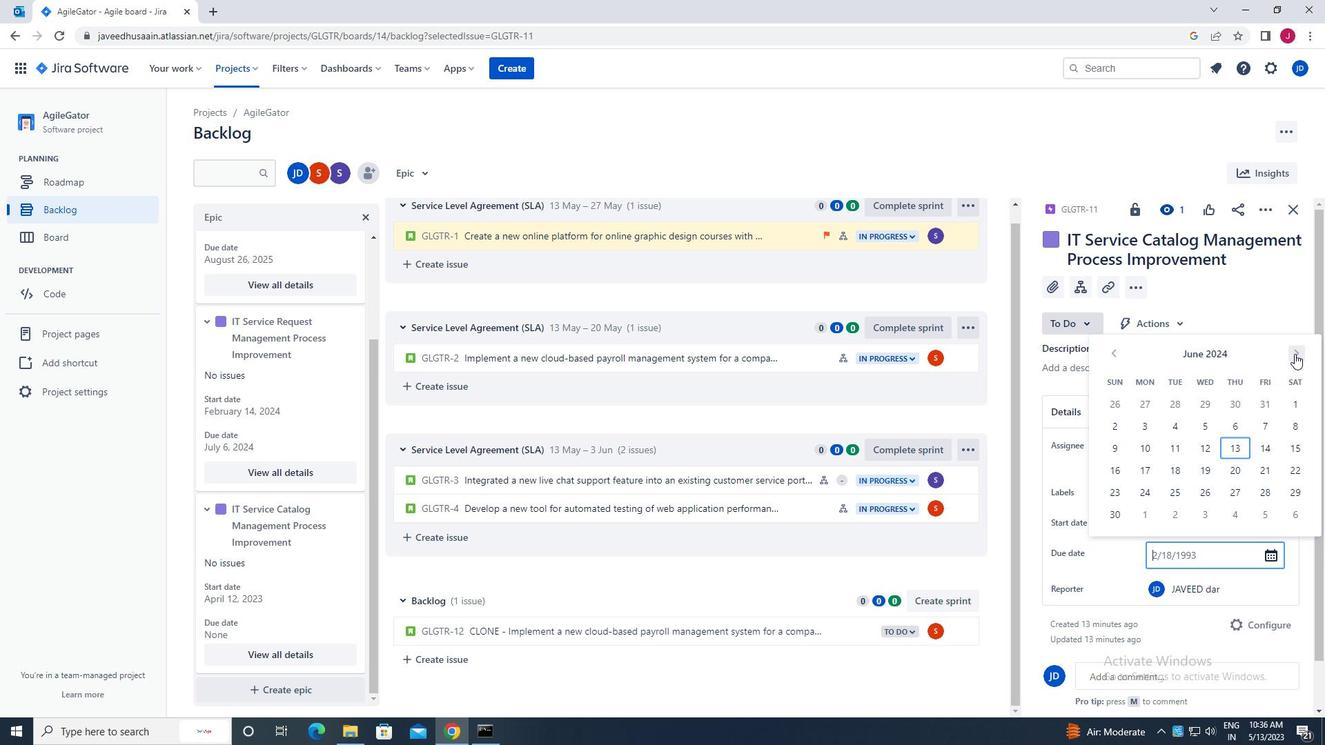 
Action: Mouse moved to (1265, 401)
Screenshot: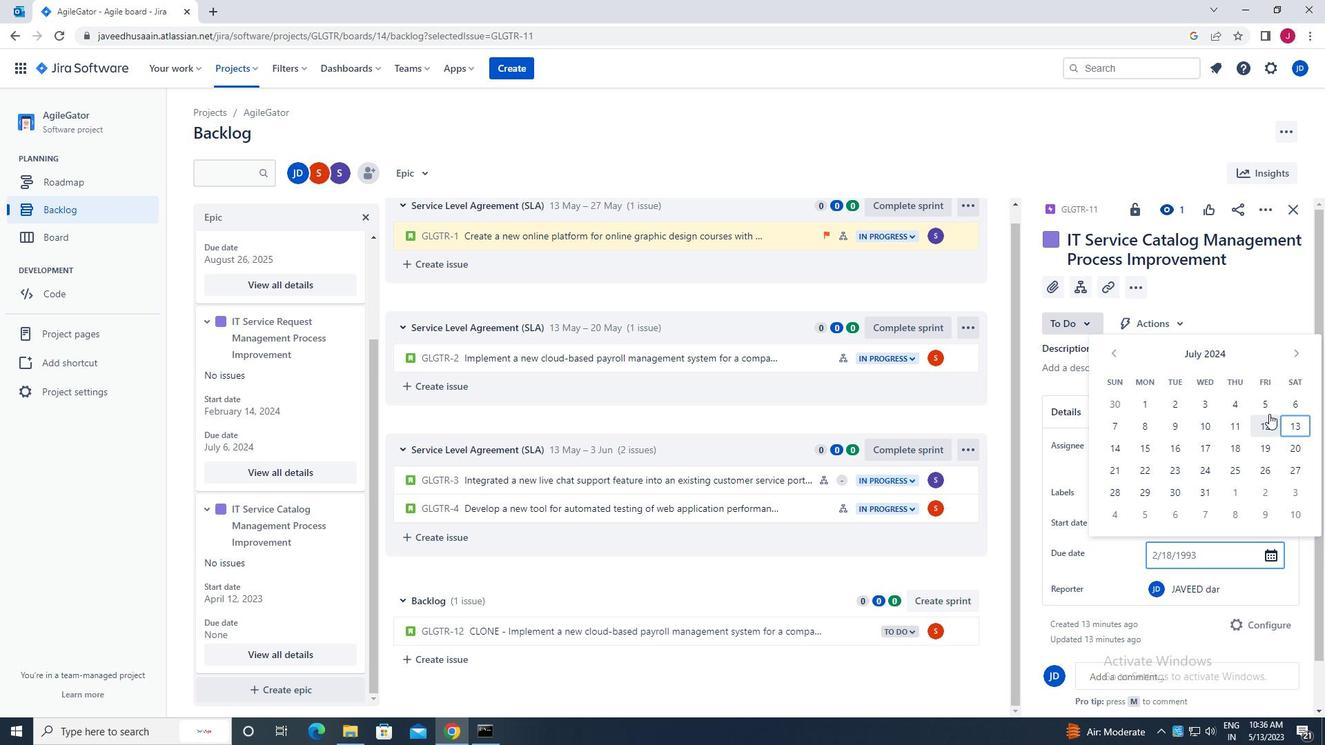 
Action: Mouse pressed left at (1265, 401)
Screenshot: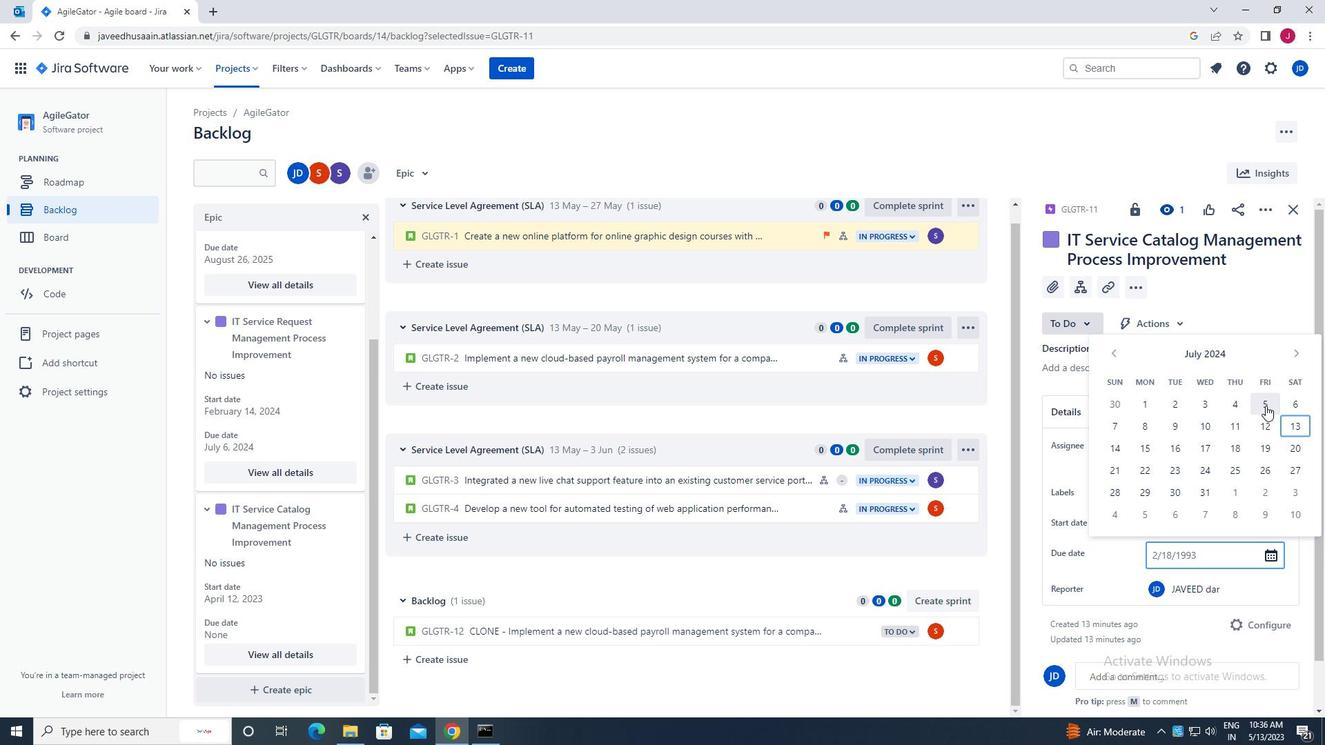 
Action: Mouse moved to (1211, 430)
Screenshot: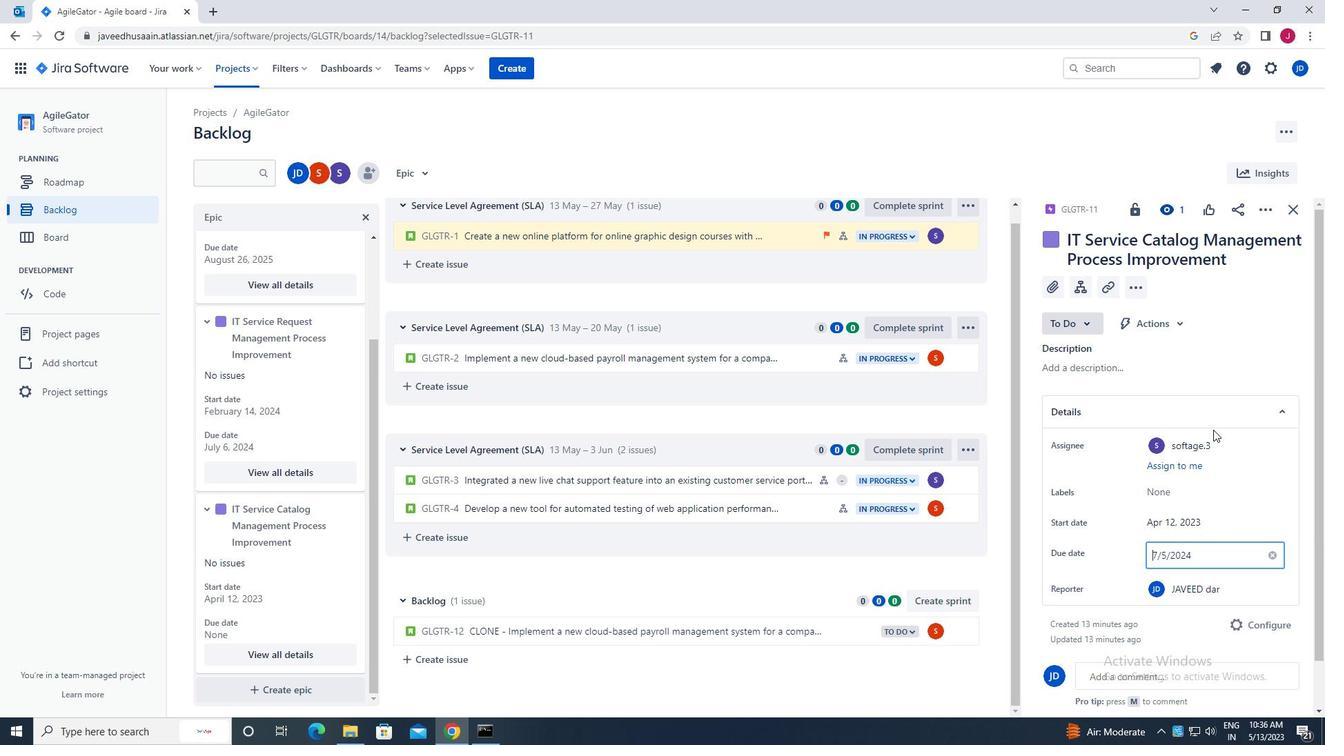 
Action: Key pressed <Key.enter>
Screenshot: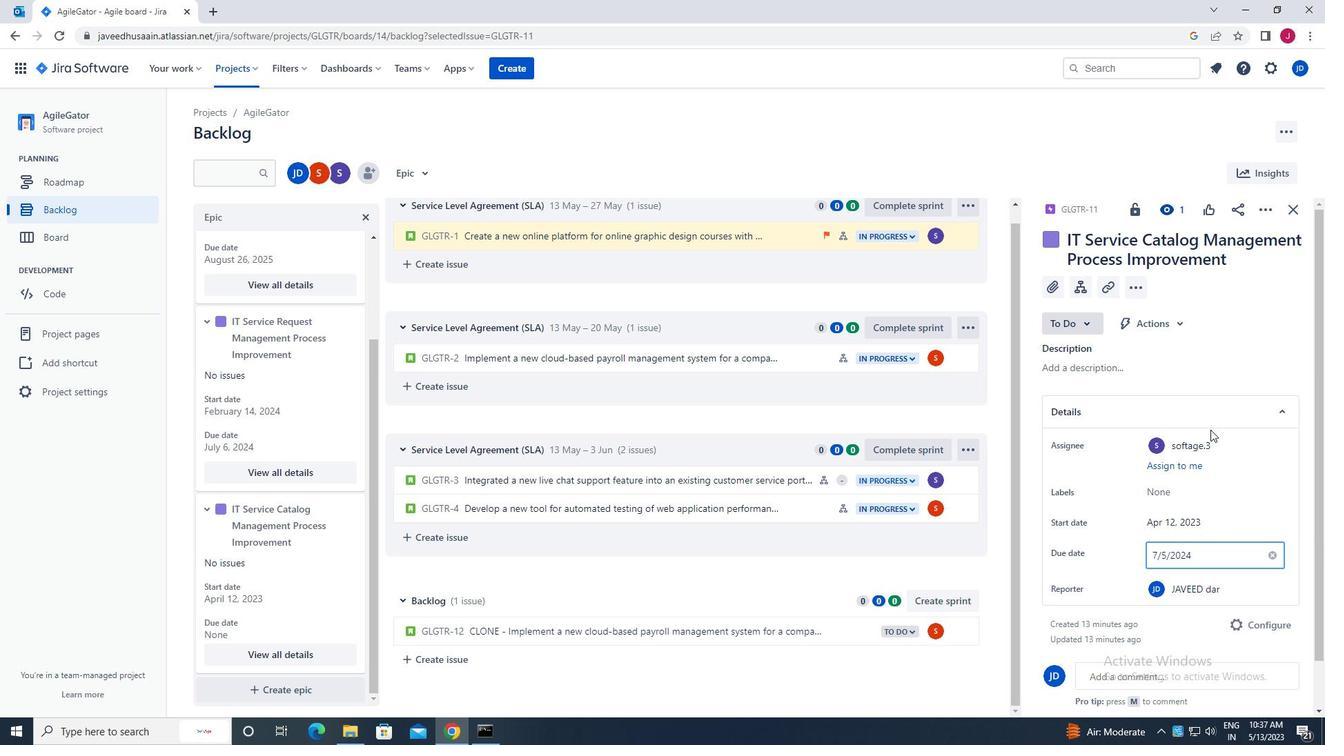 
Action: Mouse moved to (1291, 214)
Screenshot: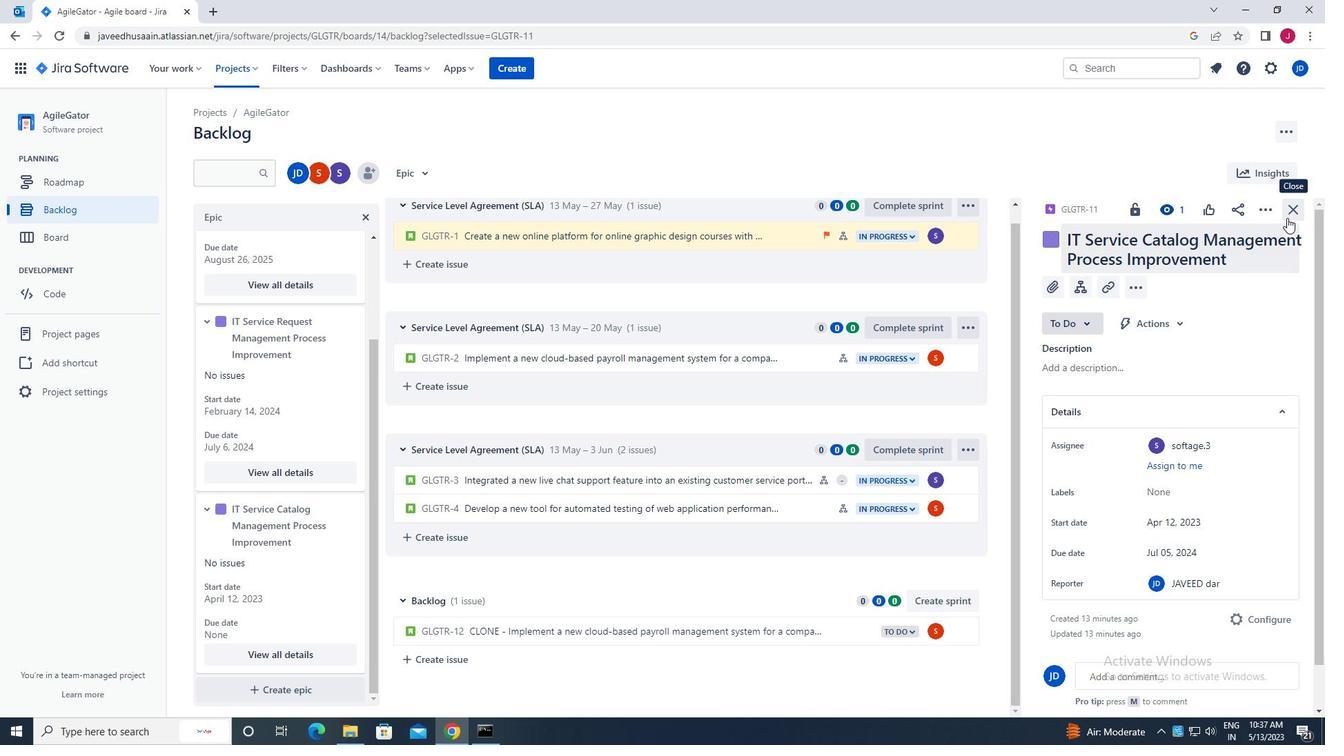 
Action: Mouse pressed left at (1291, 214)
Screenshot: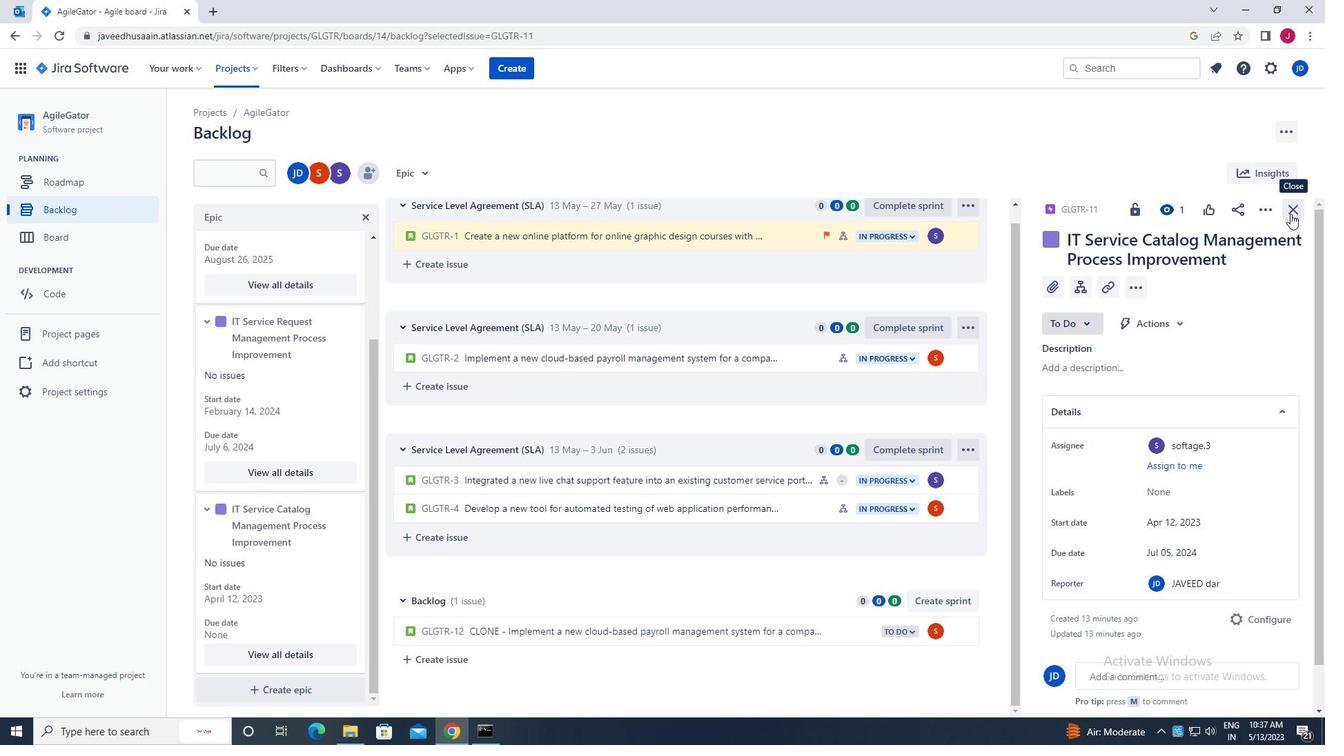 
Action: Mouse moved to (1247, 249)
Screenshot: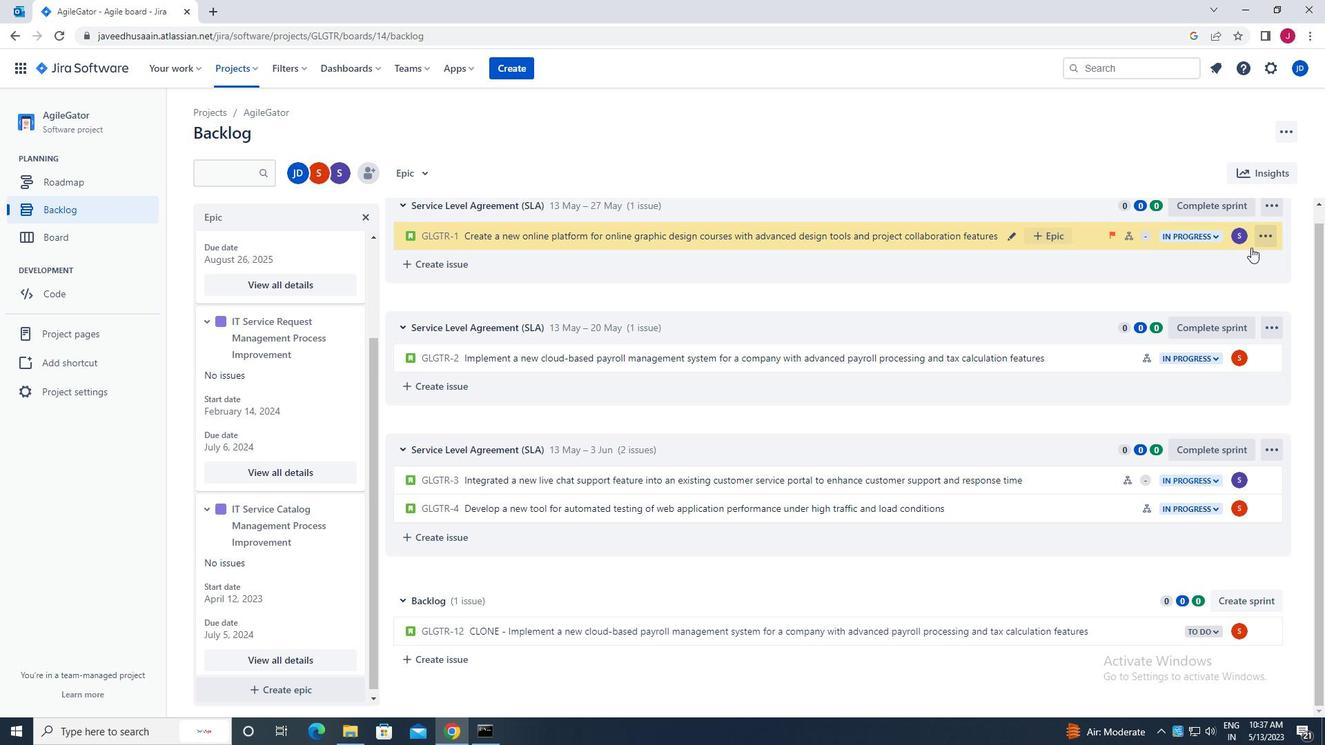 
